 Task: Find and compare flights from New Delhi to various international destinations, considering price, duration, and carbon emissions.
Action: Mouse moved to (428, 709)
Screenshot: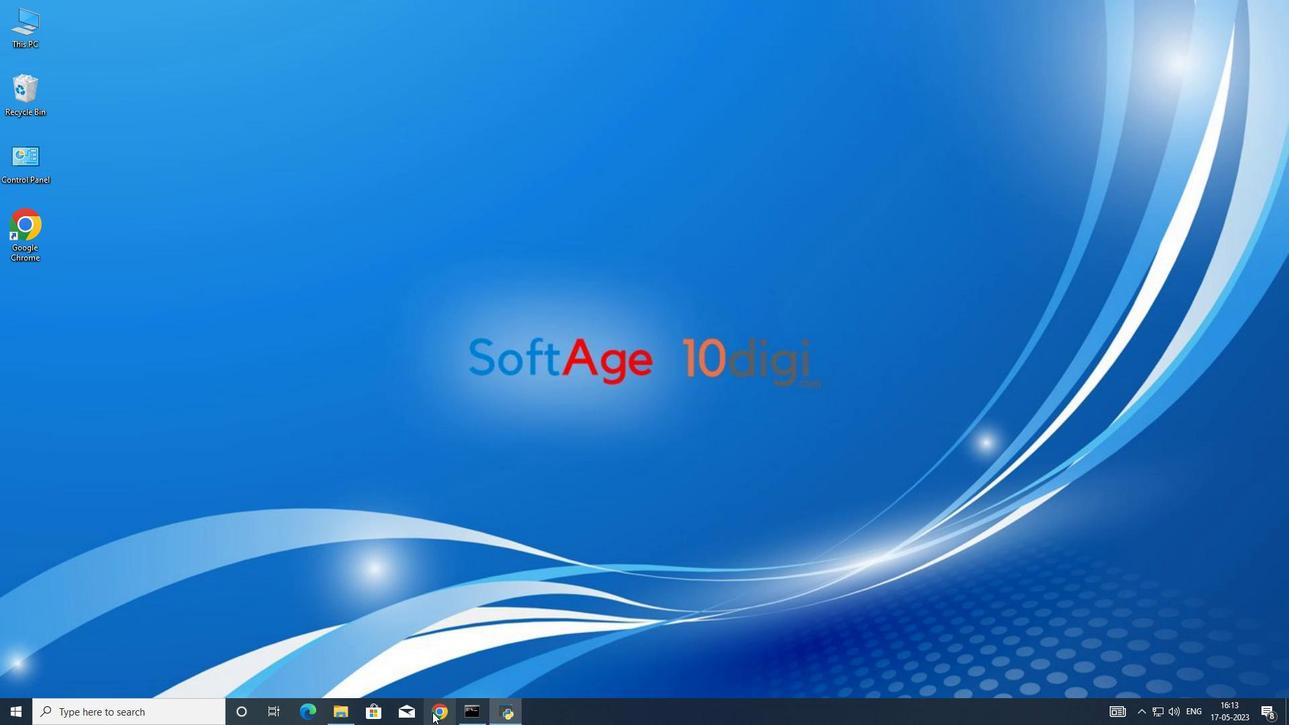 
Action: Mouse pressed left at (428, 709)
Screenshot: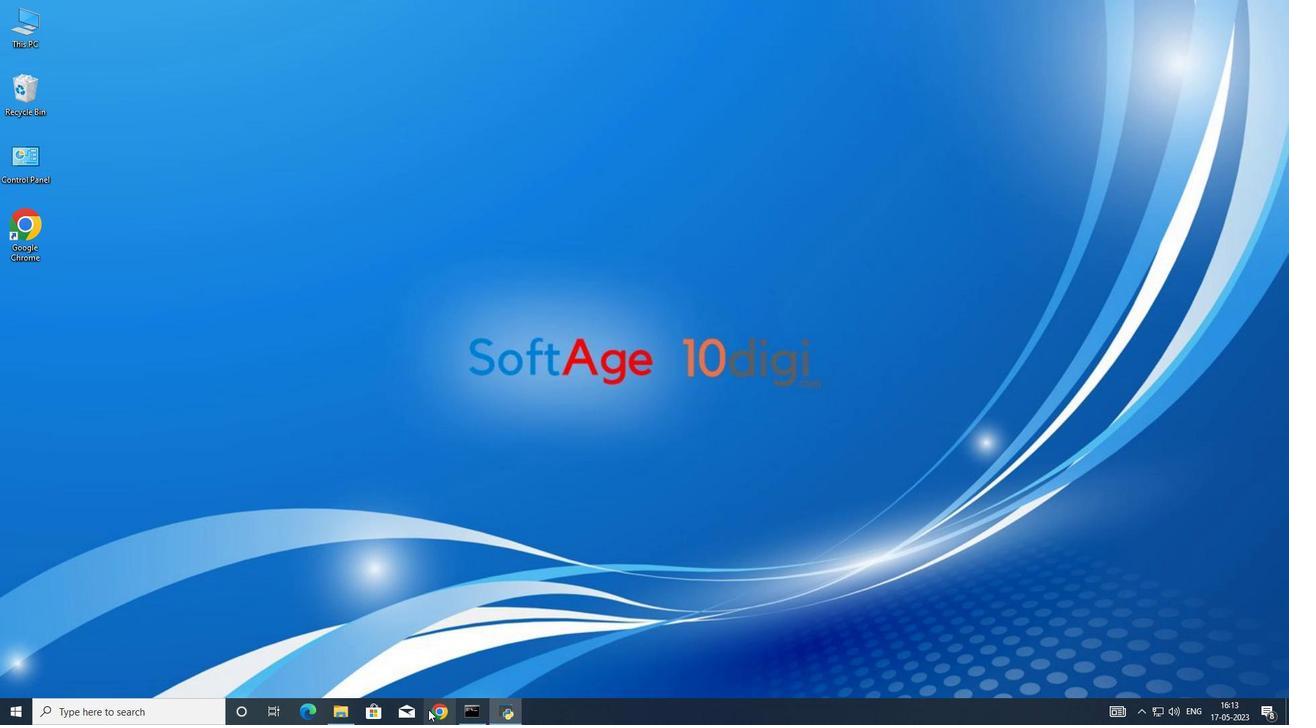 
Action: Mouse moved to (546, 348)
Screenshot: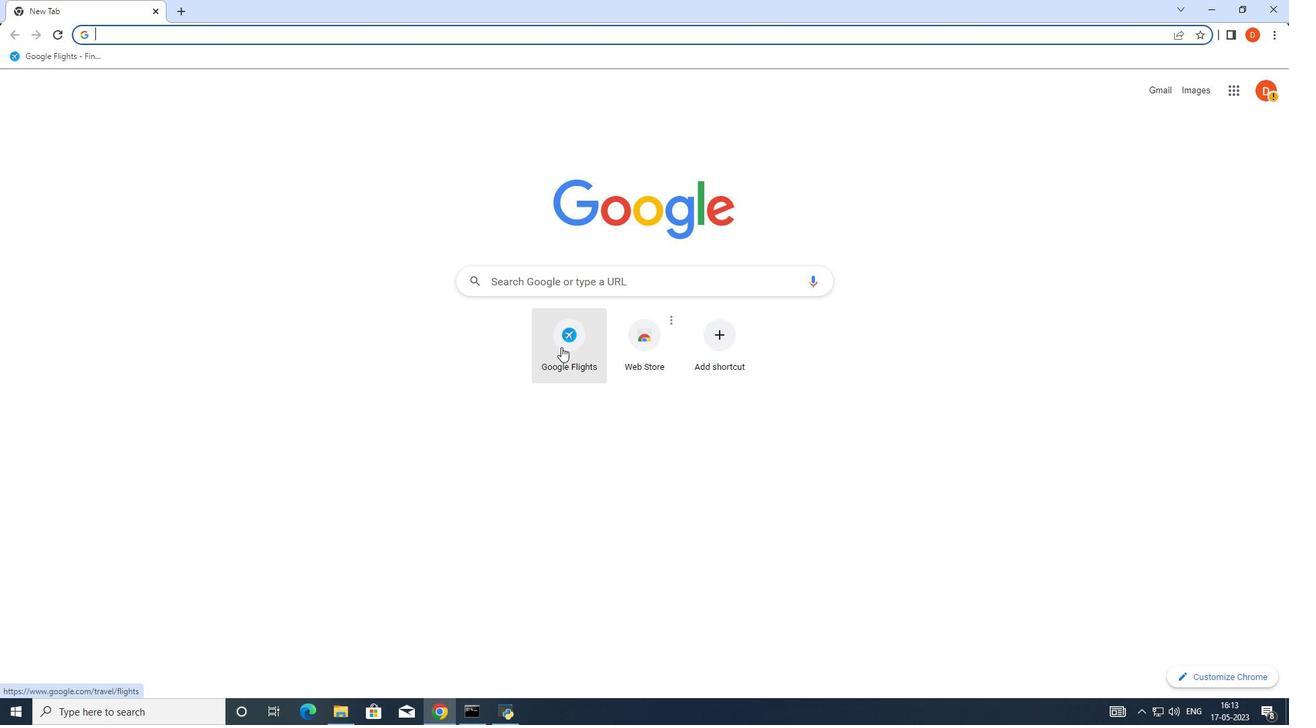 
Action: Mouse pressed left at (546, 348)
Screenshot: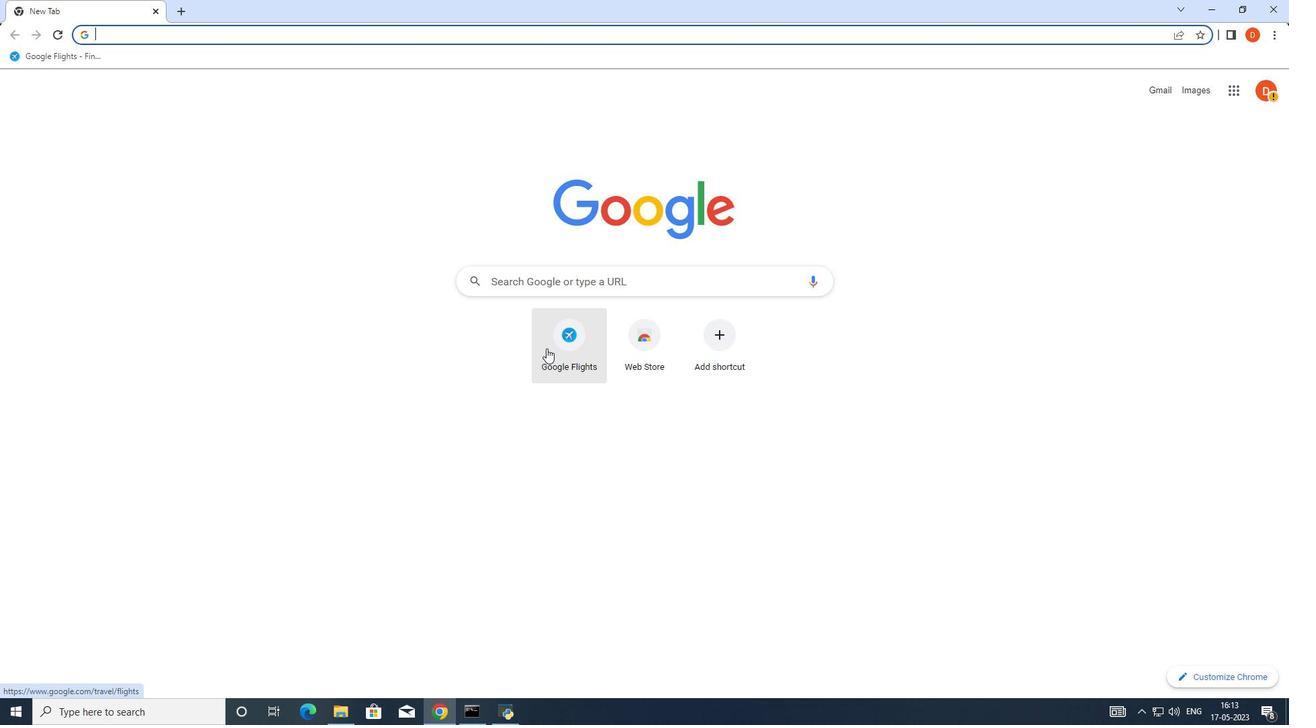 
Action: Mouse moved to (571, 368)
Screenshot: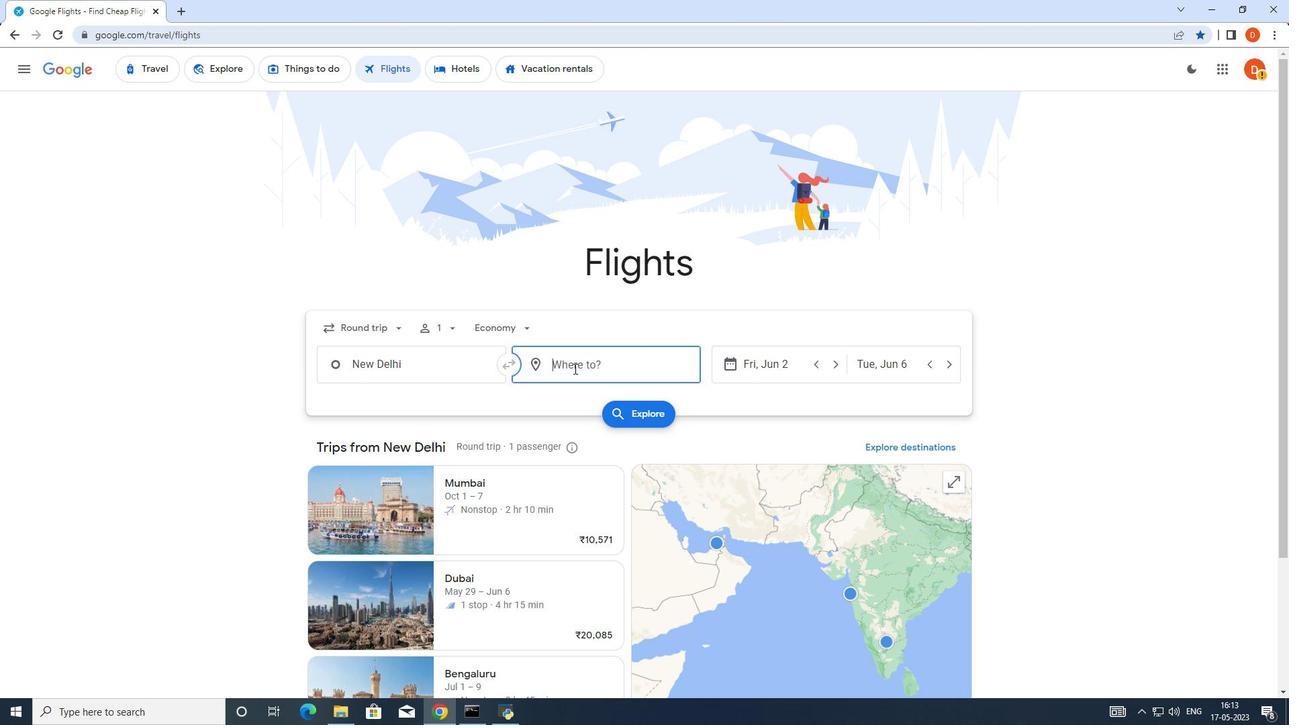 
Action: Key pressed odisha
Screenshot: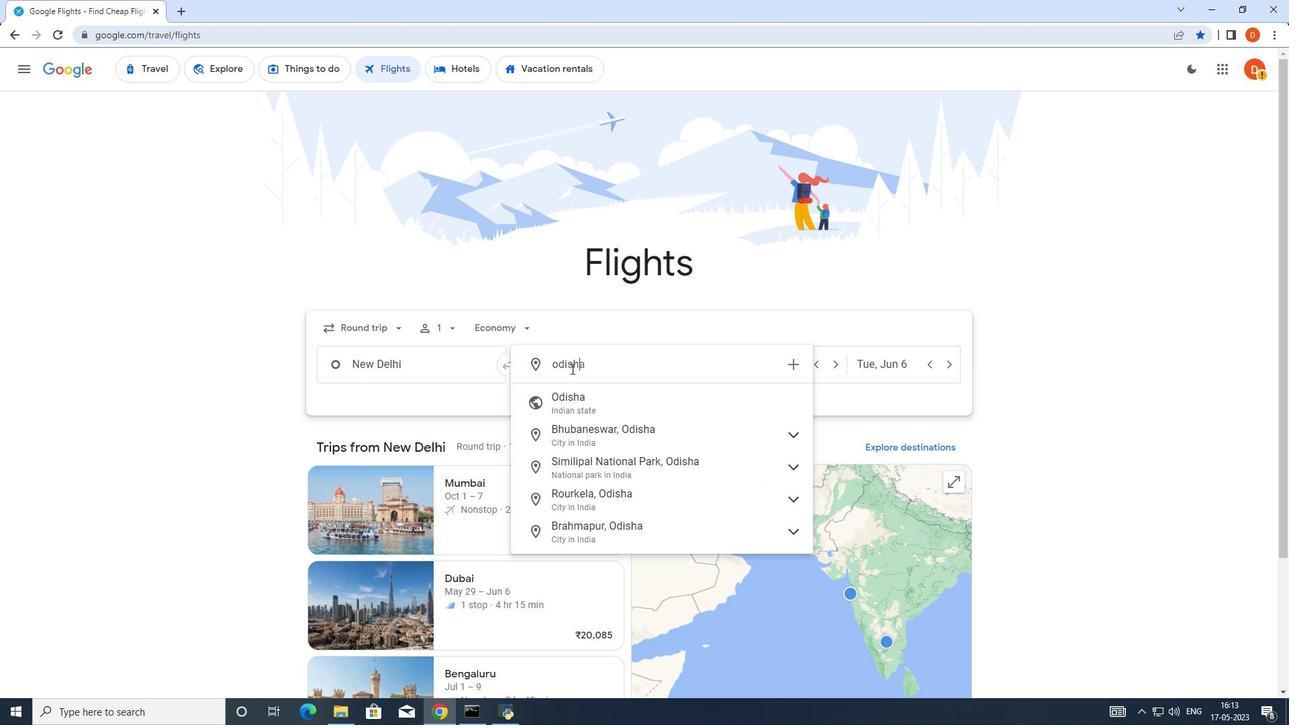 
Action: Mouse moved to (648, 397)
Screenshot: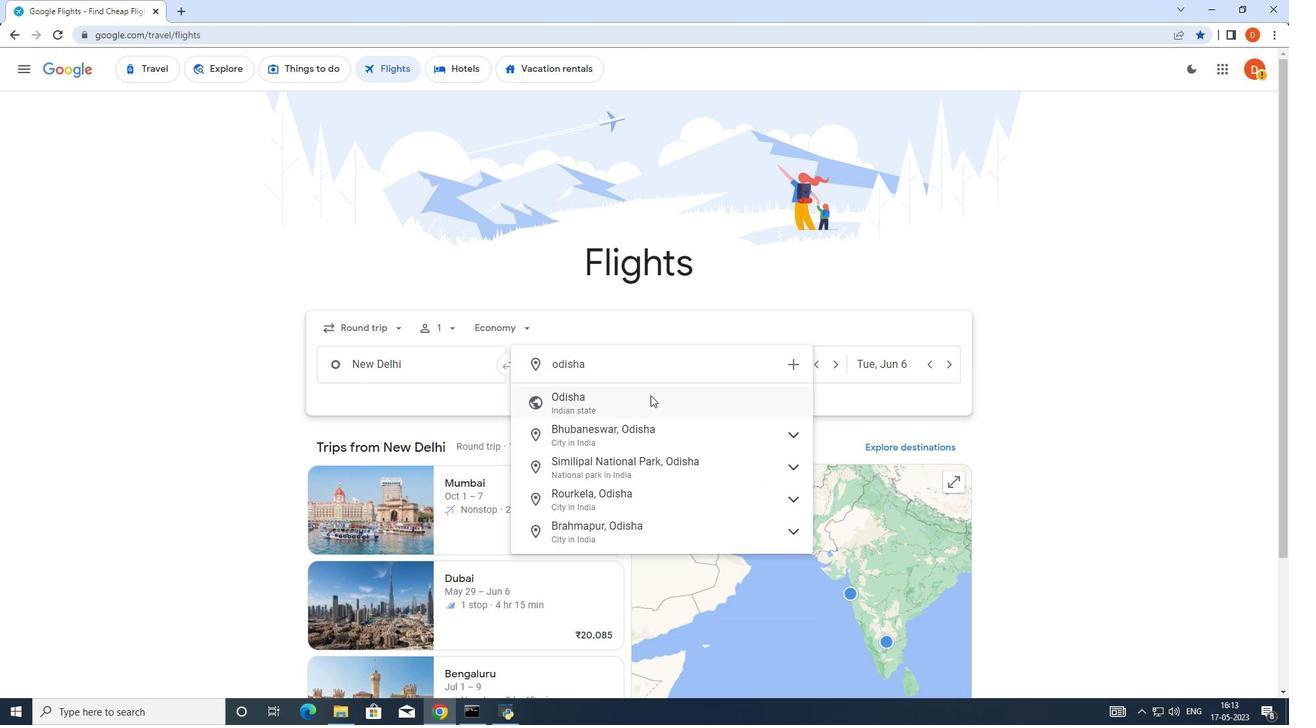 
Action: Mouse pressed left at (648, 397)
Screenshot: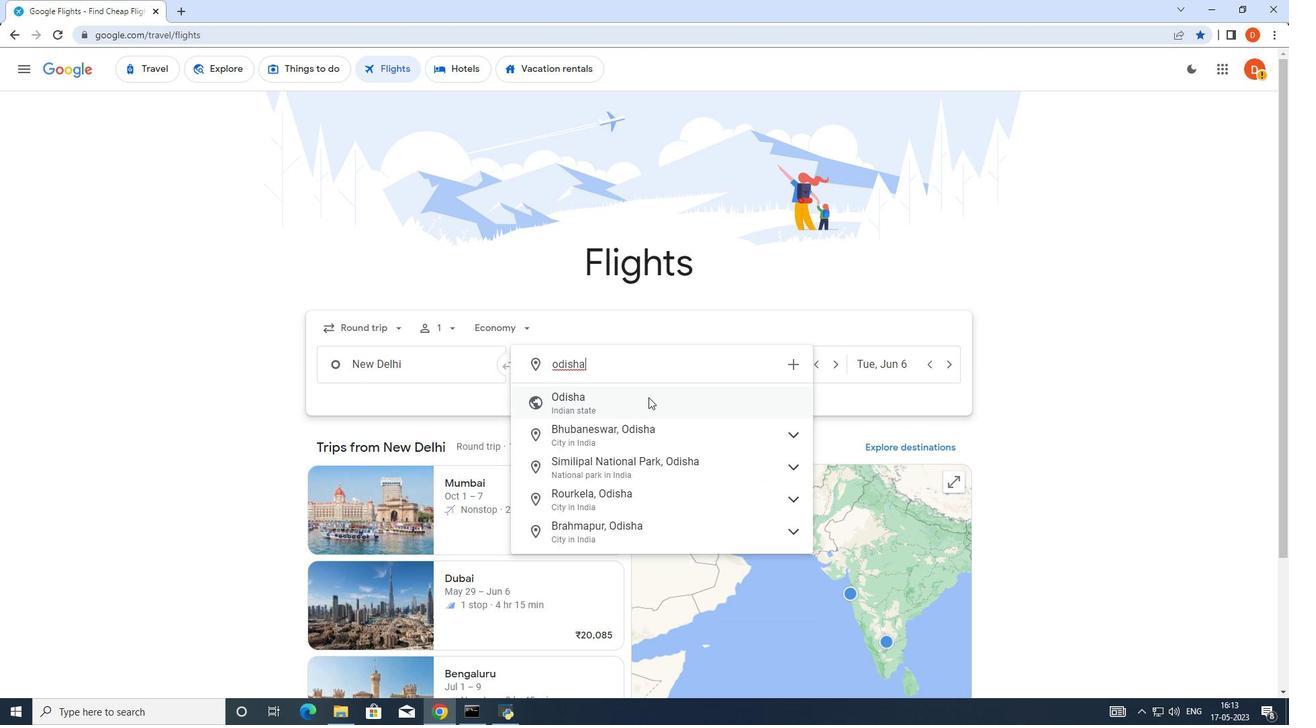 
Action: Mouse moved to (652, 418)
Screenshot: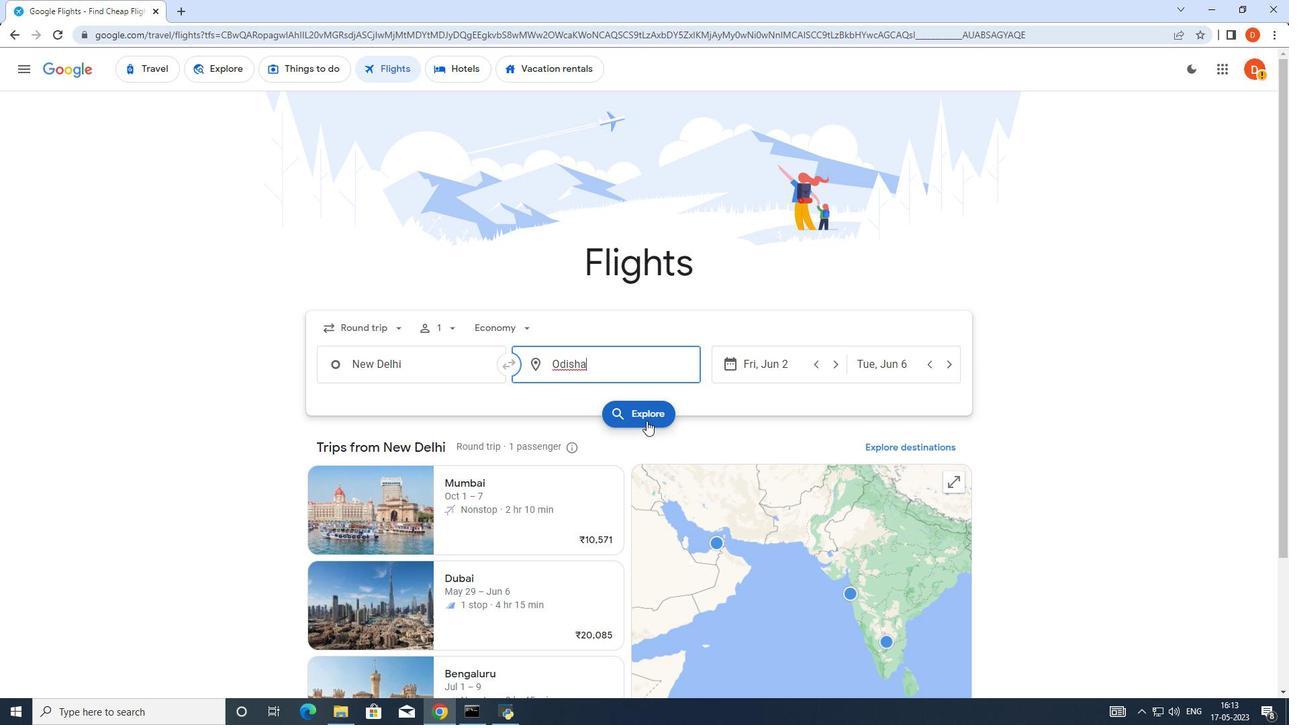 
Action: Mouse pressed left at (652, 418)
Screenshot: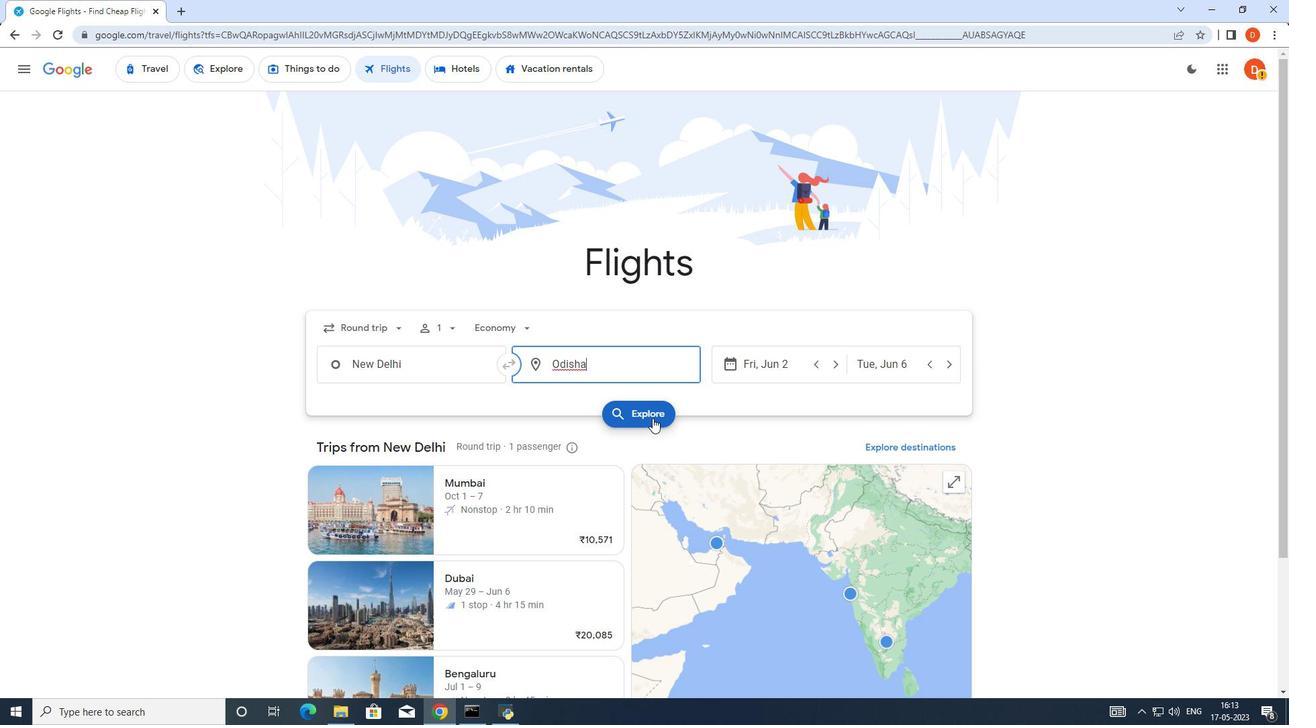
Action: Mouse moved to (61, 230)
Screenshot: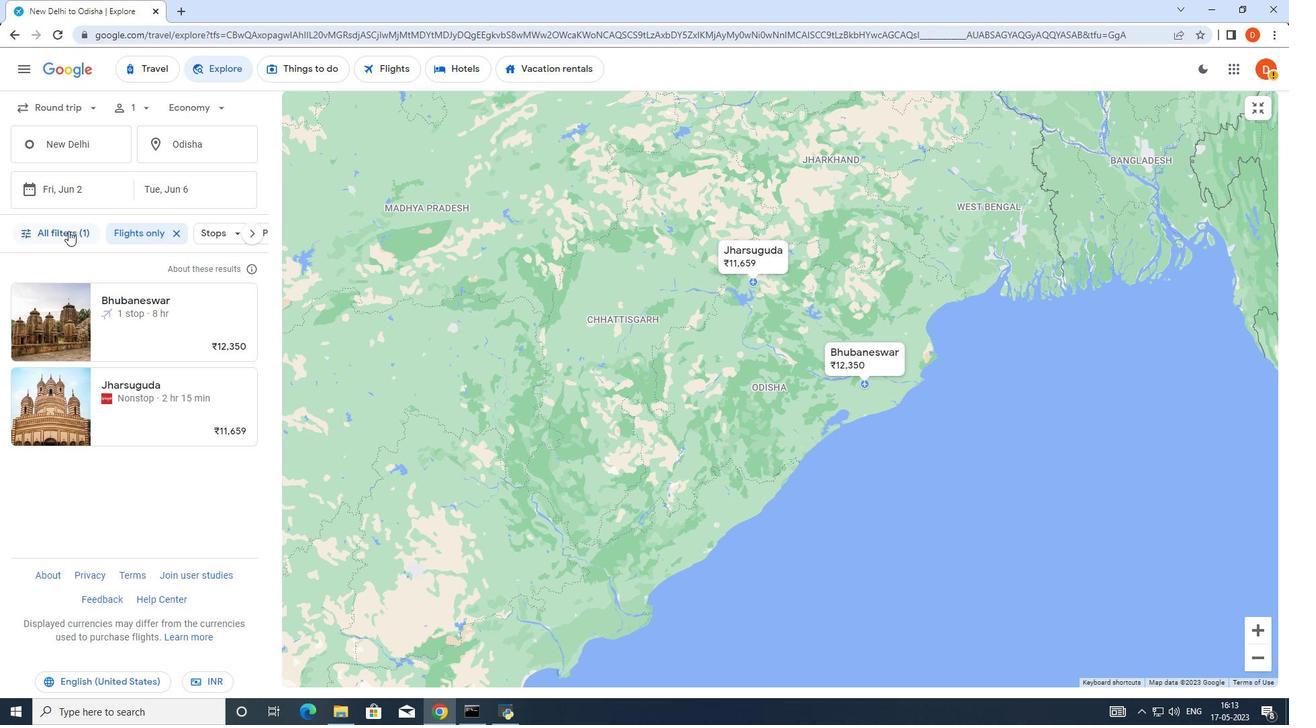 
Action: Mouse pressed left at (61, 230)
Screenshot: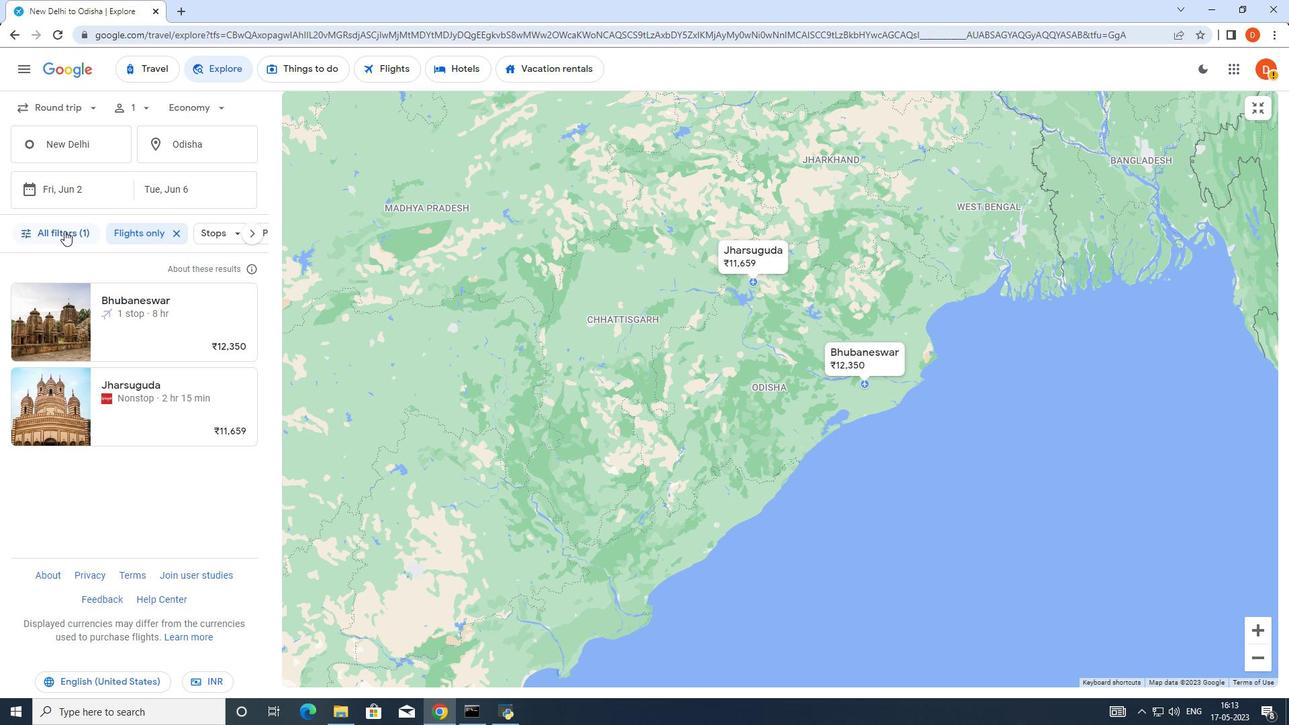 
Action: Mouse moved to (93, 412)
Screenshot: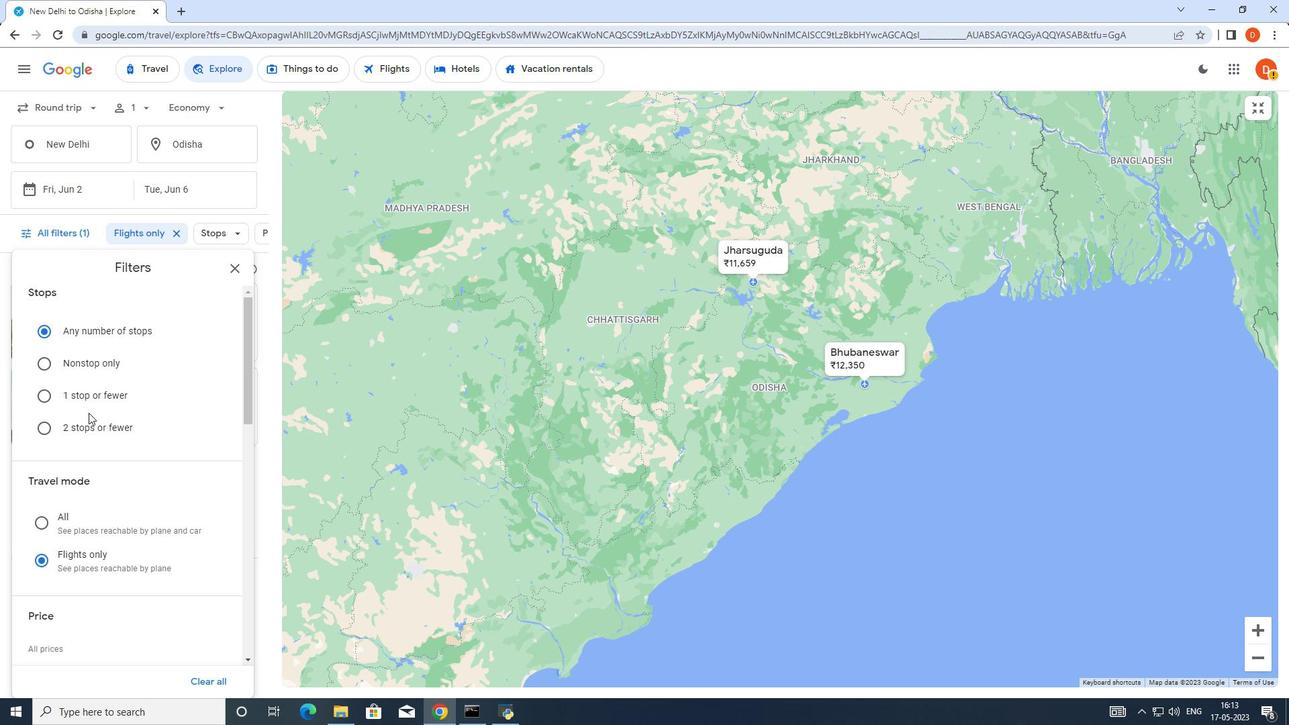 
Action: Mouse scrolled (93, 412) with delta (0, 0)
Screenshot: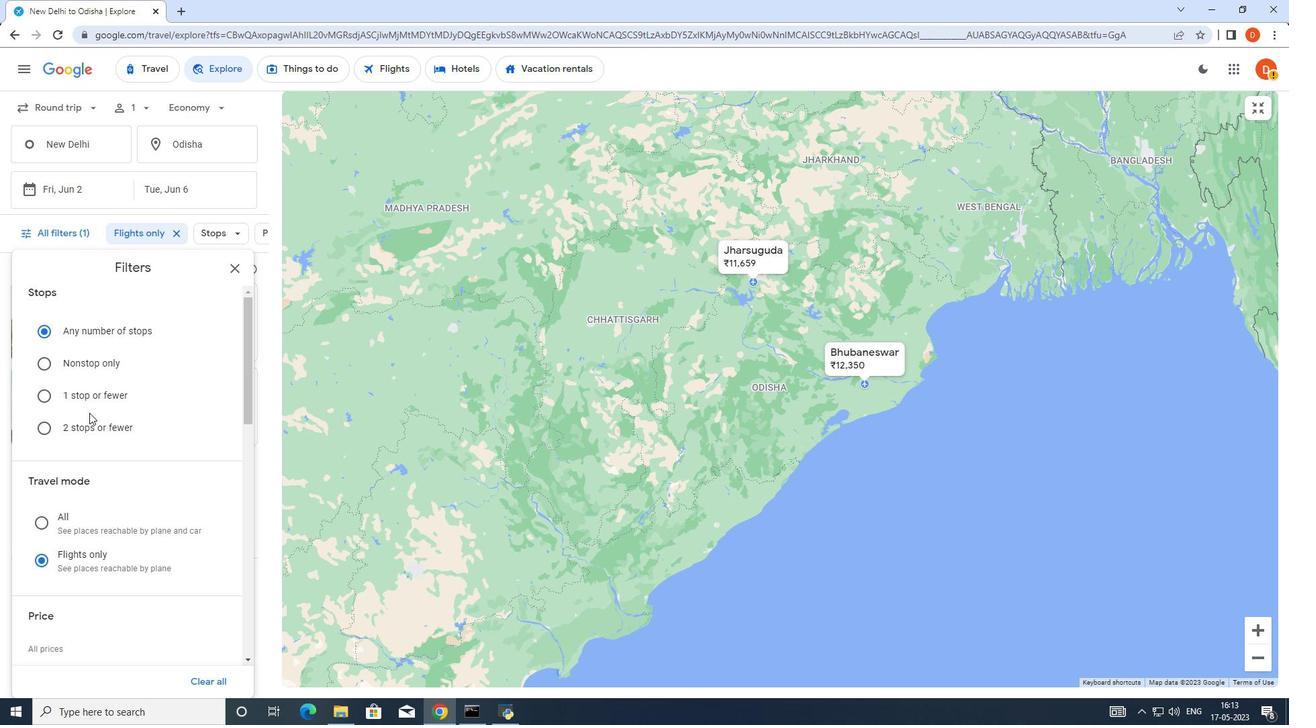 
Action: Mouse scrolled (93, 412) with delta (0, 0)
Screenshot: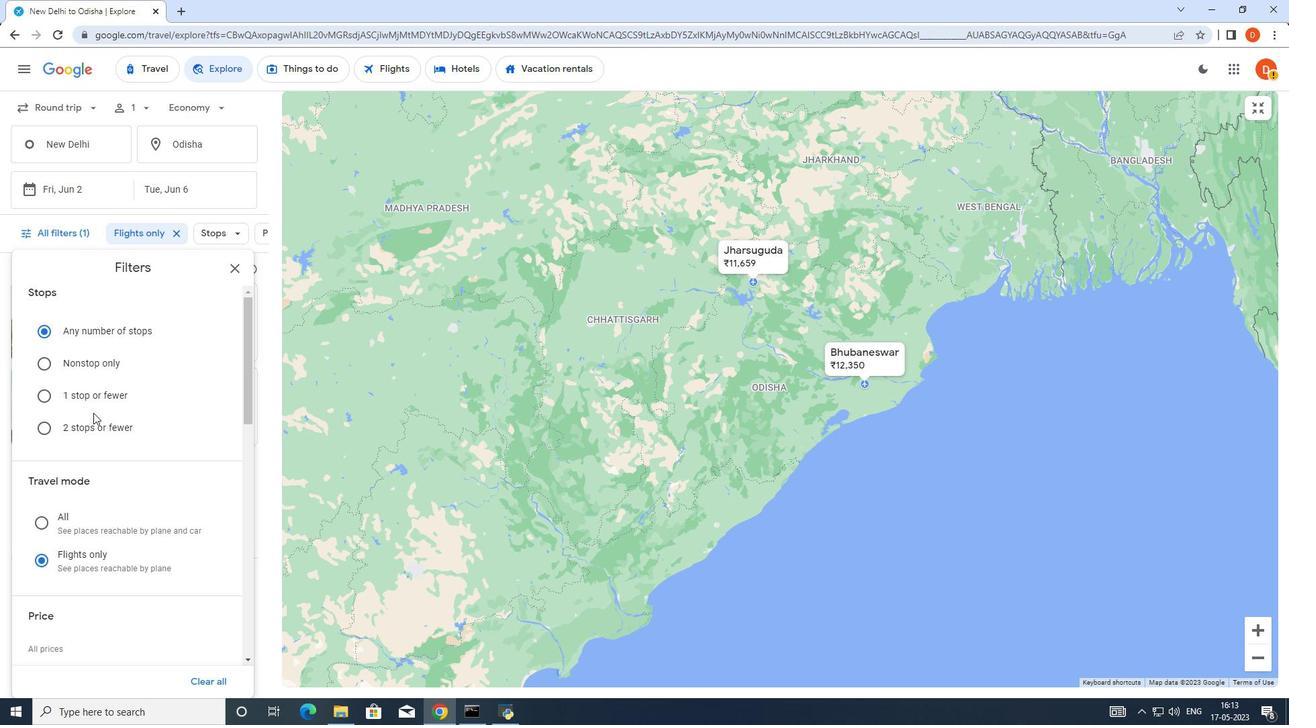 
Action: Mouse scrolled (93, 412) with delta (0, 0)
Screenshot: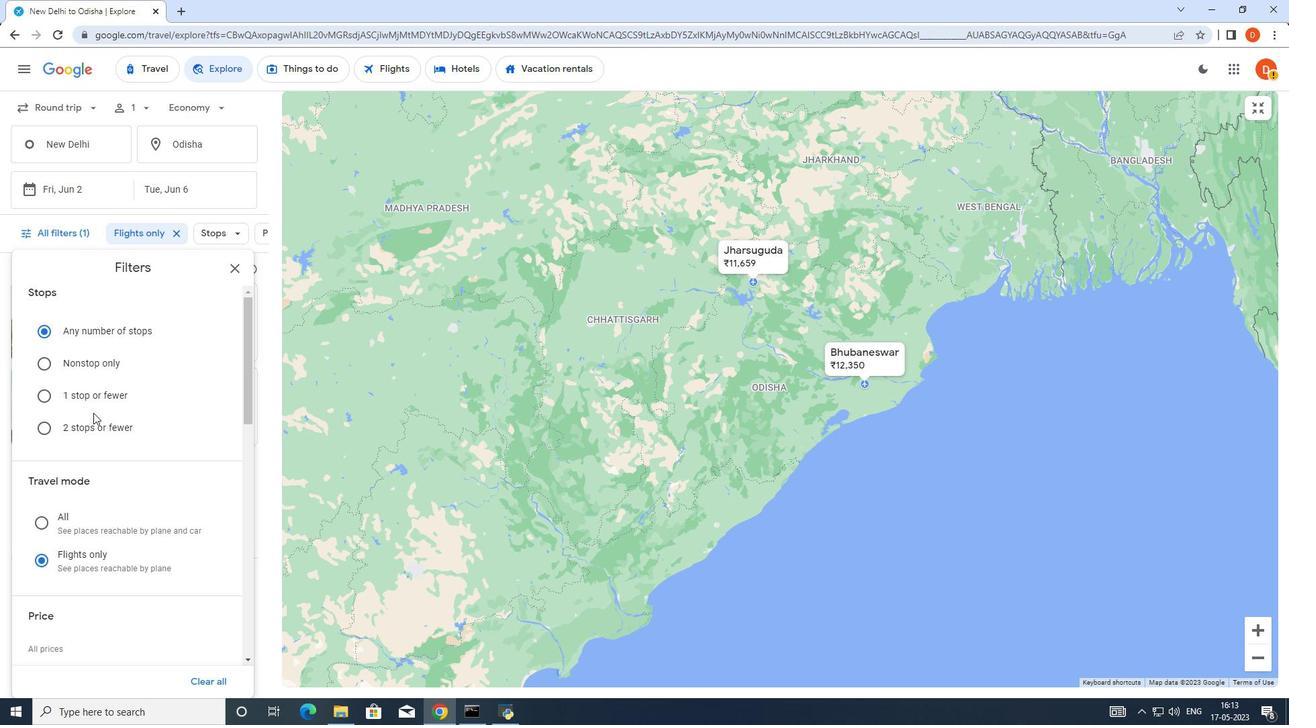 
Action: Mouse scrolled (93, 412) with delta (0, 0)
Screenshot: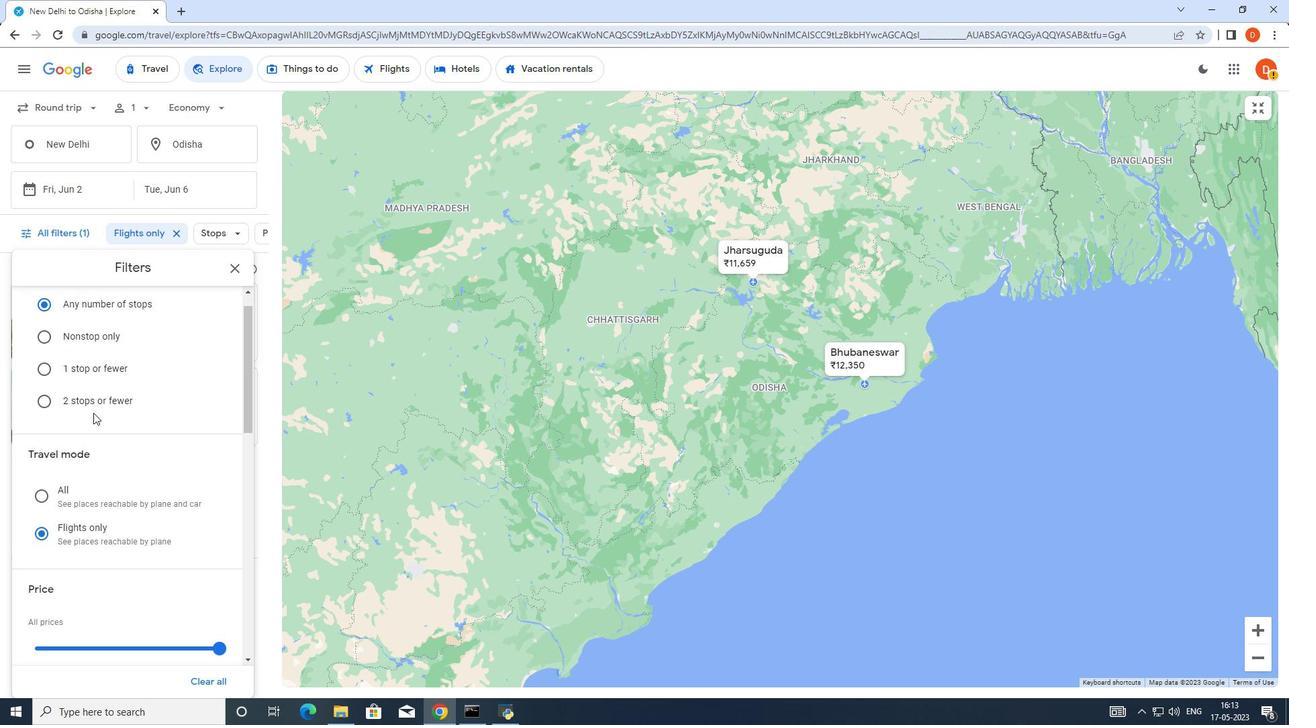 
Action: Mouse scrolled (93, 412) with delta (0, 0)
Screenshot: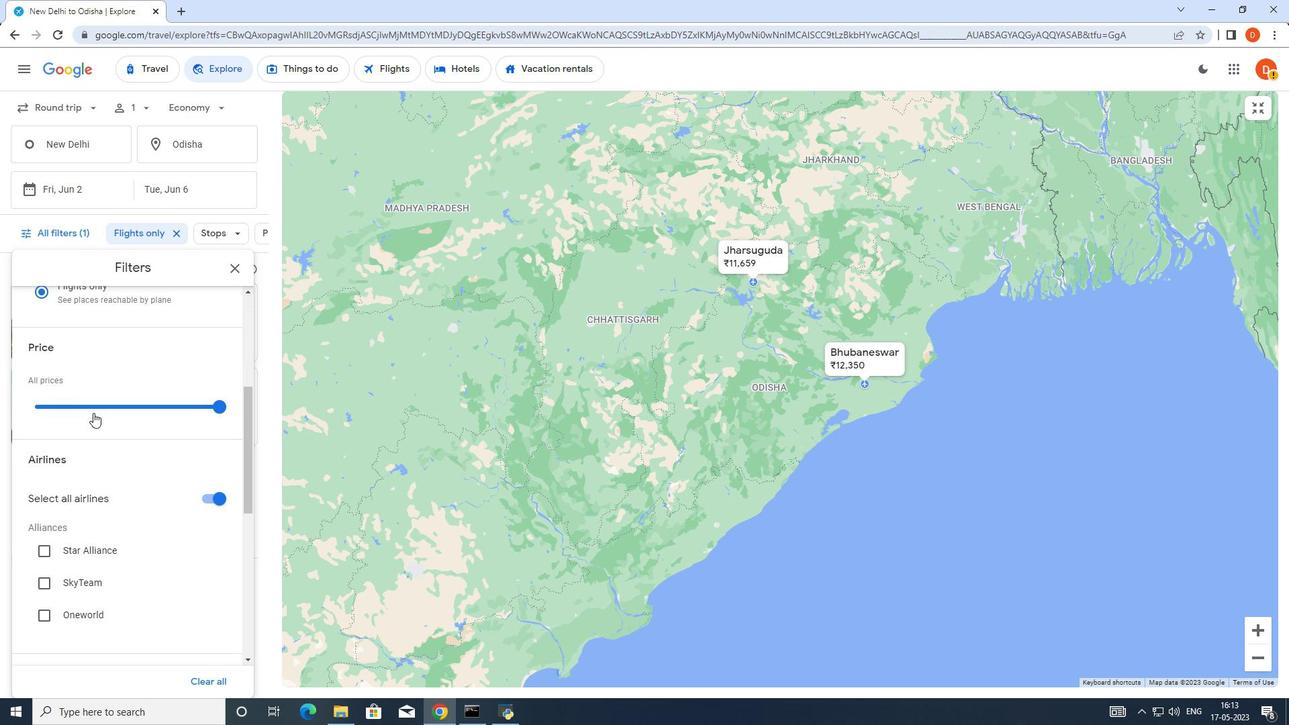 
Action: Mouse scrolled (93, 412) with delta (0, 0)
Screenshot: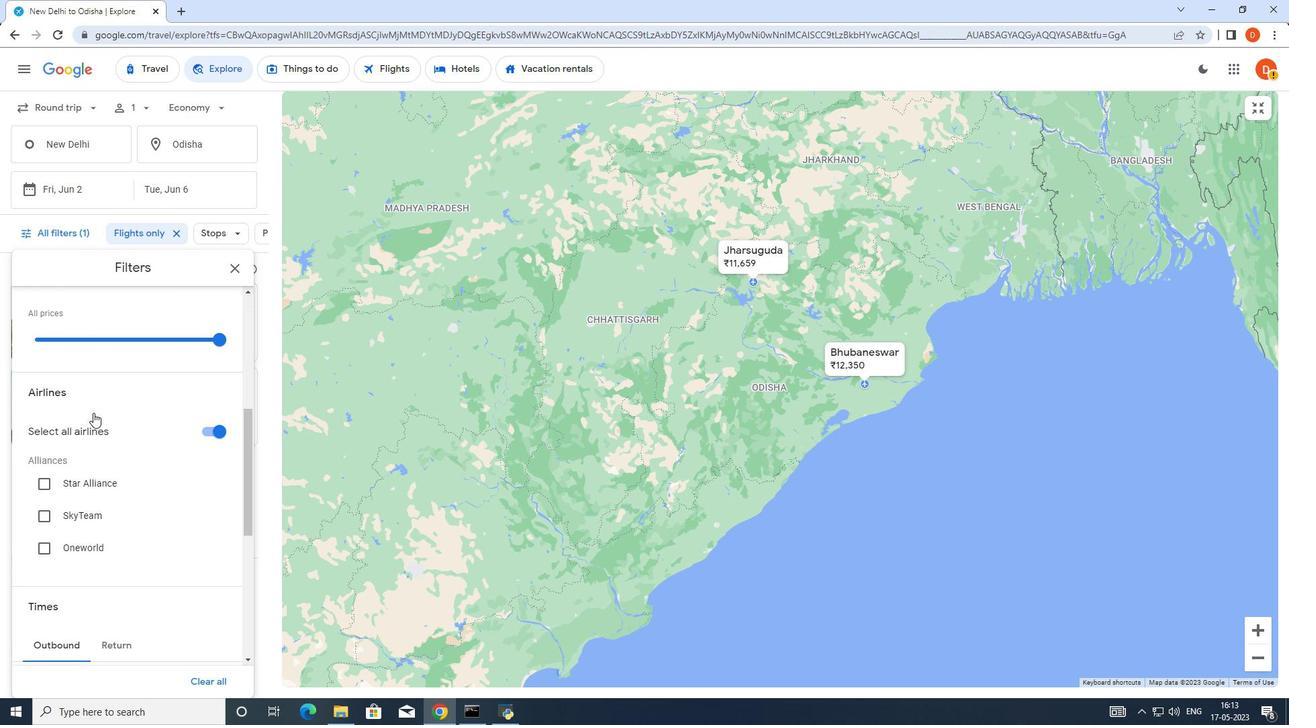 
Action: Mouse scrolled (93, 412) with delta (0, 0)
Screenshot: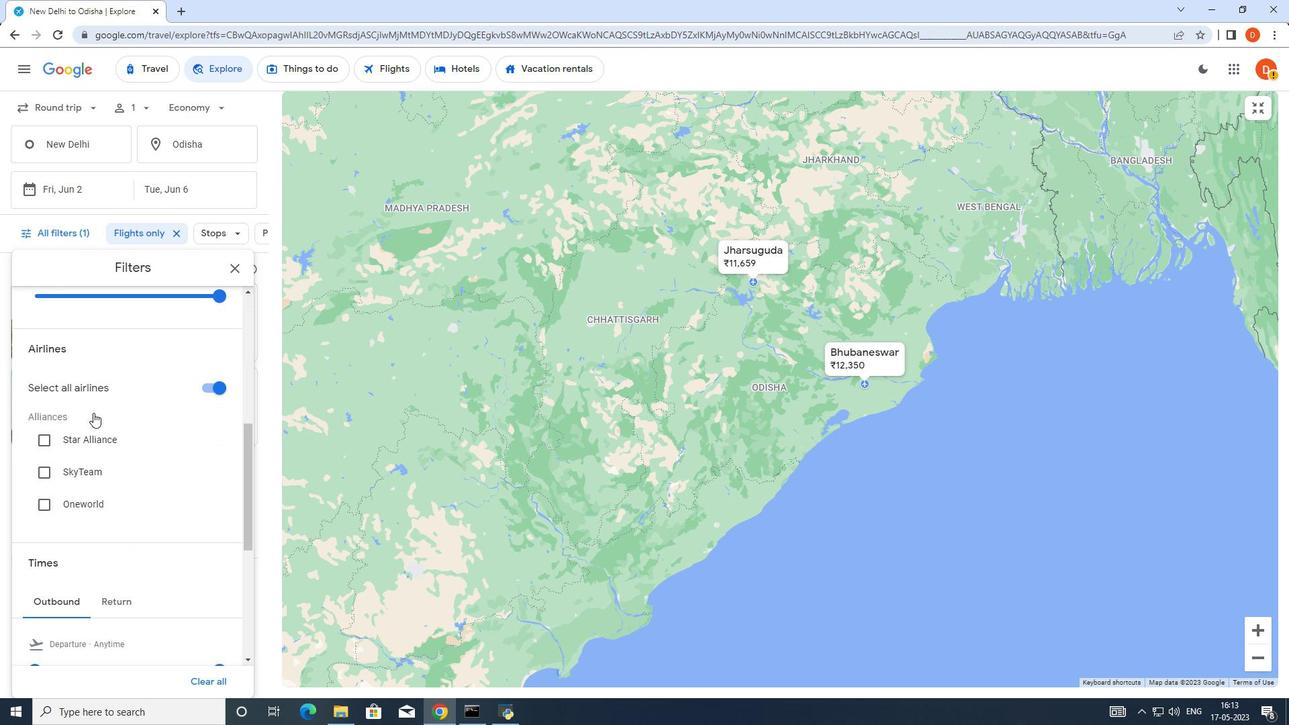 
Action: Mouse scrolled (93, 412) with delta (0, 0)
Screenshot: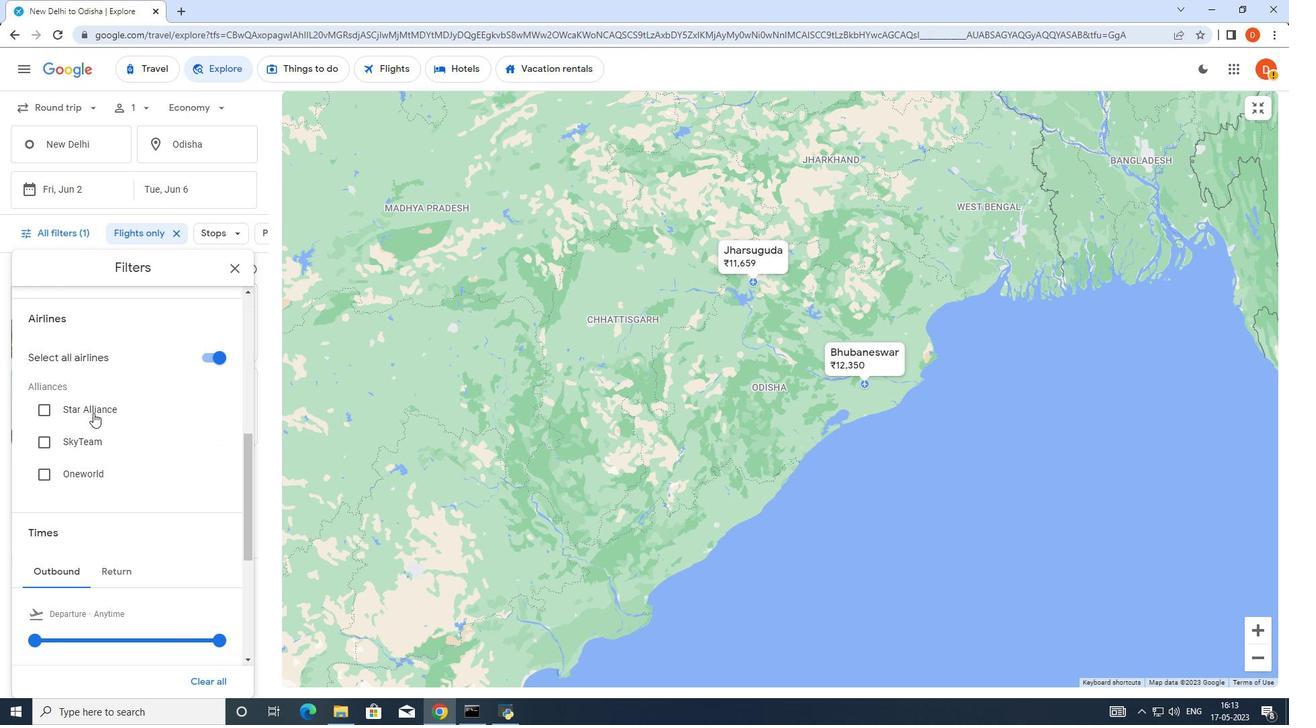 
Action: Mouse scrolled (93, 412) with delta (0, 0)
Screenshot: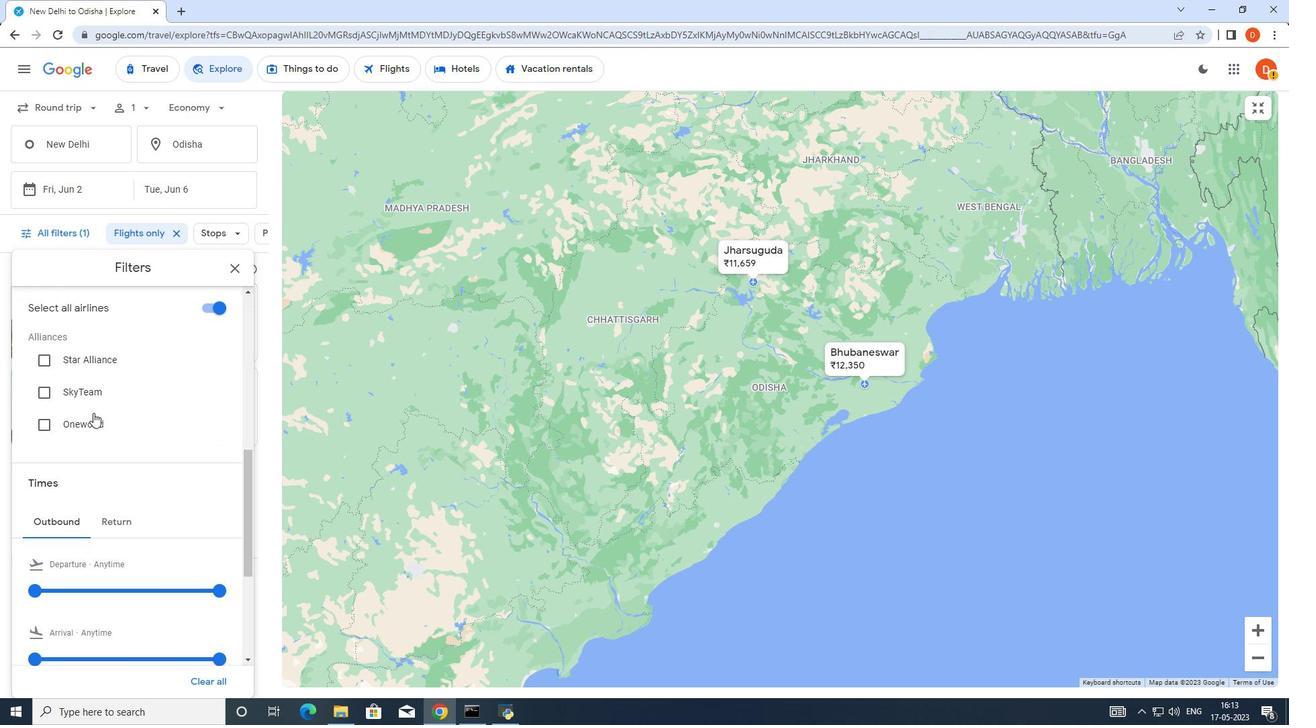 
Action: Mouse scrolled (93, 412) with delta (0, 0)
Screenshot: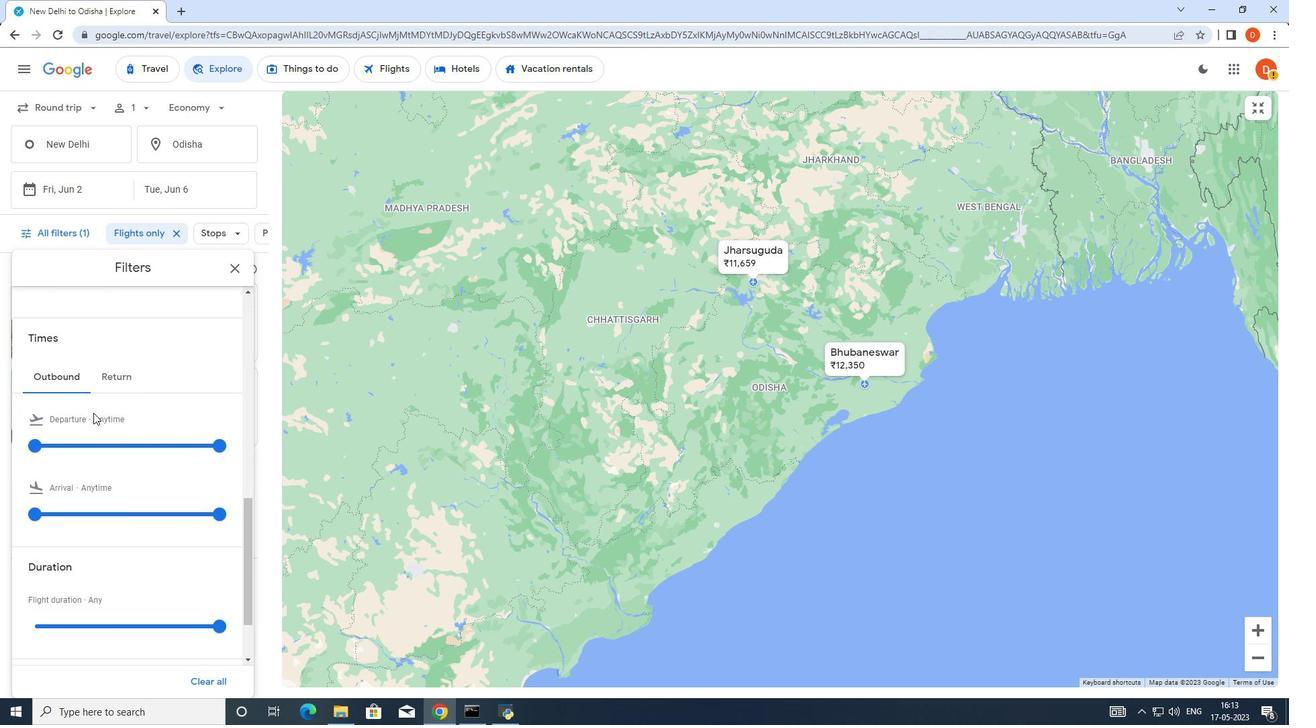 
Action: Mouse scrolled (93, 412) with delta (0, 0)
Screenshot: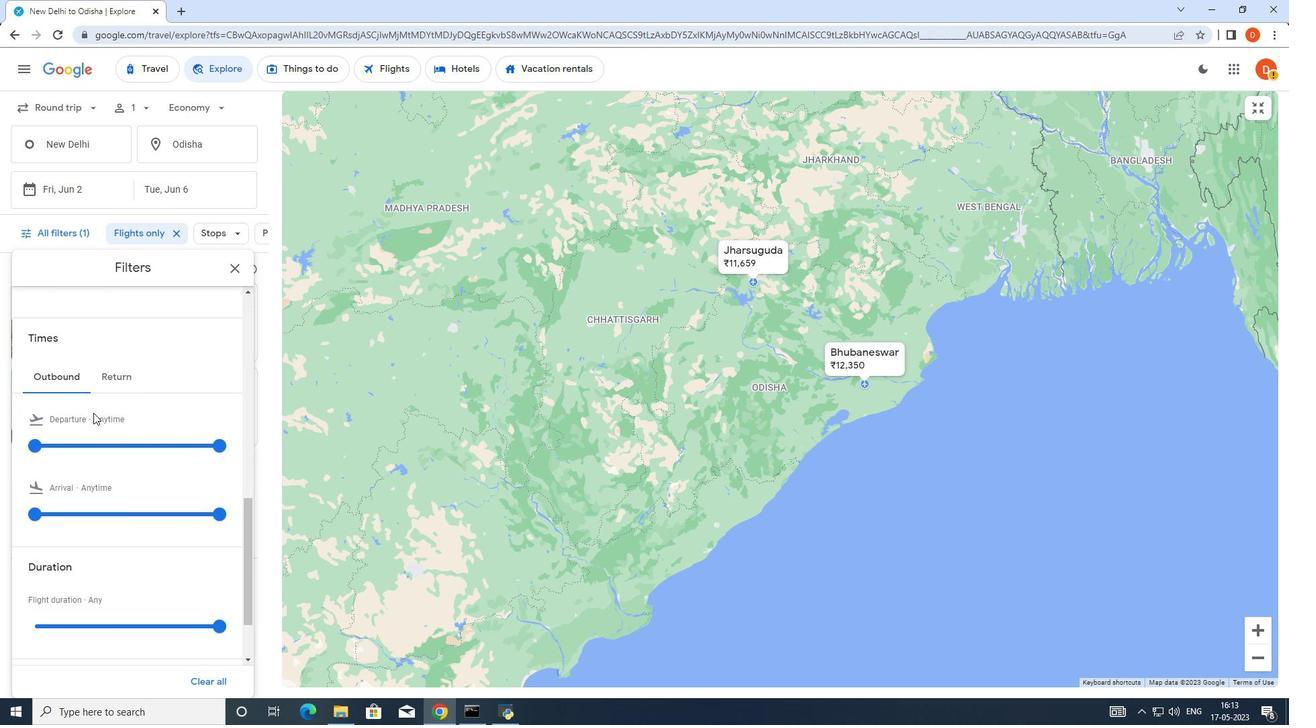 
Action: Mouse scrolled (93, 412) with delta (0, 0)
Screenshot: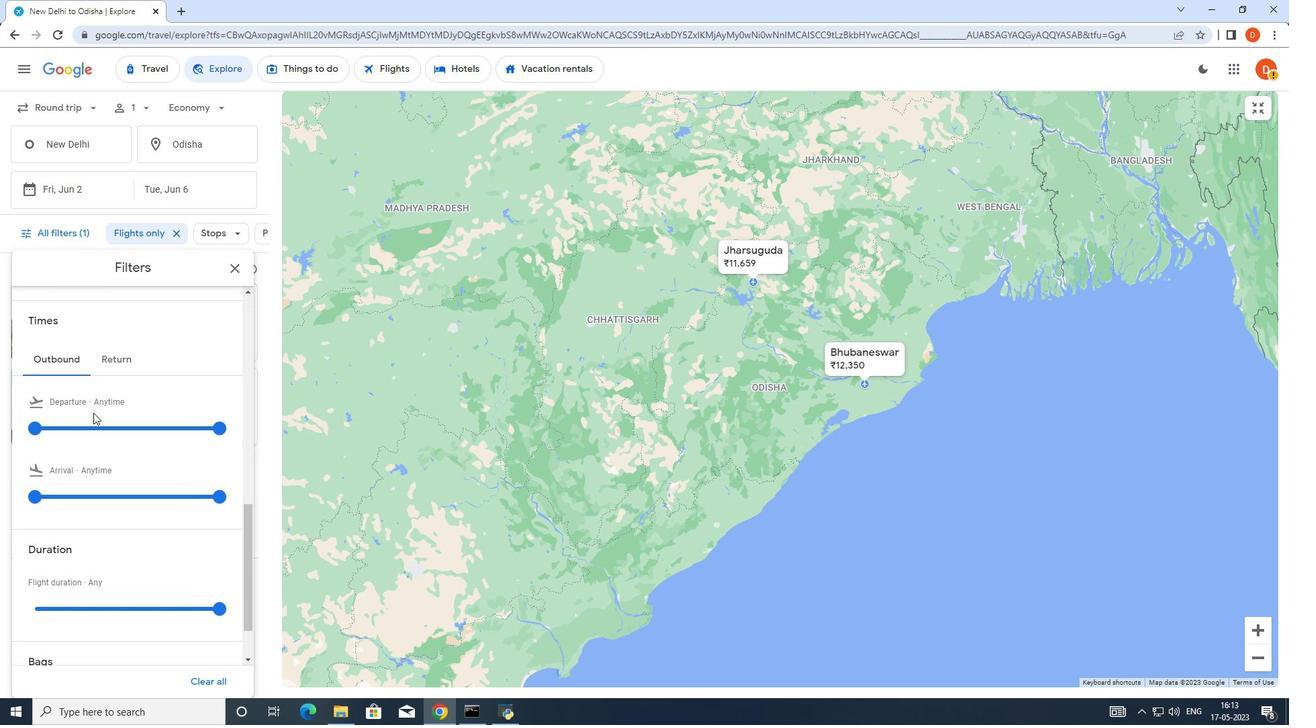 
Action: Mouse scrolled (93, 412) with delta (0, 0)
Screenshot: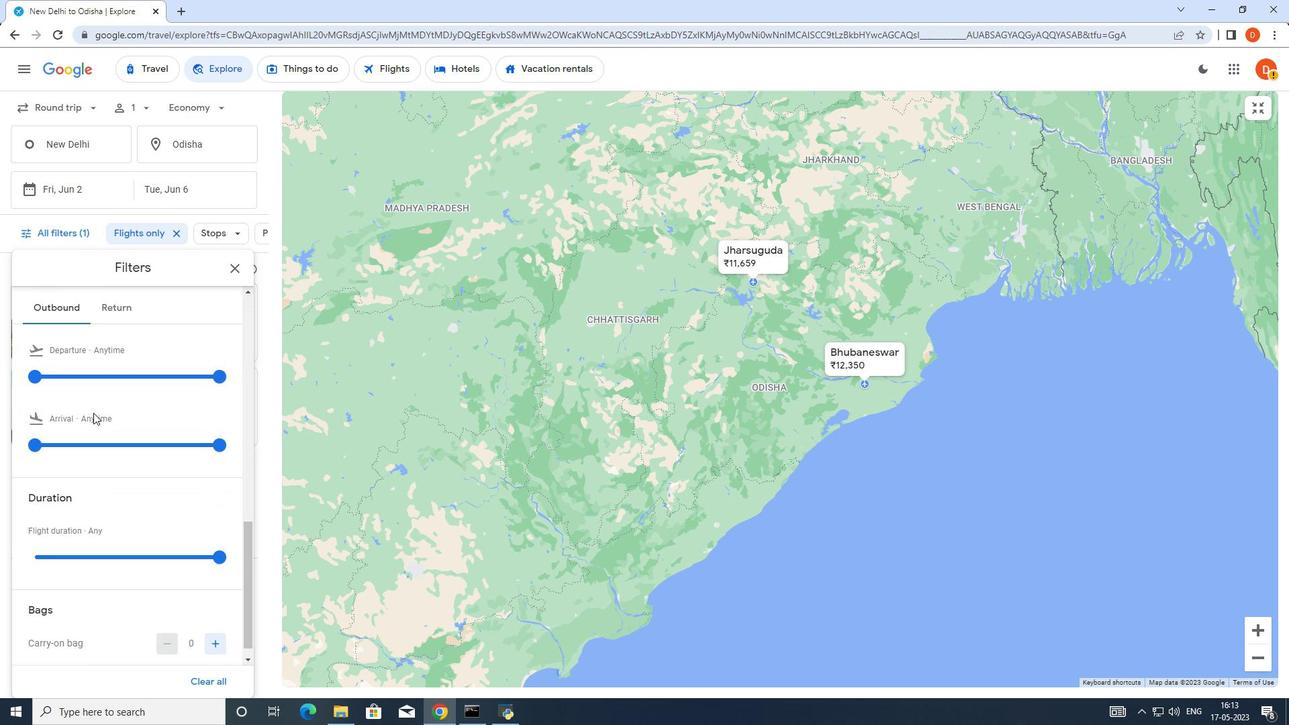 
Action: Mouse scrolled (93, 412) with delta (0, 0)
Screenshot: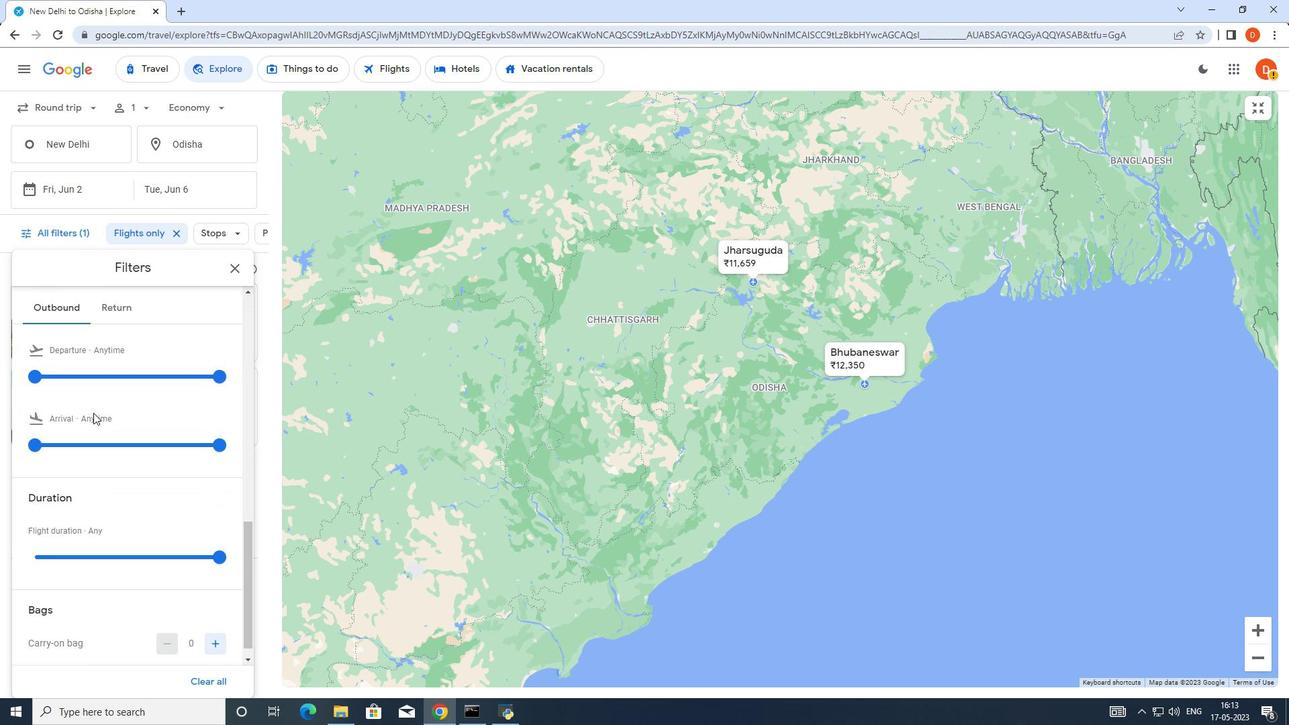 
Action: Mouse scrolled (93, 412) with delta (0, 0)
Screenshot: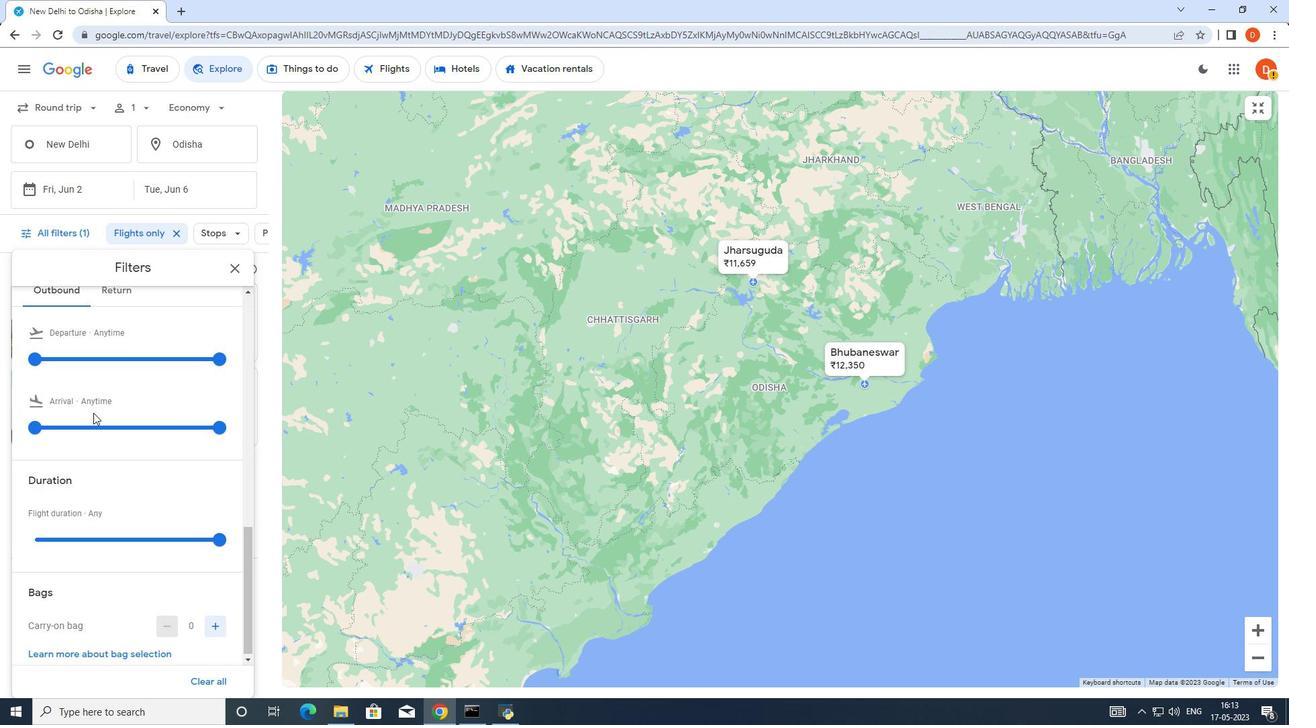 
Action: Mouse scrolled (93, 413) with delta (0, 0)
Screenshot: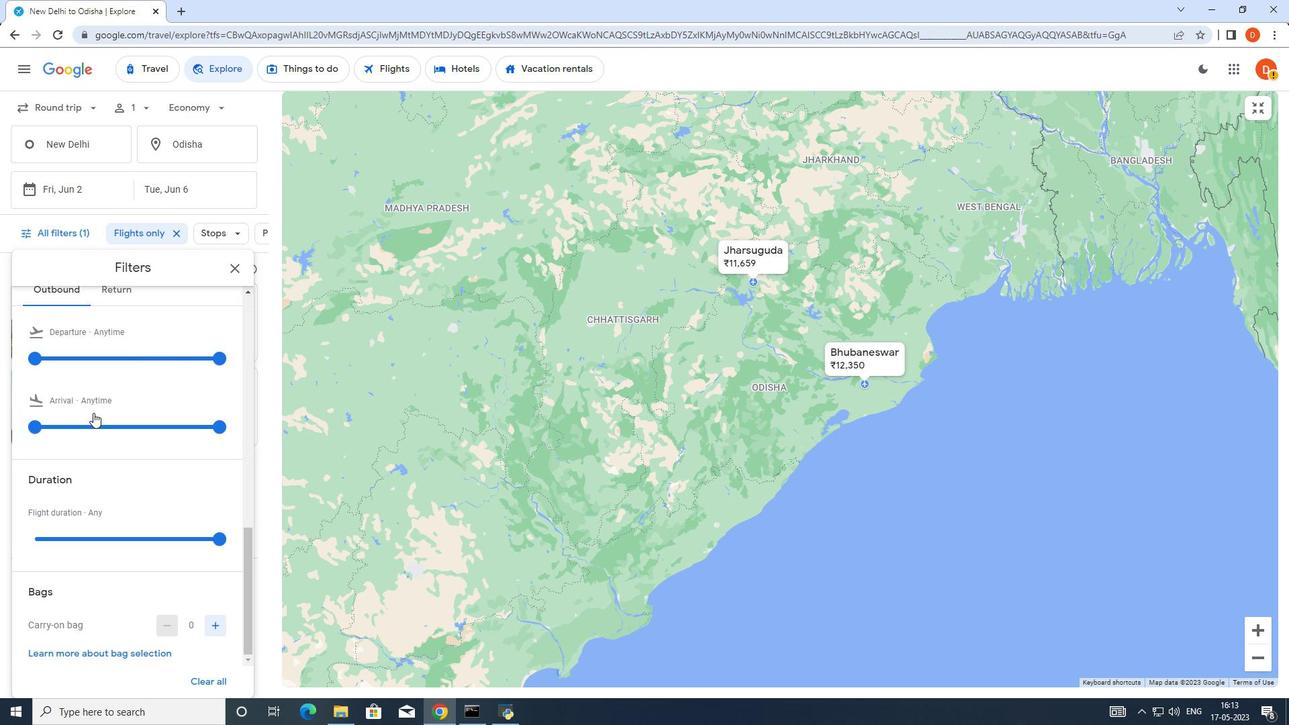 
Action: Mouse scrolled (93, 413) with delta (0, 0)
Screenshot: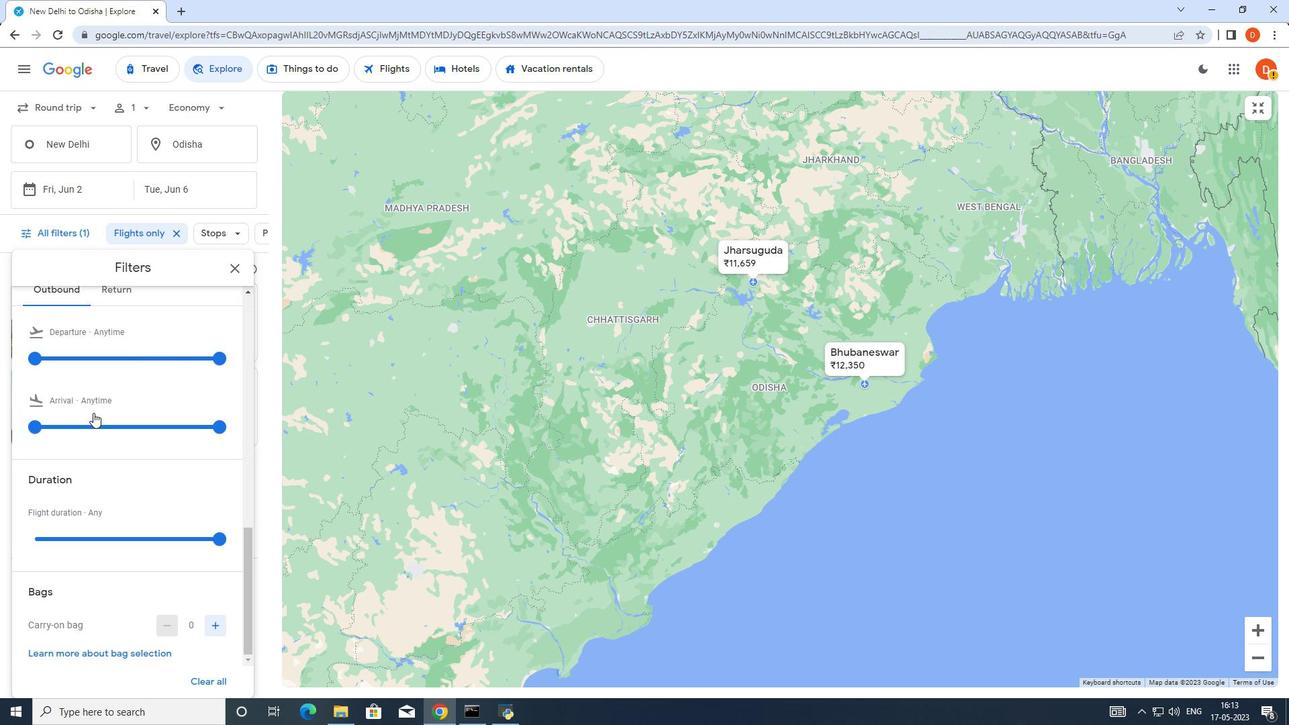 
Action: Mouse scrolled (93, 413) with delta (0, 0)
Screenshot: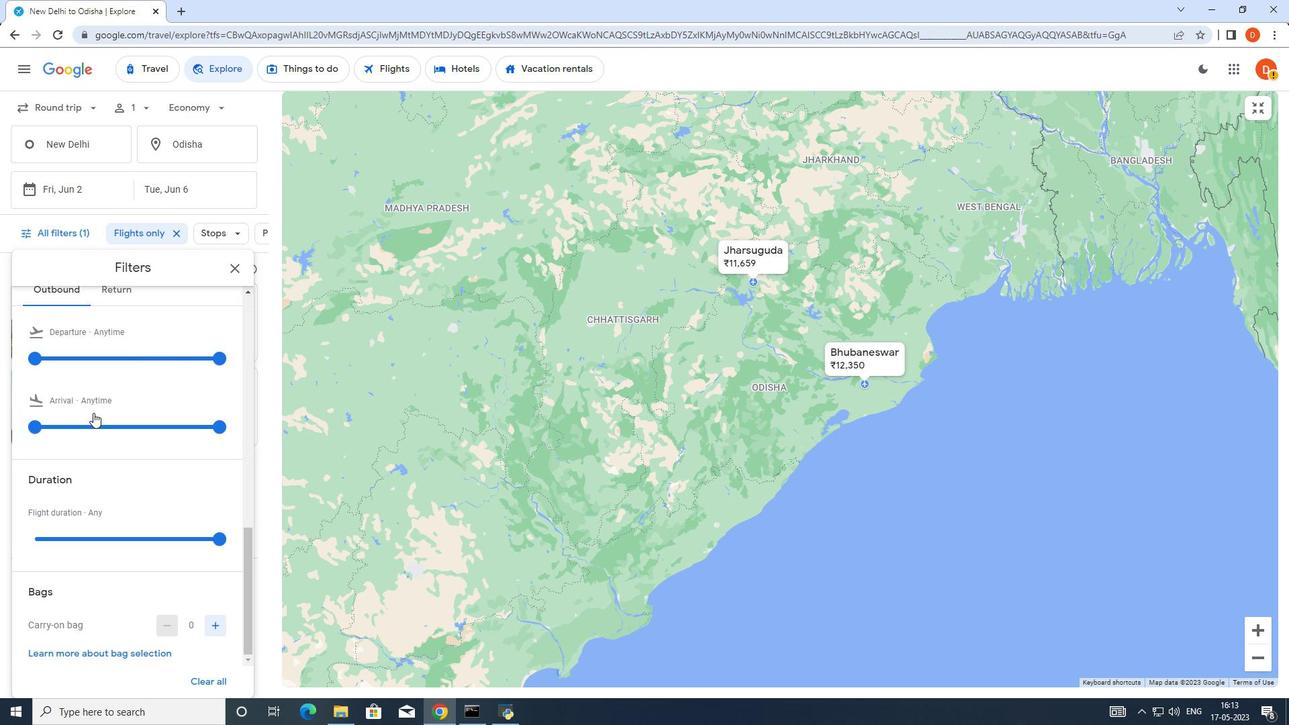 
Action: Mouse scrolled (93, 413) with delta (0, 0)
Screenshot: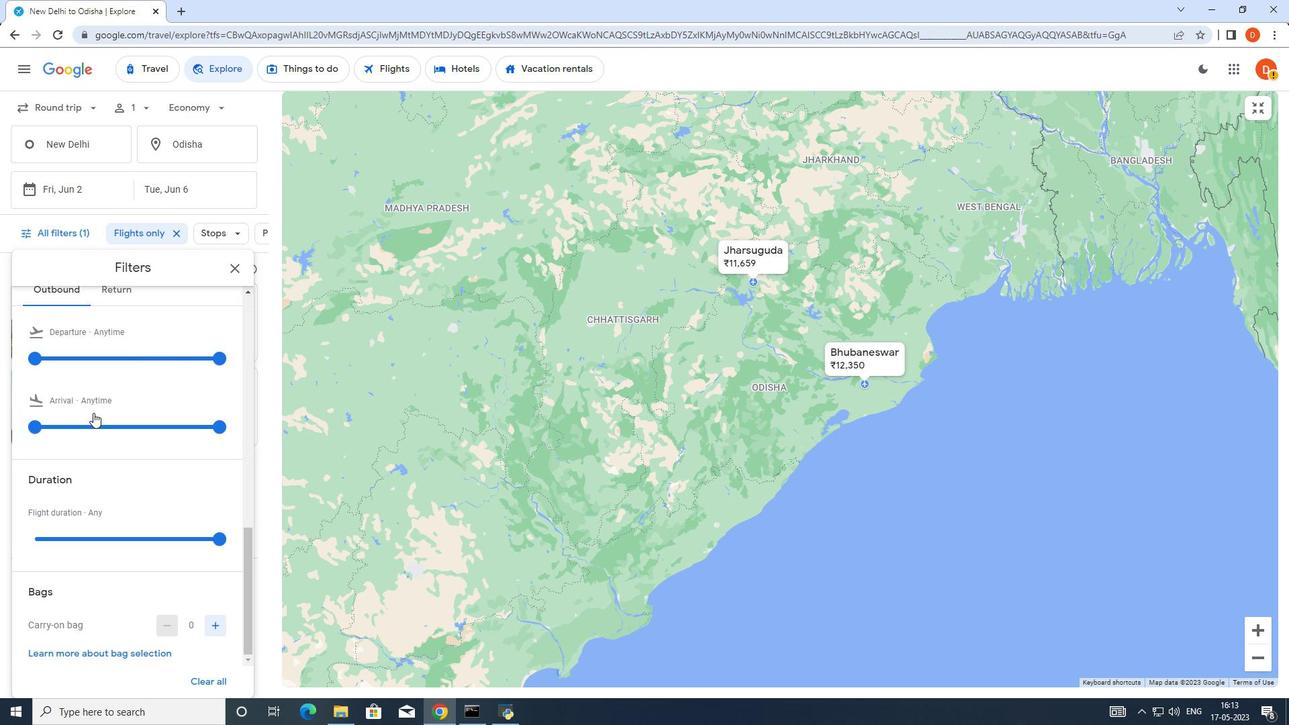 
Action: Mouse scrolled (93, 413) with delta (0, 0)
Screenshot: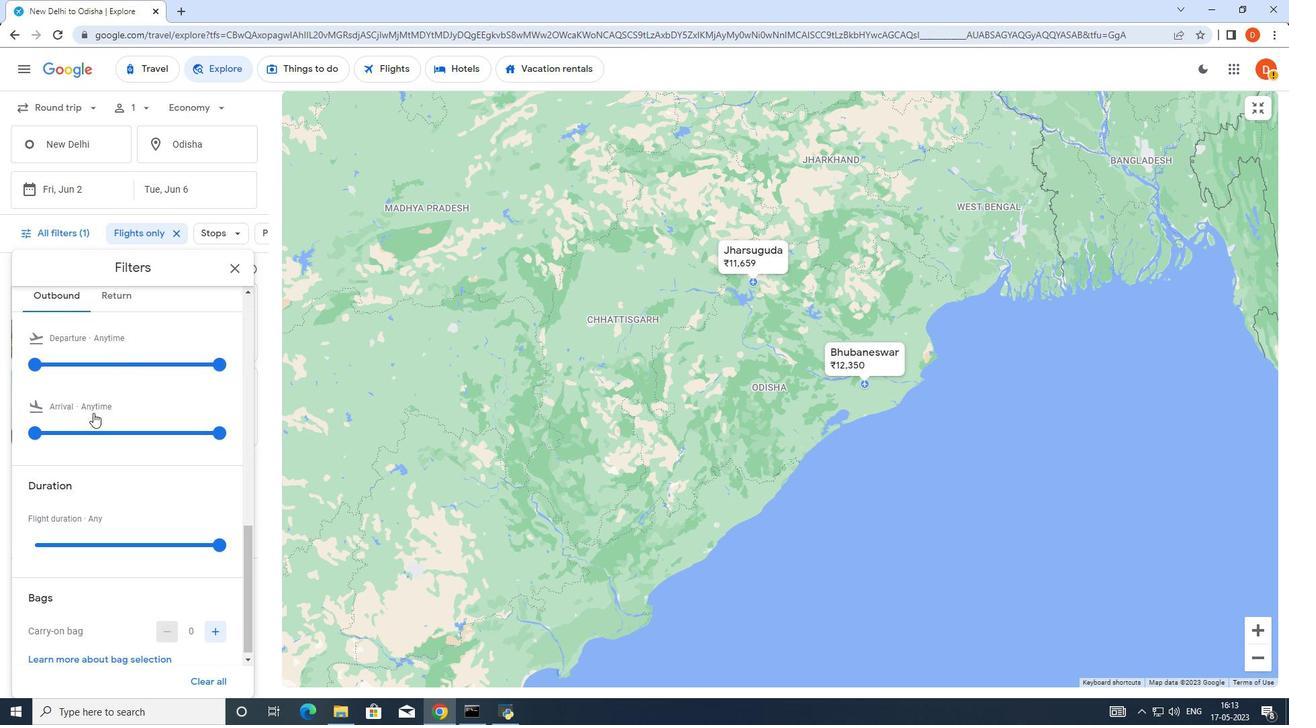 
Action: Mouse moved to (94, 412)
Screenshot: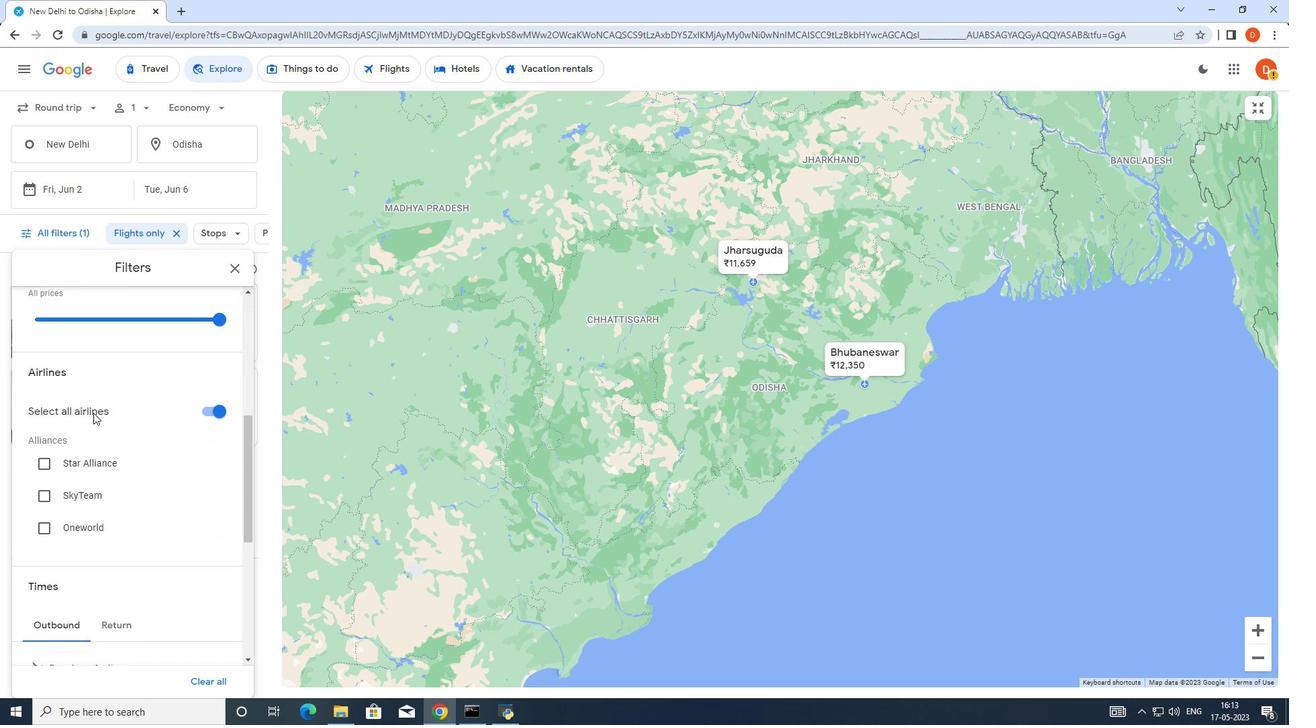 
Action: Mouse scrolled (94, 413) with delta (0, 0)
Screenshot: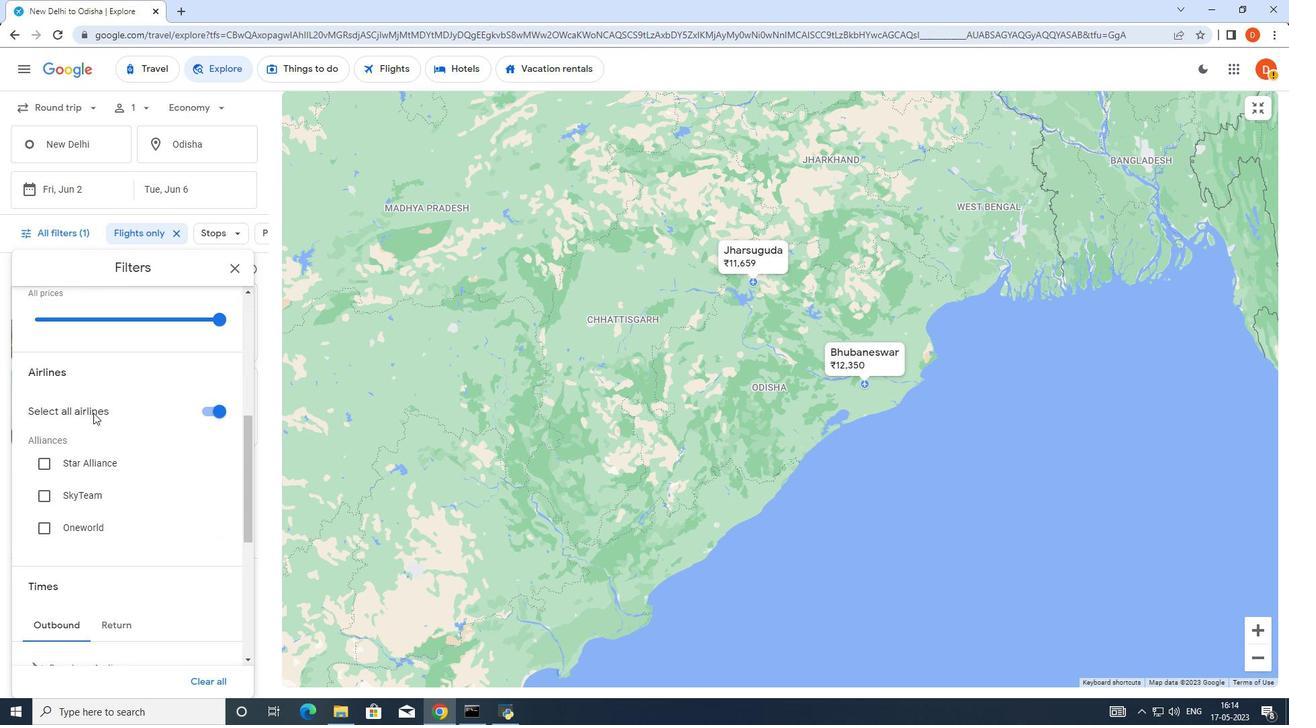 
Action: Mouse scrolled (94, 413) with delta (0, 0)
Screenshot: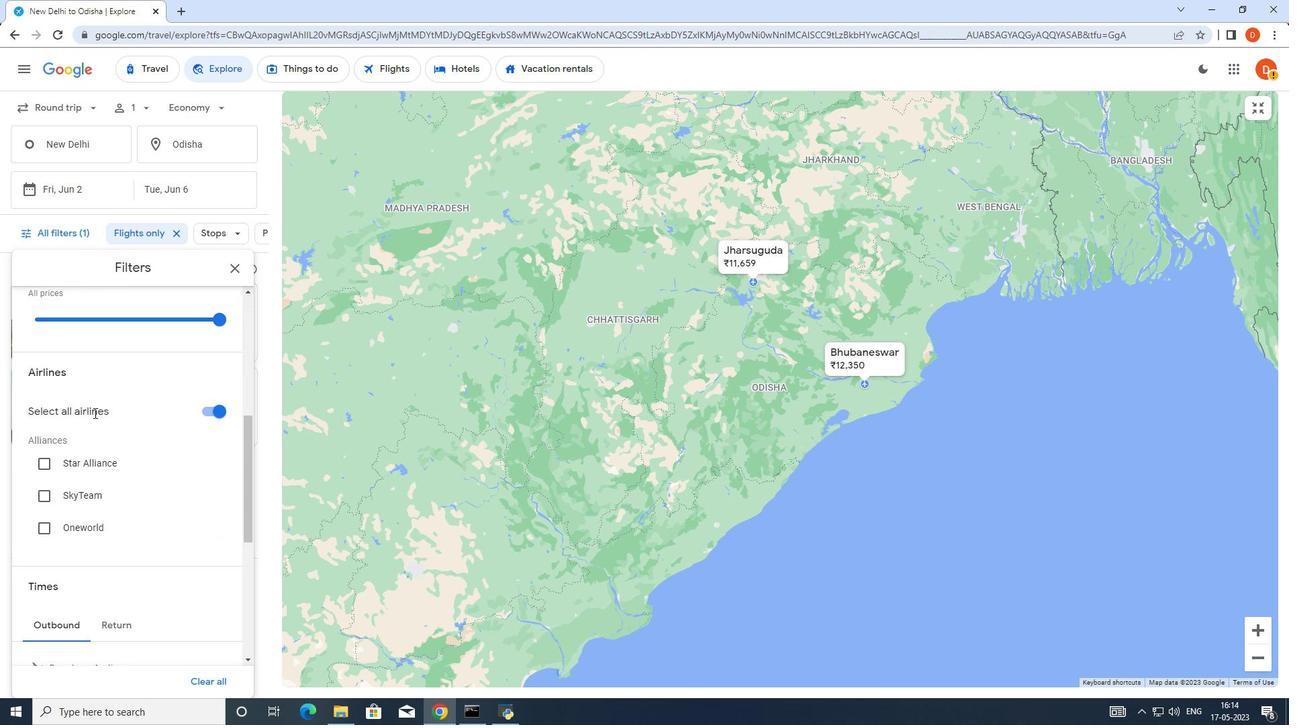 
Action: Mouse scrolled (94, 413) with delta (0, 0)
Screenshot: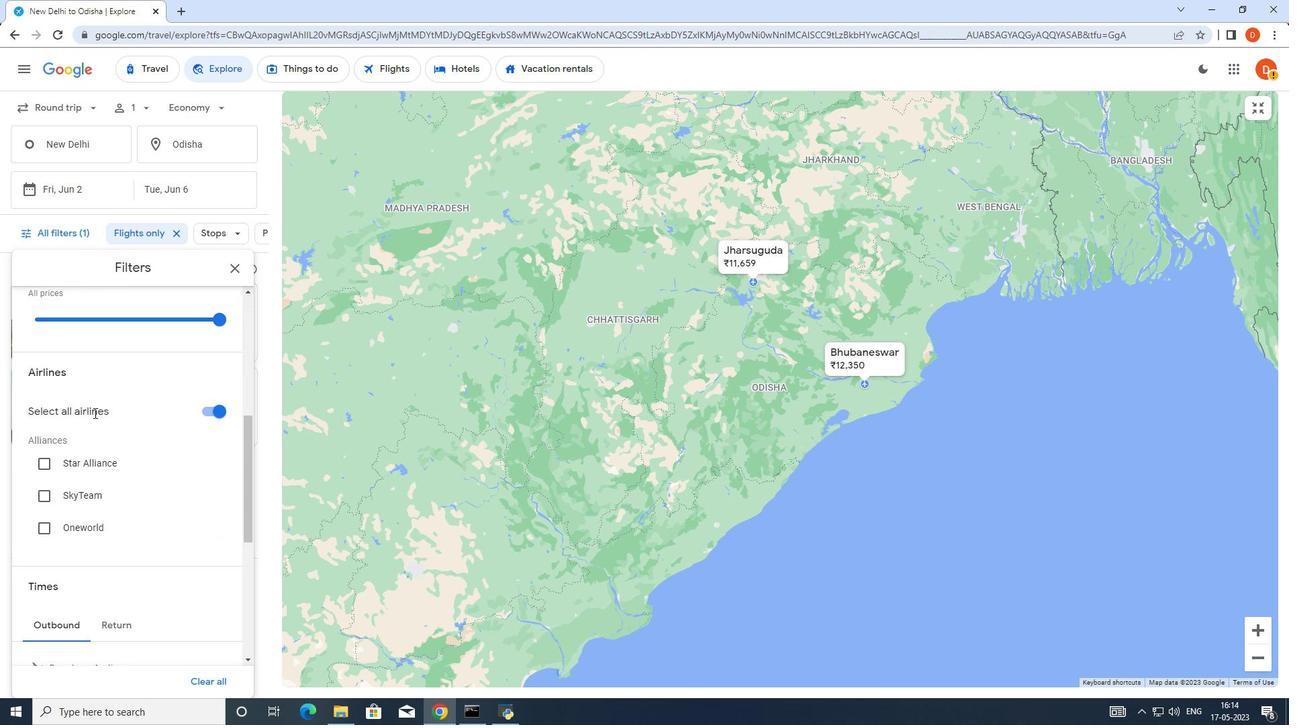 
Action: Mouse scrolled (94, 413) with delta (0, 0)
Screenshot: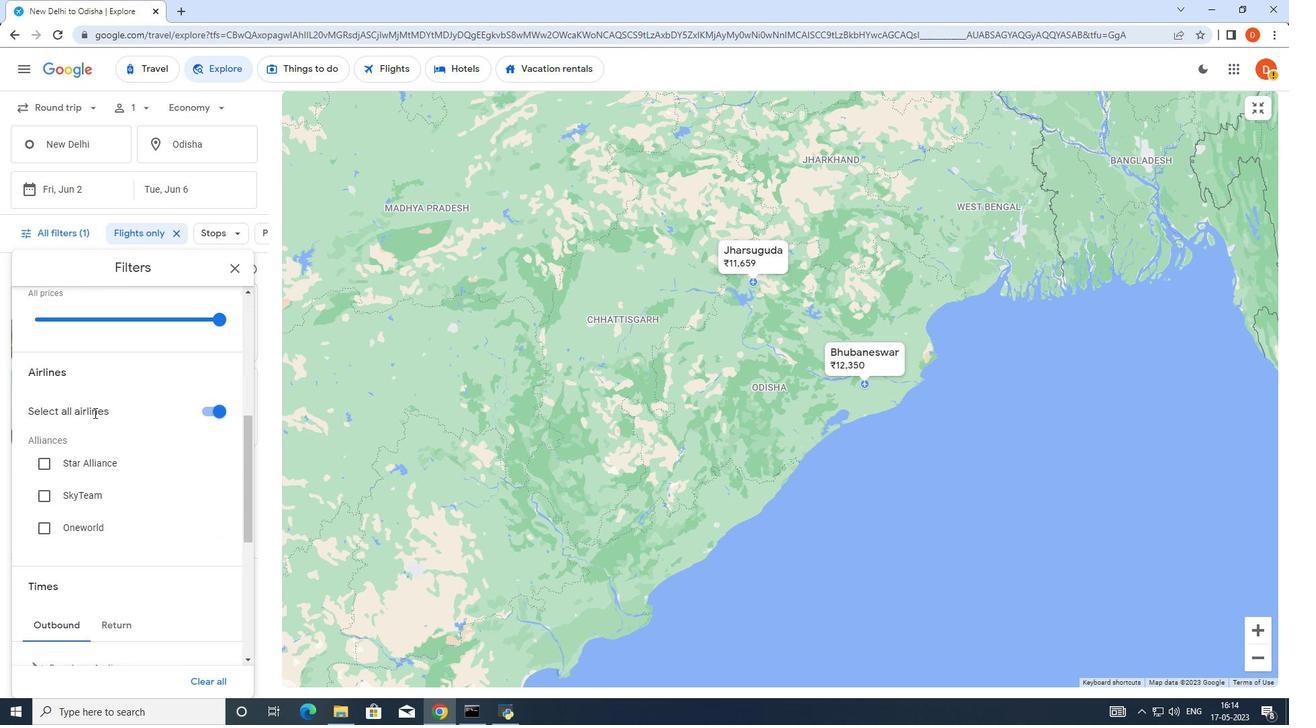 
Action: Mouse scrolled (94, 413) with delta (0, 0)
Screenshot: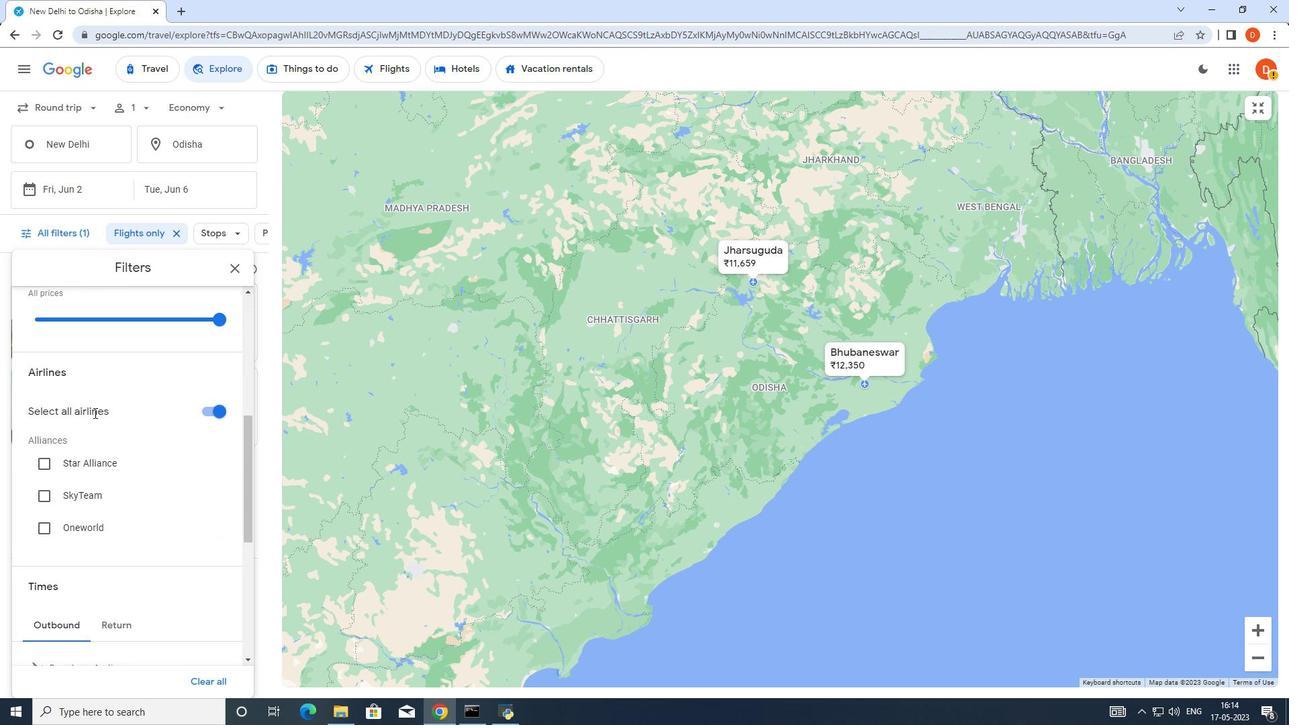 
Action: Mouse scrolled (94, 413) with delta (0, 0)
Screenshot: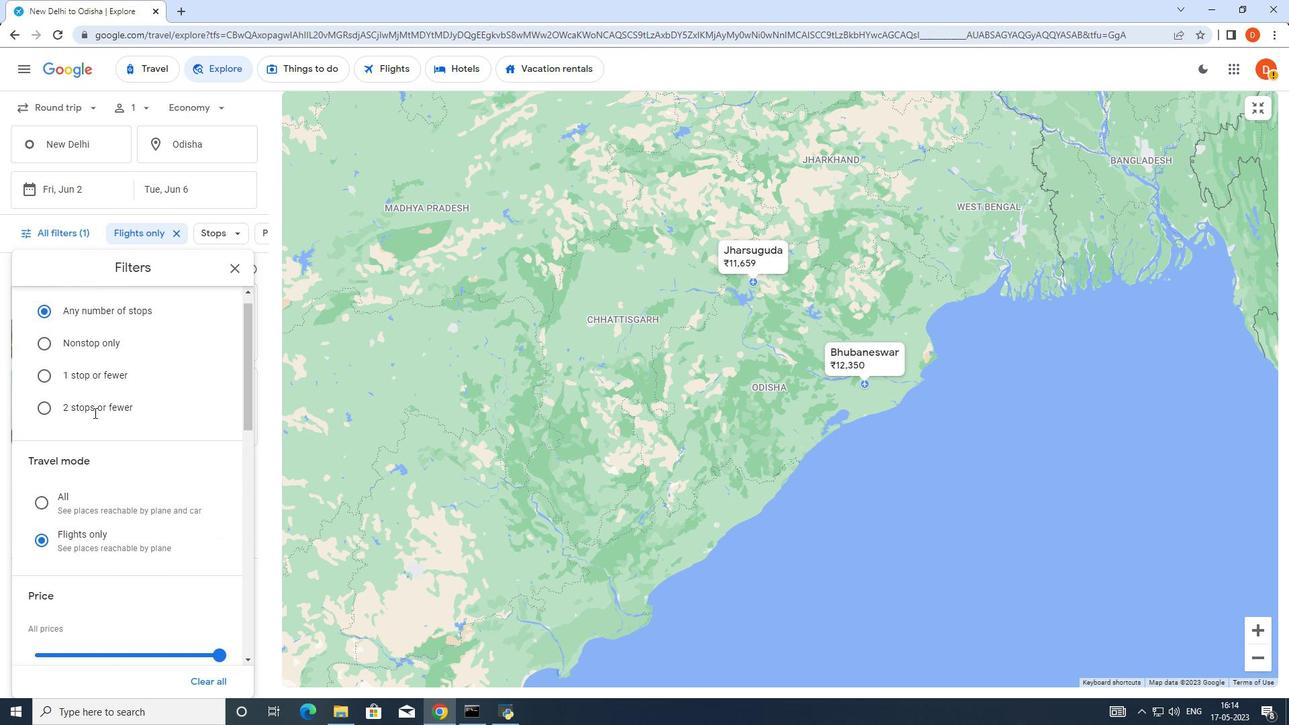 
Action: Mouse scrolled (94, 413) with delta (0, 0)
Screenshot: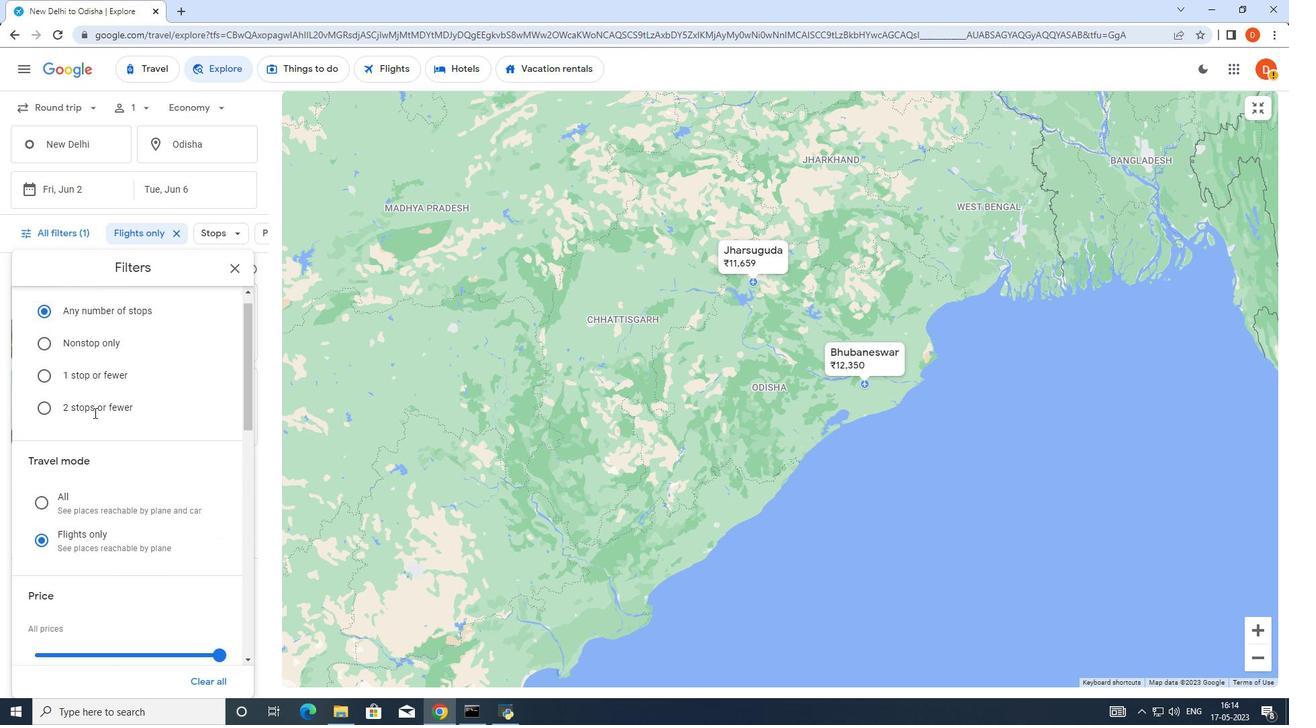 
Action: Mouse scrolled (94, 413) with delta (0, 0)
Screenshot: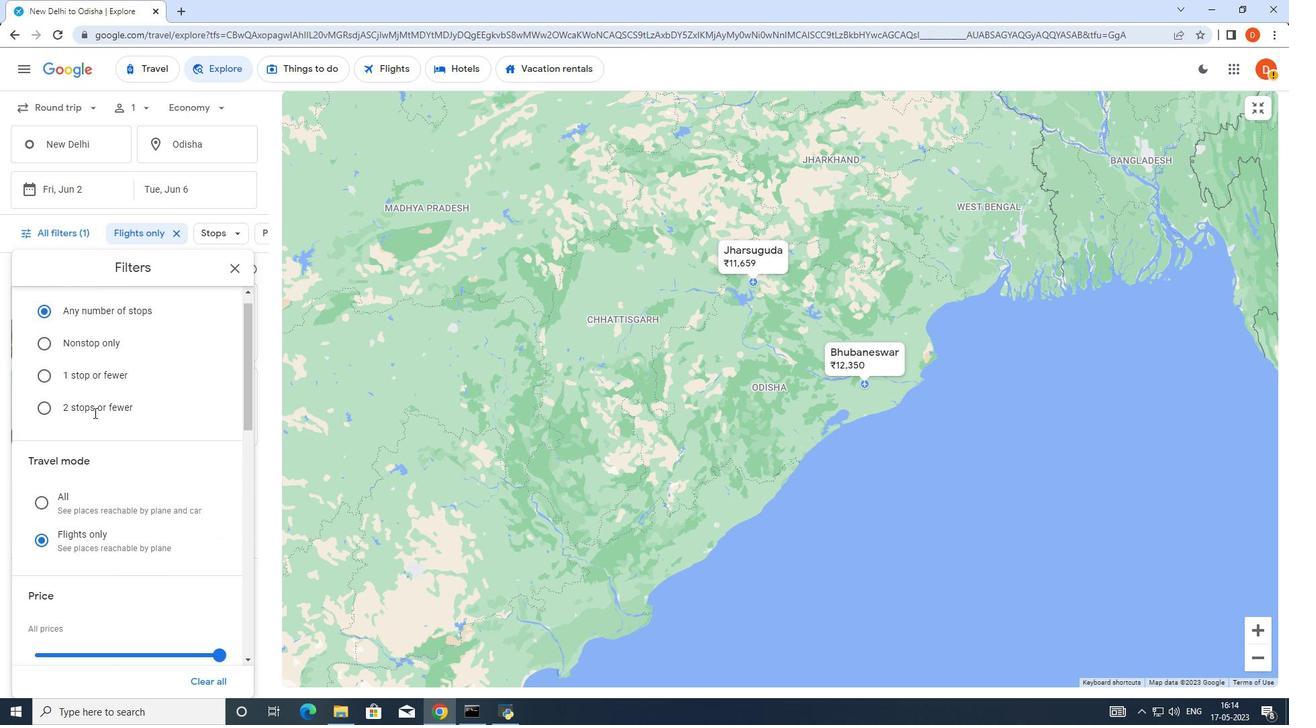 
Action: Mouse scrolled (94, 413) with delta (0, 0)
Screenshot: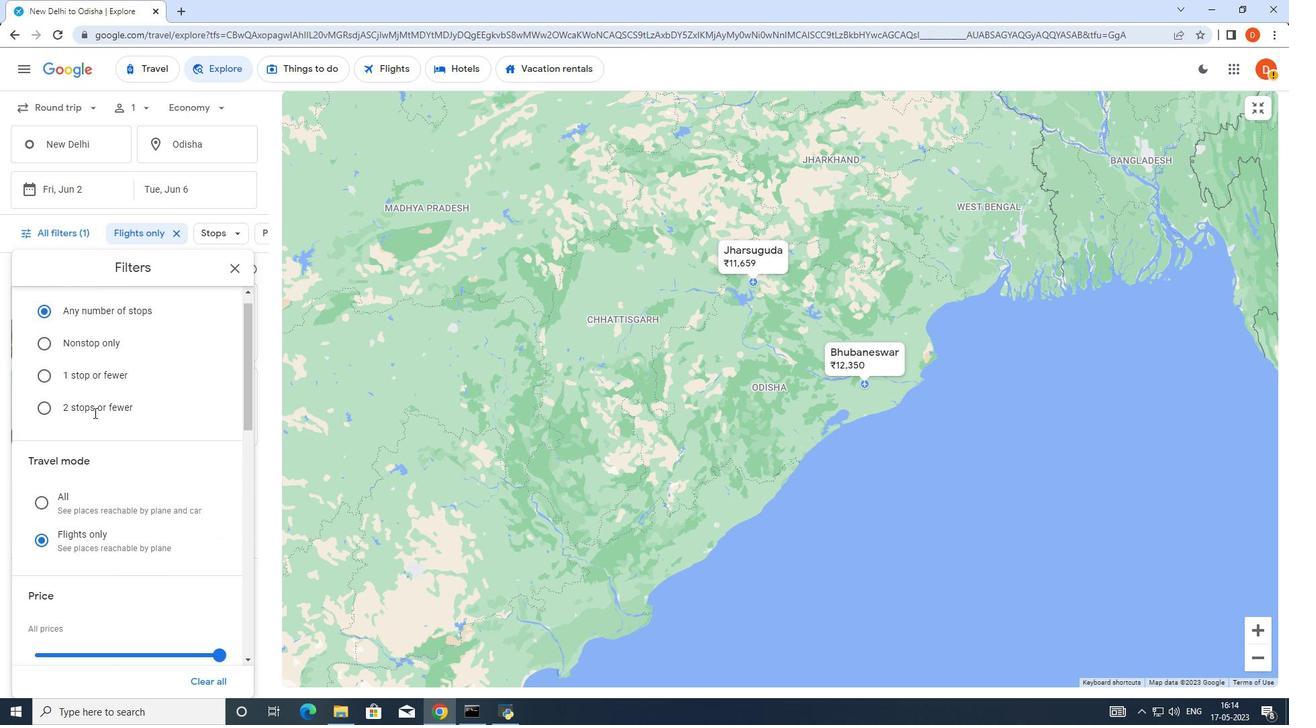 
Action: Mouse scrolled (94, 413) with delta (0, 0)
Screenshot: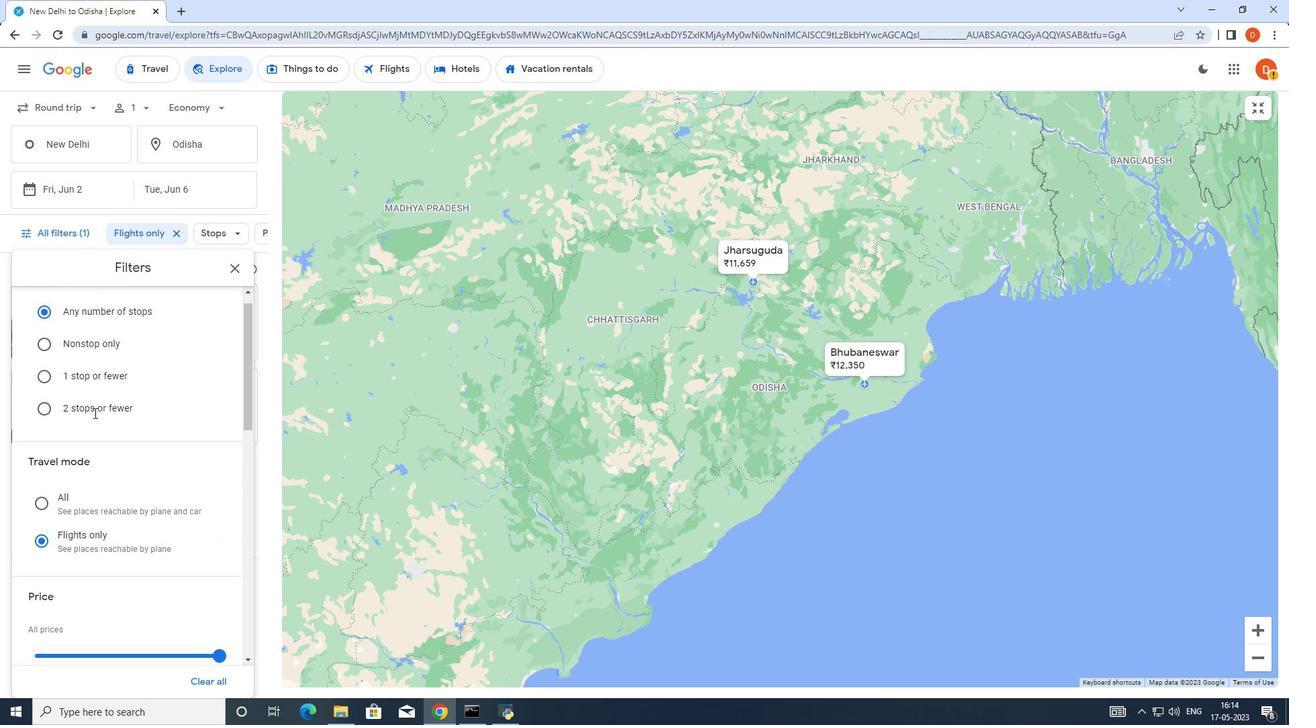 
Action: Mouse moved to (237, 267)
Screenshot: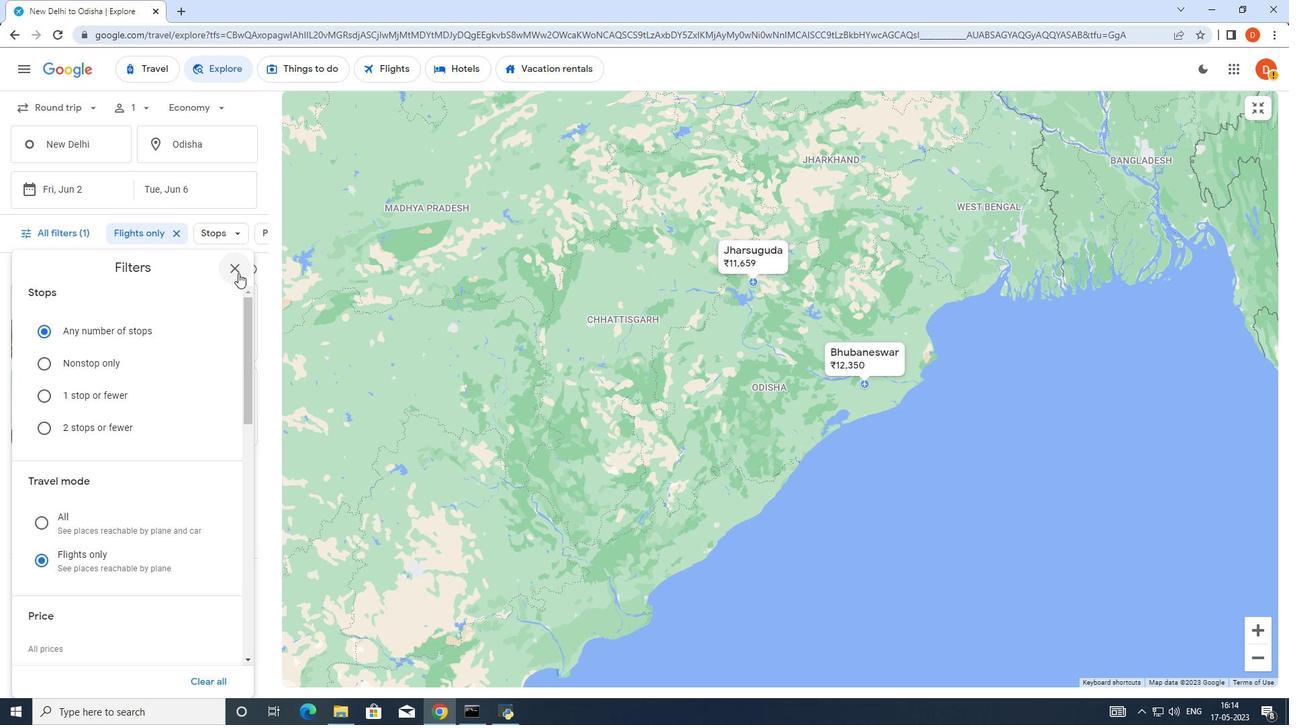 
Action: Mouse pressed left at (237, 267)
Screenshot: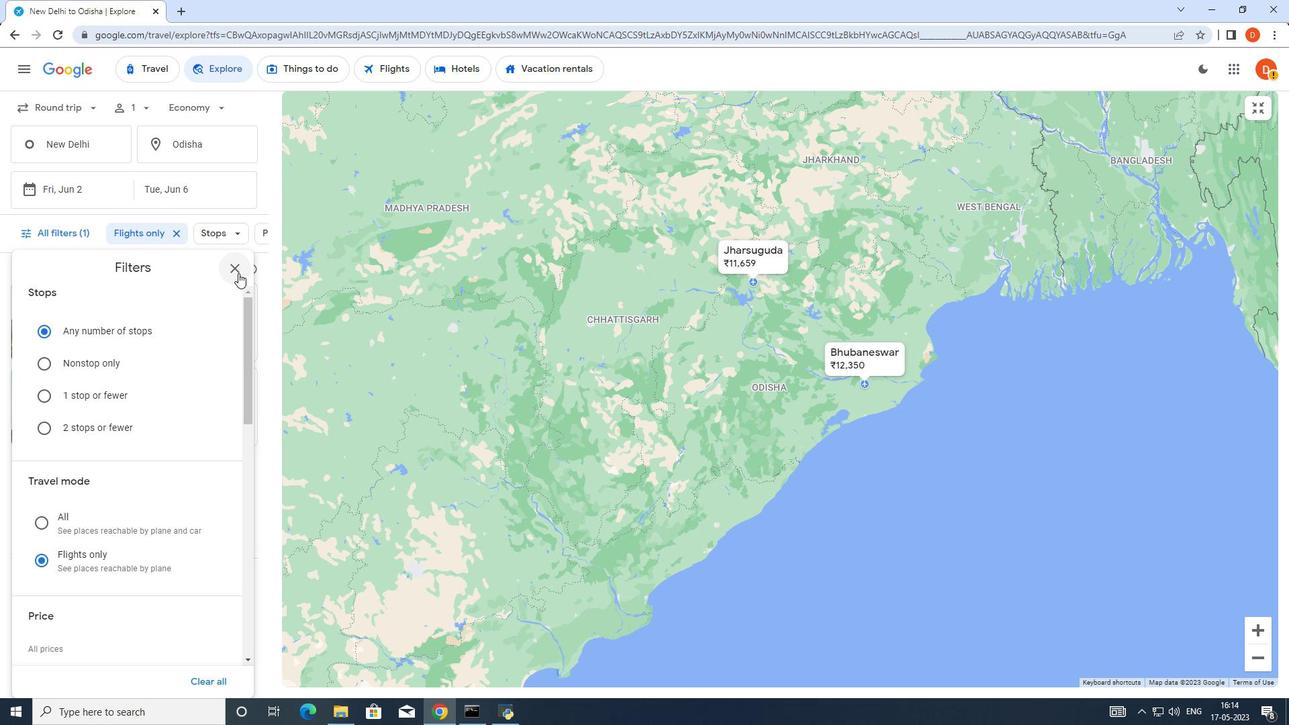
Action: Mouse moved to (210, 338)
Screenshot: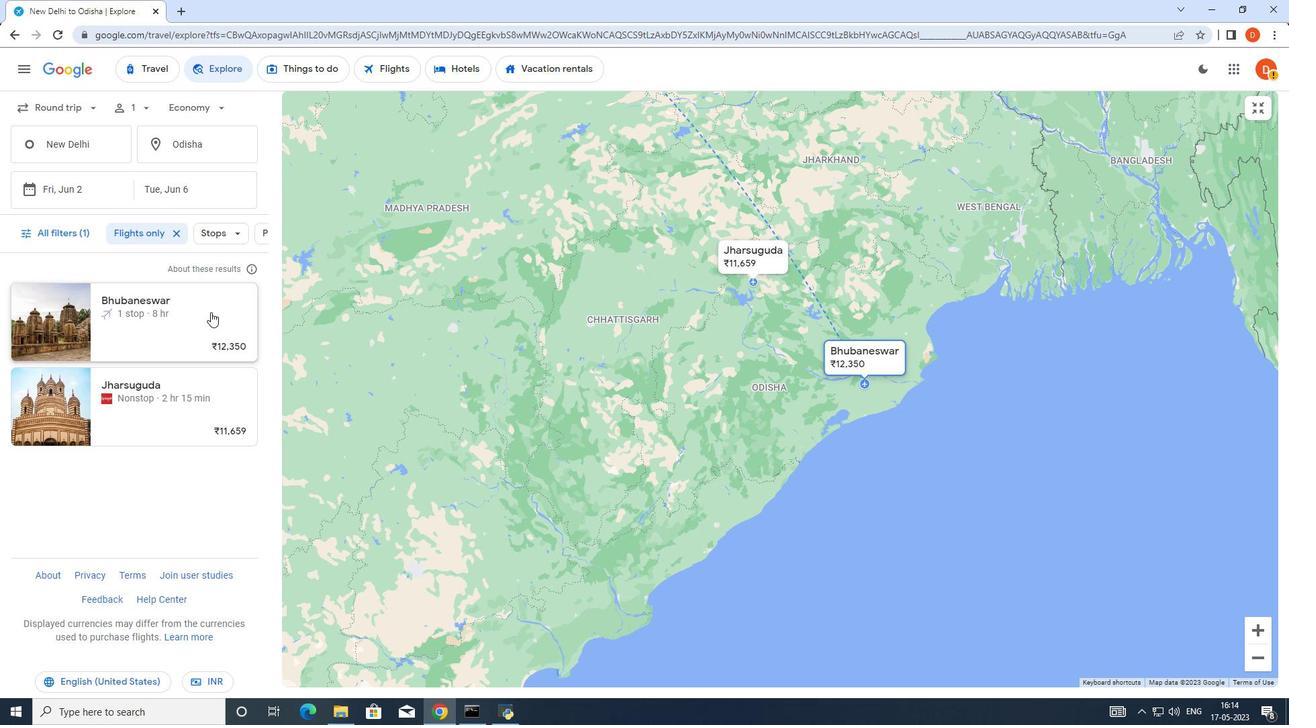 
Action: Mouse scrolled (210, 337) with delta (0, 0)
Screenshot: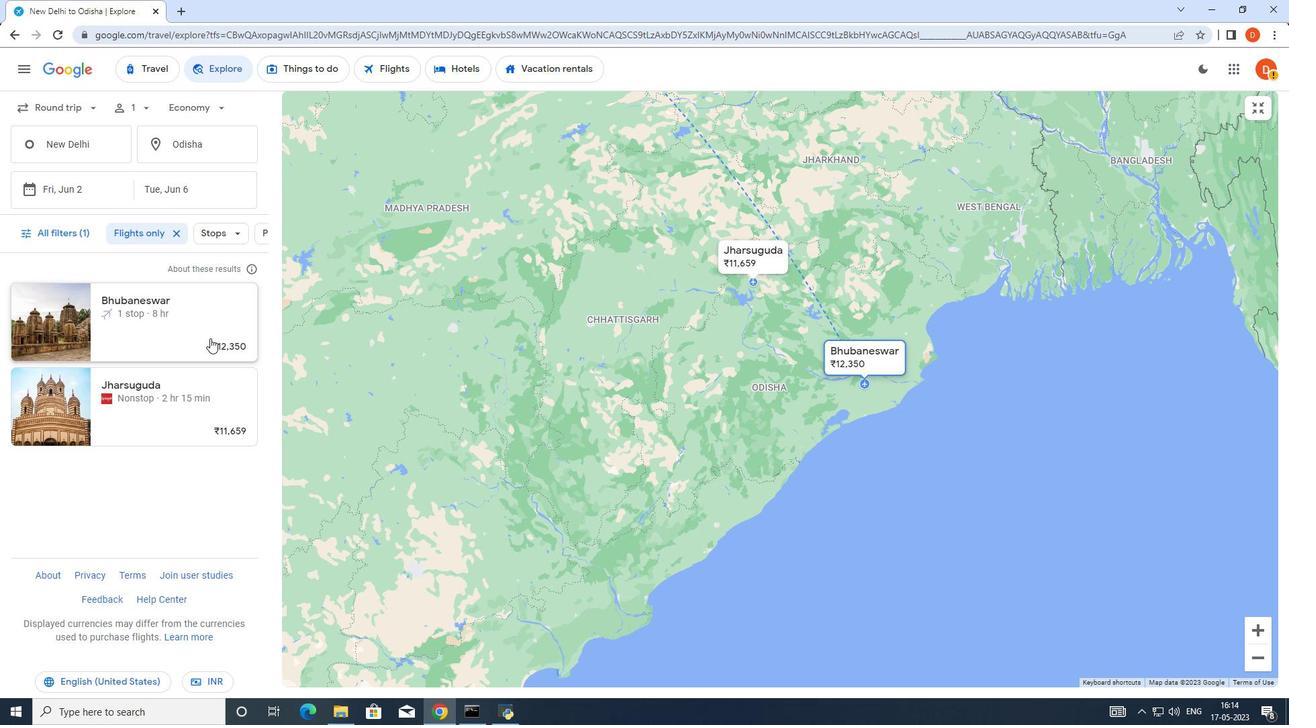 
Action: Mouse scrolled (210, 337) with delta (0, 0)
Screenshot: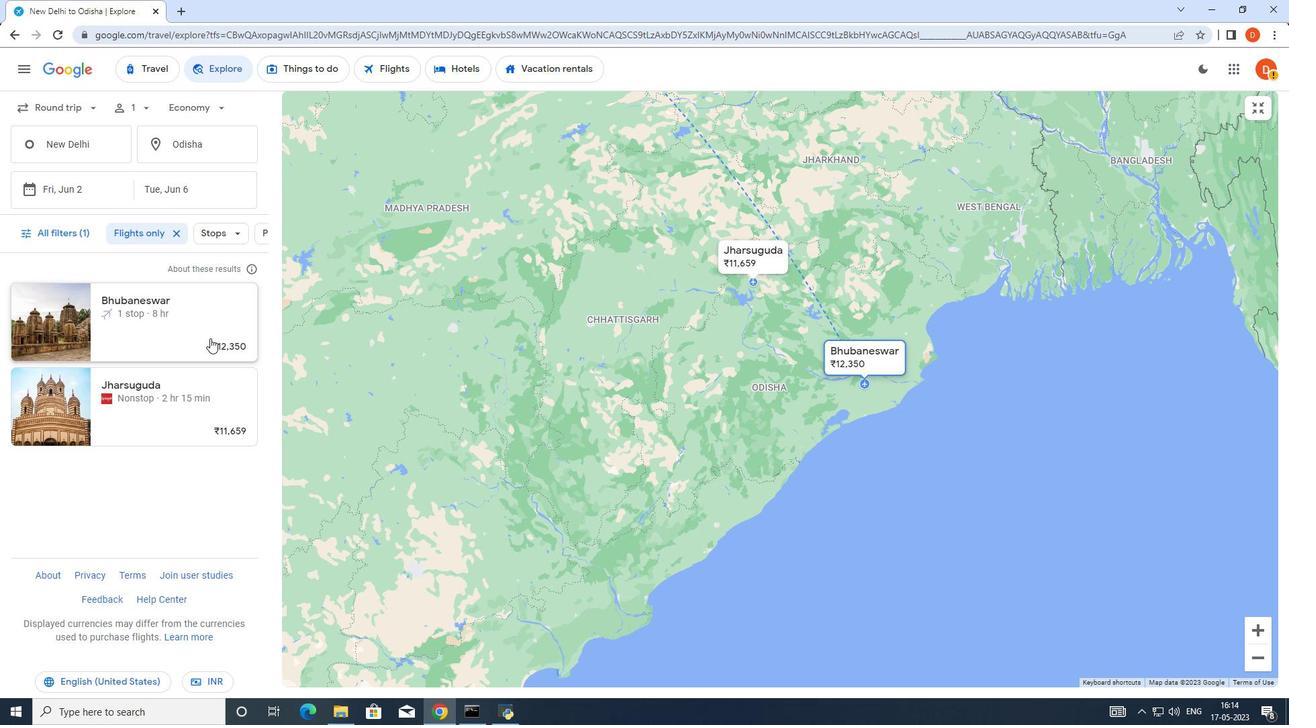 
Action: Mouse scrolled (210, 339) with delta (0, 0)
Screenshot: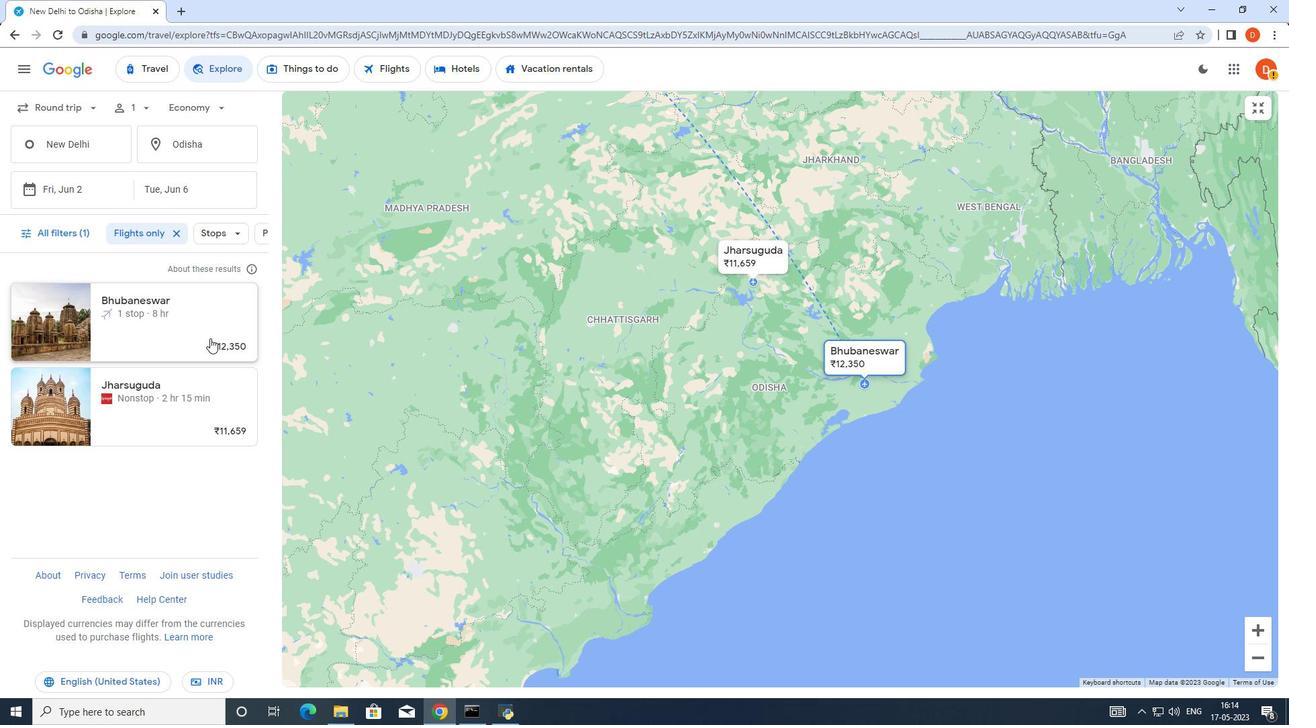 
Action: Mouse scrolled (210, 339) with delta (0, 0)
Screenshot: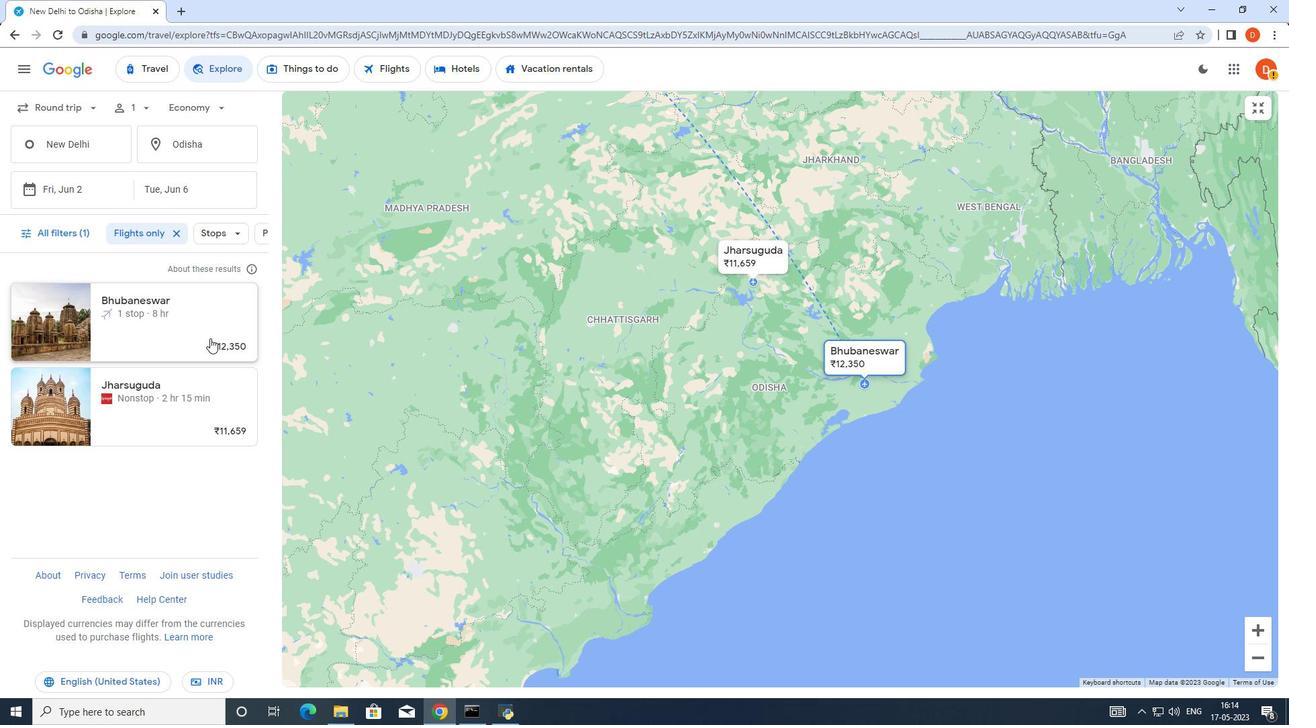 
Action: Mouse scrolled (210, 339) with delta (0, 0)
Screenshot: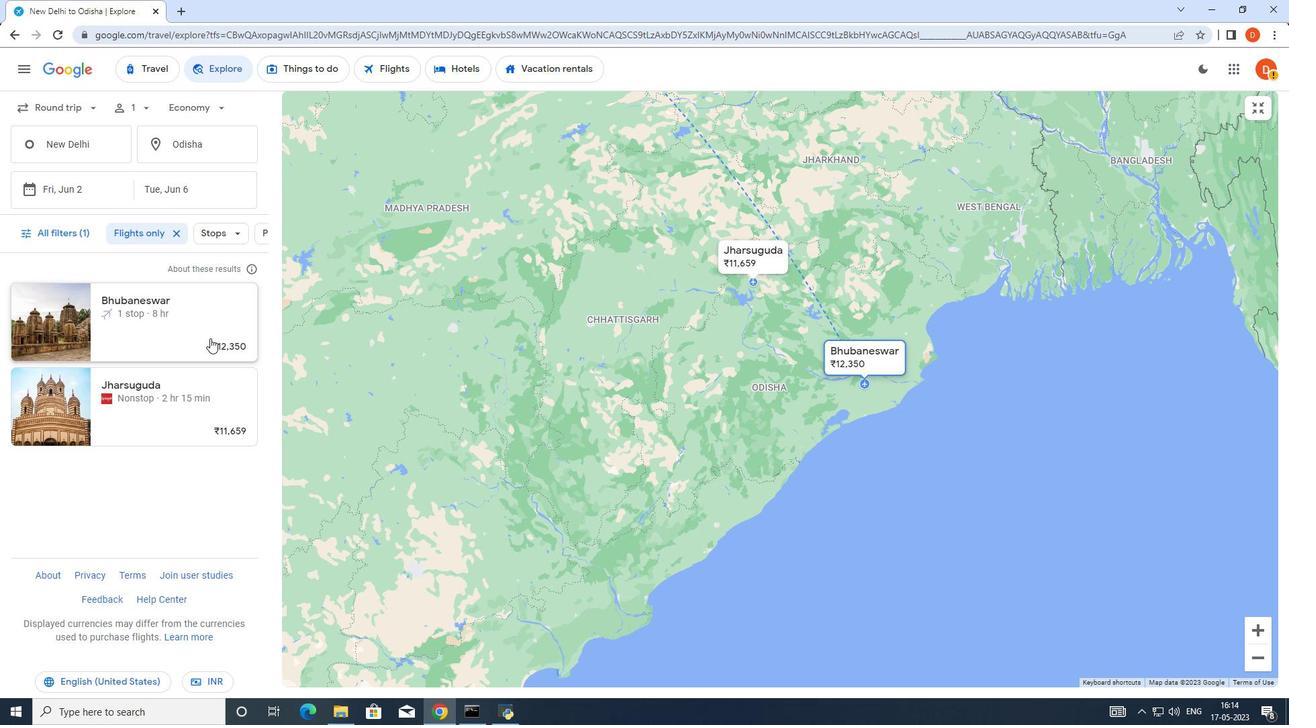 
Action: Mouse moved to (127, 333)
Screenshot: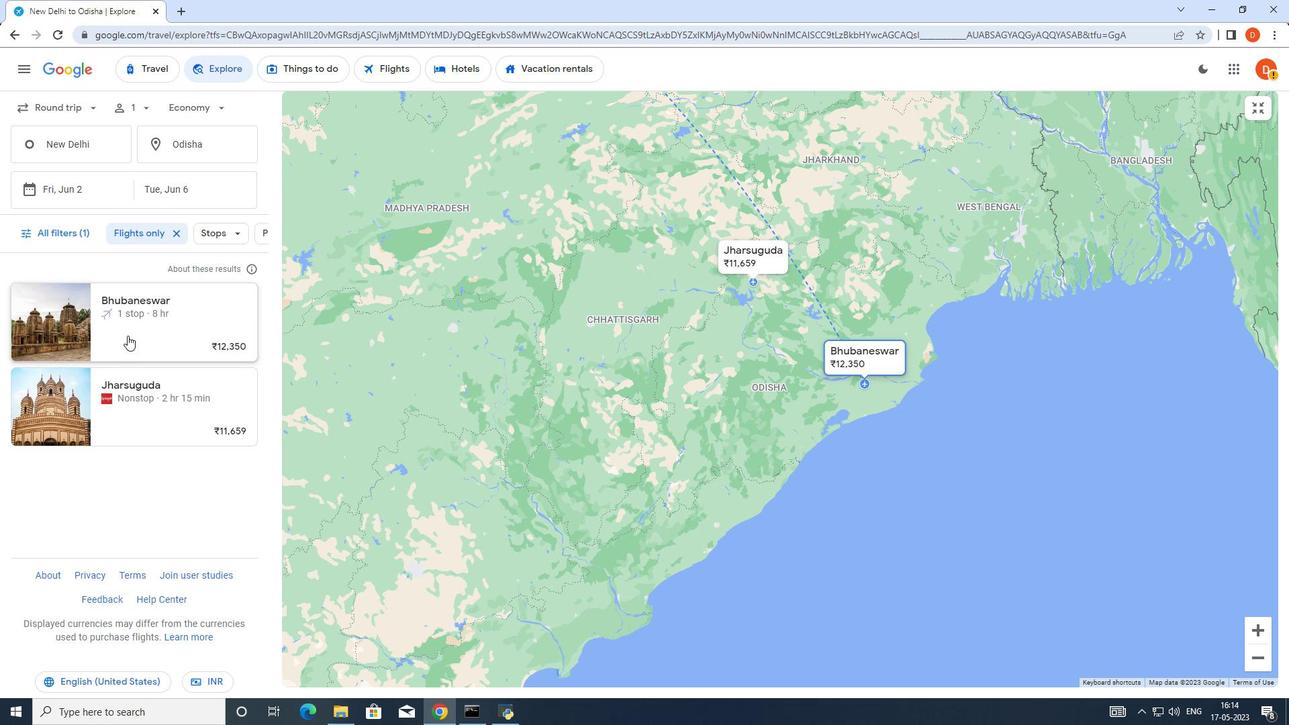 
Action: Mouse pressed left at (127, 333)
Screenshot: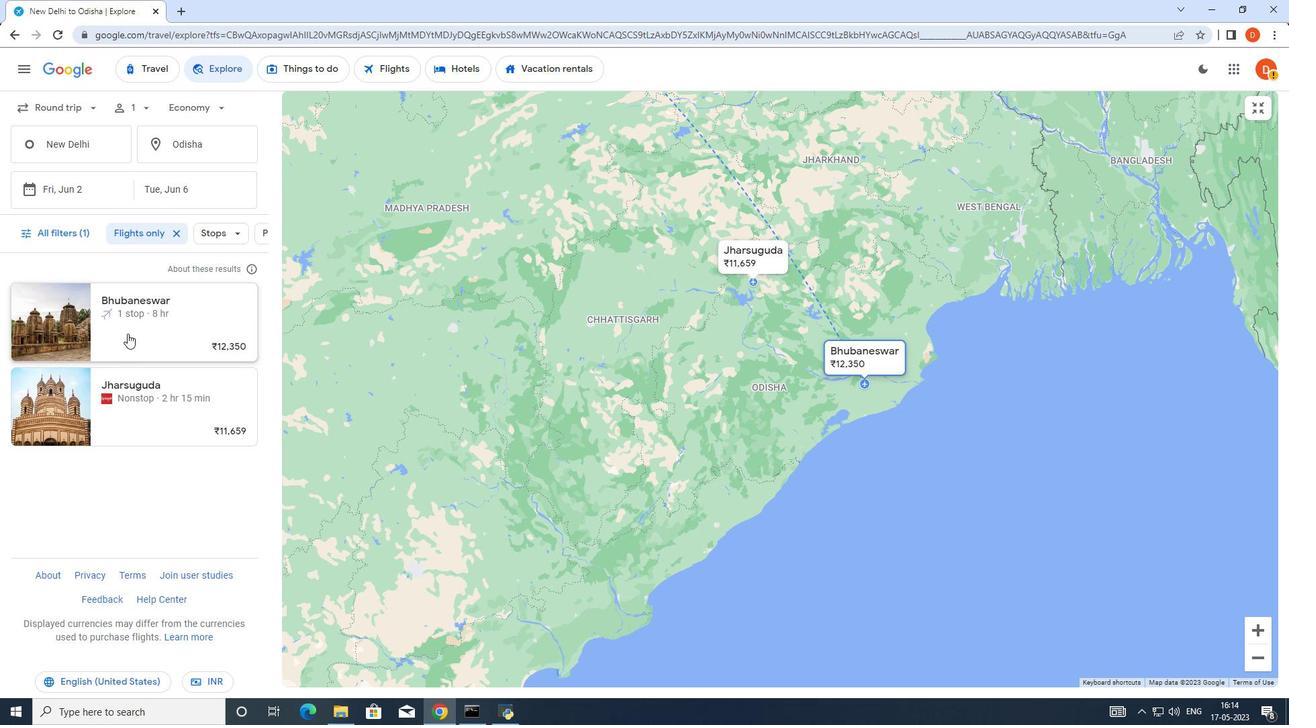 
Action: Mouse moved to (180, 376)
Screenshot: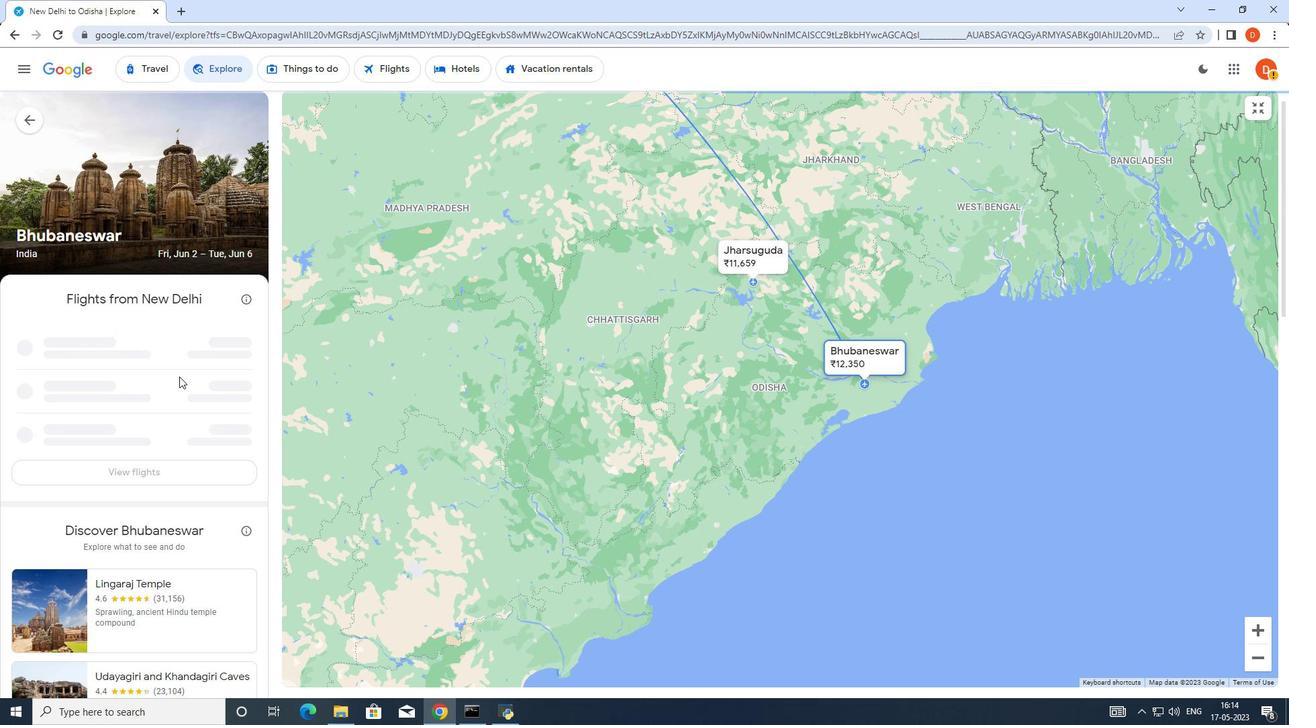 
Action: Mouse scrolled (180, 376) with delta (0, 0)
Screenshot: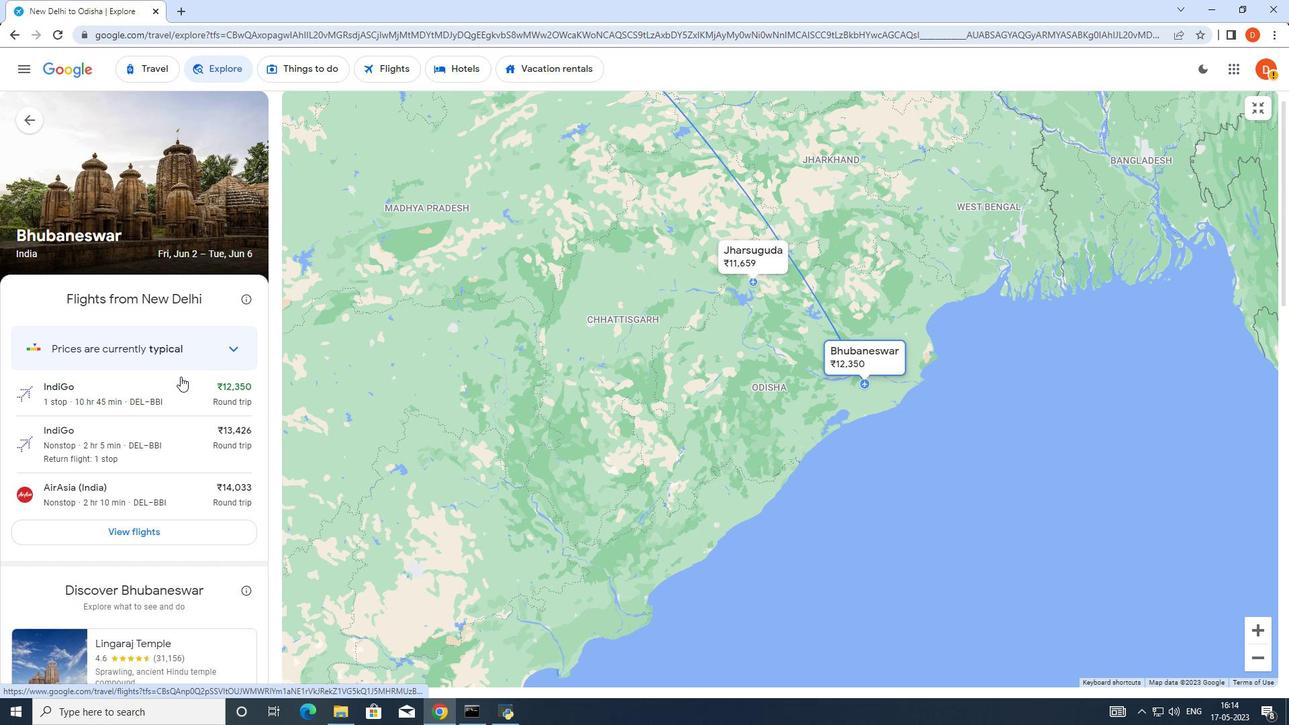 
Action: Mouse moved to (136, 461)
Screenshot: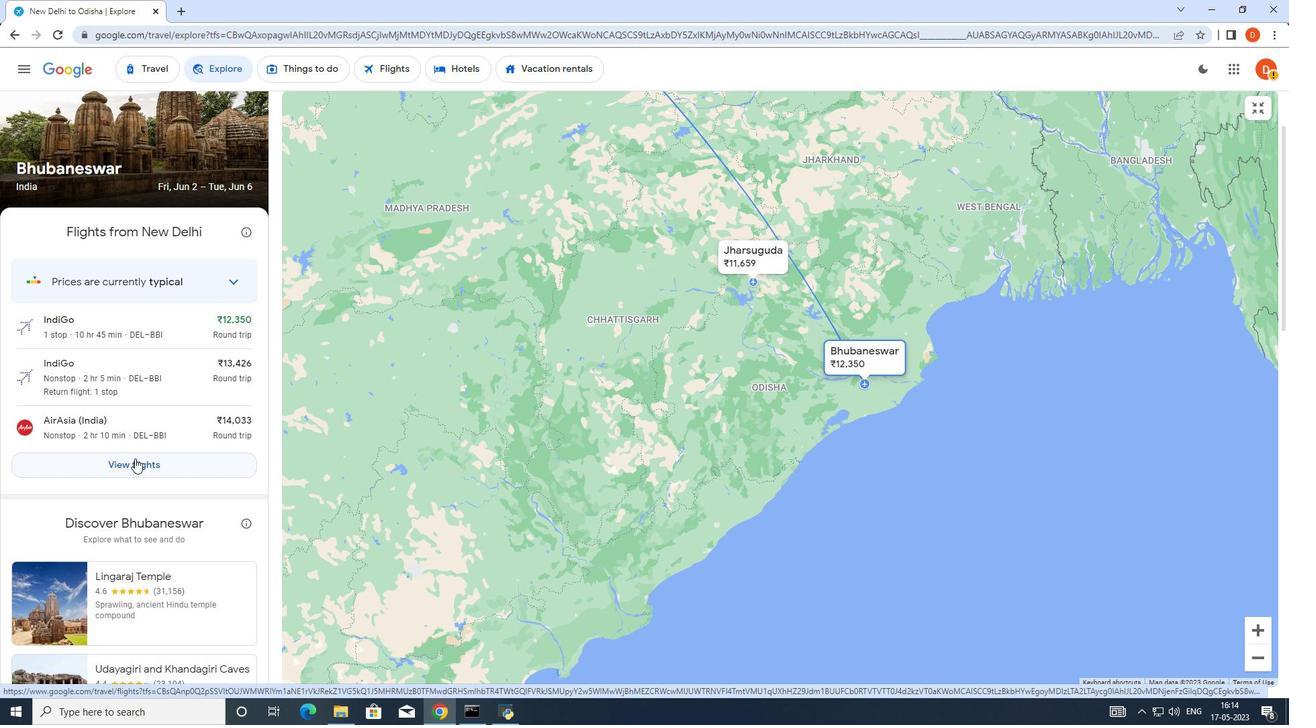
Action: Mouse pressed left at (136, 461)
Screenshot: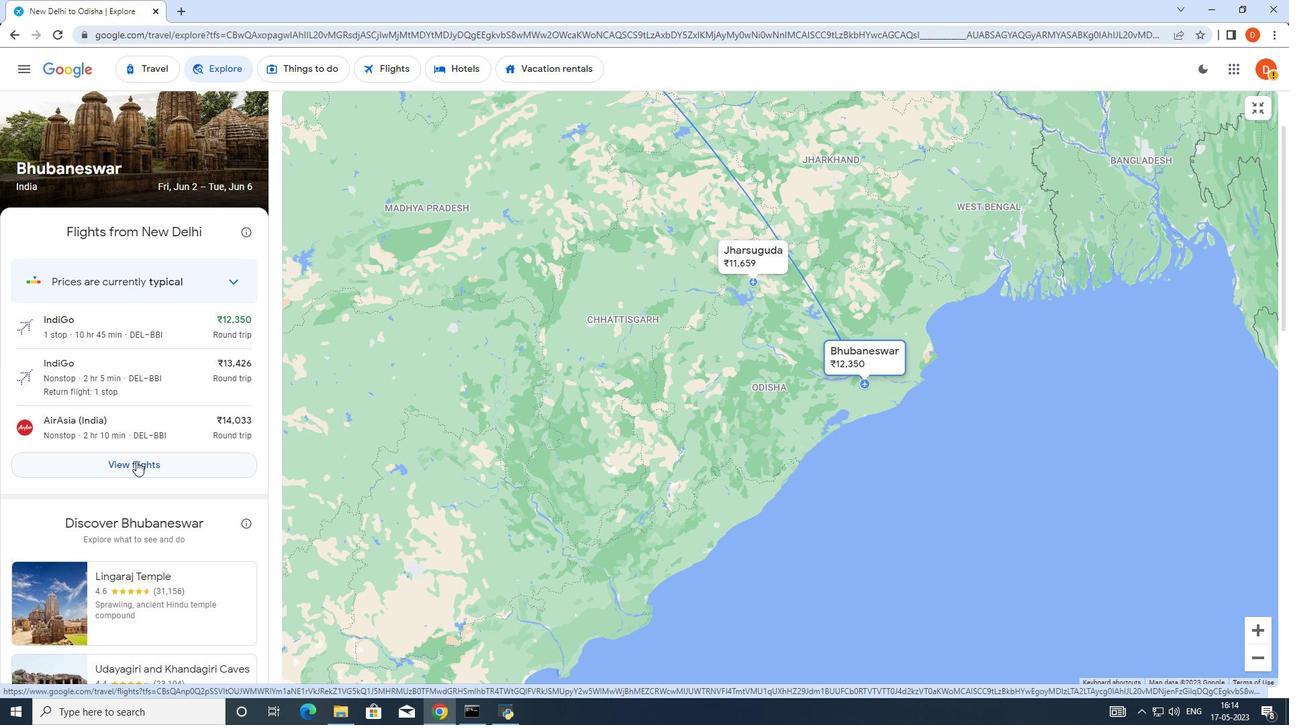 
Action: Mouse moved to (638, 523)
Screenshot: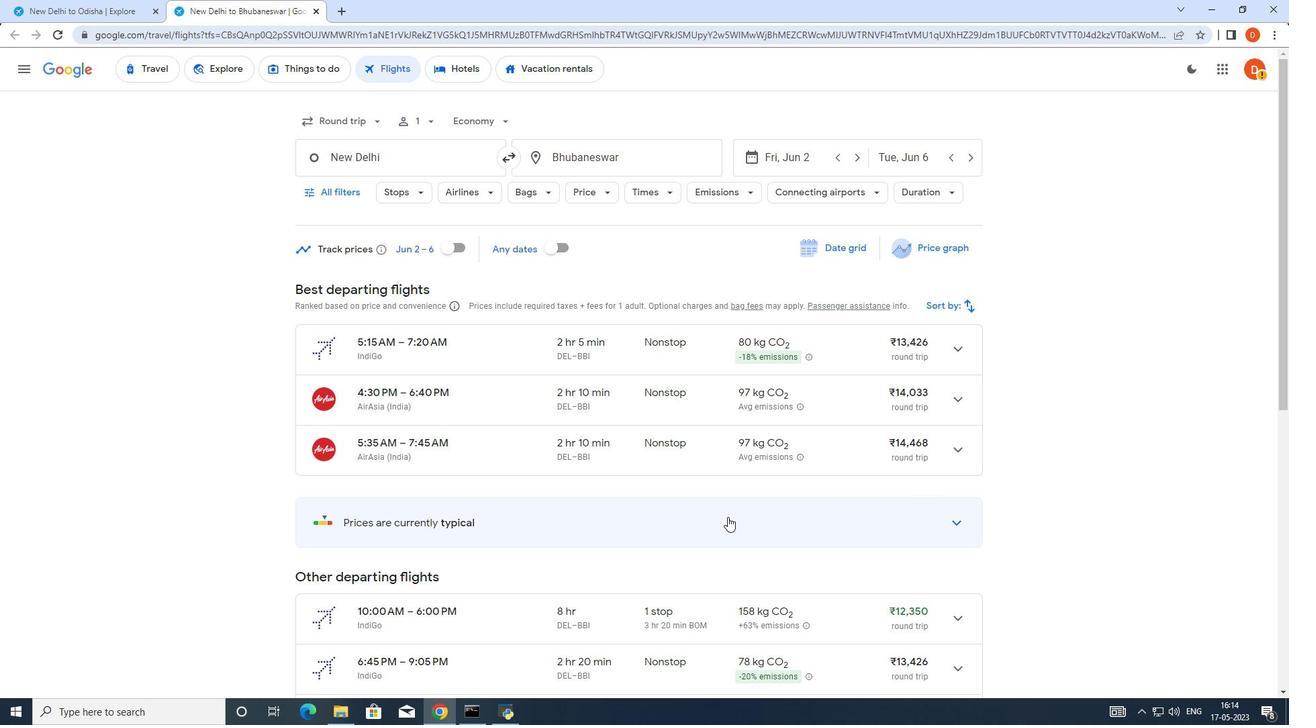 
Action: Mouse scrolled (638, 522) with delta (0, 0)
Screenshot: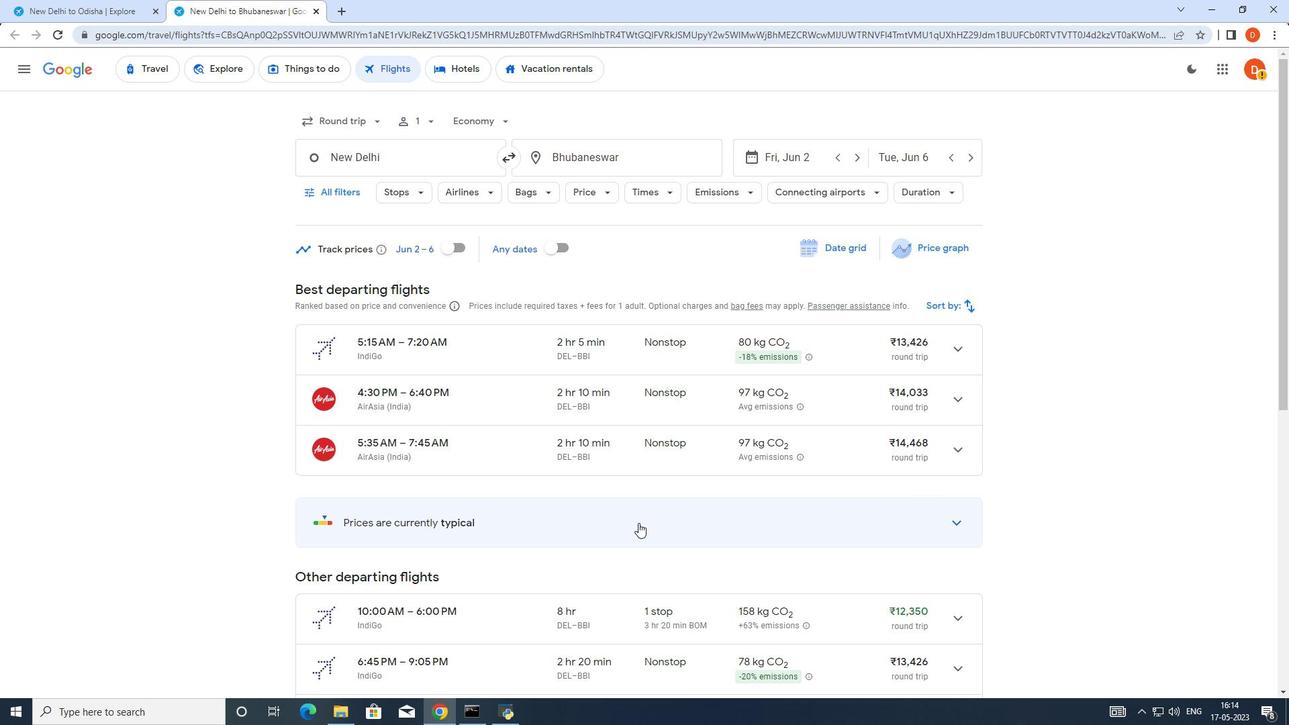 
Action: Mouse scrolled (638, 522) with delta (0, 0)
Screenshot: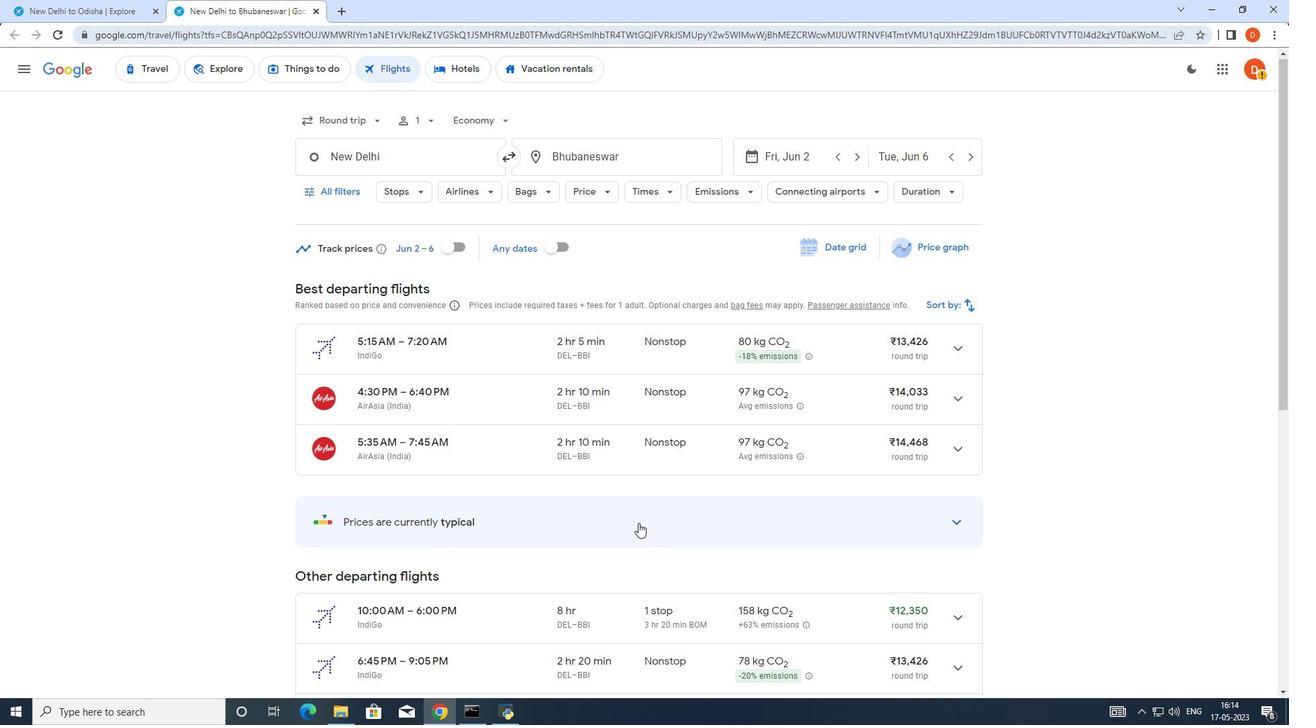 
Action: Mouse moved to (434, 534)
Screenshot: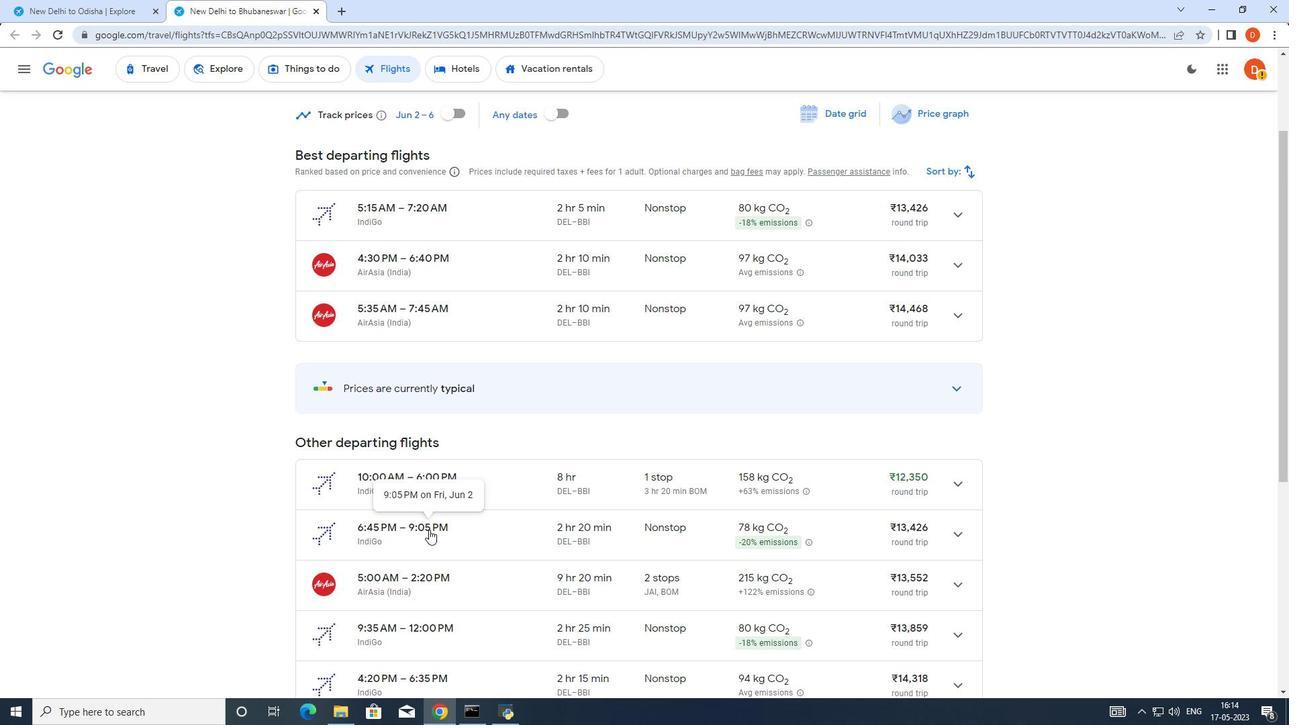 
Action: Mouse scrolled (434, 533) with delta (0, 0)
Screenshot: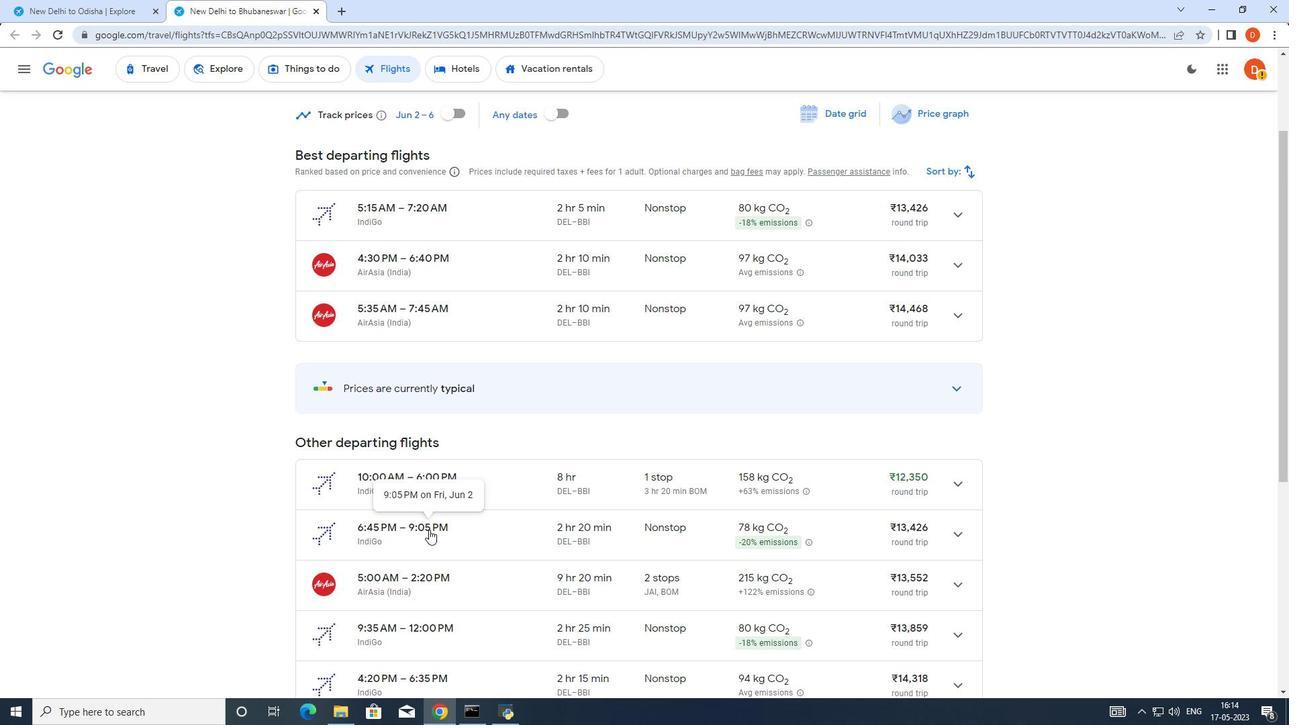 
Action: Mouse moved to (437, 536)
Screenshot: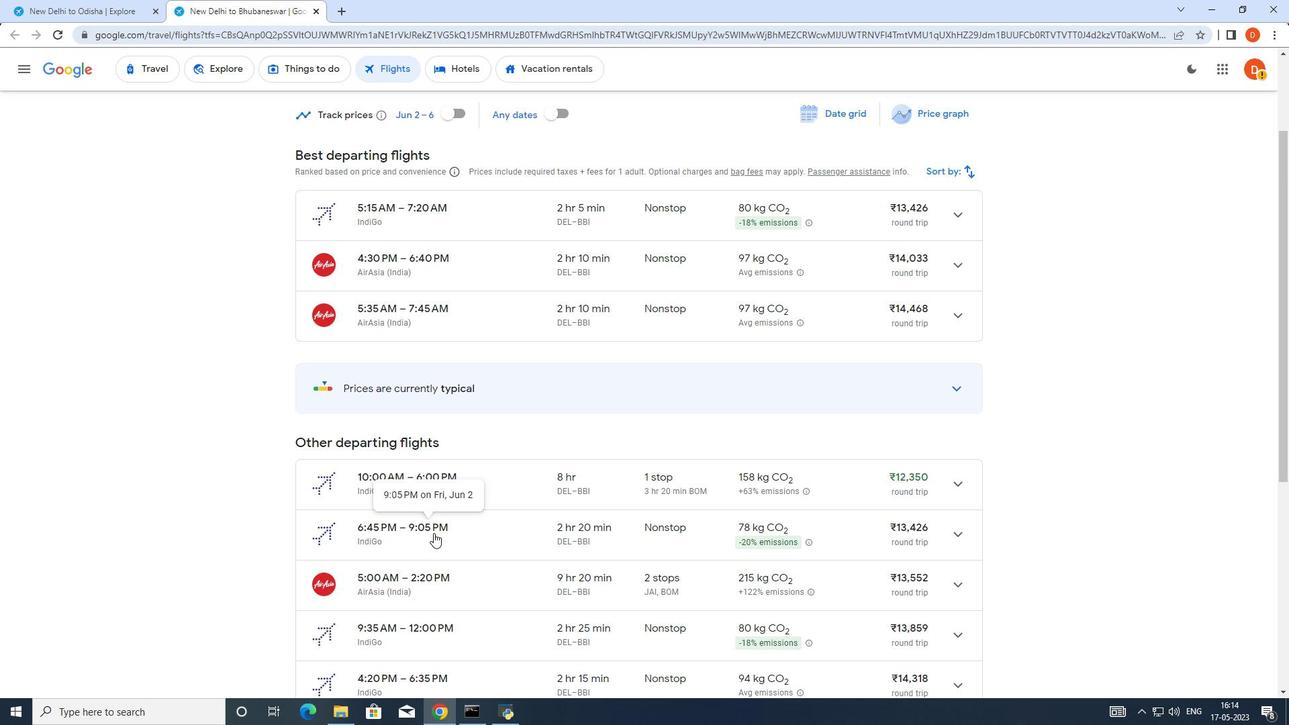 
Action: Mouse scrolled (437, 535) with delta (0, 0)
Screenshot: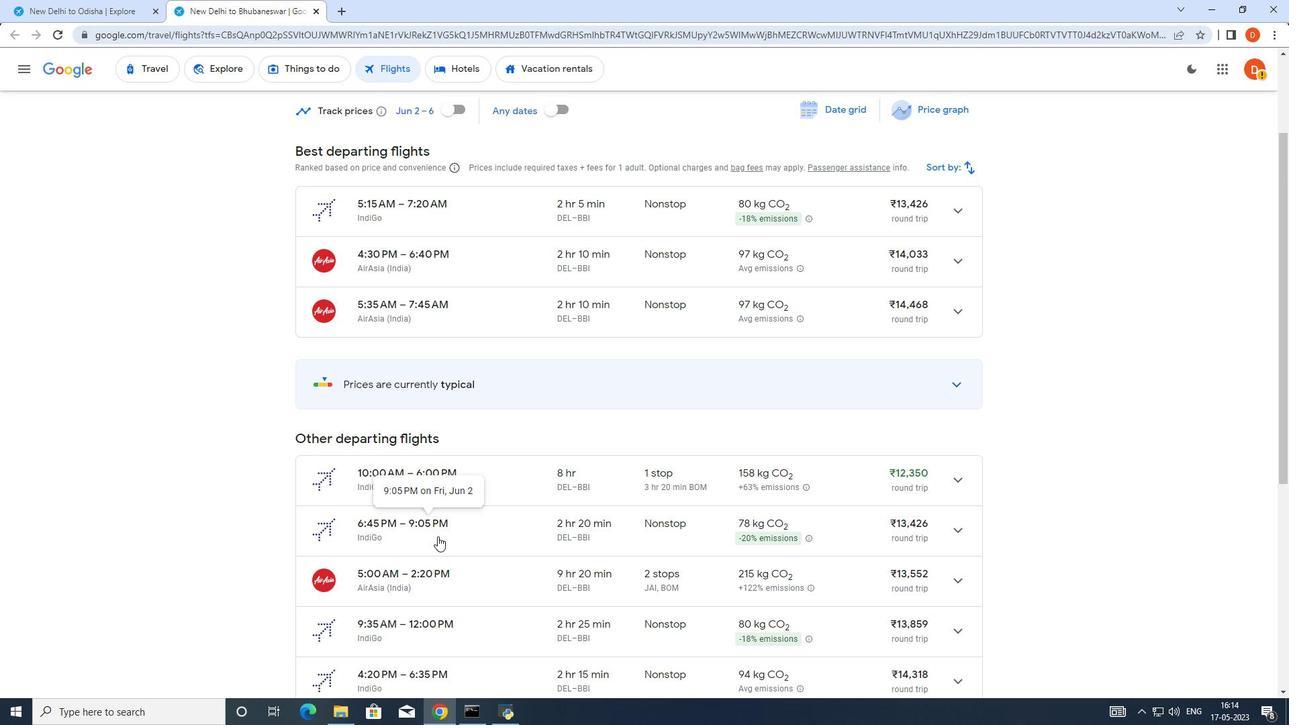 
Action: Mouse scrolled (437, 535) with delta (0, 0)
Screenshot: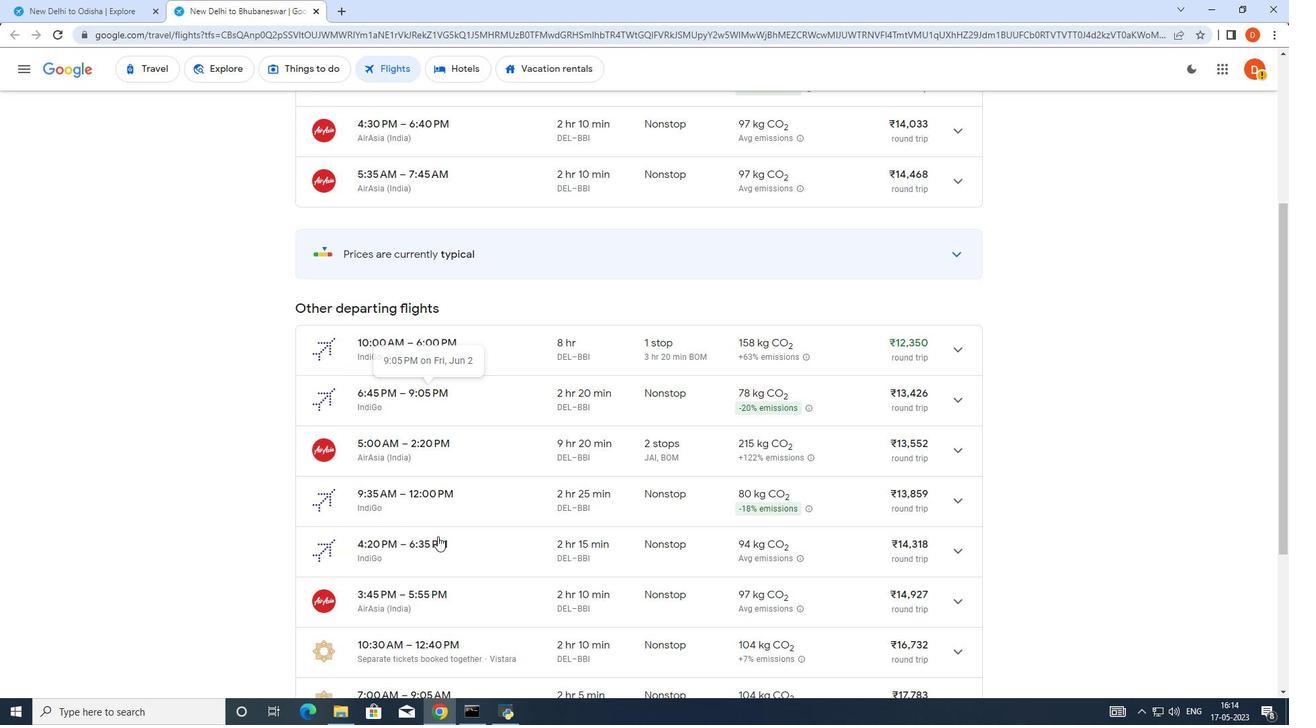 
Action: Mouse moved to (876, 635)
Screenshot: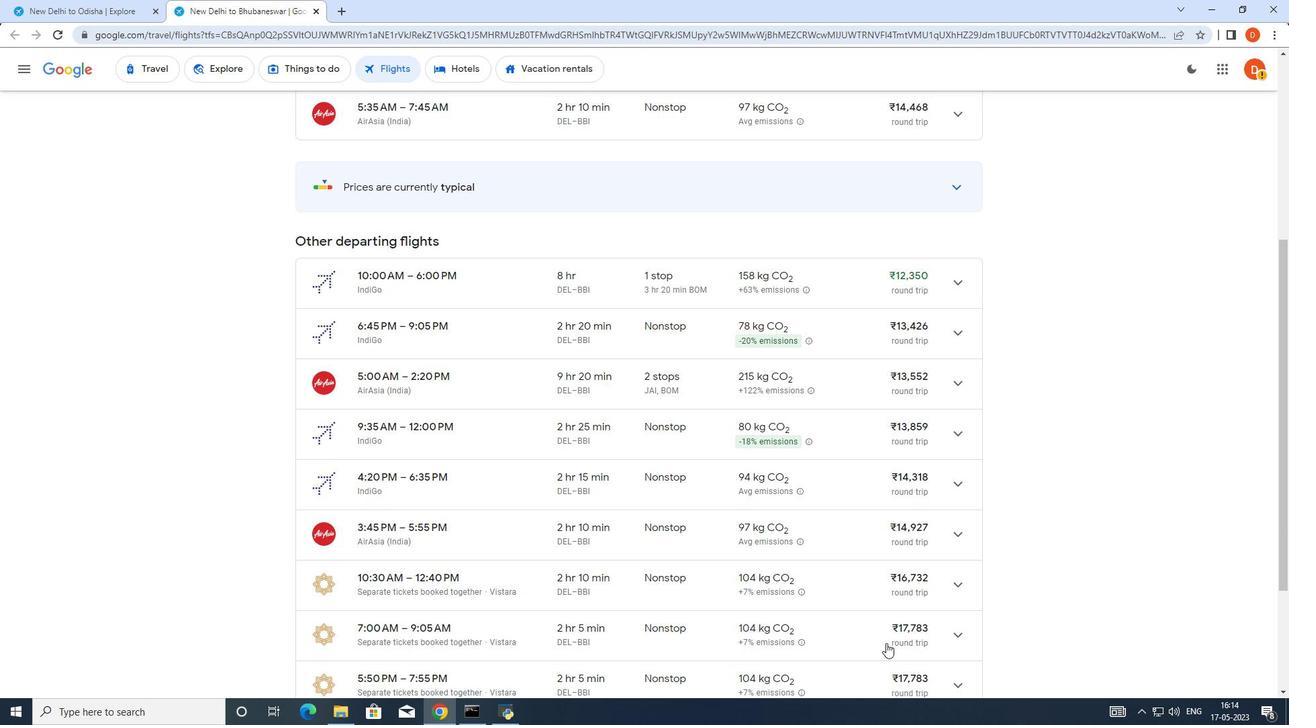 
Action: Mouse scrolled (876, 635) with delta (0, 0)
Screenshot: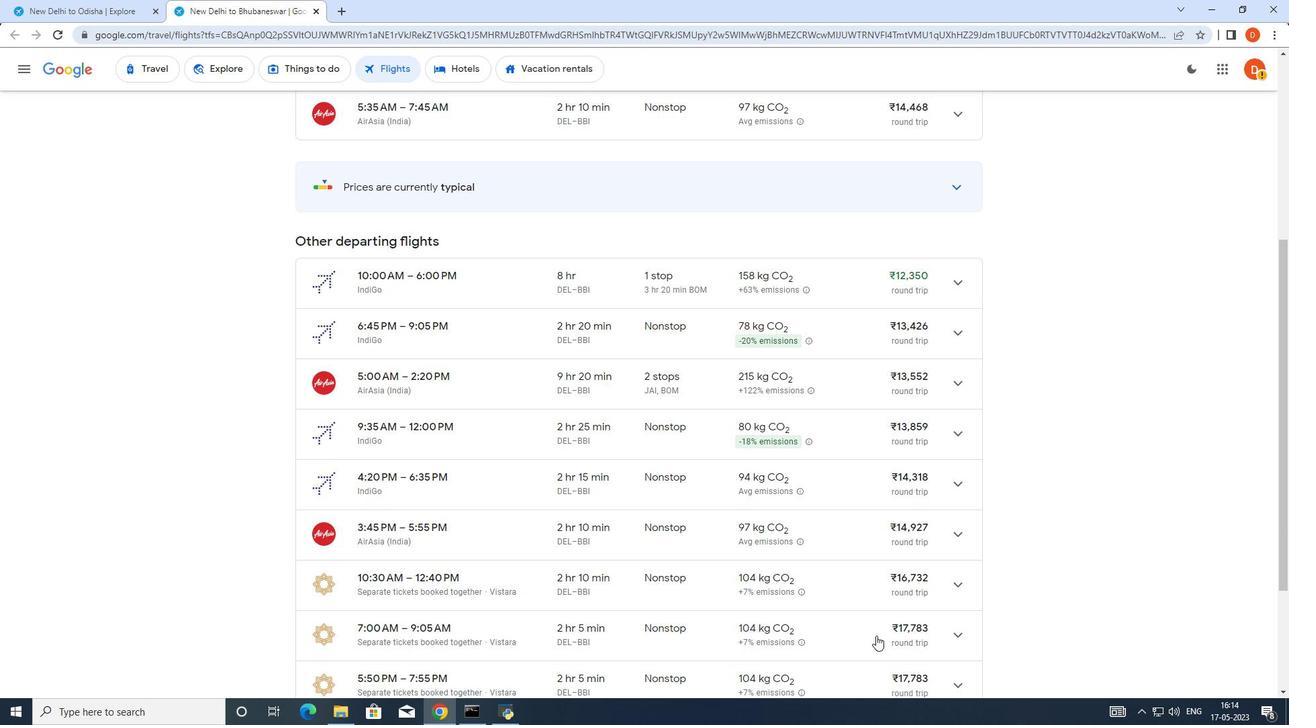 
Action: Mouse scrolled (876, 635) with delta (0, 0)
Screenshot: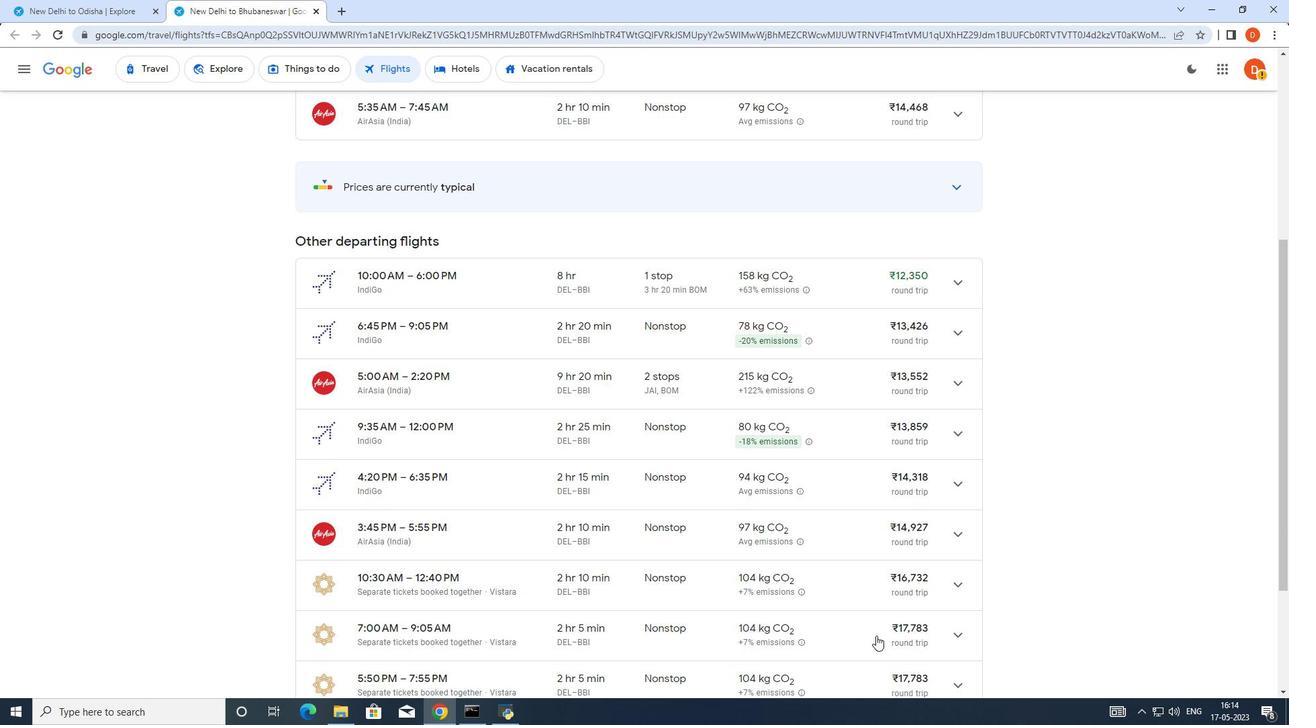 
Action: Mouse scrolled (876, 635) with delta (0, 0)
Screenshot: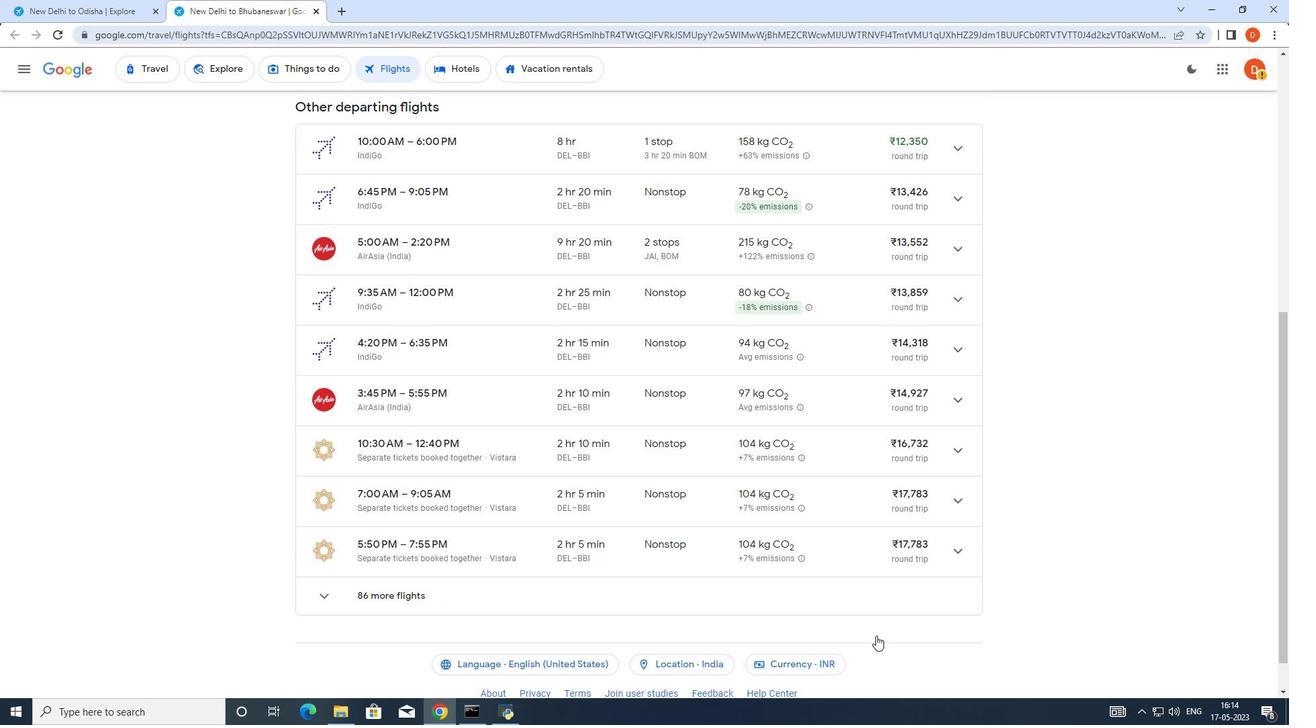 
Action: Mouse moved to (637, 561)
Screenshot: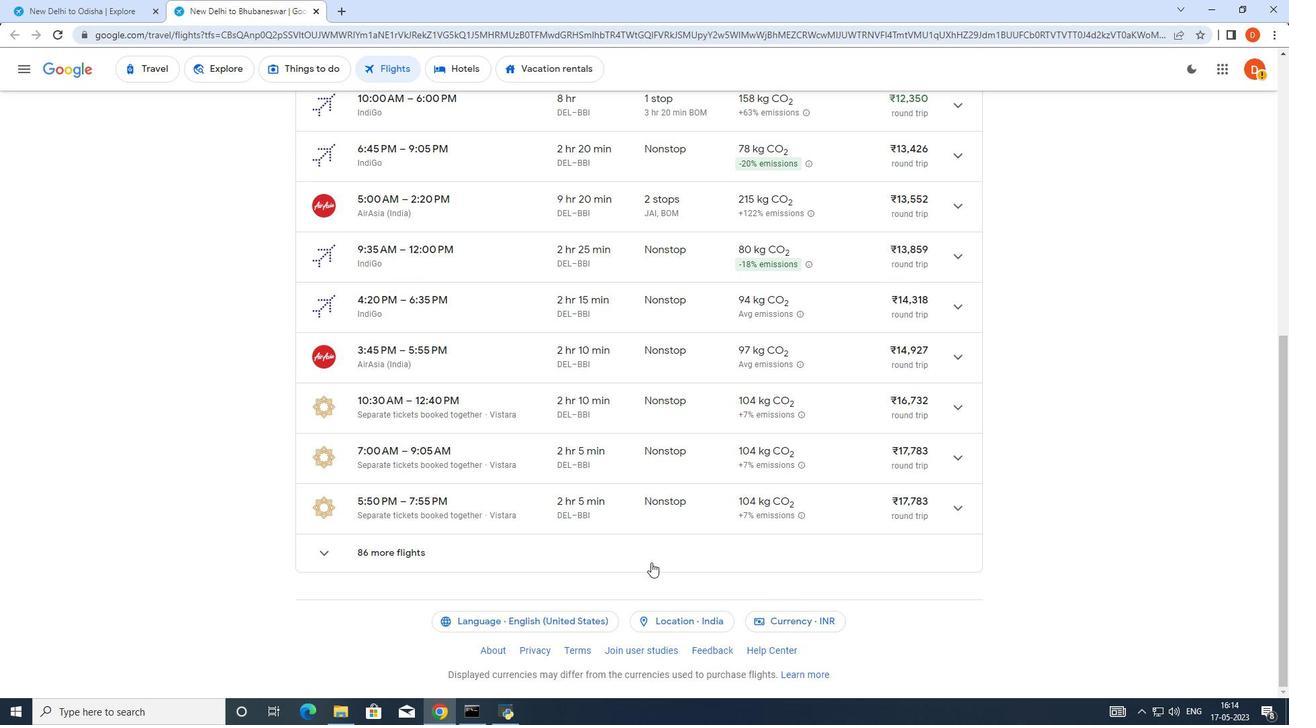 
Action: Mouse pressed left at (637, 561)
Screenshot: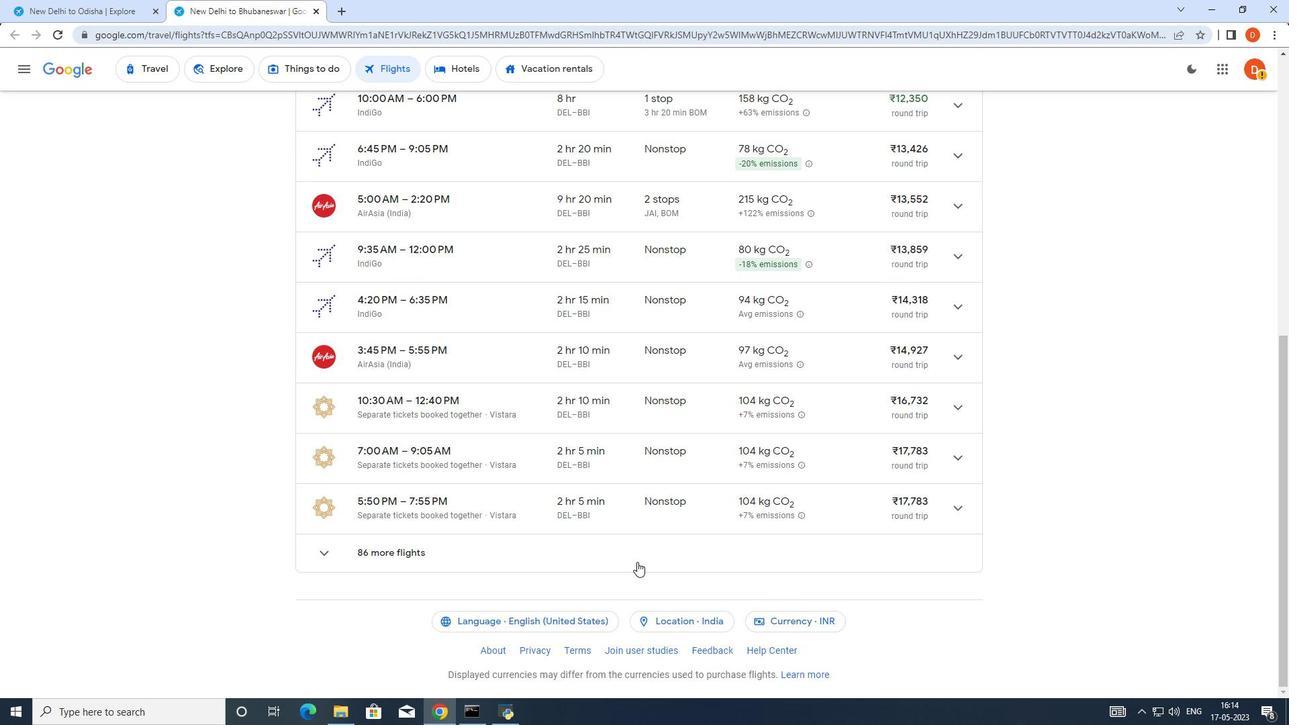 
Action: Mouse moved to (773, 553)
Screenshot: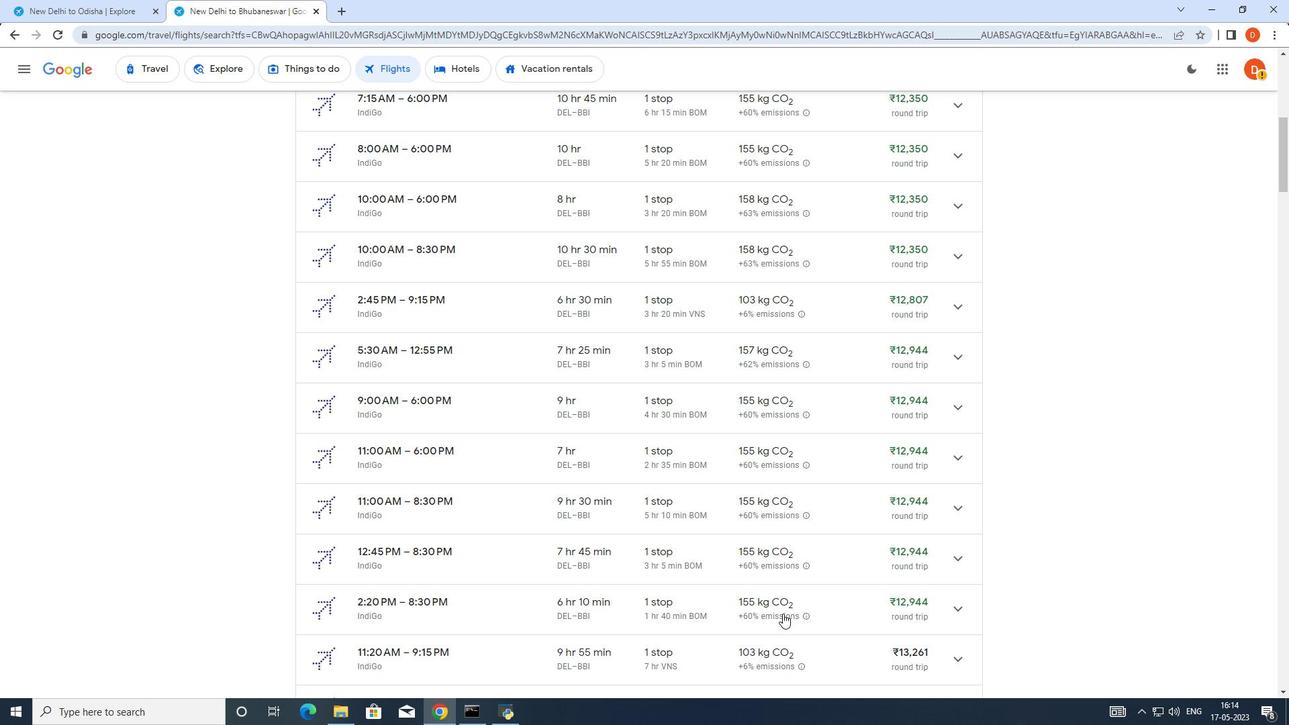 
Action: Mouse scrolled (773, 552) with delta (0, 0)
Screenshot: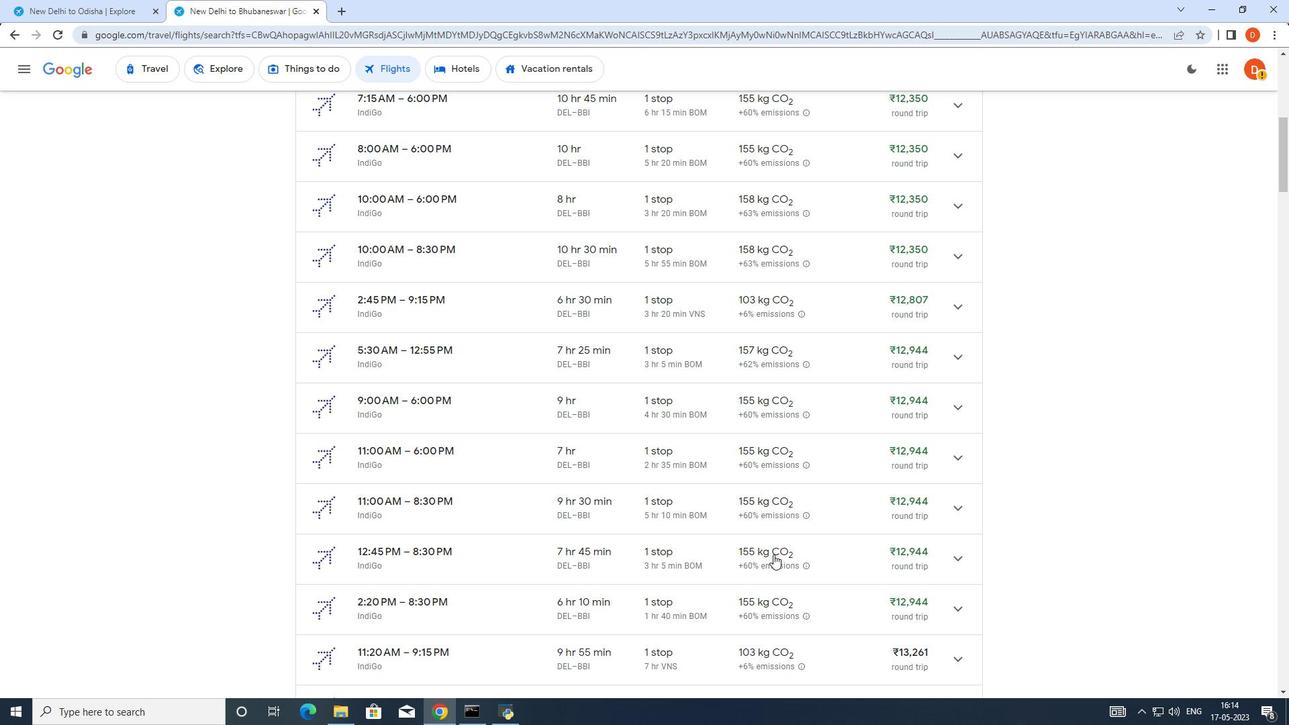 
Action: Mouse scrolled (773, 552) with delta (0, 0)
Screenshot: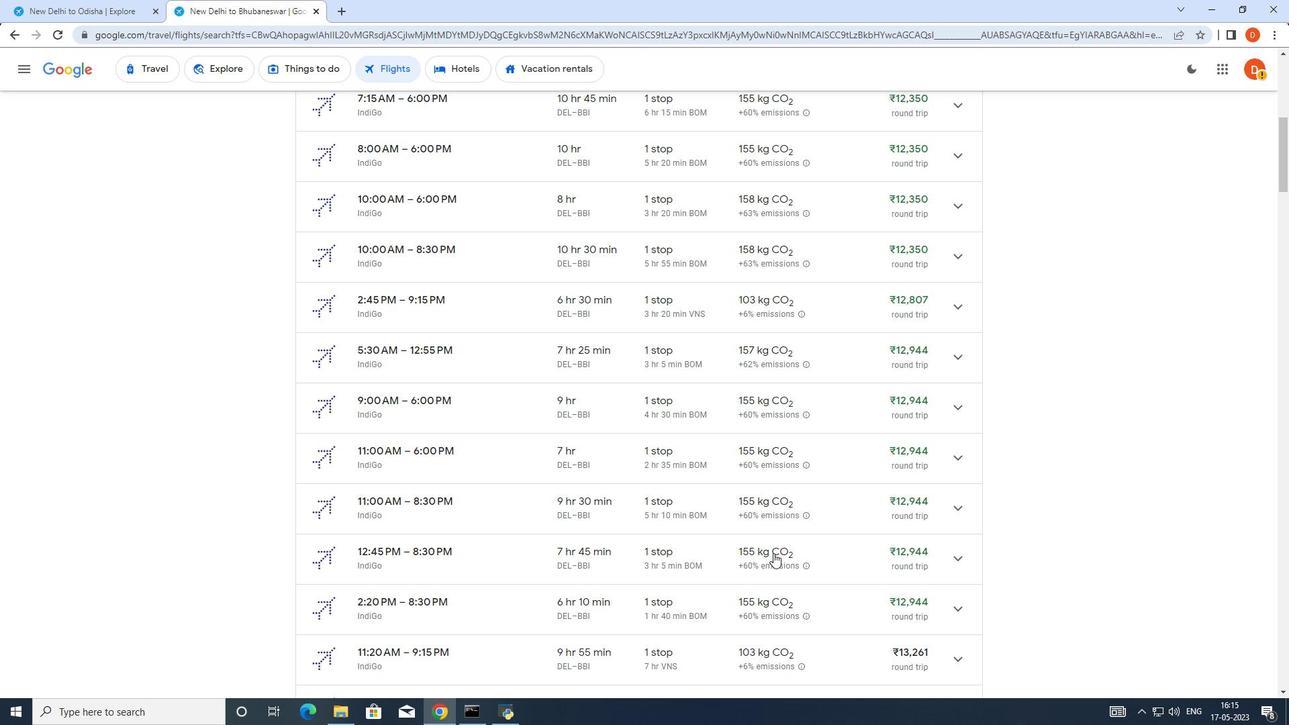 
Action: Mouse moved to (519, 541)
Screenshot: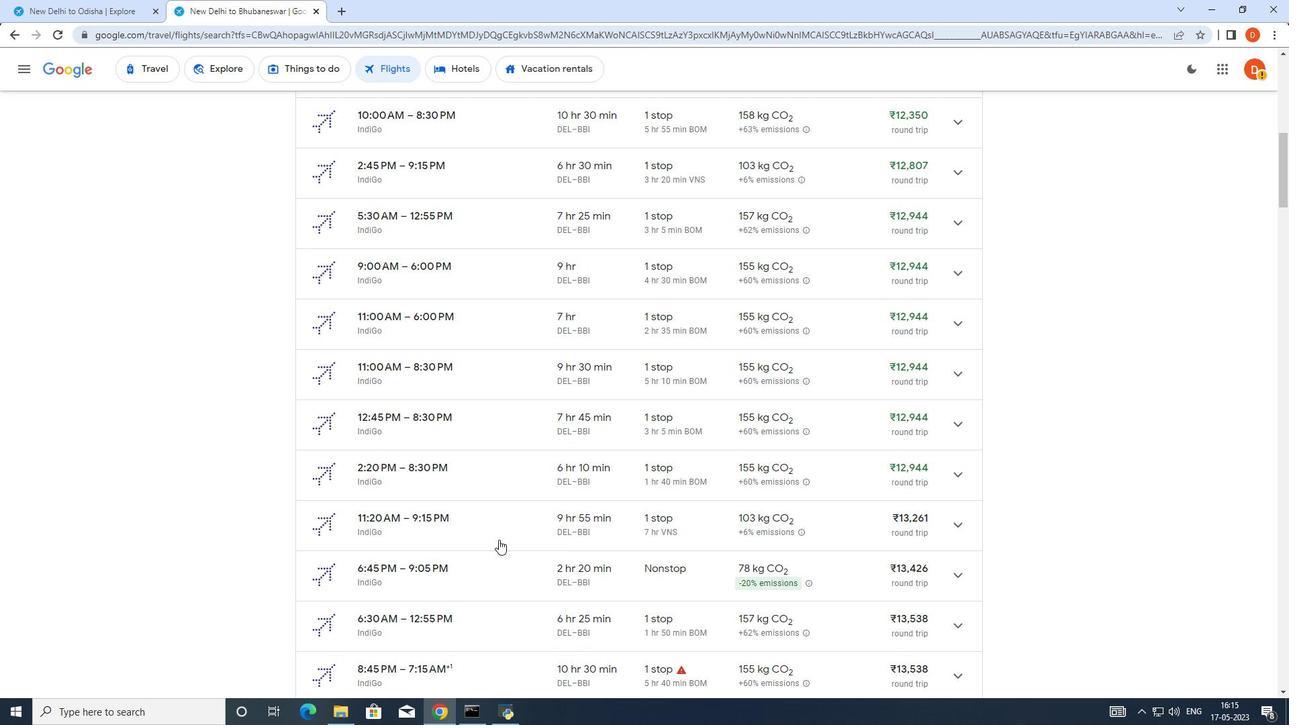
Action: Mouse scrolled (519, 540) with delta (0, 0)
Screenshot: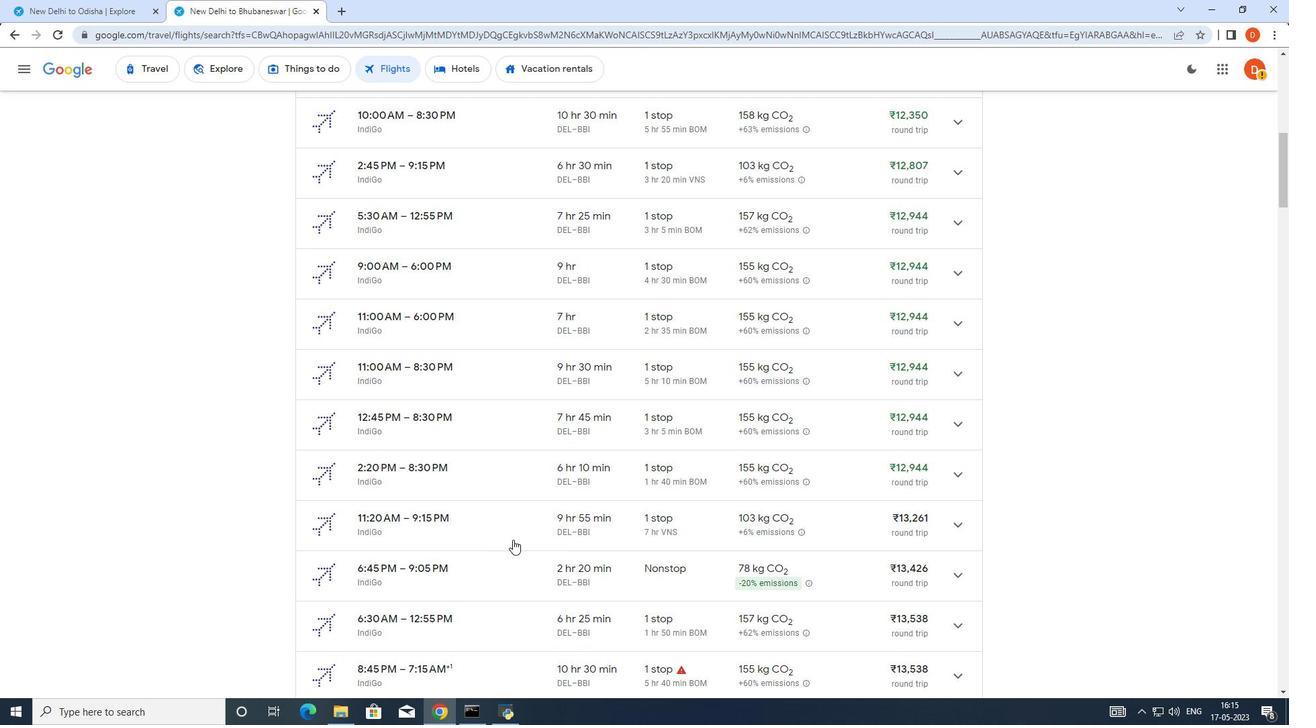 
Action: Mouse moved to (658, 572)
Screenshot: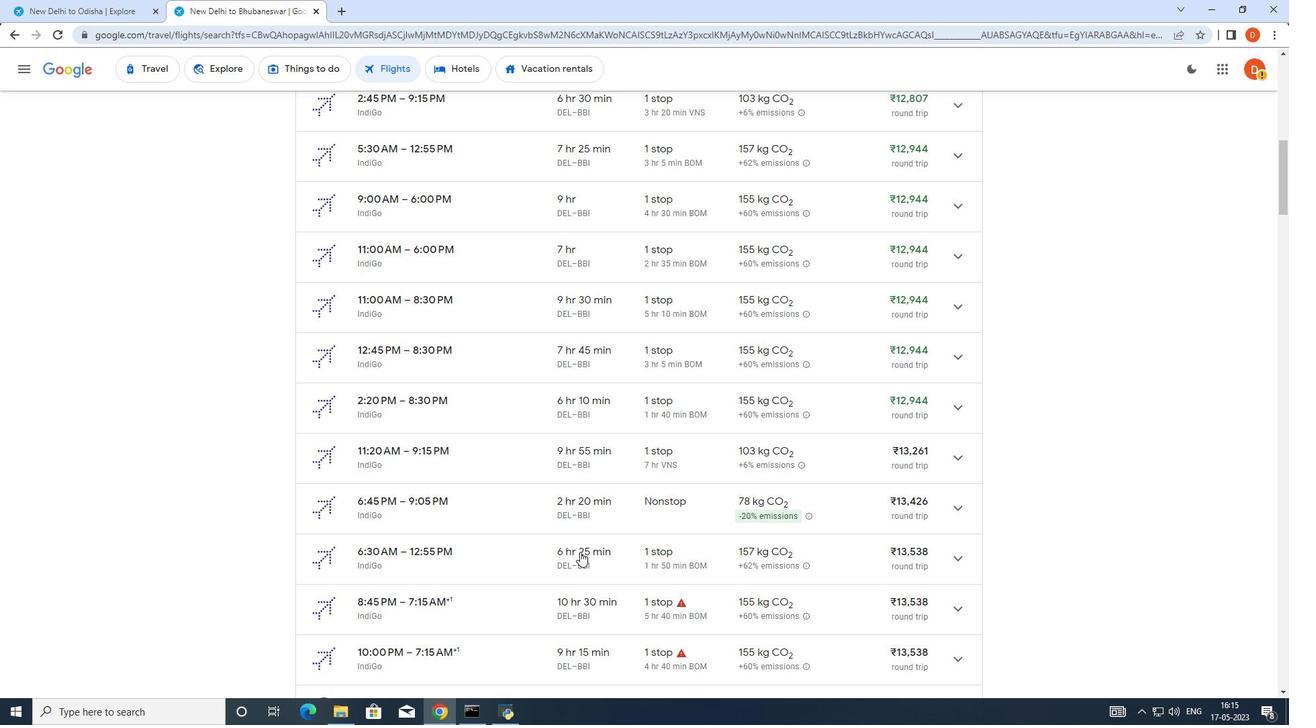 
Action: Mouse scrolled (658, 572) with delta (0, 0)
Screenshot: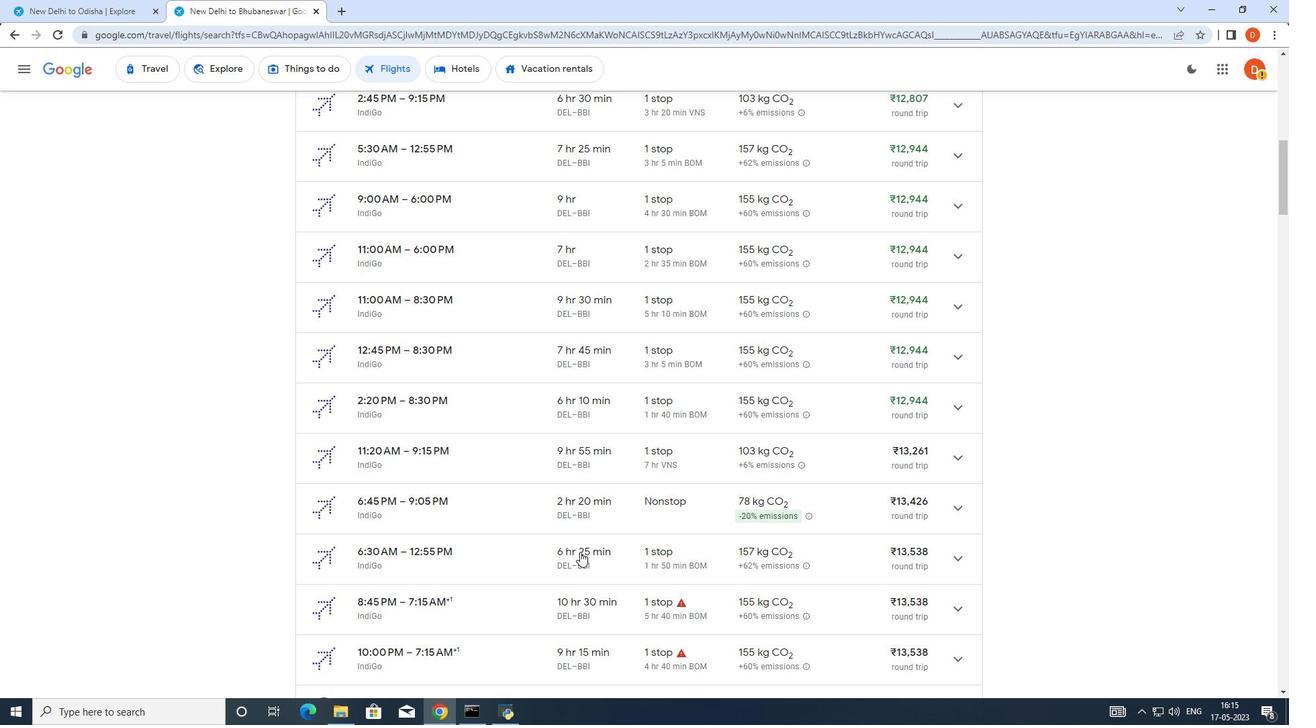 
Action: Mouse moved to (780, 549)
Screenshot: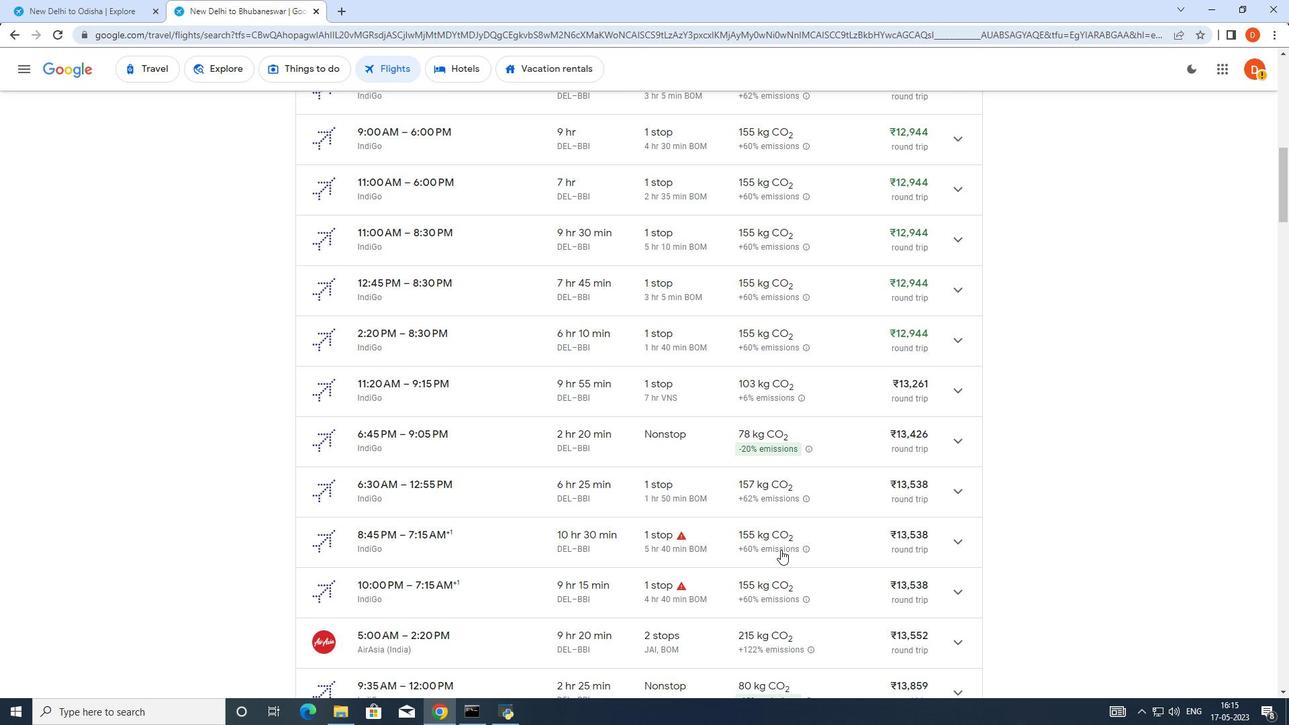 
Action: Mouse scrolled (780, 549) with delta (0, 0)
Screenshot: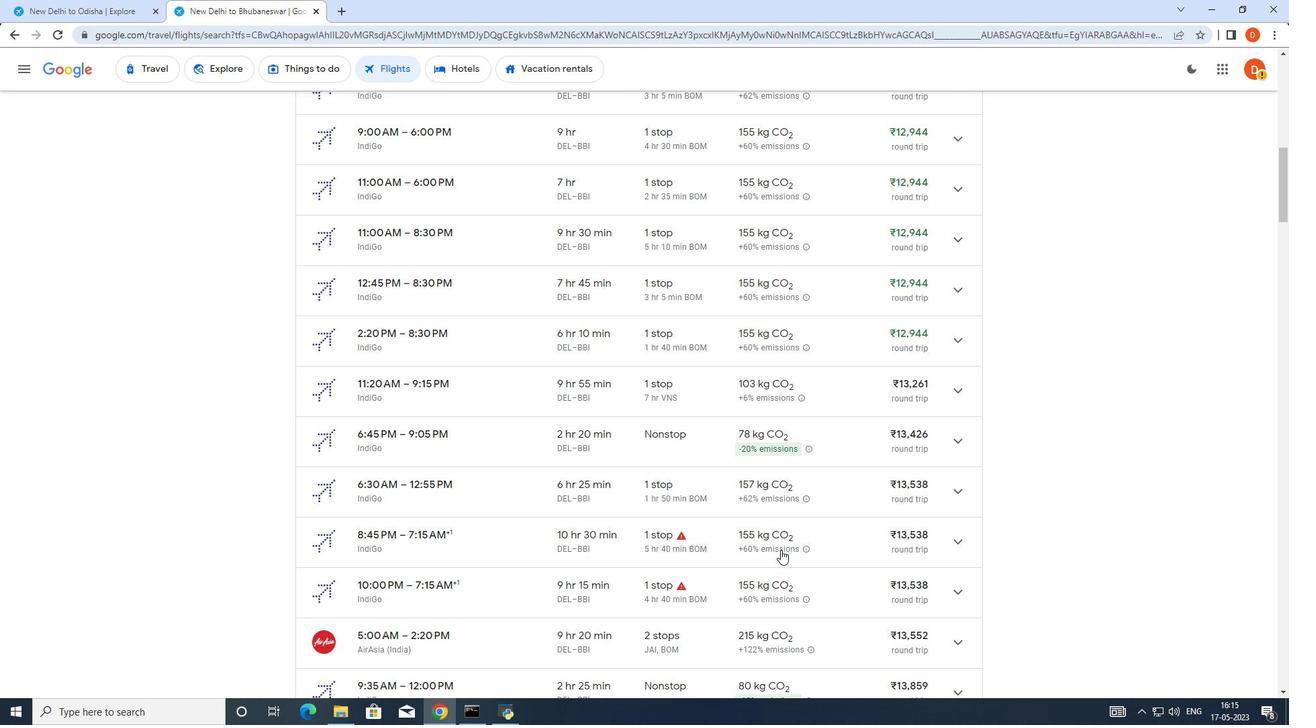 
Action: Mouse moved to (778, 555)
Screenshot: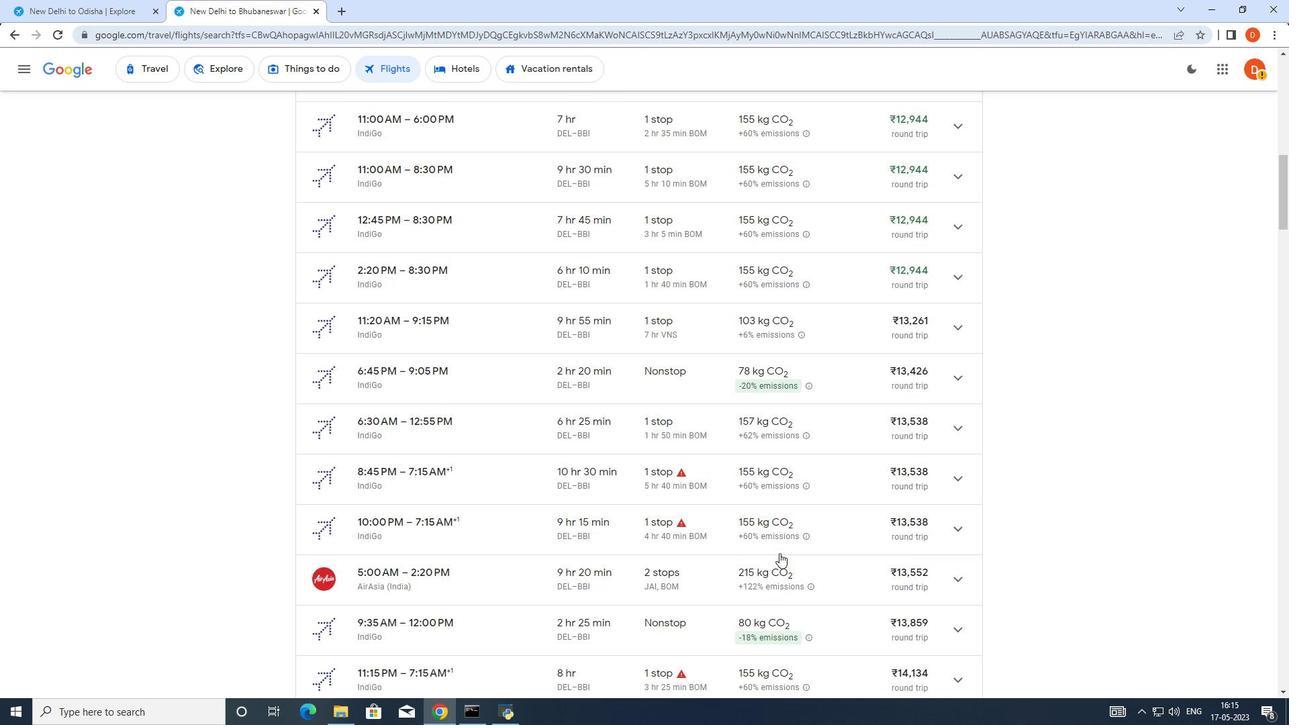 
Action: Mouse scrolled (778, 554) with delta (0, 0)
Screenshot: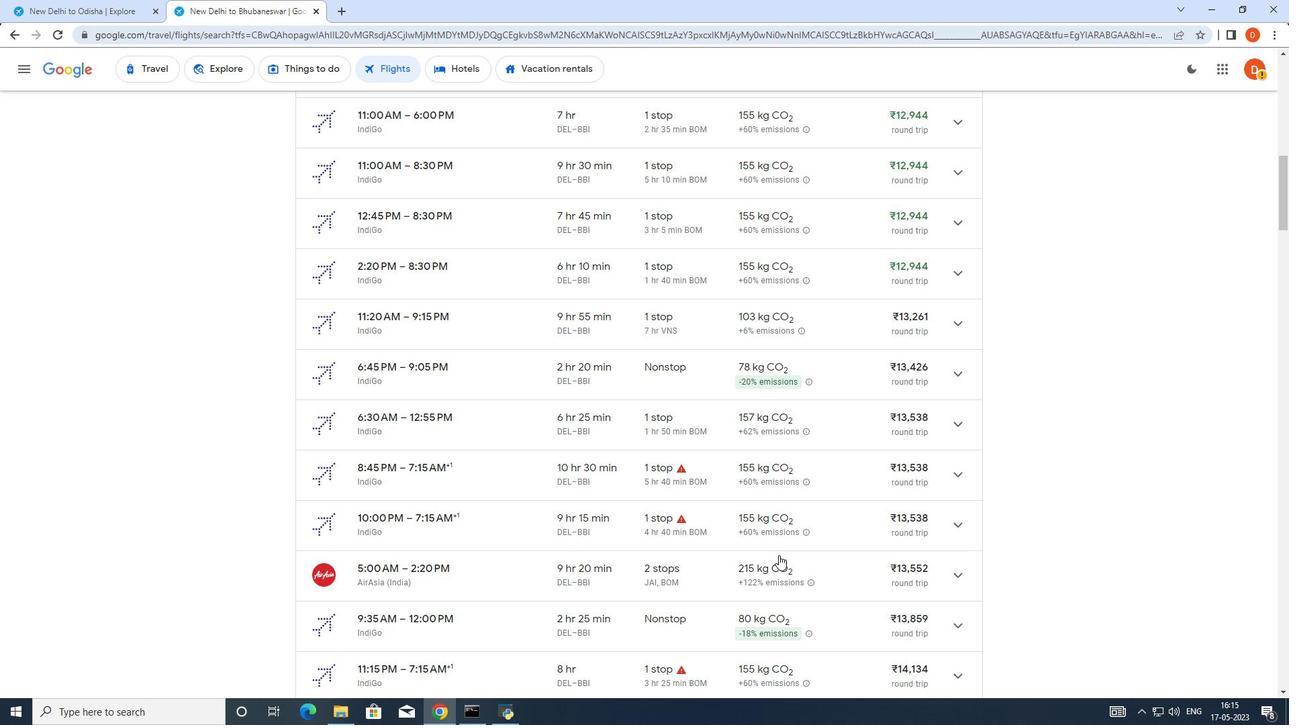 
Action: Mouse scrolled (778, 554) with delta (0, 0)
Screenshot: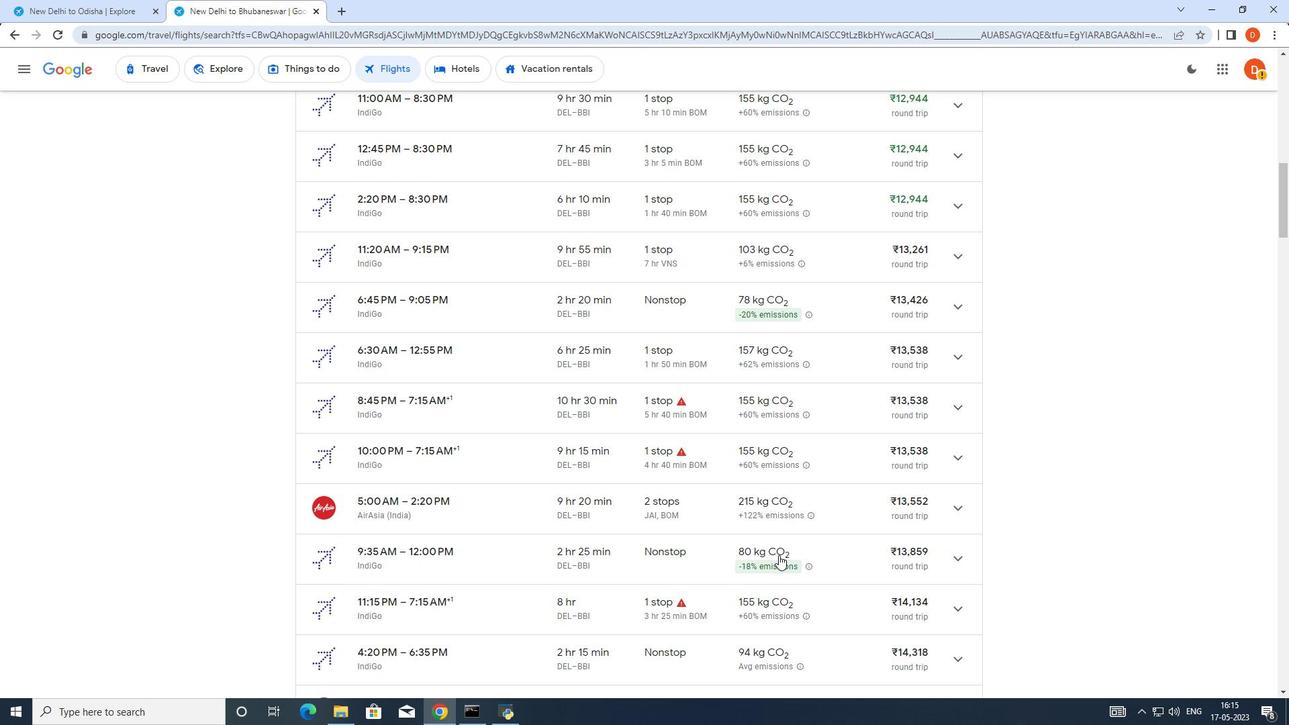 
Action: Mouse scrolled (778, 554) with delta (0, 0)
Screenshot: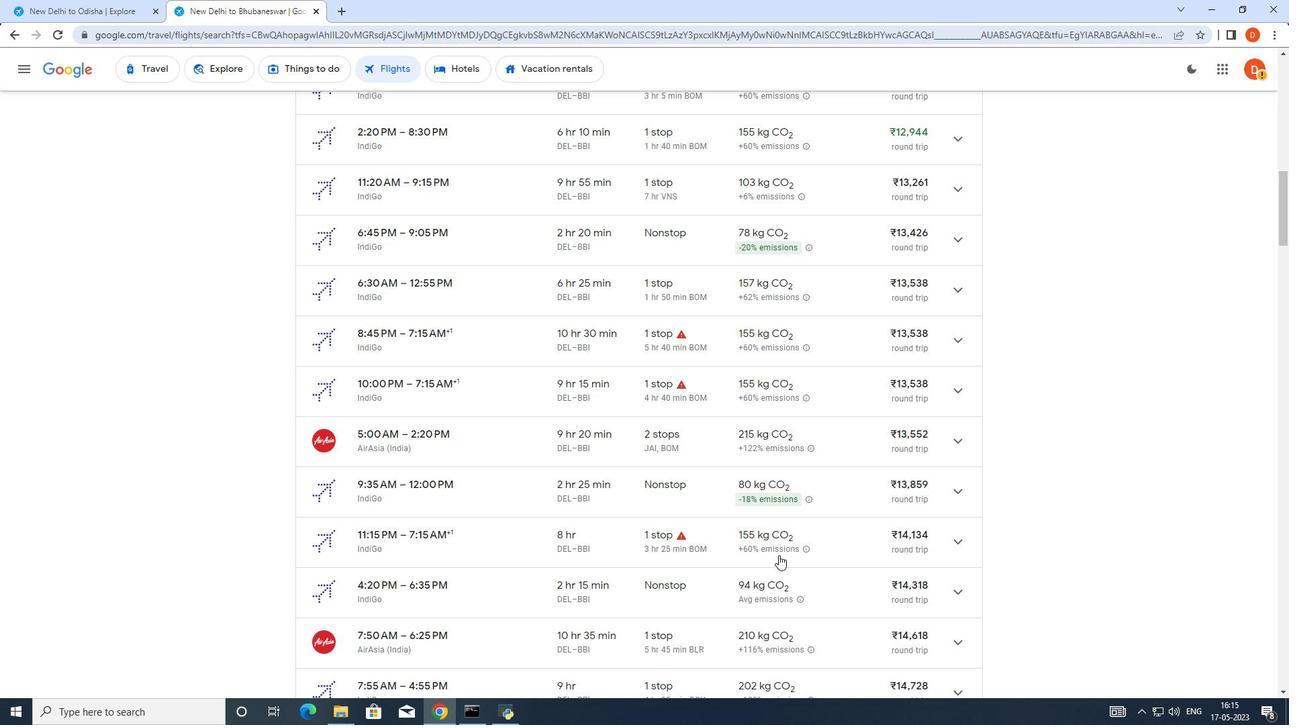 
Action: Mouse moved to (764, 557)
Screenshot: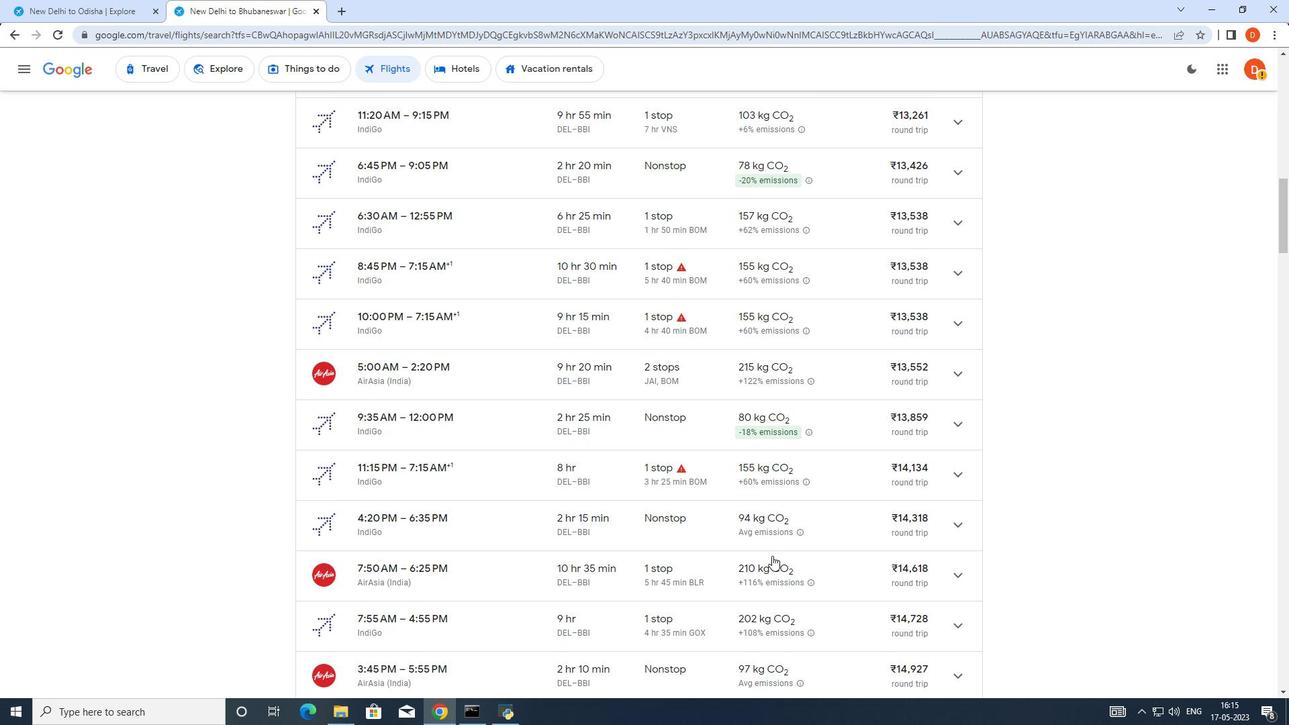 
Action: Mouse scrolled (764, 556) with delta (0, 0)
Screenshot: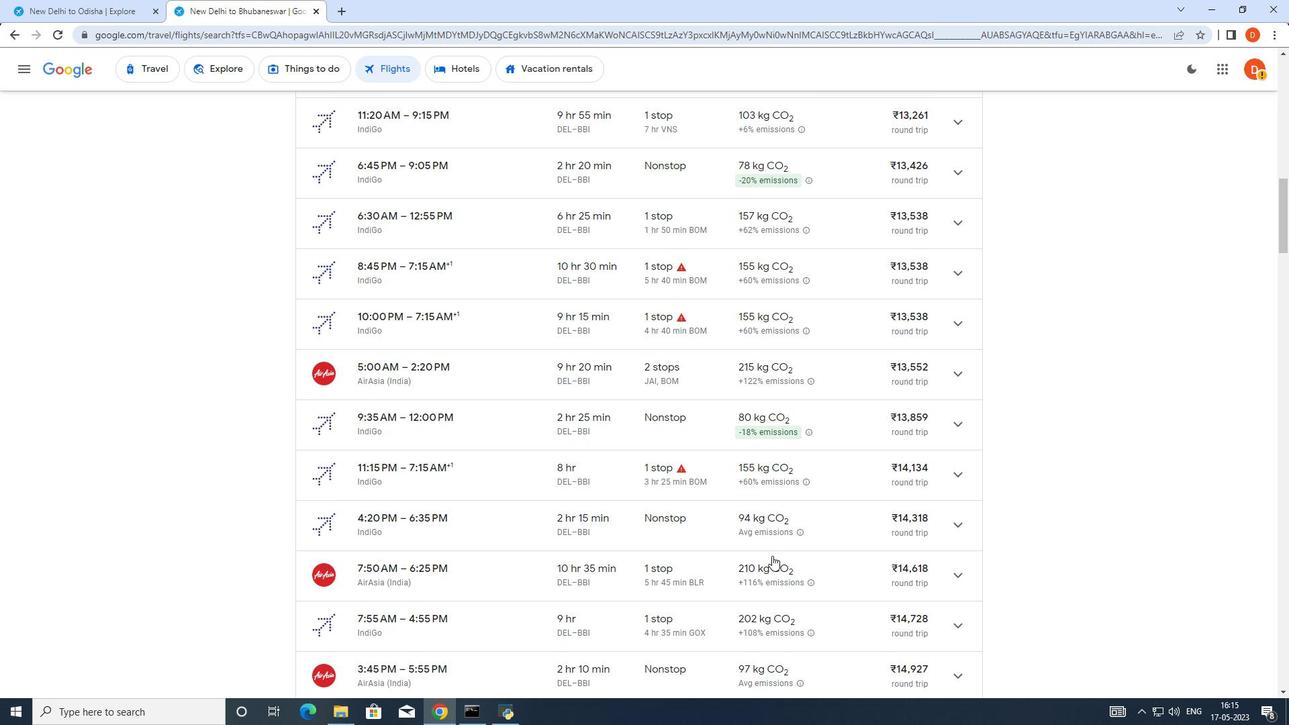 
Action: Mouse moved to (764, 557)
Screenshot: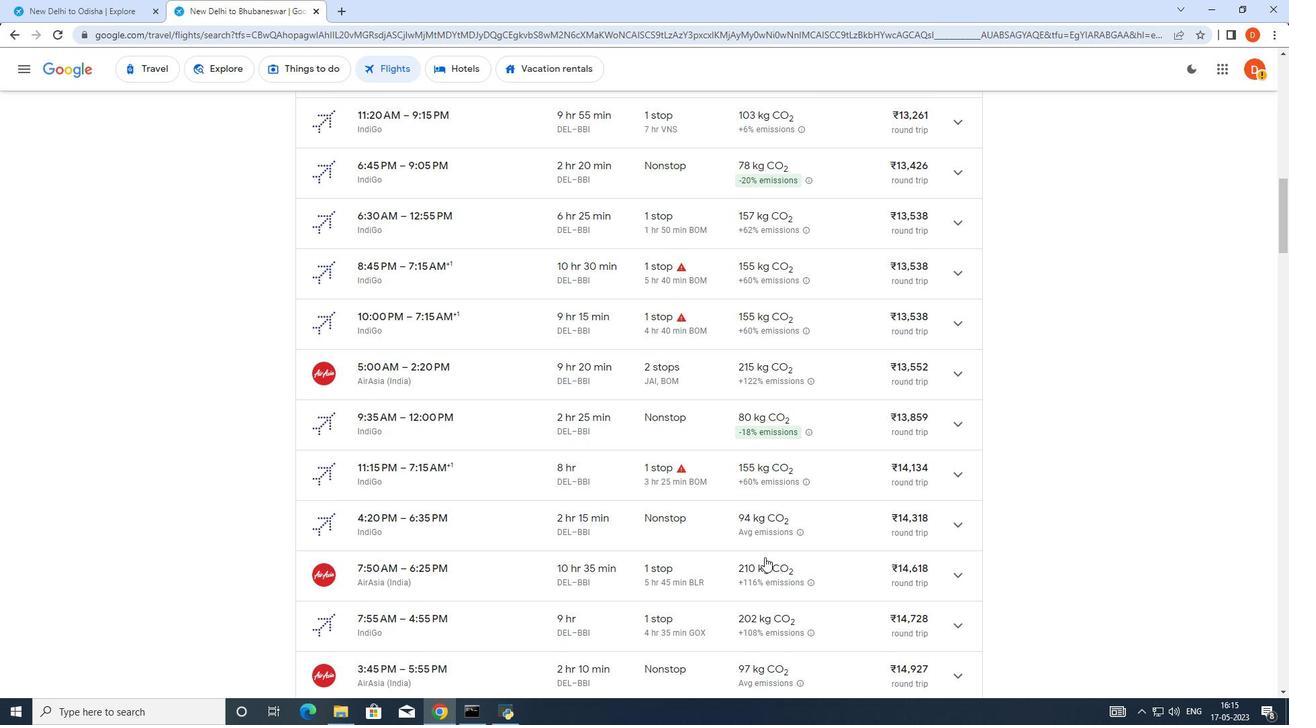 
Action: Mouse scrolled (764, 556) with delta (0, 0)
Screenshot: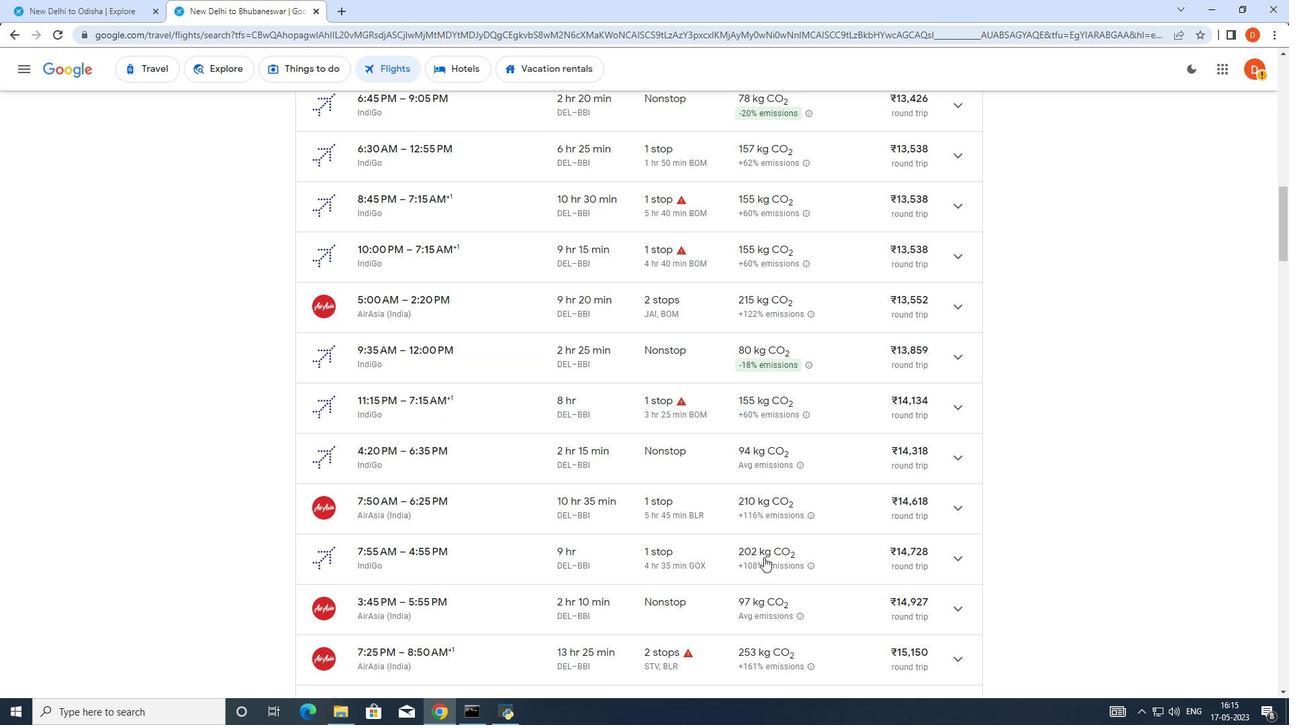 
Action: Mouse moved to (767, 561)
Screenshot: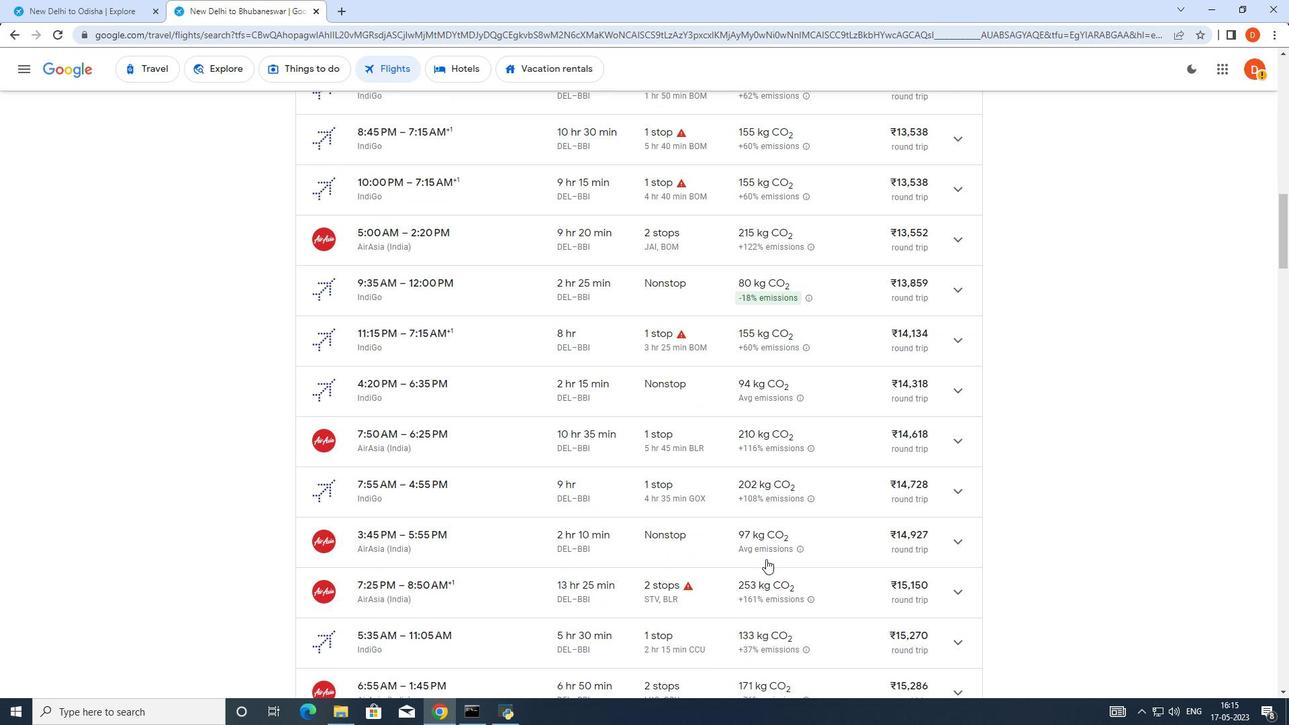 
Action: Mouse scrolled (767, 560) with delta (0, 0)
Screenshot: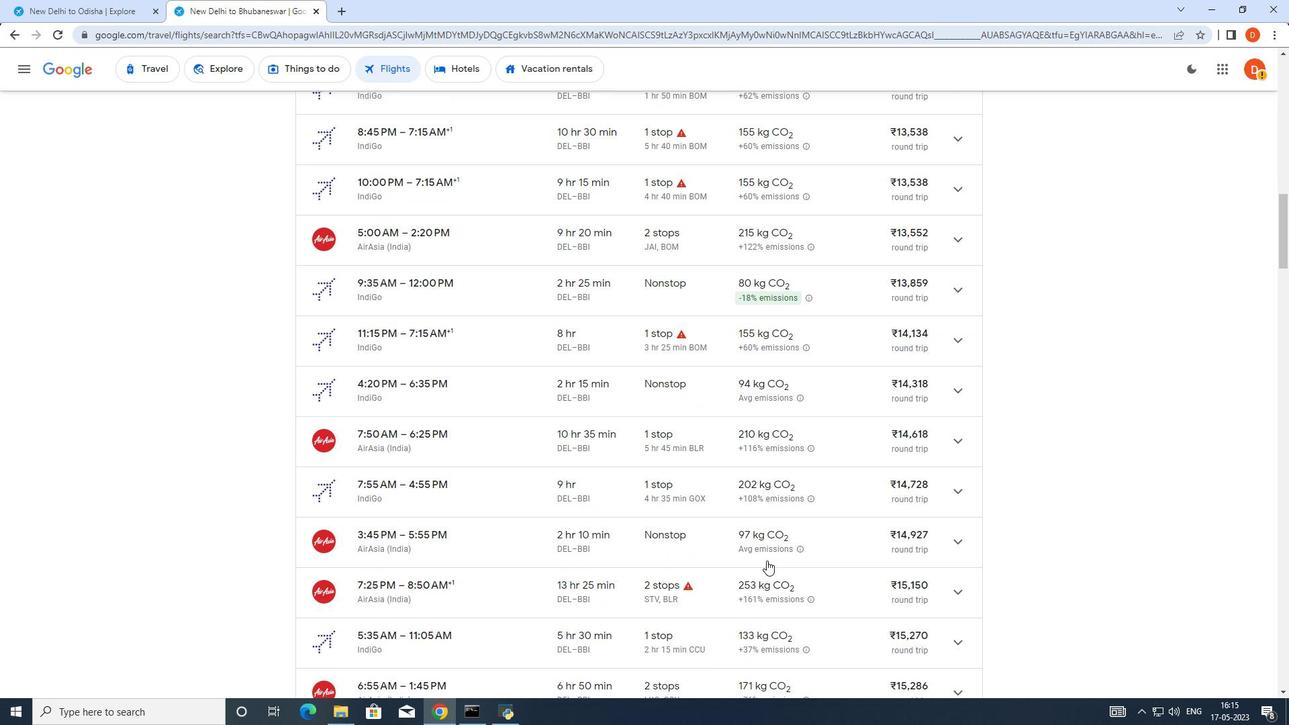 
Action: Mouse moved to (768, 564)
Screenshot: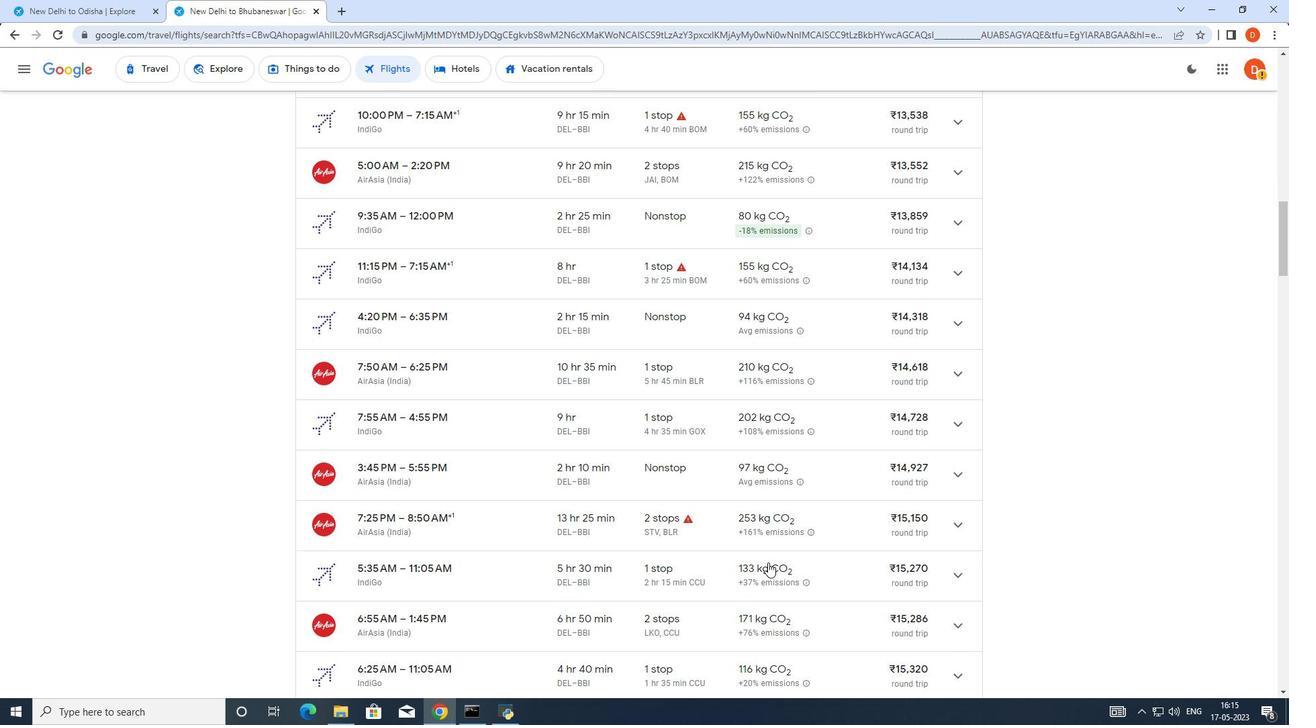 
Action: Mouse scrolled (768, 563) with delta (0, 0)
Screenshot: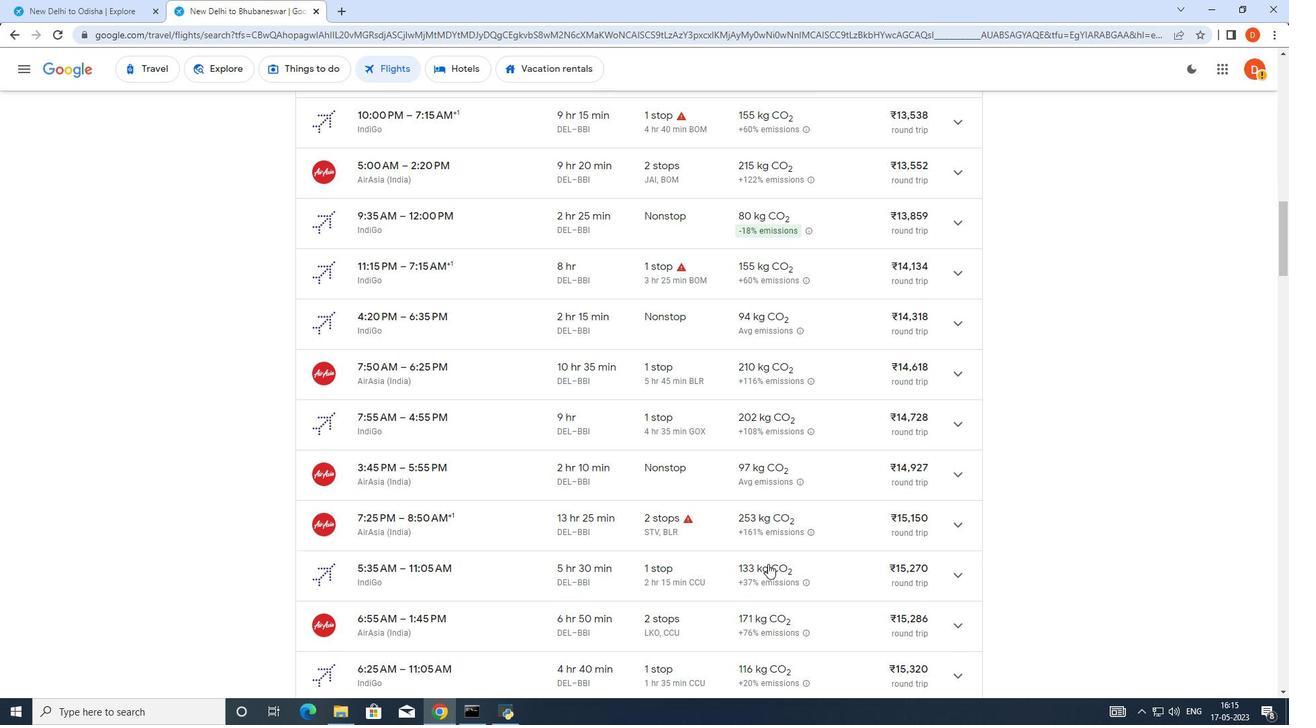 
Action: Mouse scrolled (768, 563) with delta (0, 0)
Screenshot: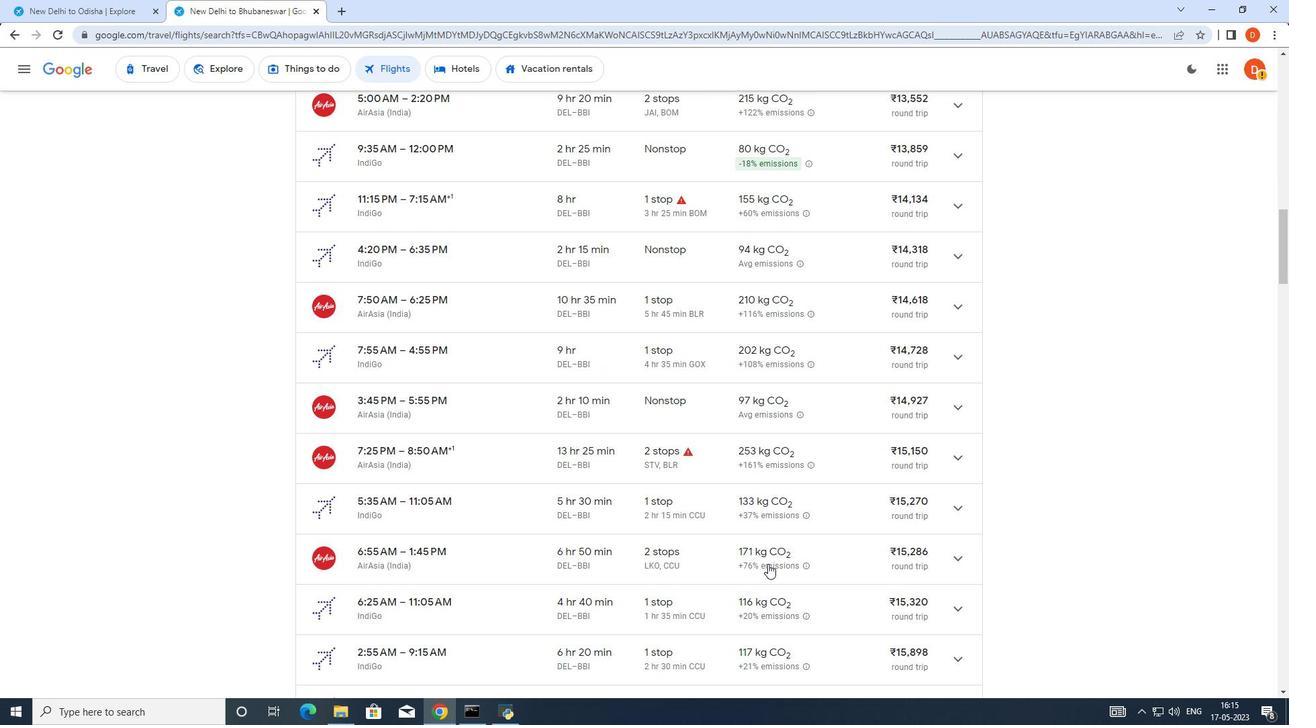 
Action: Mouse moved to (765, 561)
Screenshot: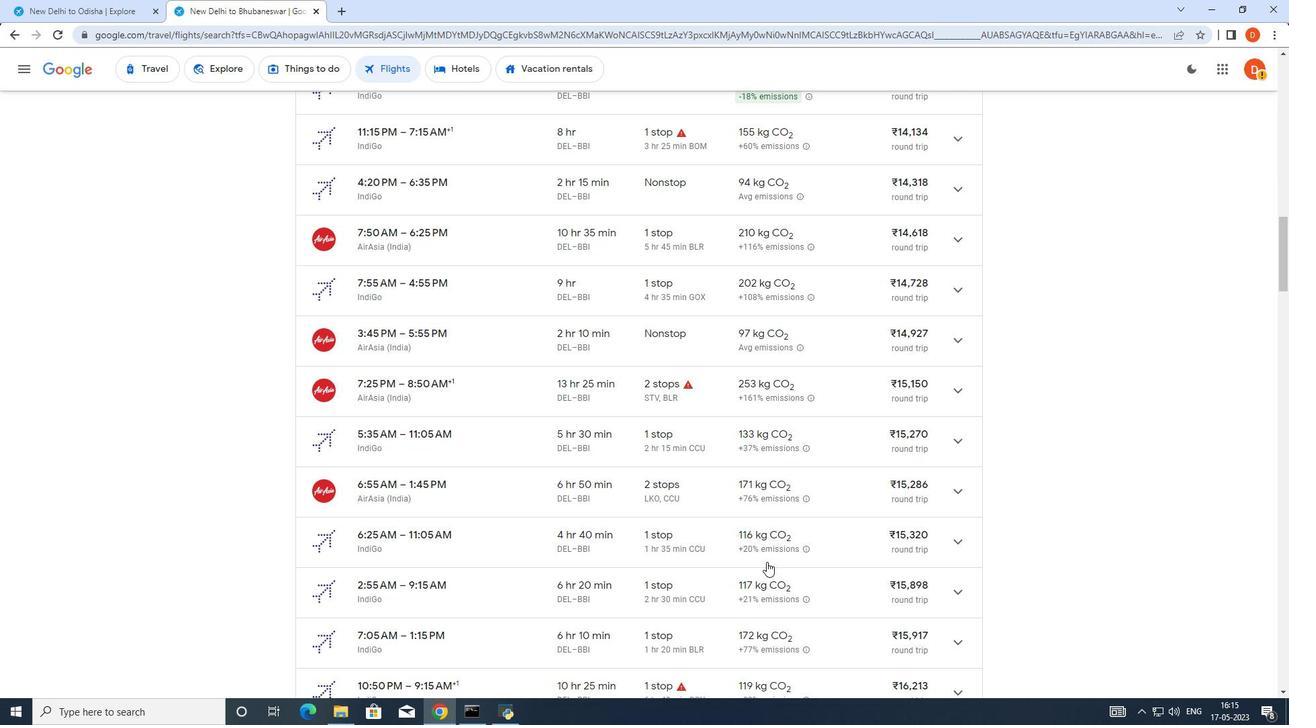 
Action: Mouse scrolled (765, 560) with delta (0, 0)
Screenshot: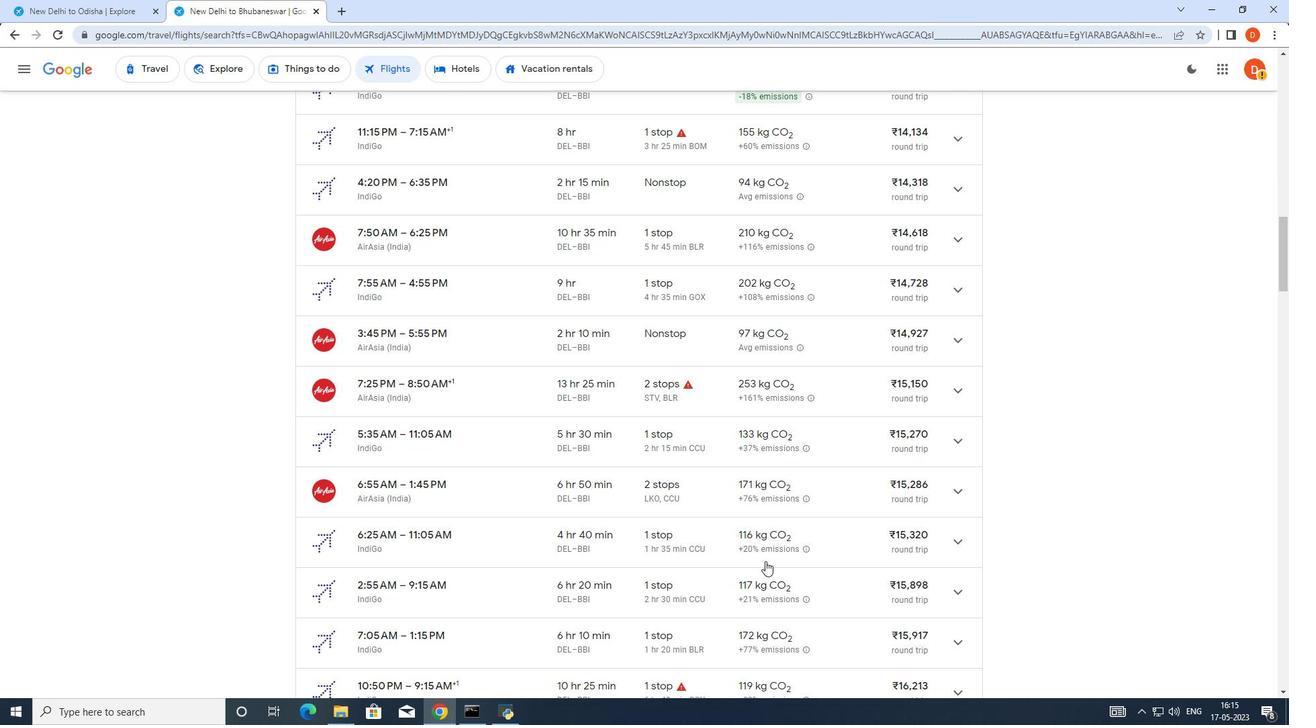 
Action: Mouse scrolled (765, 560) with delta (0, 0)
Screenshot: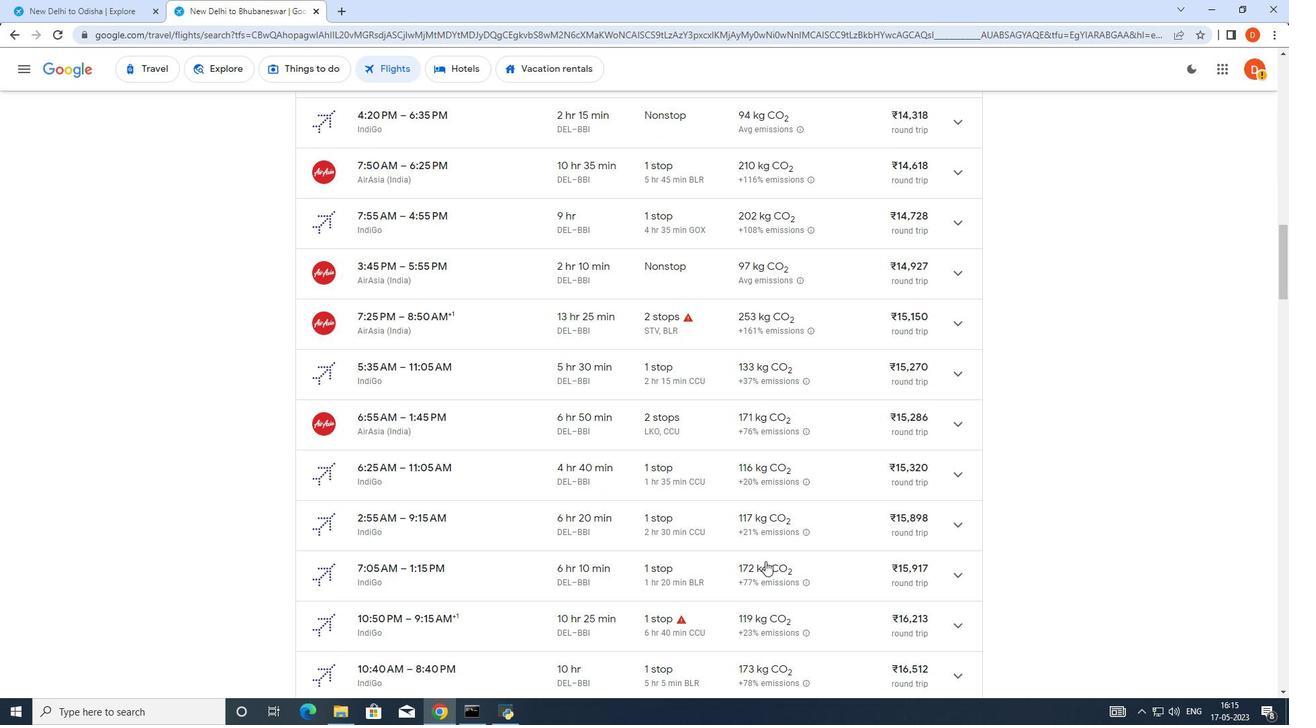 
Action: Mouse moved to (658, 384)
Screenshot: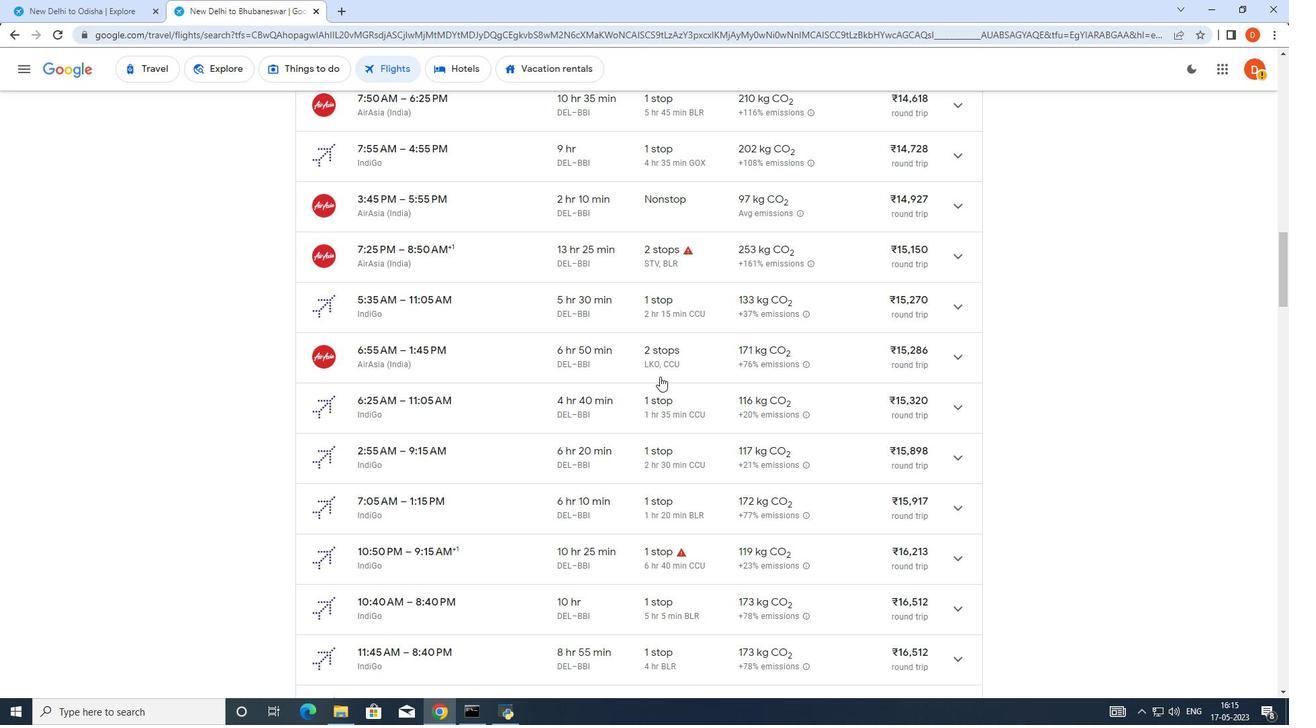 
Action: Mouse scrolled (658, 384) with delta (0, 0)
Screenshot: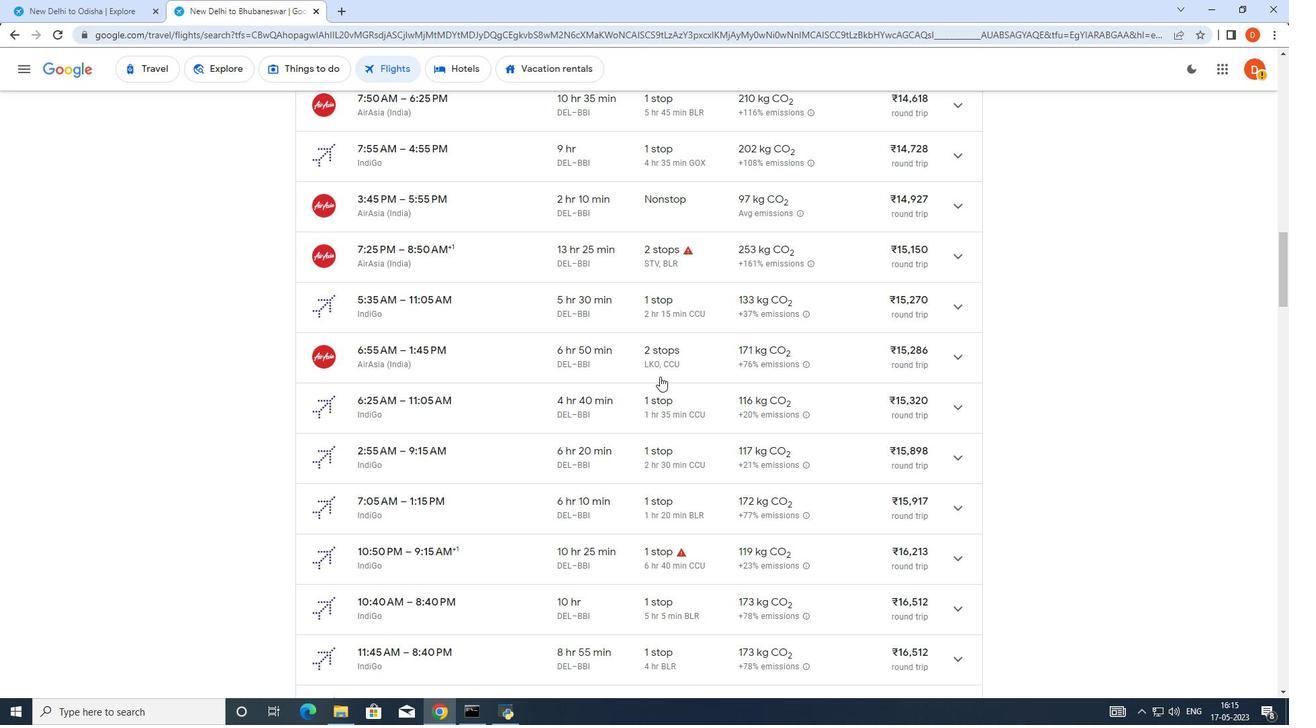 
Action: Mouse moved to (656, 393)
Screenshot: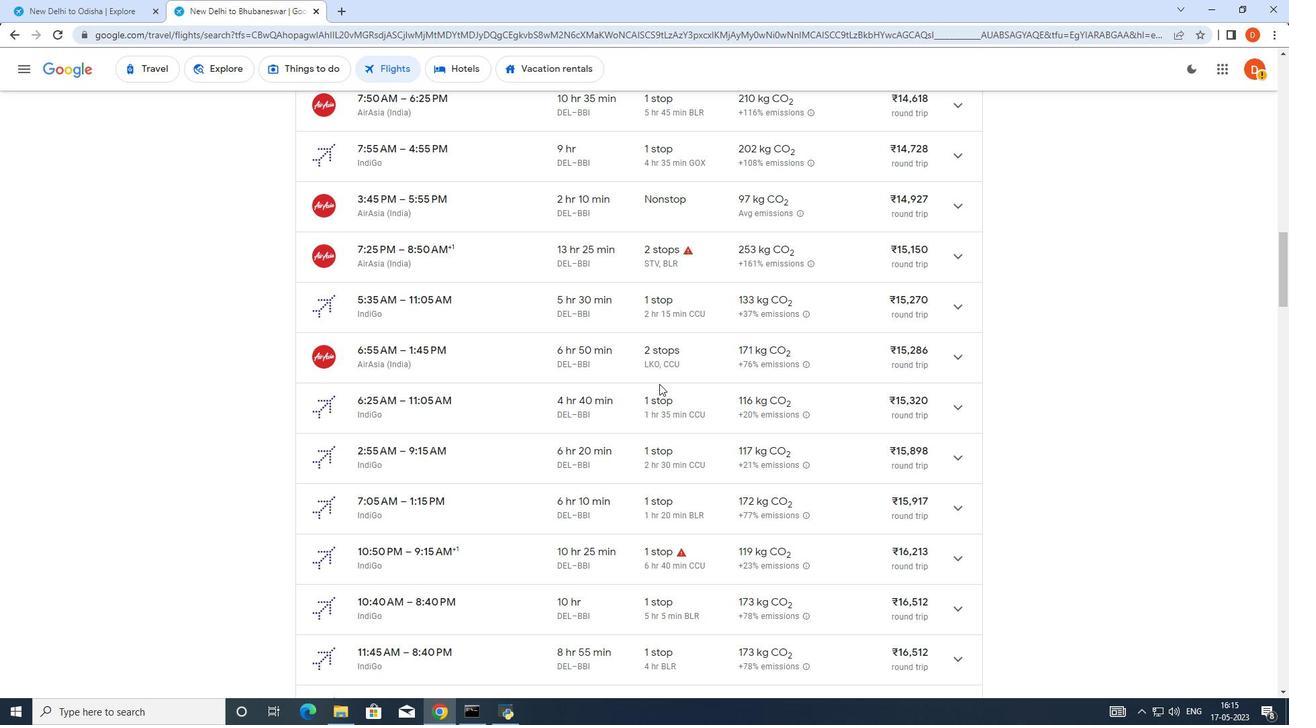 
Action: Mouse scrolled (656, 392) with delta (0, 0)
Screenshot: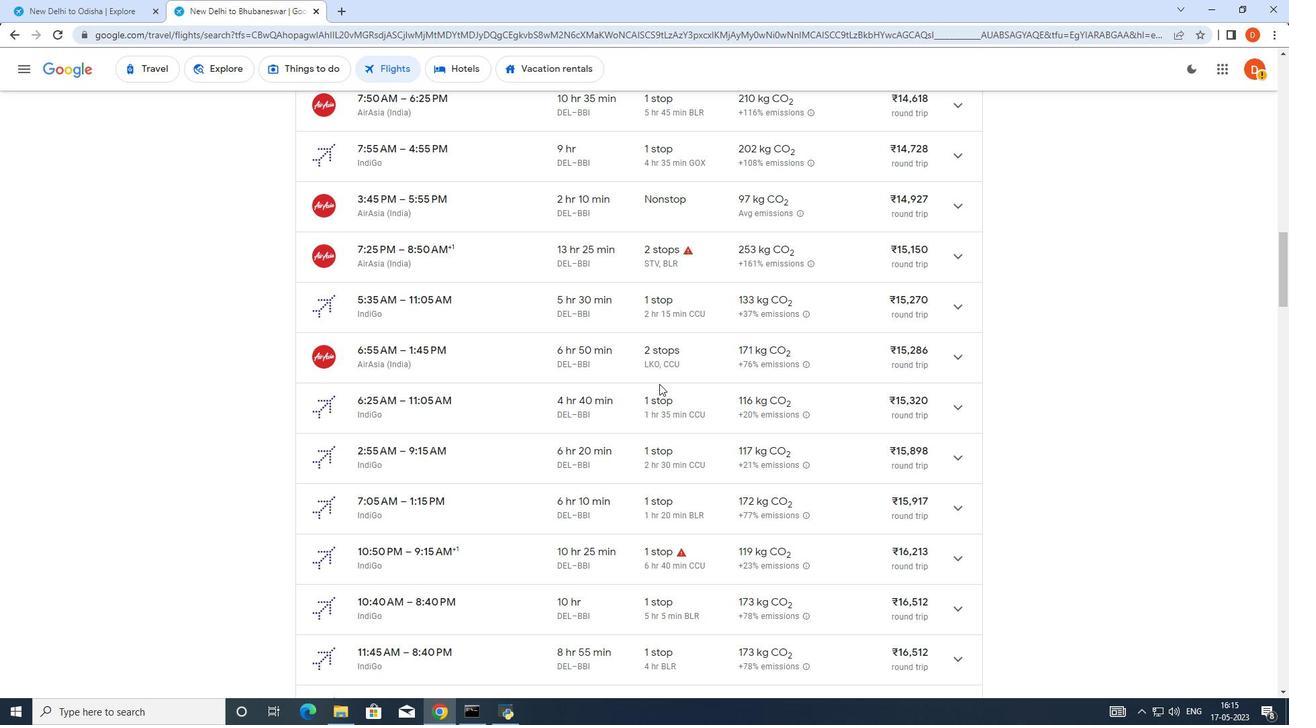 
Action: Mouse moved to (655, 398)
Screenshot: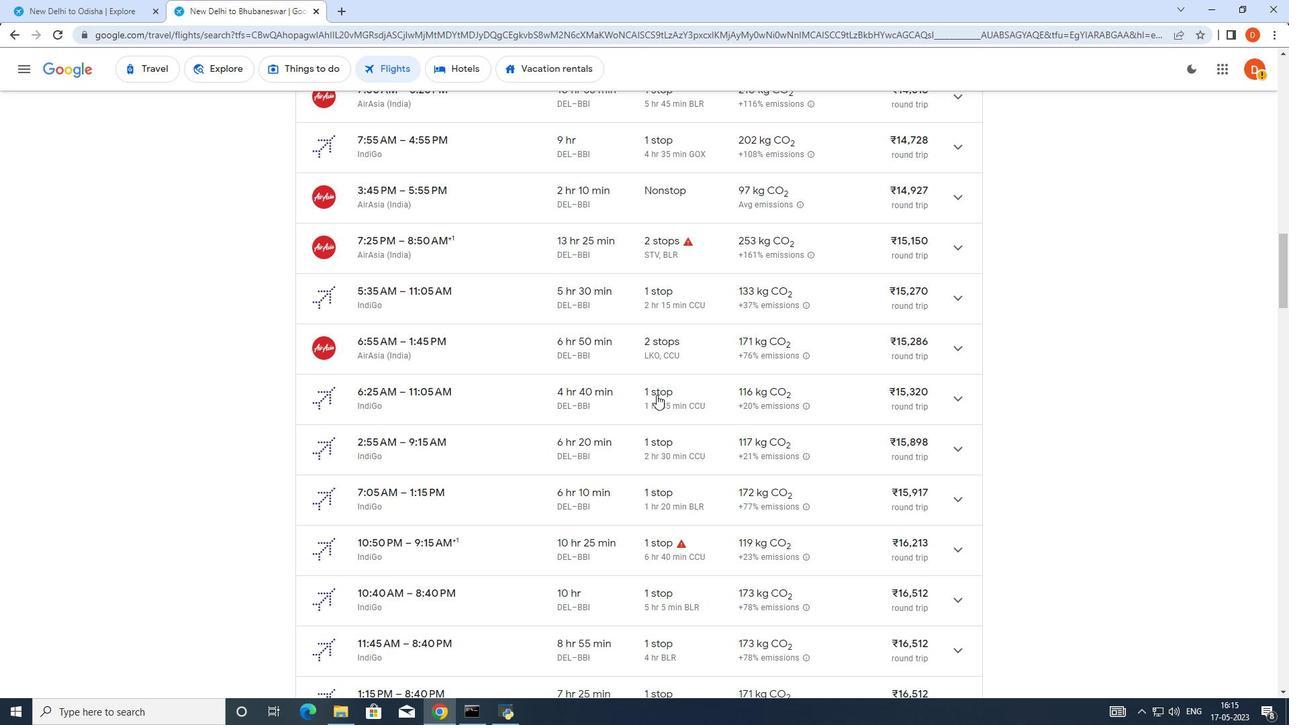 
Action: Mouse scrolled (655, 397) with delta (0, 0)
Screenshot: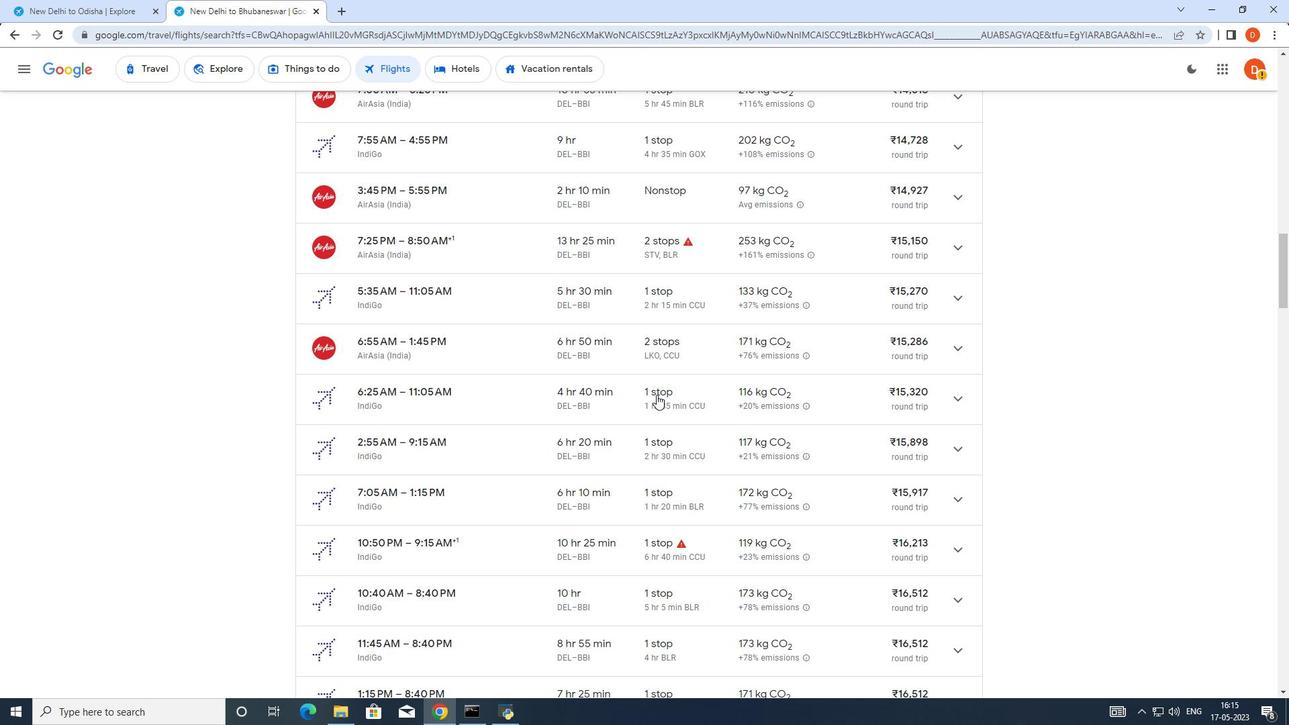 
Action: Mouse moved to (649, 412)
Screenshot: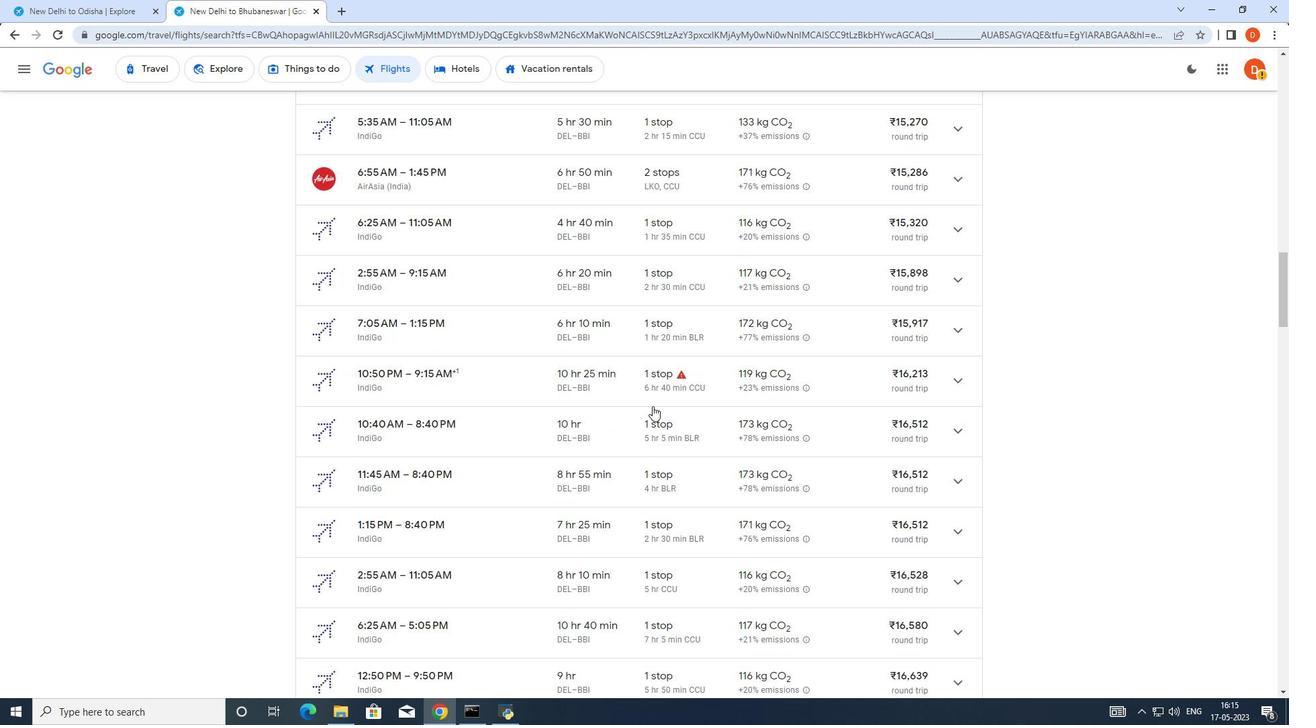 
Action: Mouse scrolled (649, 411) with delta (0, 0)
Screenshot: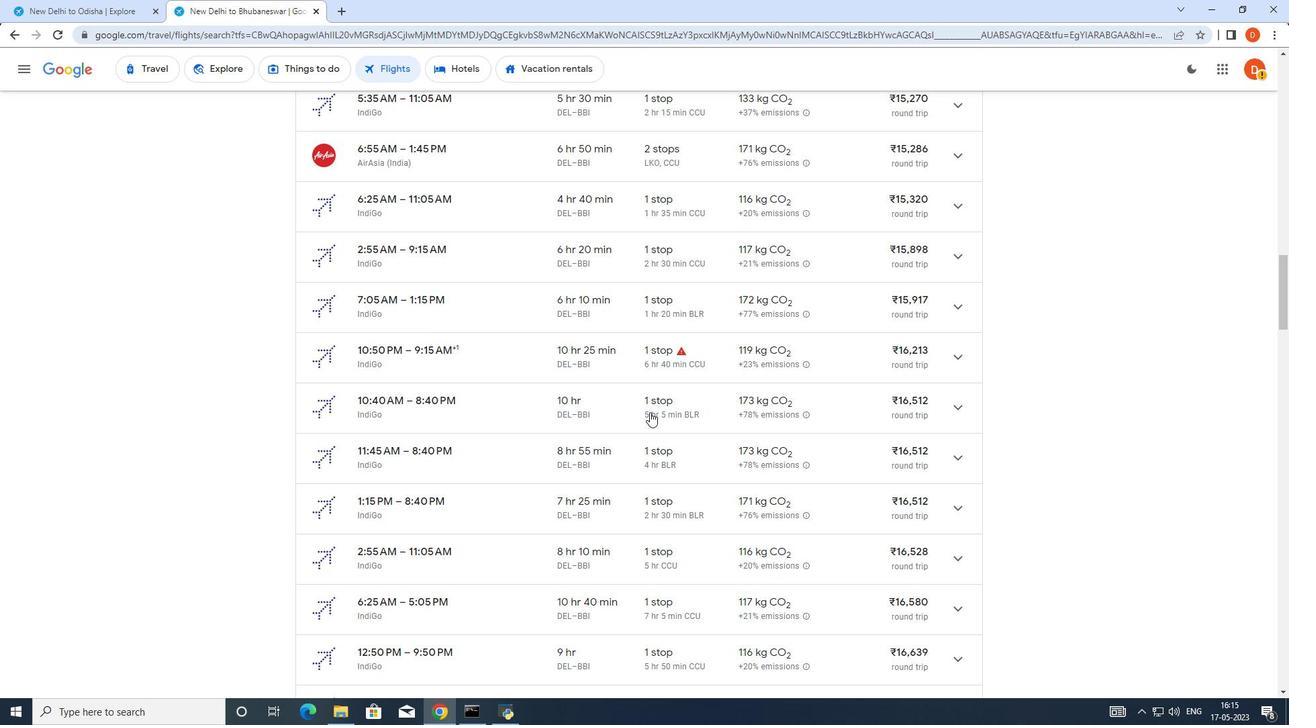 
Action: Mouse moved to (642, 429)
Screenshot: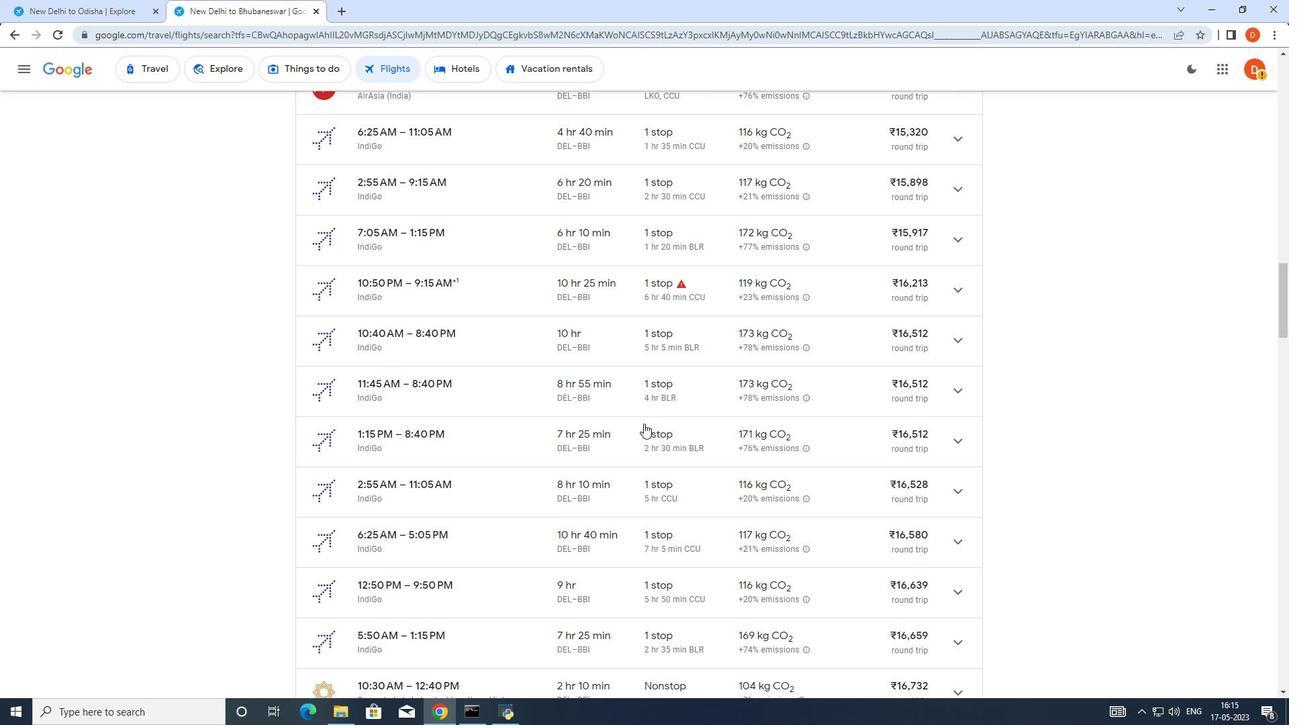 
Action: Mouse scrolled (642, 428) with delta (0, 0)
Screenshot: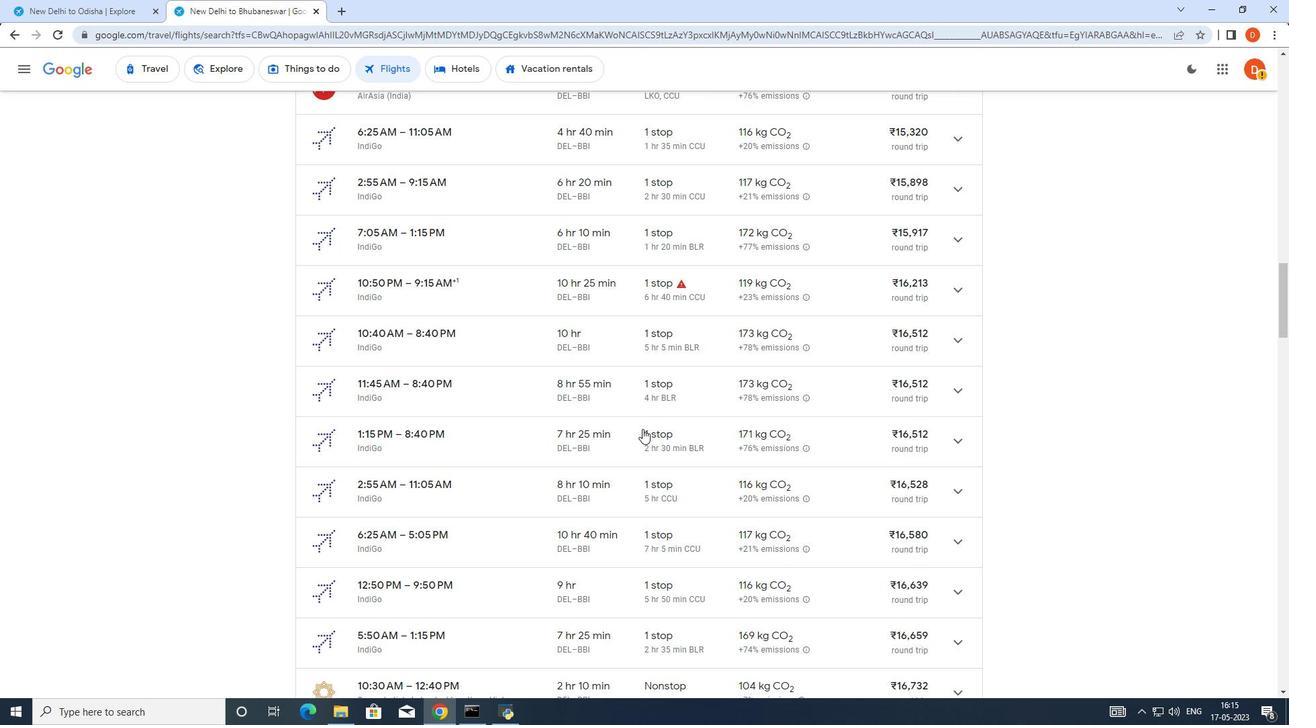 
Action: Mouse scrolled (642, 428) with delta (0, 0)
Screenshot: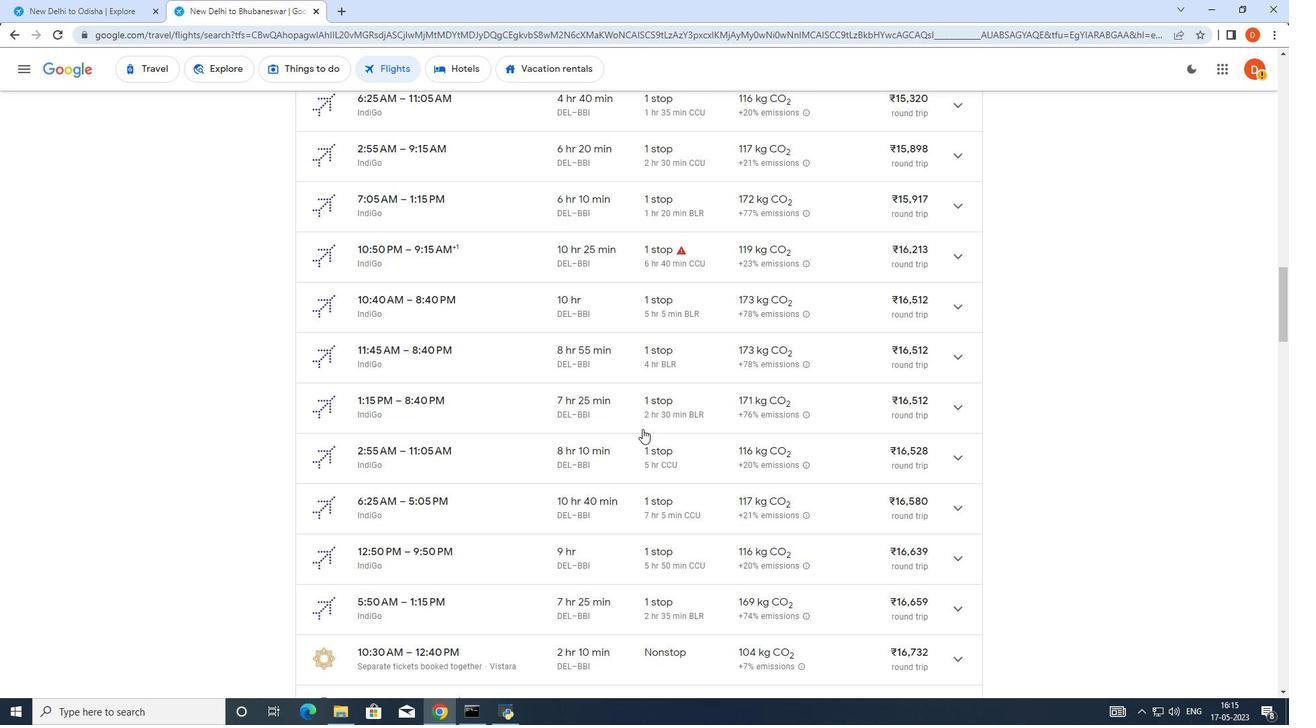 
Action: Mouse moved to (640, 435)
Screenshot: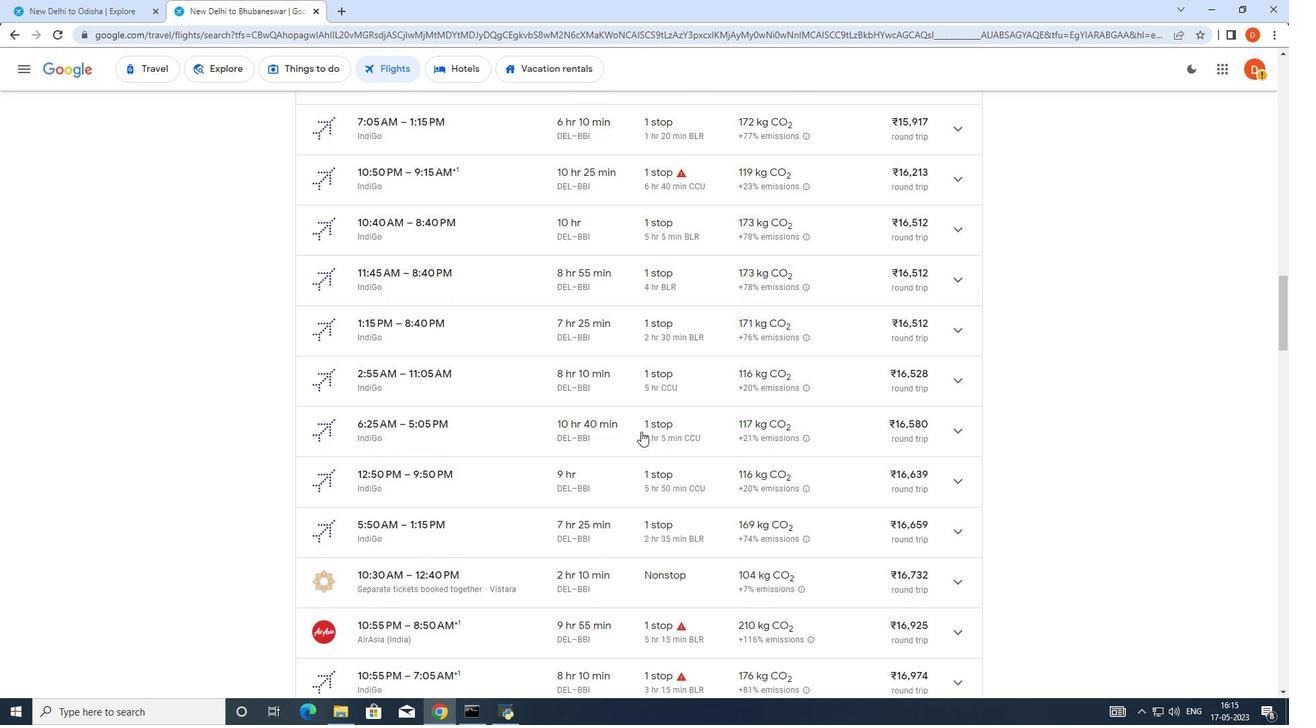 
Action: Mouse scrolled (640, 435) with delta (0, 0)
Screenshot: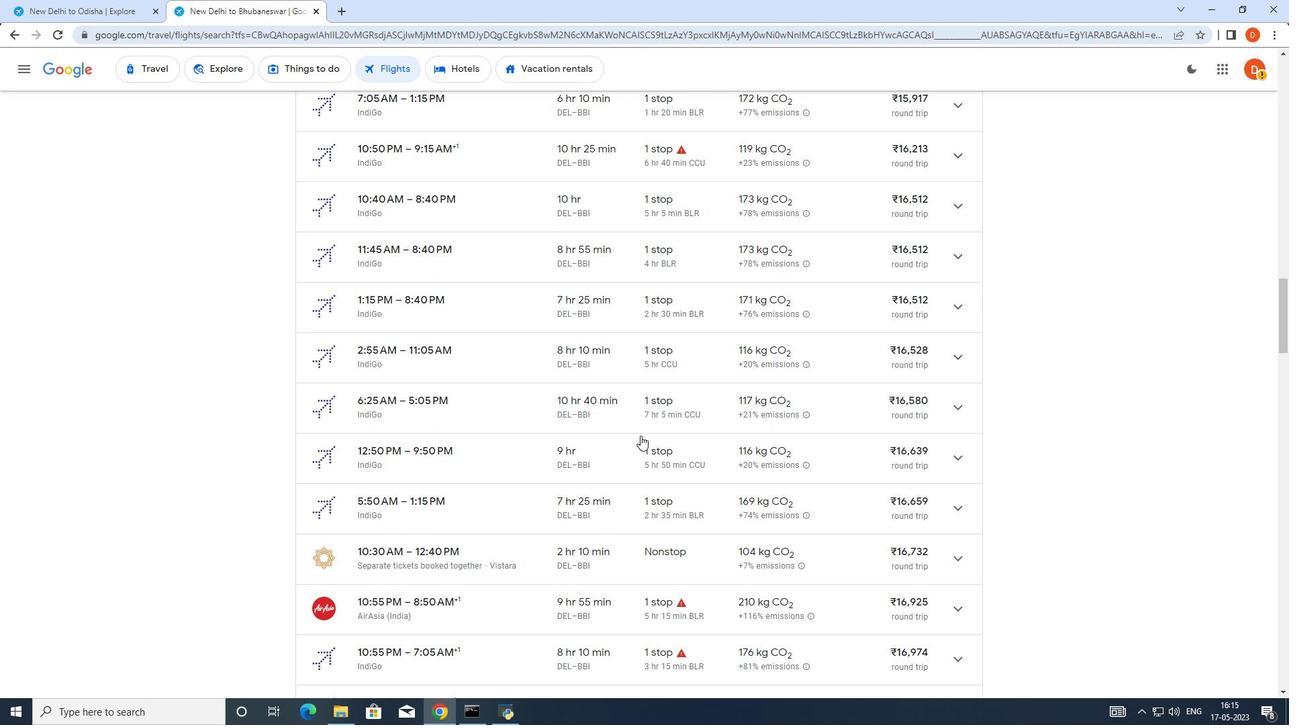 
Action: Mouse scrolled (640, 435) with delta (0, 0)
Screenshot: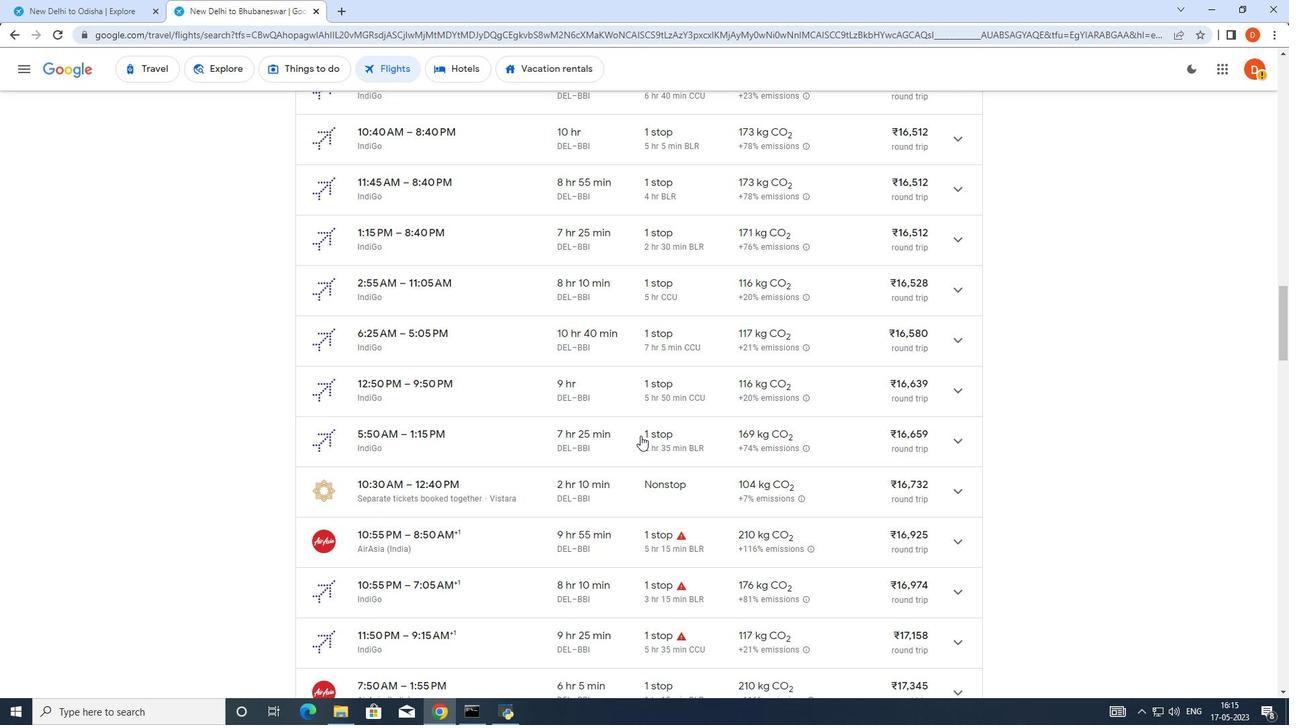 
Action: Mouse moved to (613, 466)
Screenshot: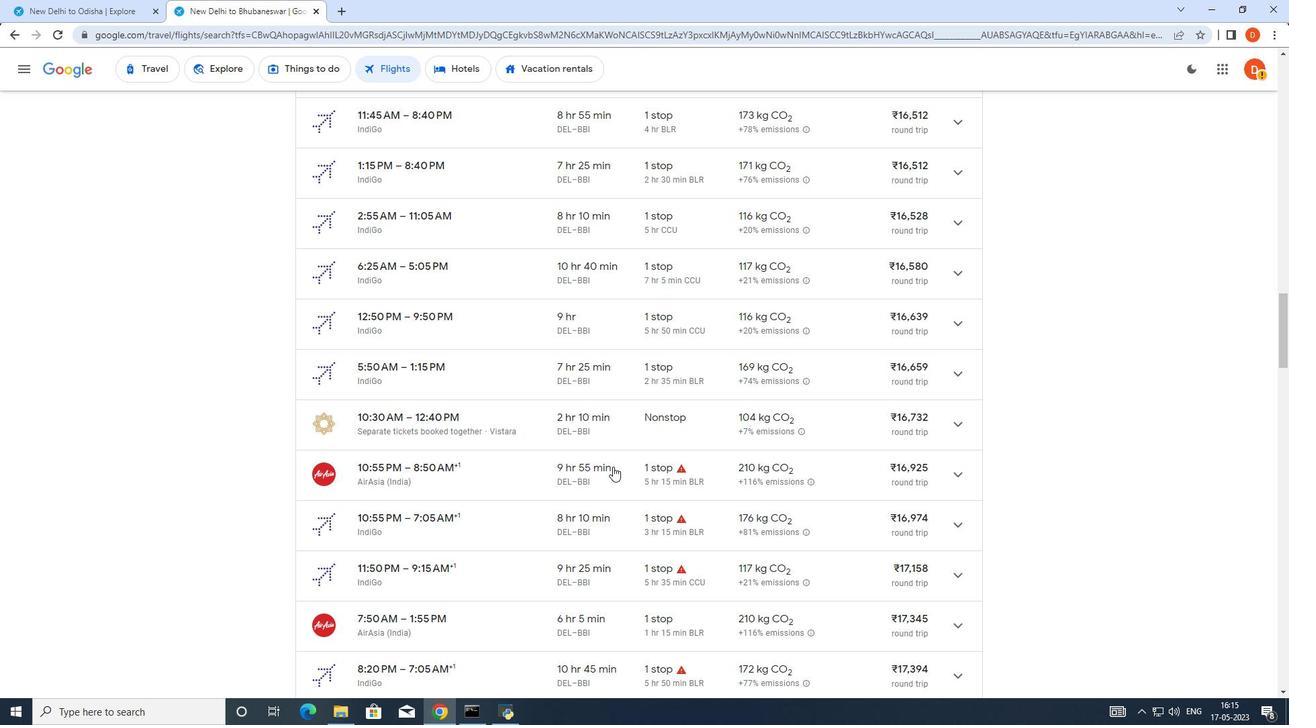 
Action: Mouse scrolled (613, 465) with delta (0, 0)
Screenshot: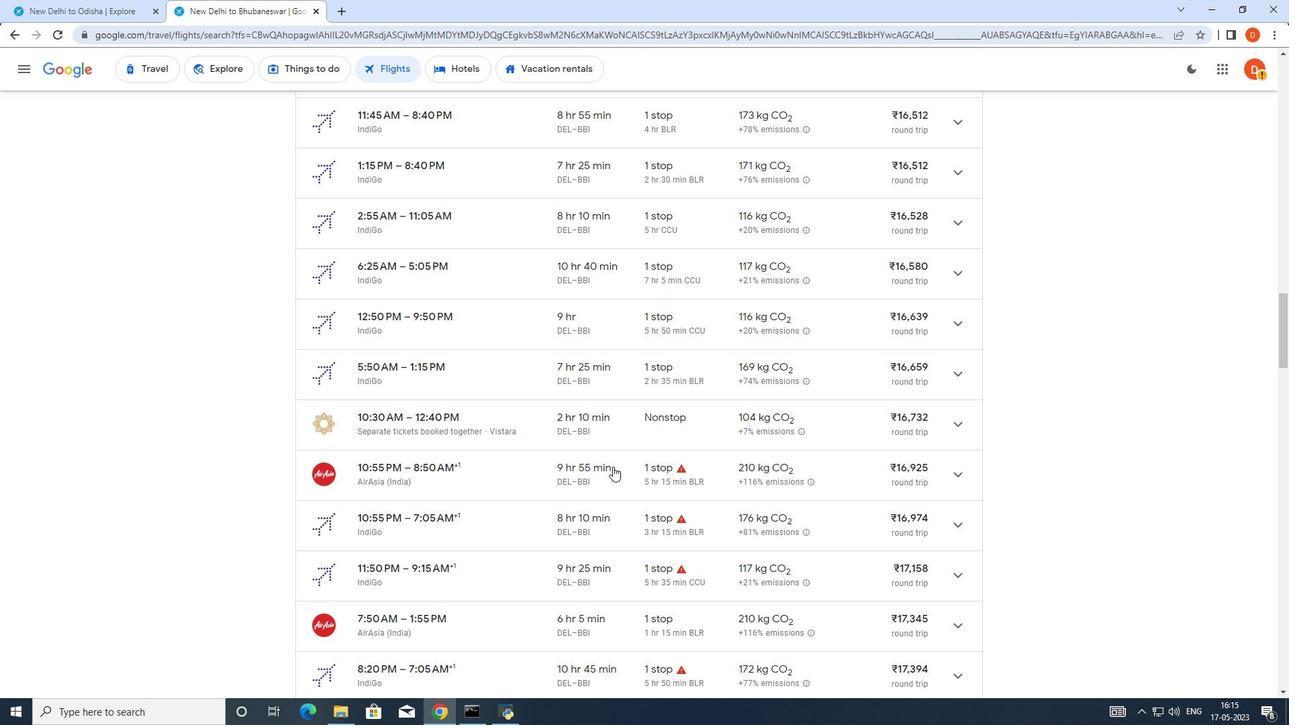 
Action: Mouse moved to (613, 466)
Screenshot: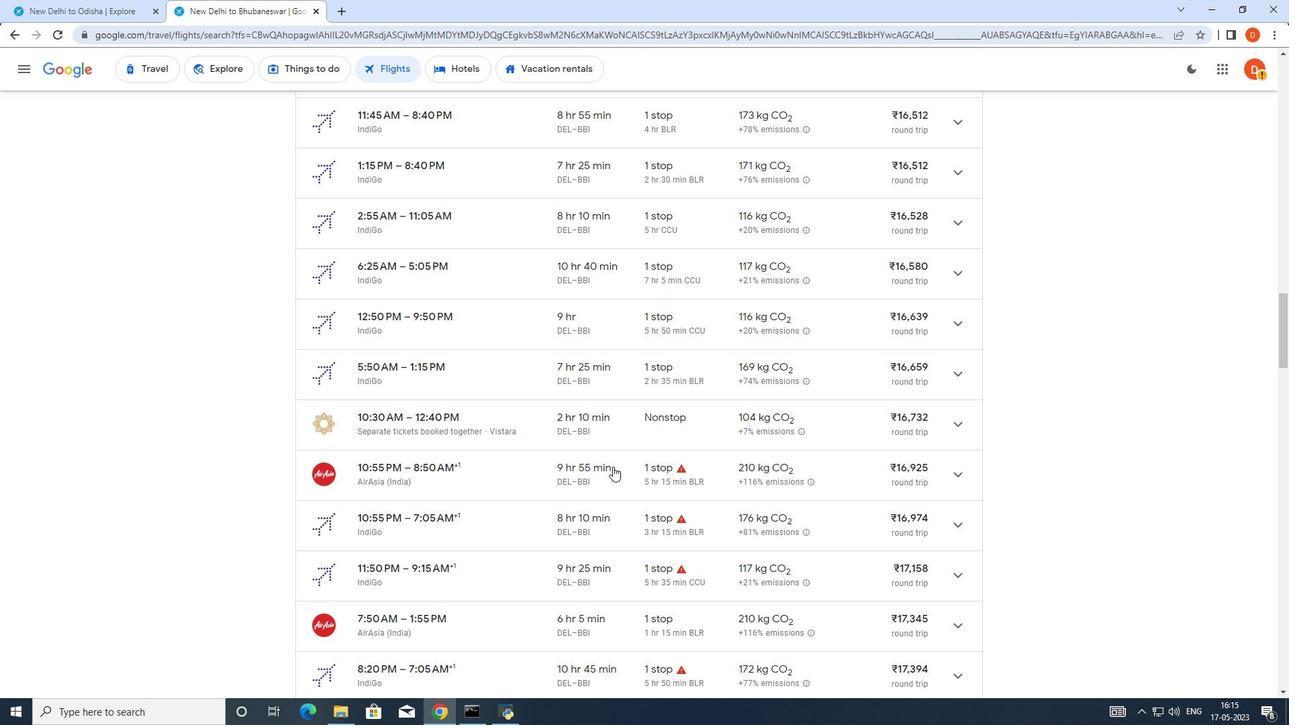 
Action: Mouse scrolled (613, 465) with delta (0, 0)
Screenshot: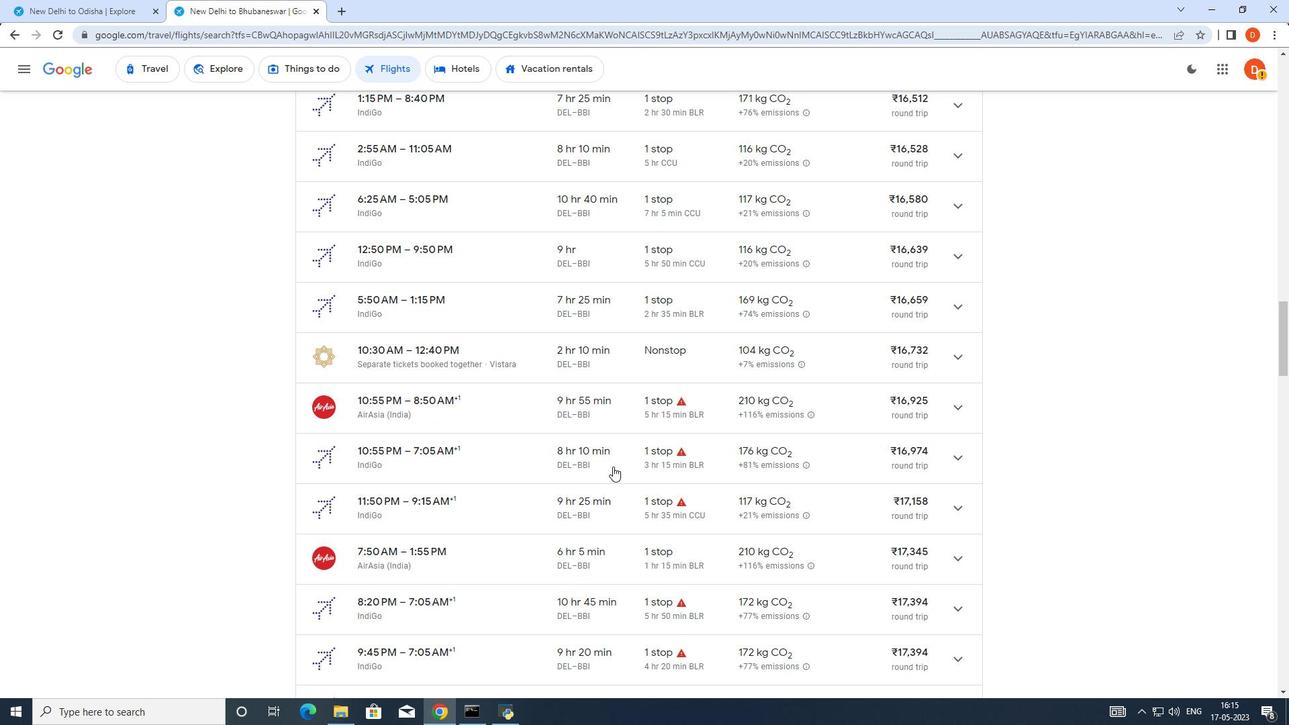 
Action: Mouse moved to (571, 472)
Screenshot: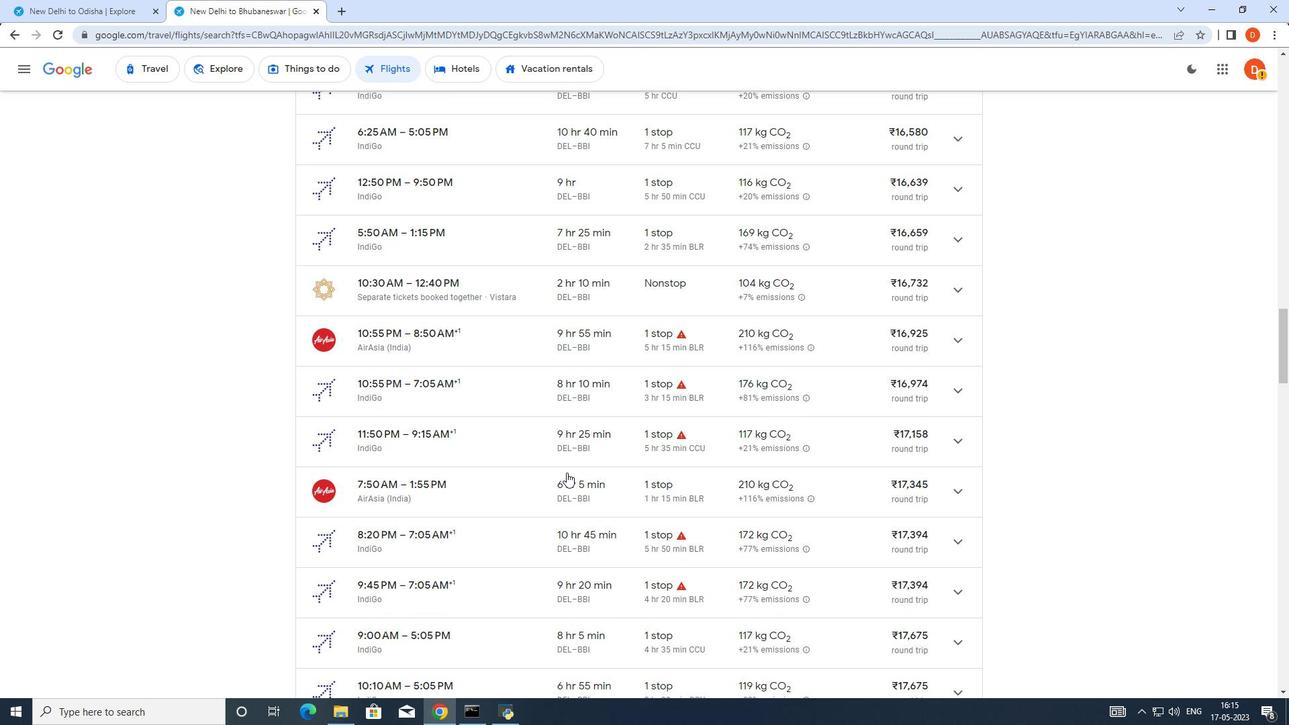 
Action: Mouse scrolled (571, 472) with delta (0, 0)
Screenshot: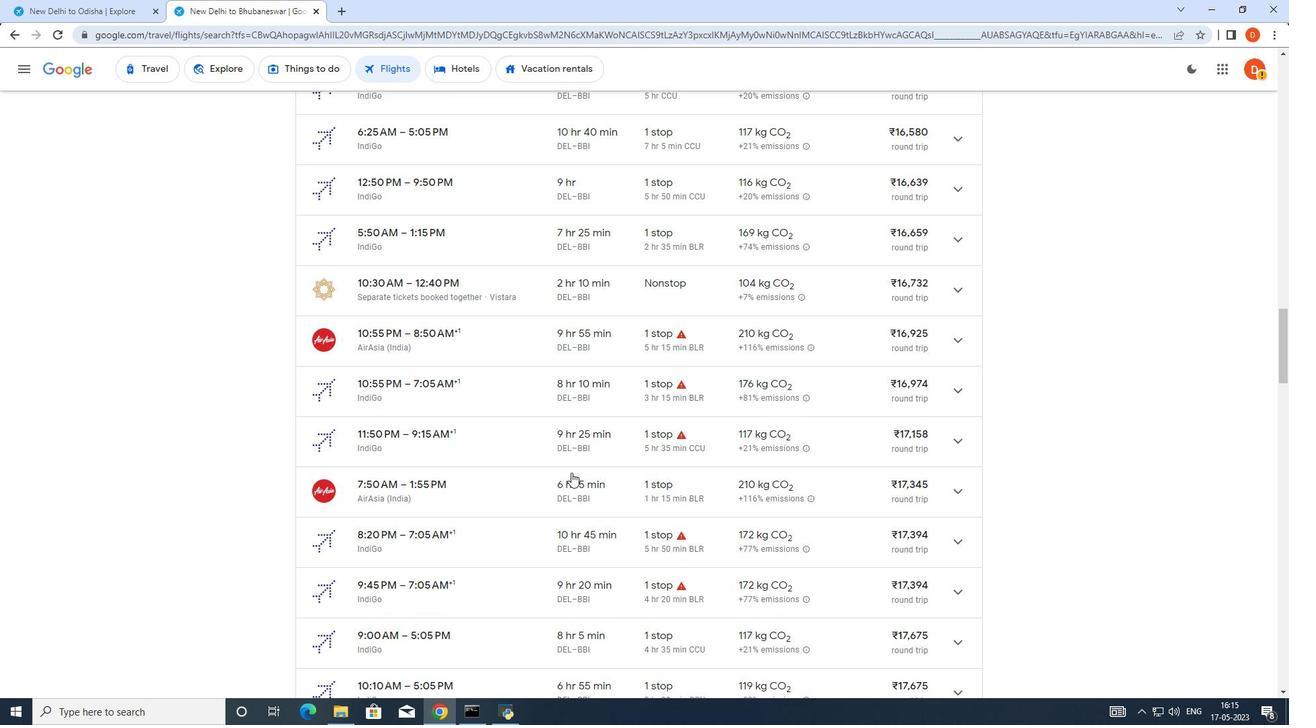 
Action: Mouse scrolled (571, 472) with delta (0, 0)
Screenshot: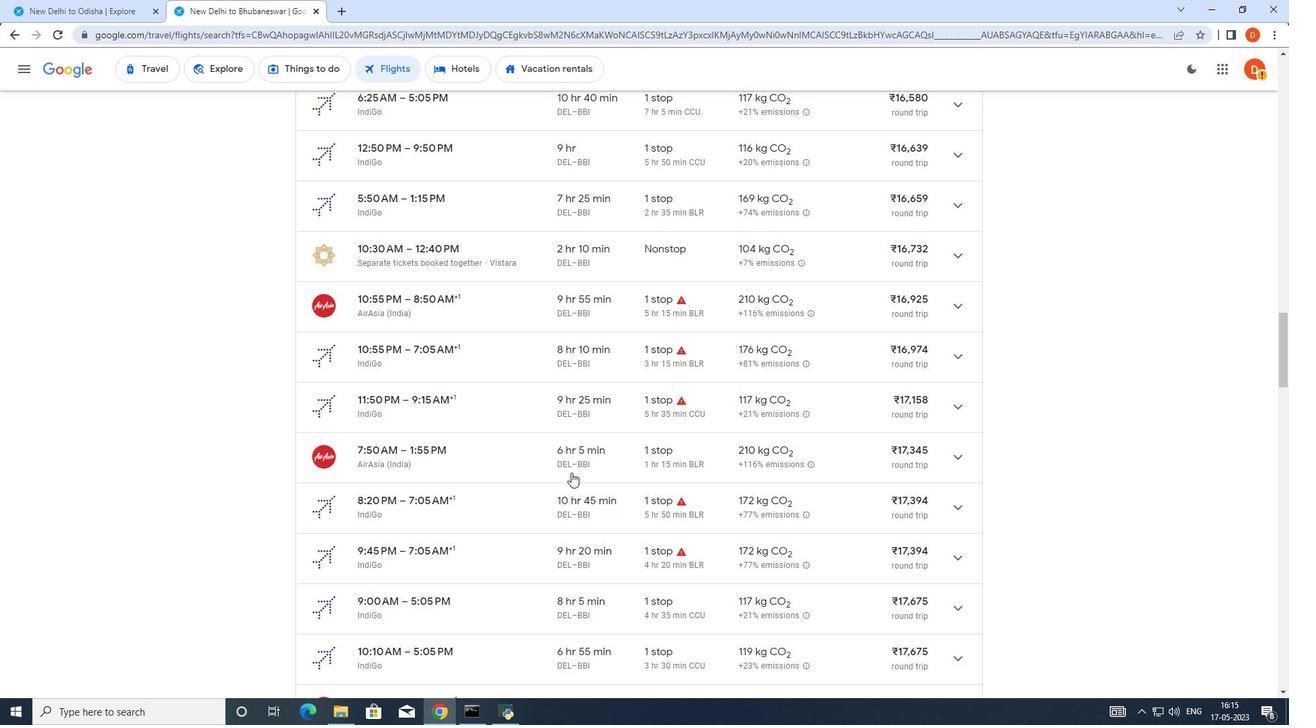 
Action: Mouse scrolled (571, 472) with delta (0, 0)
Screenshot: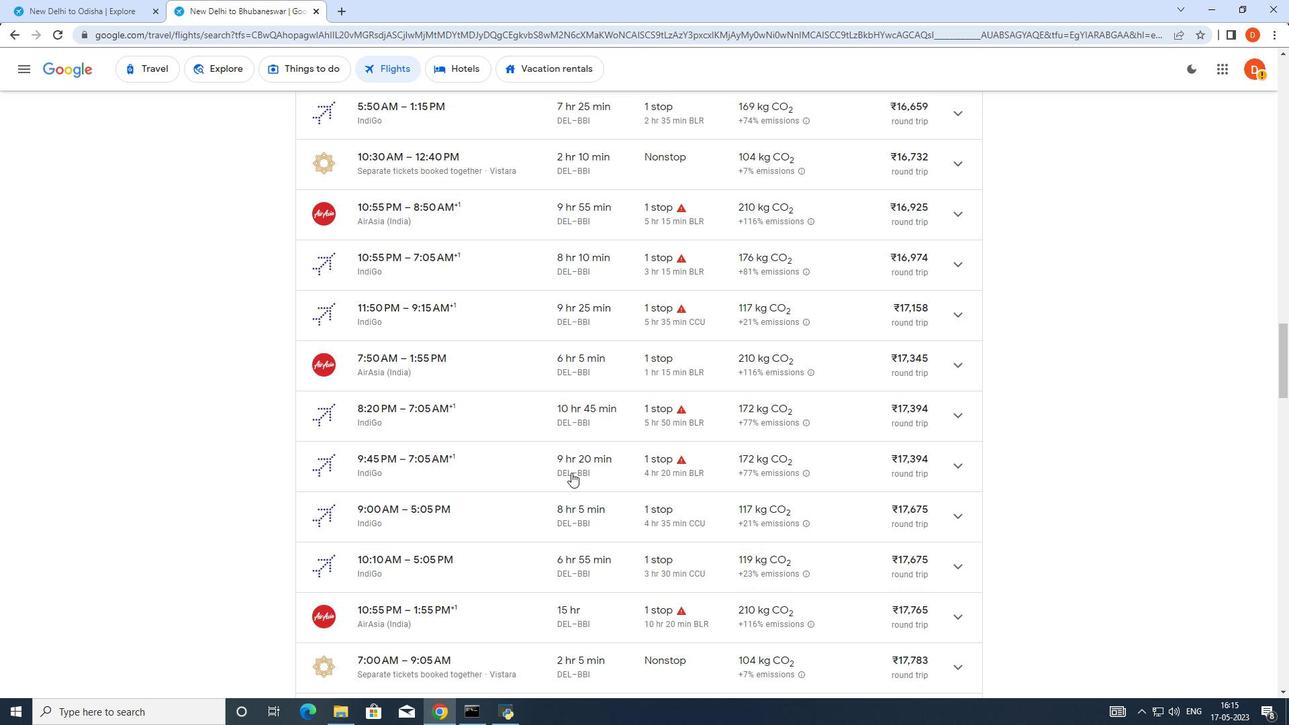 
Action: Mouse moved to (571, 473)
Screenshot: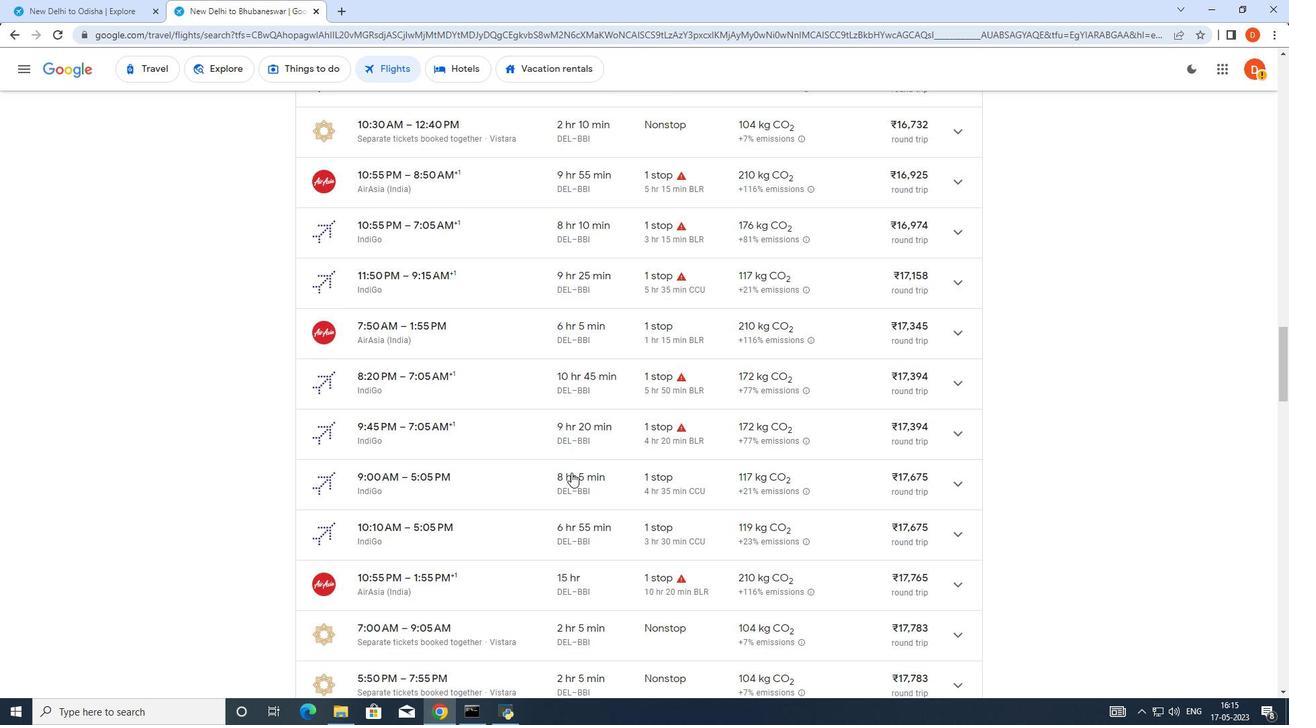 
Action: Mouse scrolled (571, 472) with delta (0, 0)
Screenshot: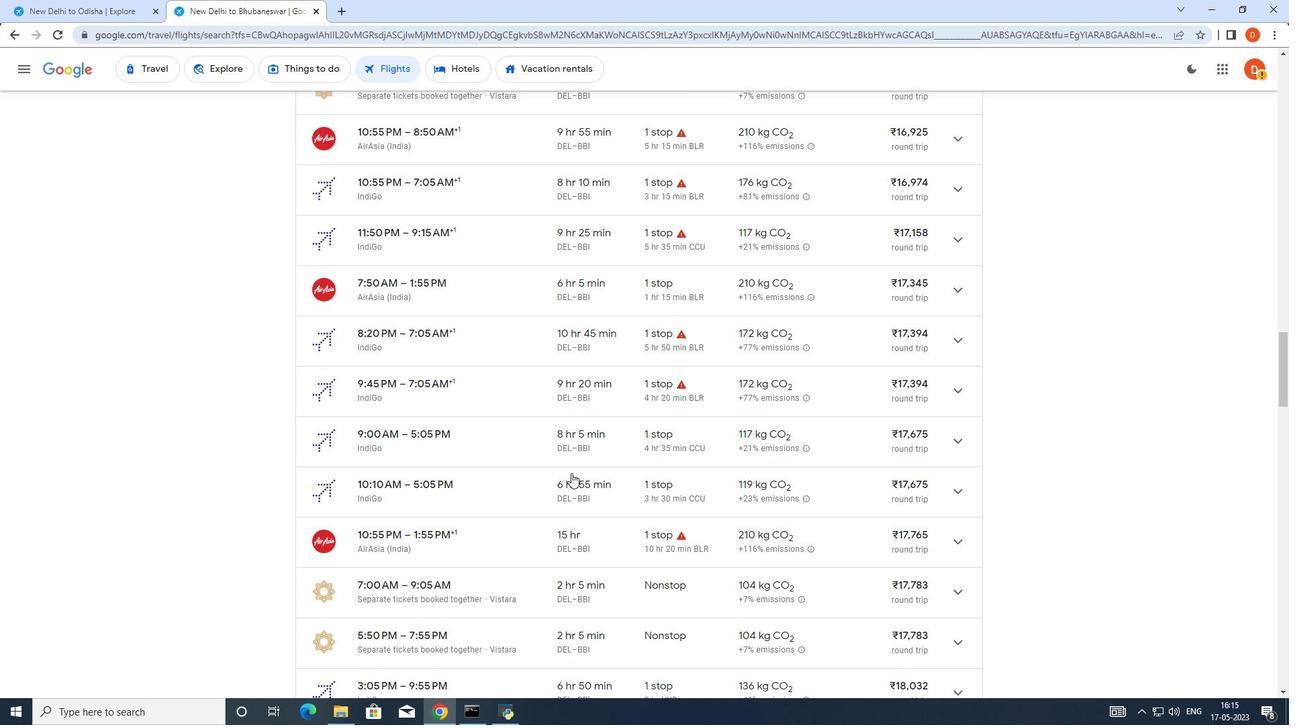 
Action: Mouse scrolled (571, 472) with delta (0, 0)
Screenshot: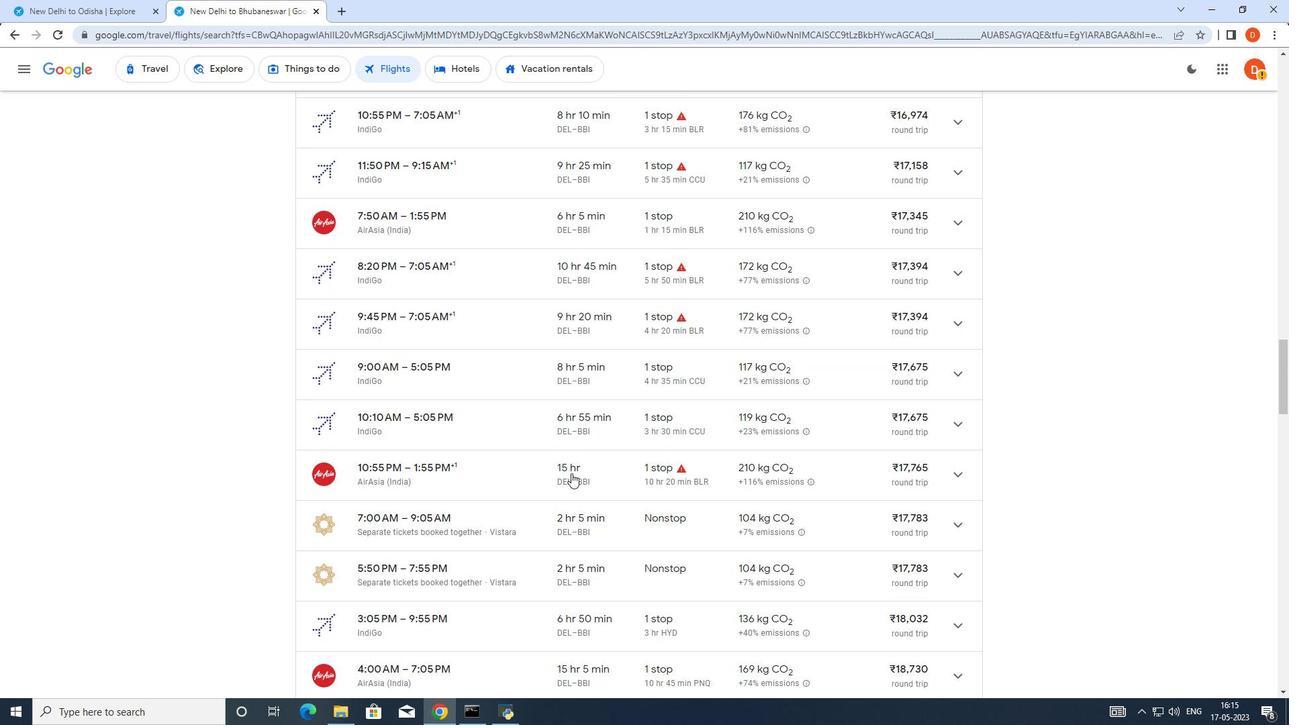 
Action: Mouse scrolled (571, 472) with delta (0, 0)
Screenshot: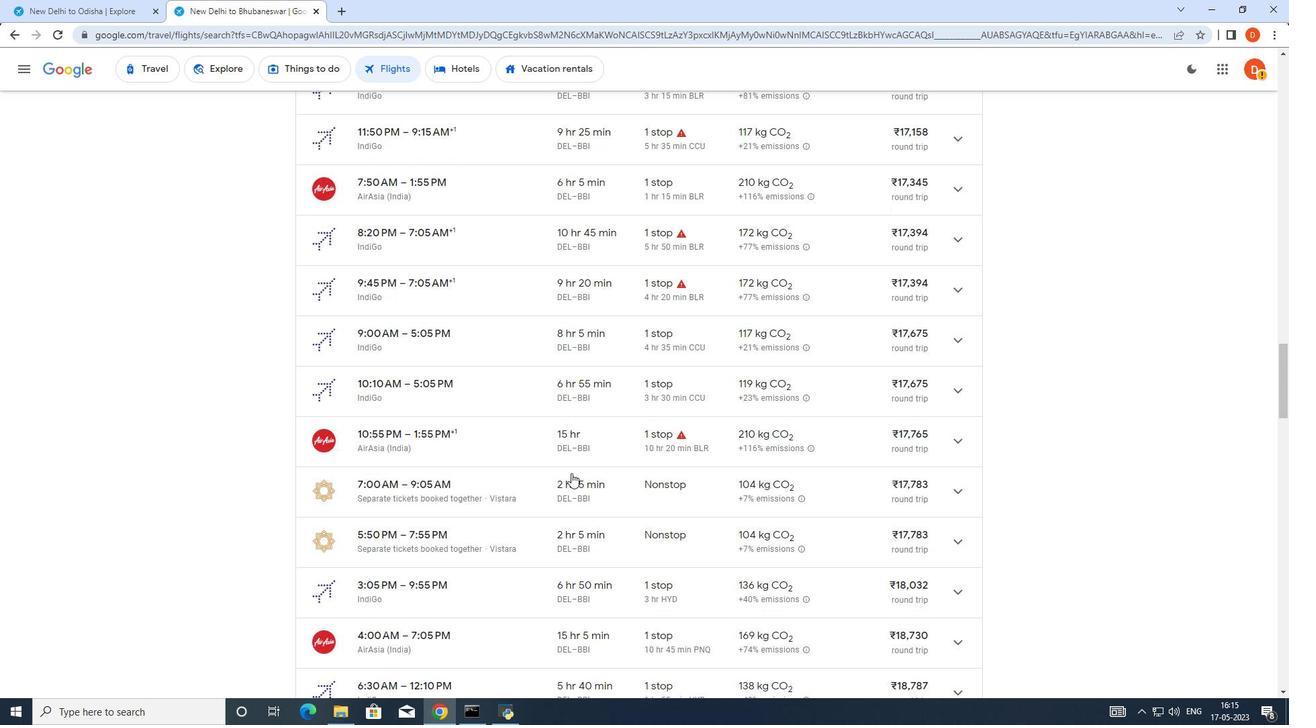 
Action: Mouse scrolled (571, 472) with delta (0, 0)
Screenshot: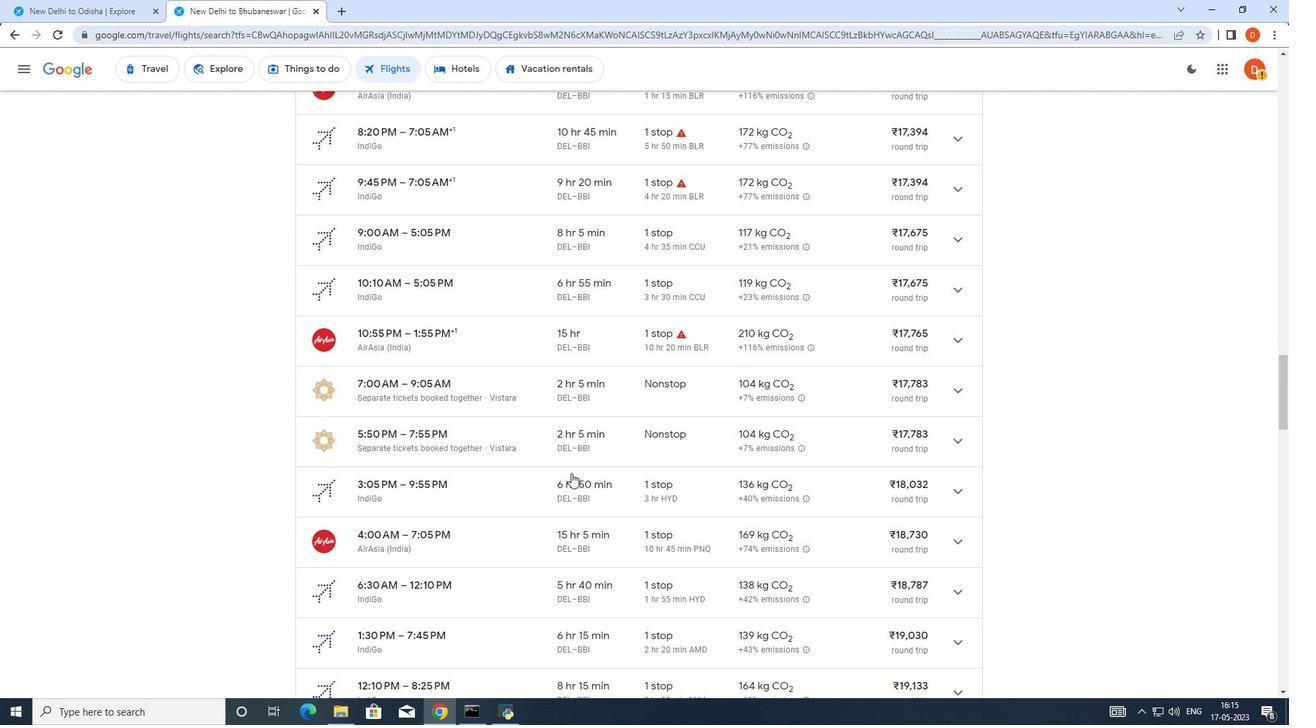 
Action: Mouse scrolled (571, 472) with delta (0, 0)
Screenshot: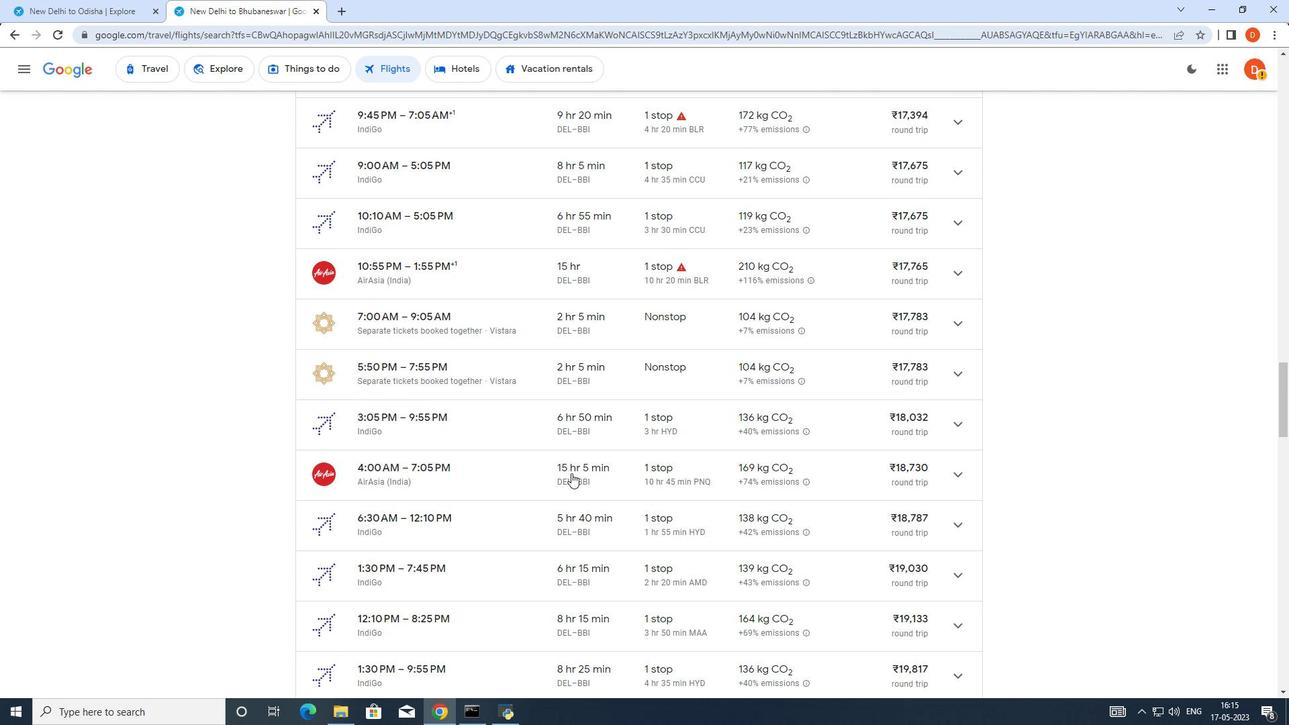 
Action: Mouse scrolled (571, 472) with delta (0, 0)
Screenshot: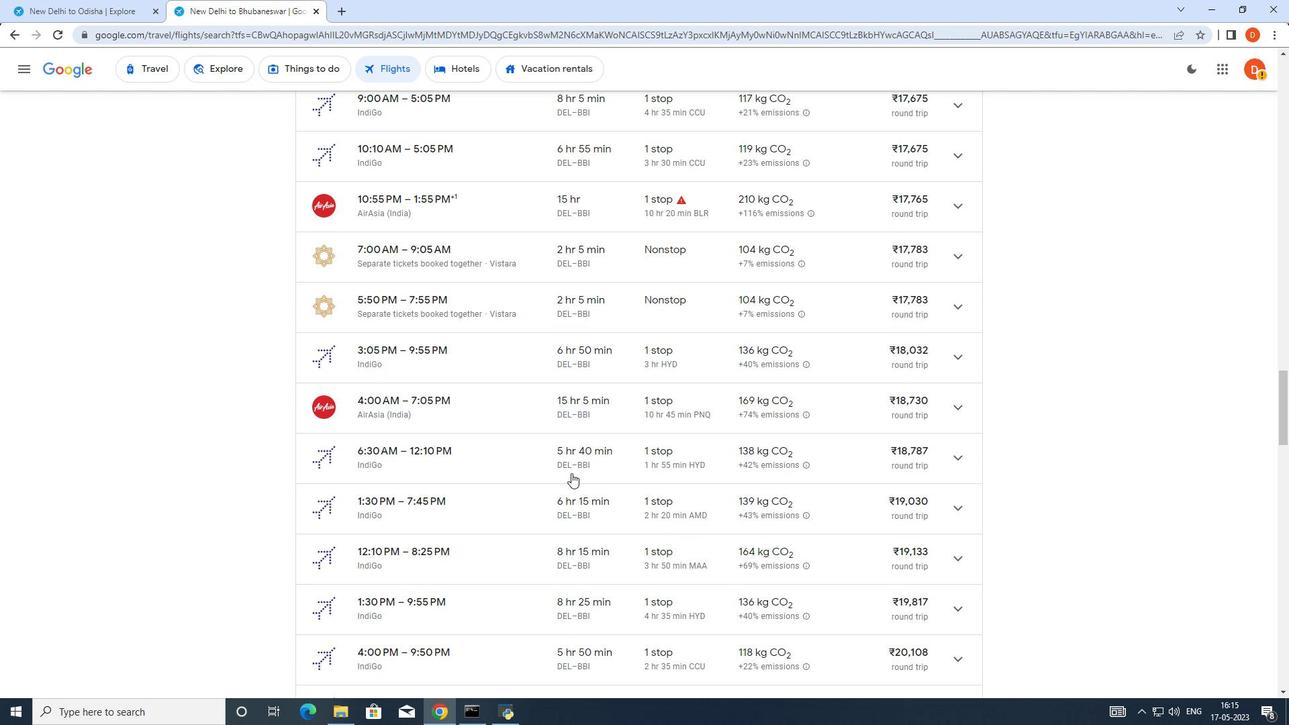 
Action: Mouse scrolled (571, 472) with delta (0, 0)
Screenshot: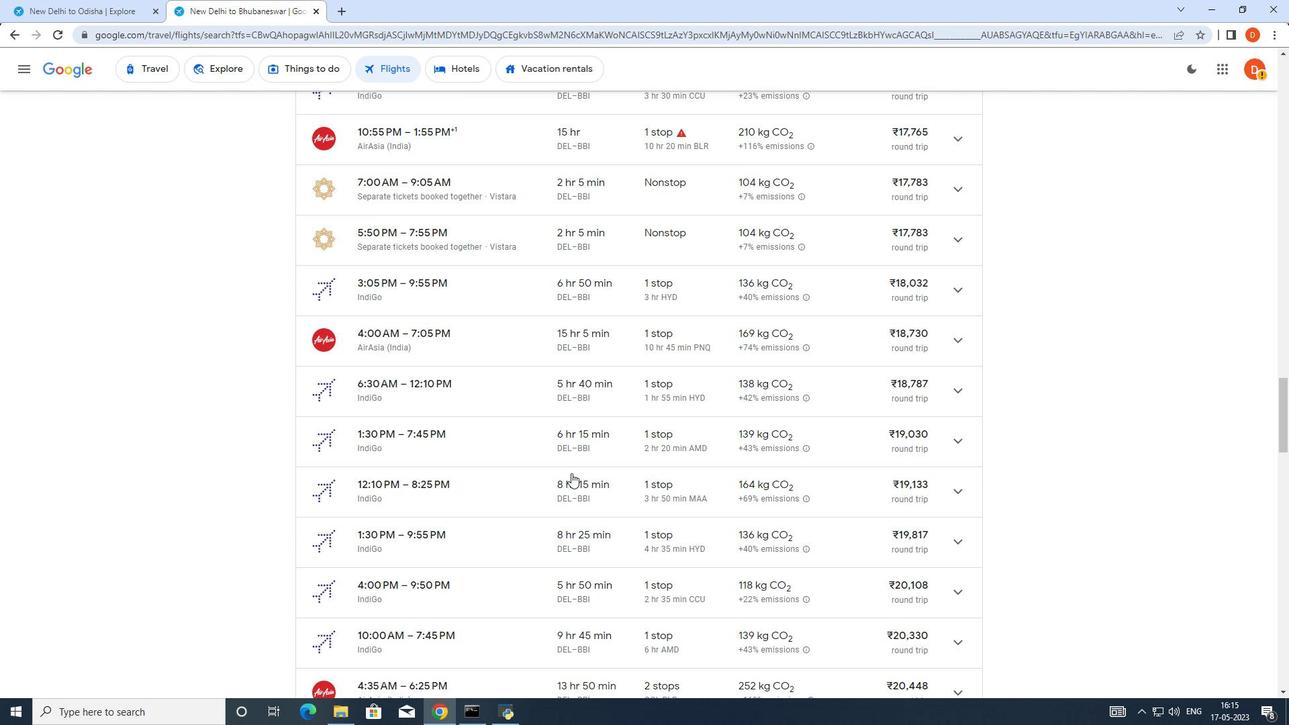 
Action: Mouse scrolled (571, 472) with delta (0, 0)
Screenshot: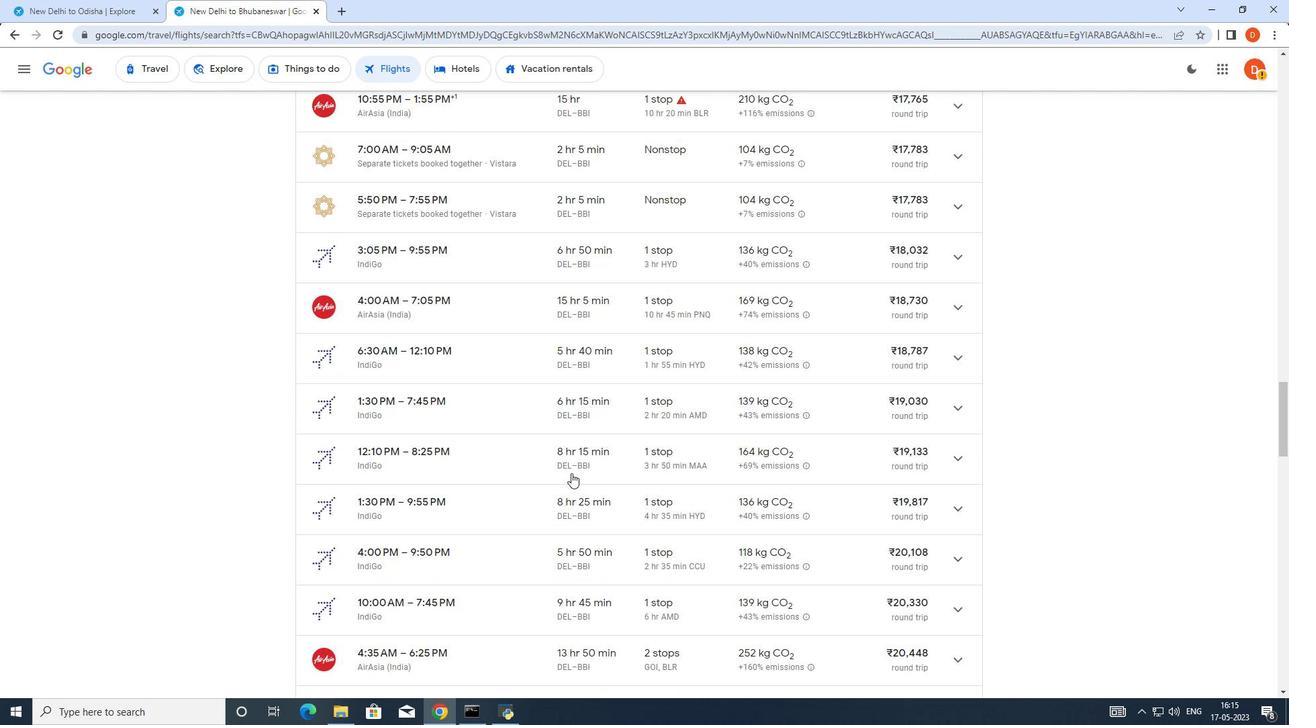 
Action: Mouse scrolled (571, 472) with delta (0, 0)
Screenshot: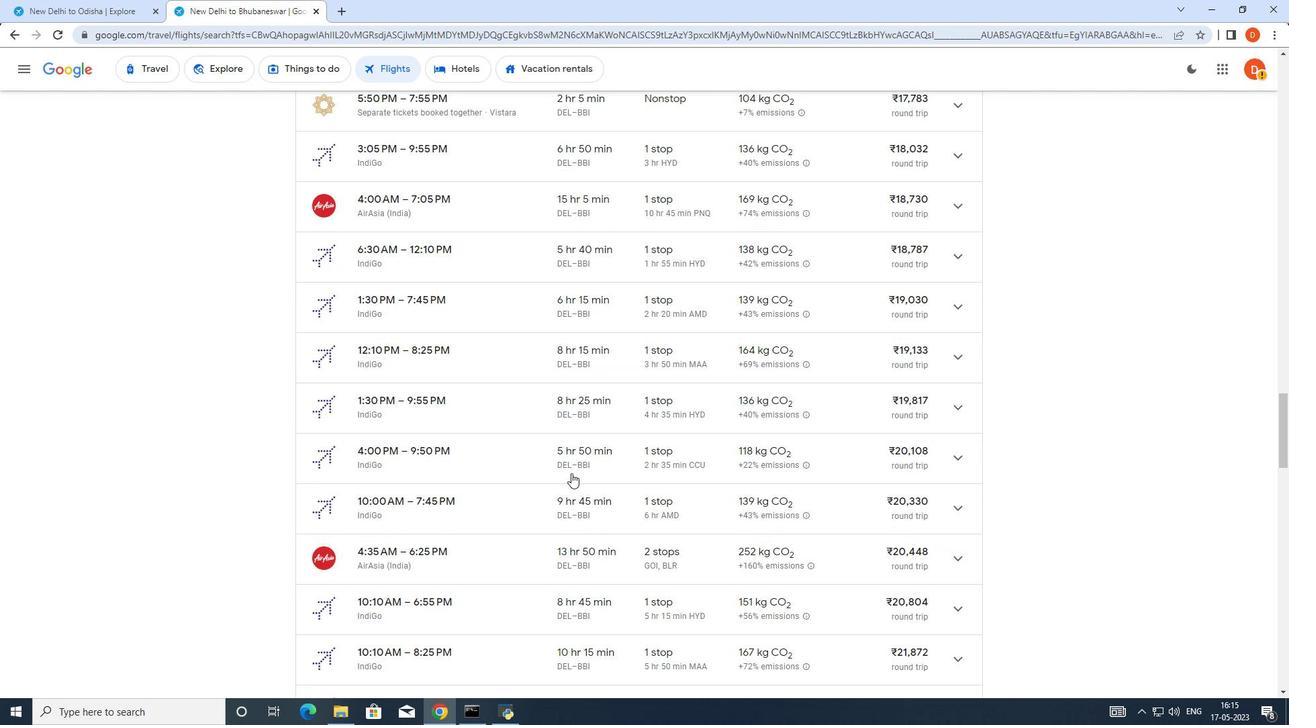 
Action: Mouse scrolled (571, 472) with delta (0, 0)
Screenshot: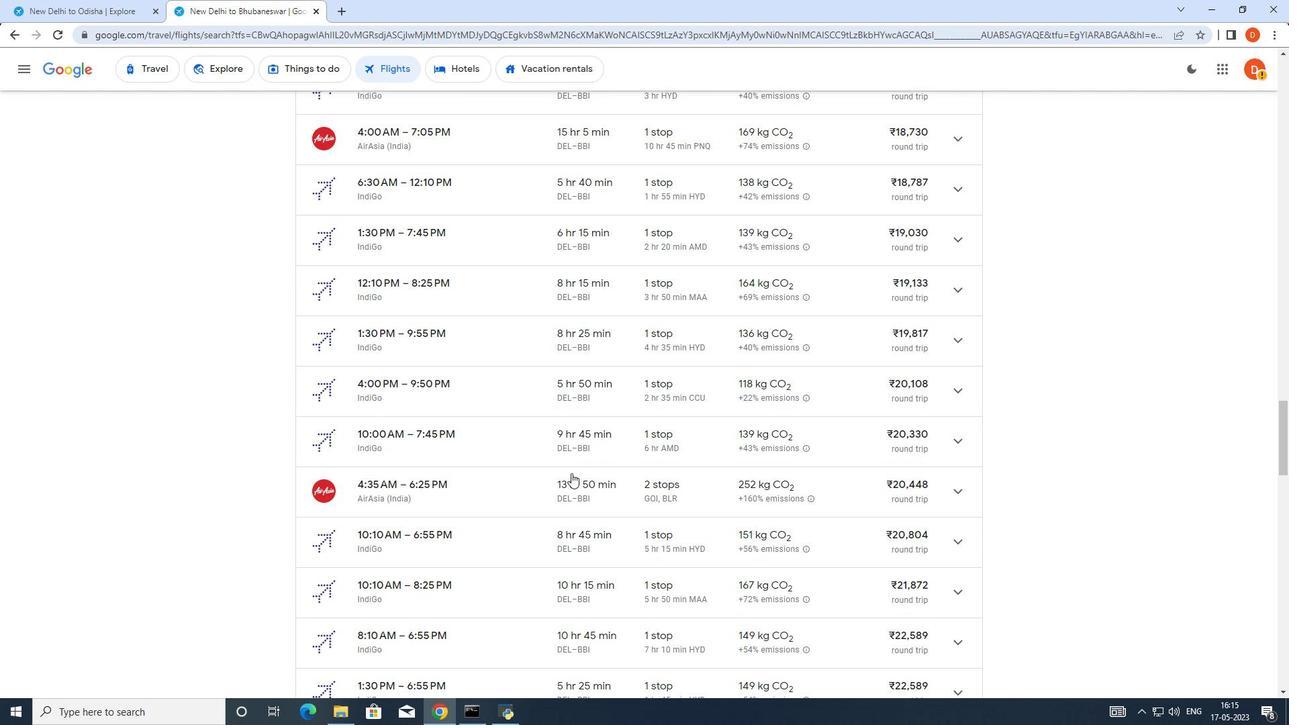 
Action: Mouse scrolled (571, 472) with delta (0, 0)
Screenshot: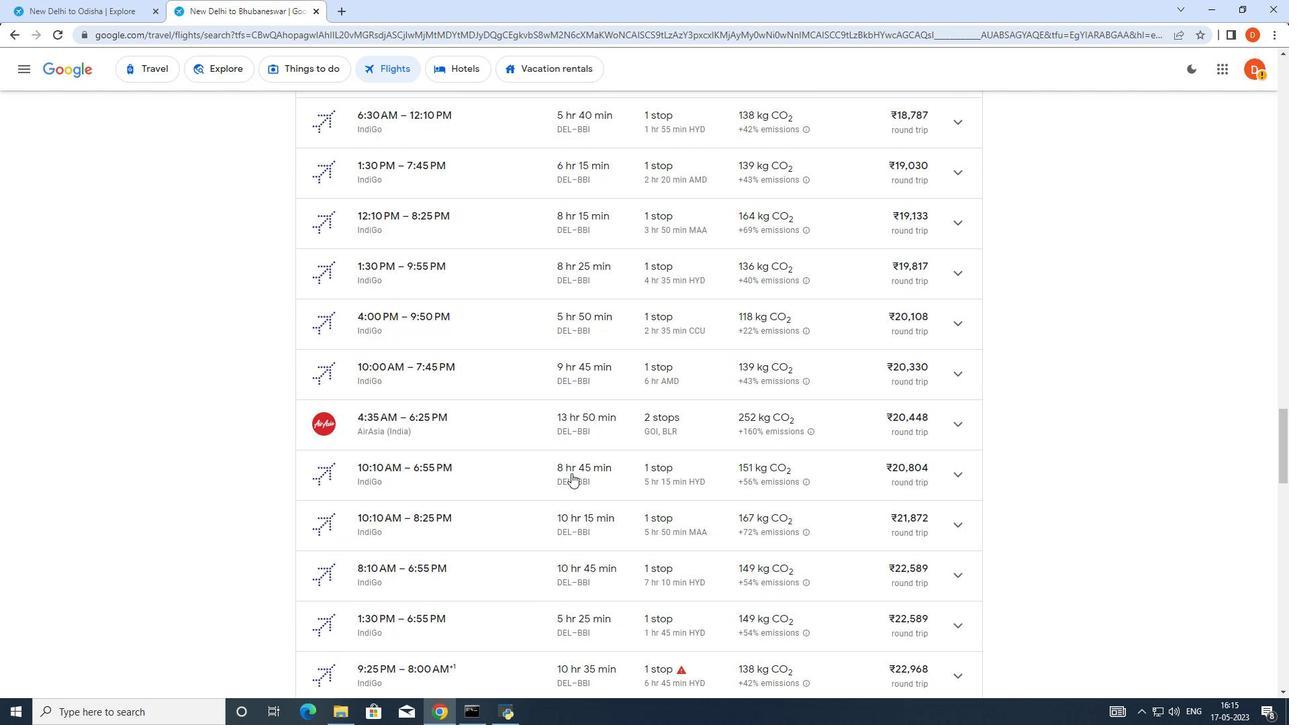 
Action: Mouse scrolled (571, 472) with delta (0, 0)
Screenshot: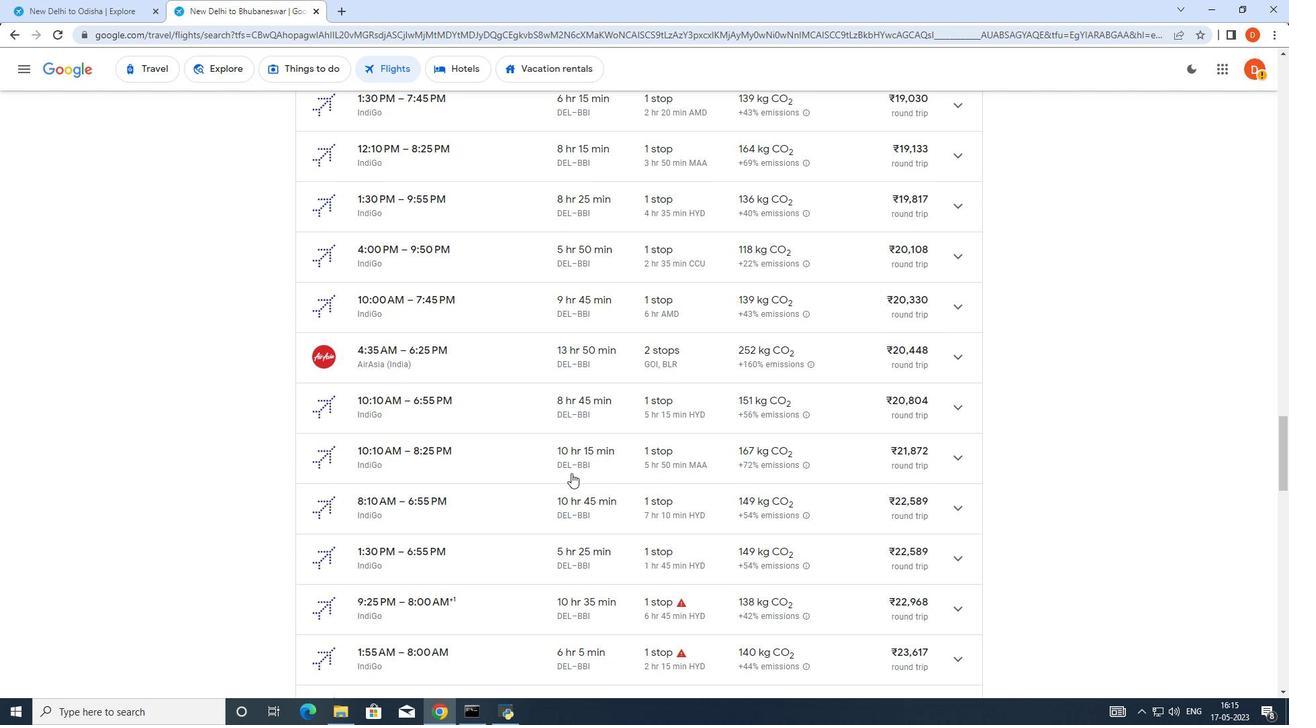 
Action: Mouse scrolled (571, 472) with delta (0, 0)
Screenshot: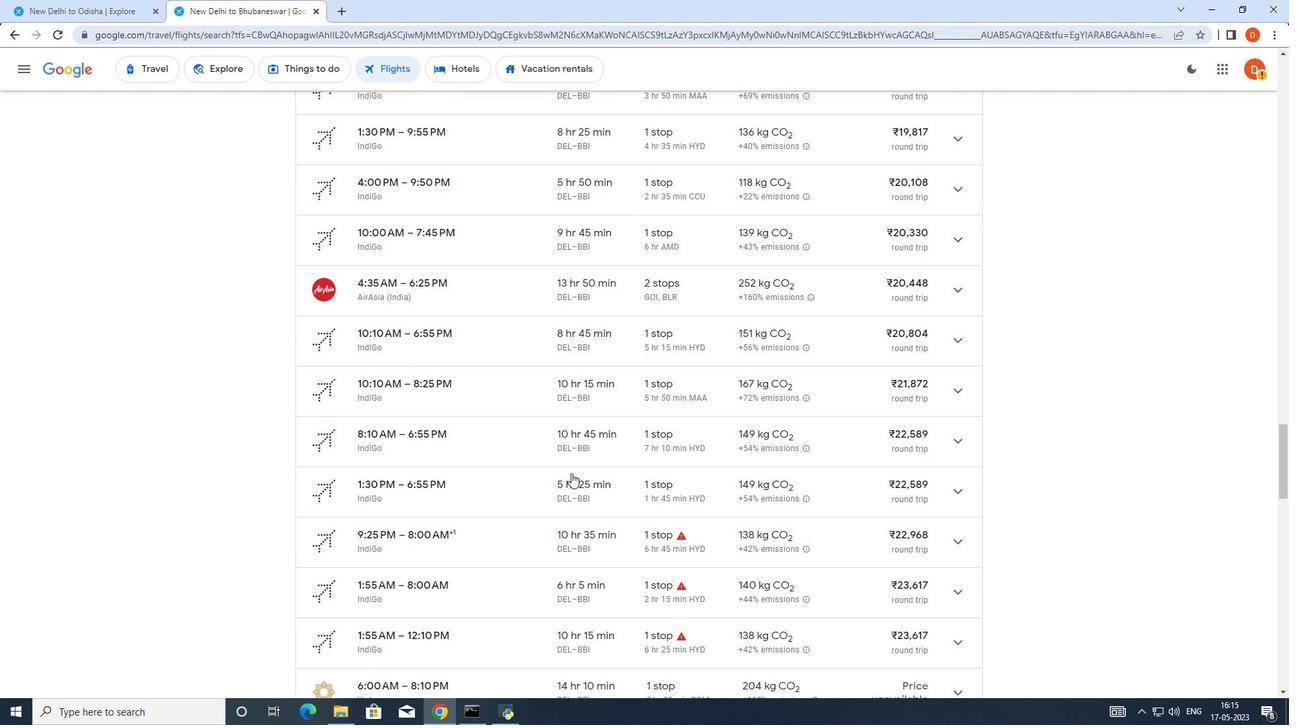 
Action: Mouse scrolled (571, 472) with delta (0, 0)
Screenshot: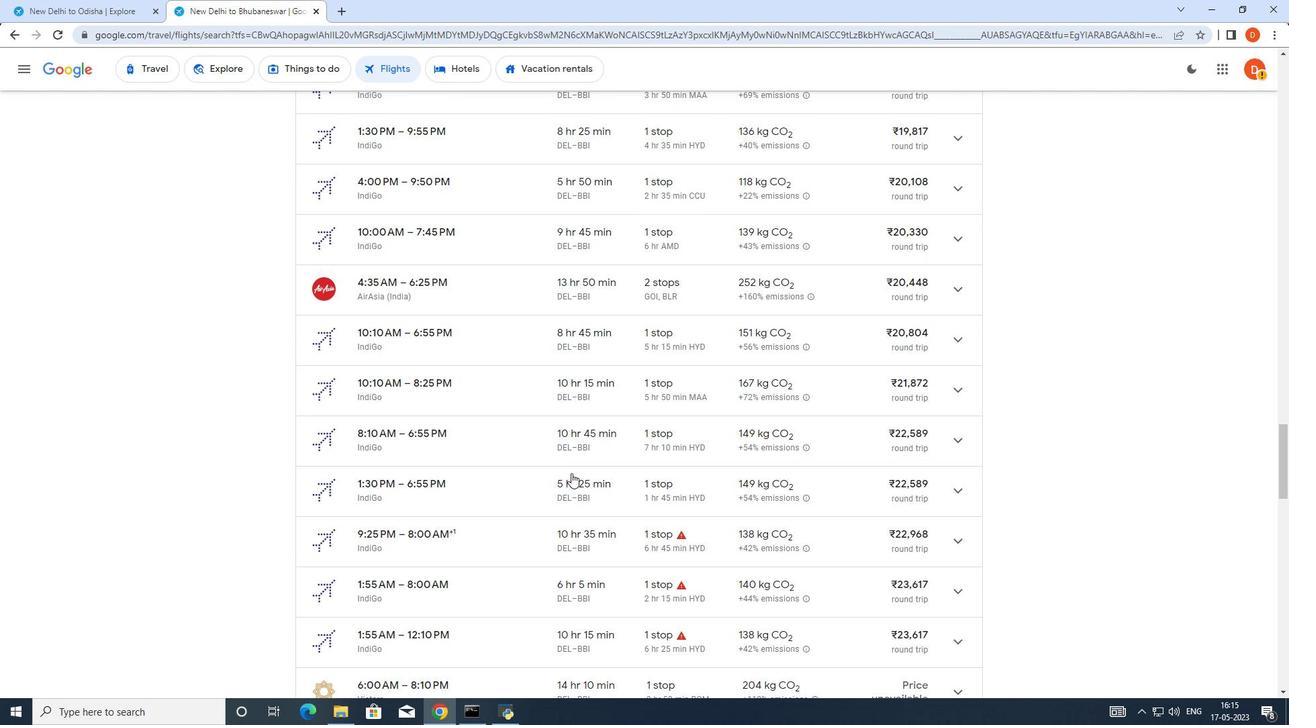 
Action: Mouse scrolled (571, 472) with delta (0, 0)
Screenshot: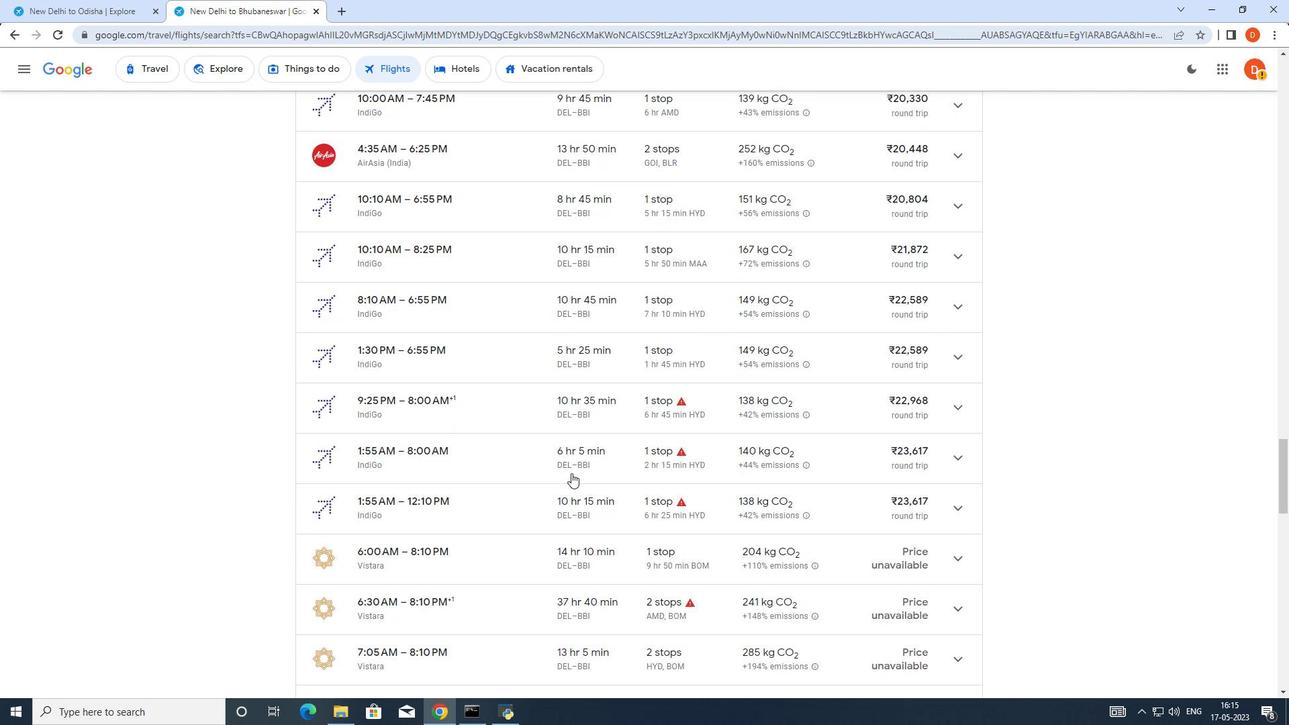 
Action: Mouse scrolled (571, 472) with delta (0, 0)
Screenshot: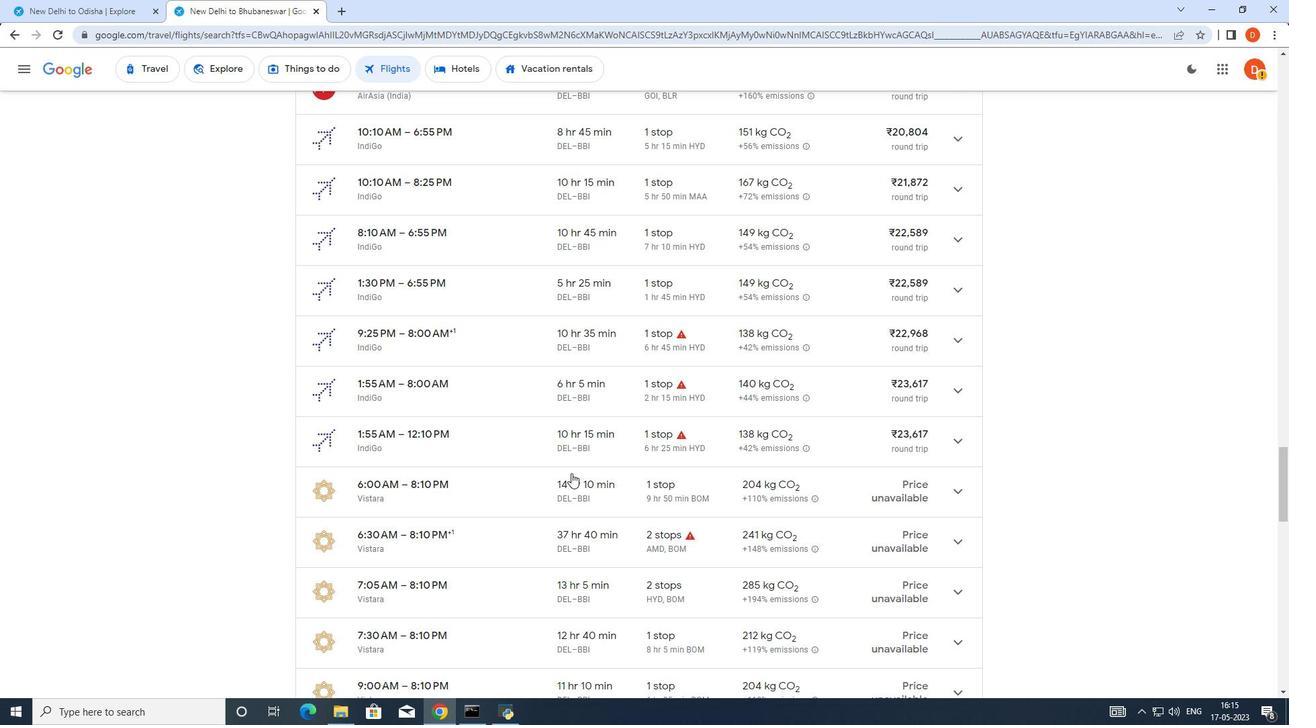 
Action: Mouse scrolled (571, 472) with delta (0, 0)
Screenshot: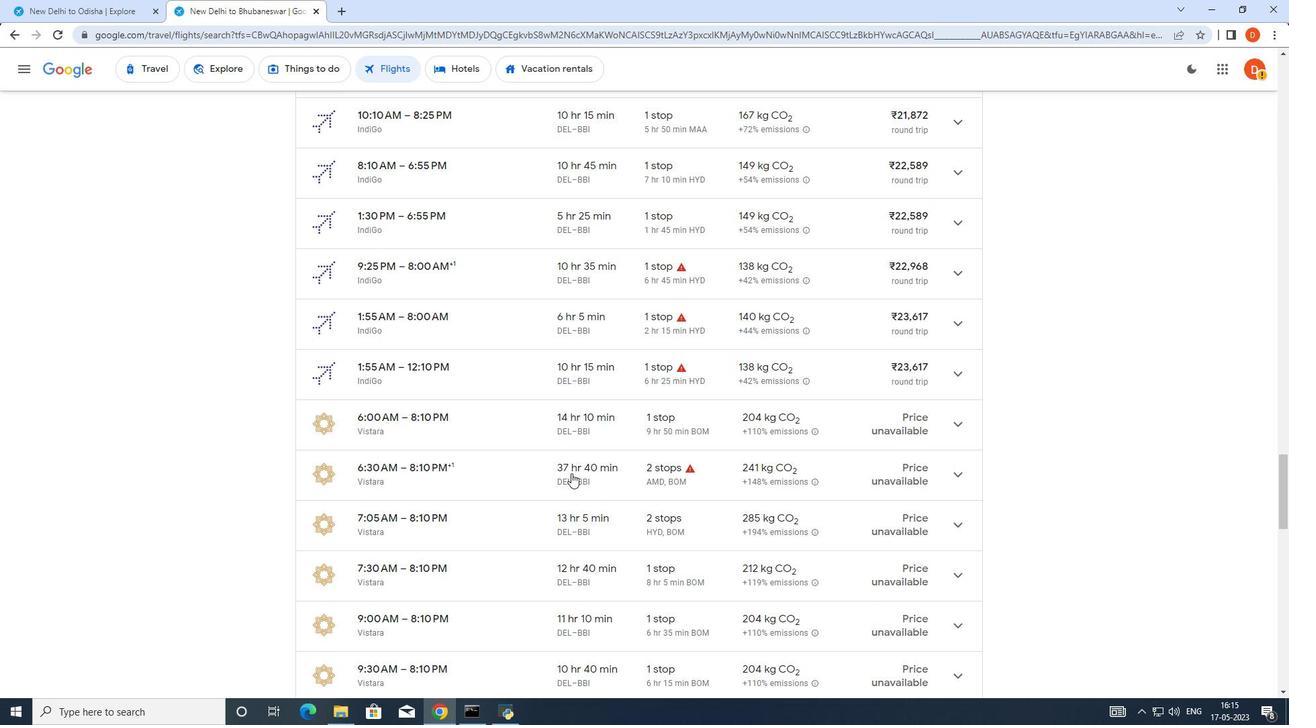 
Action: Mouse scrolled (571, 472) with delta (0, 0)
Screenshot: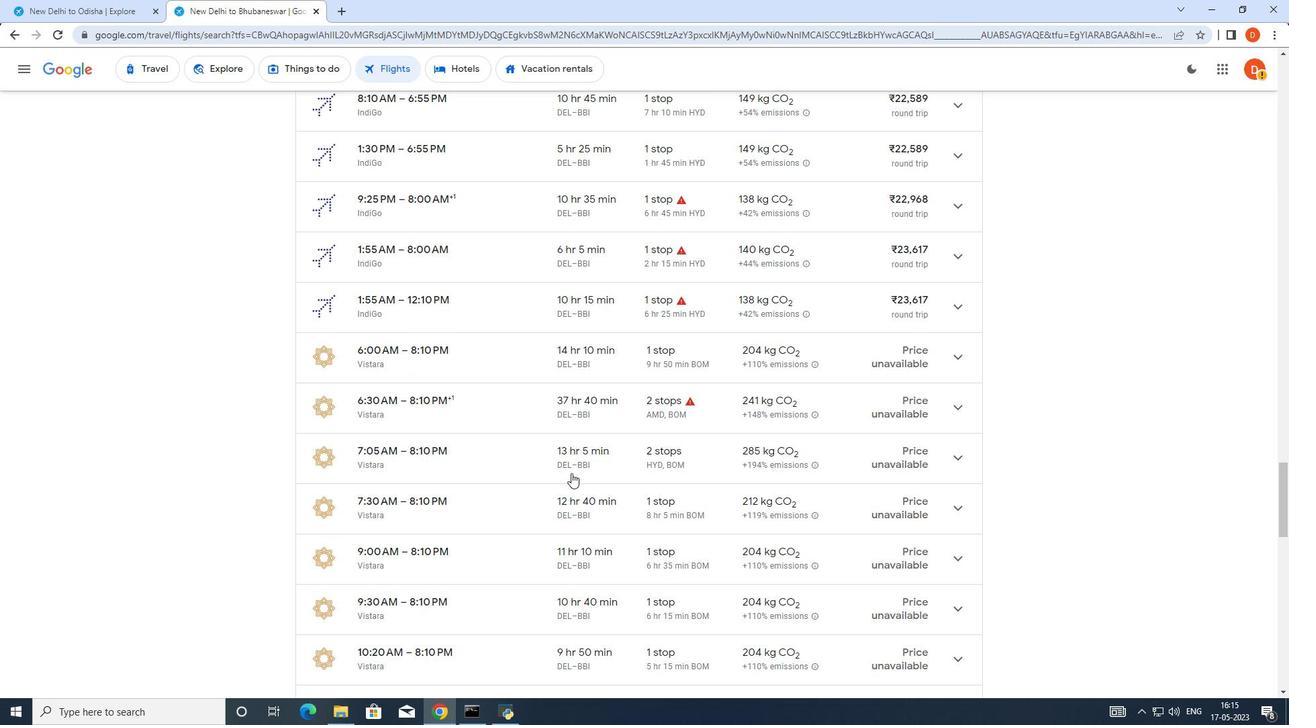 
Action: Mouse scrolled (571, 472) with delta (0, 0)
Screenshot: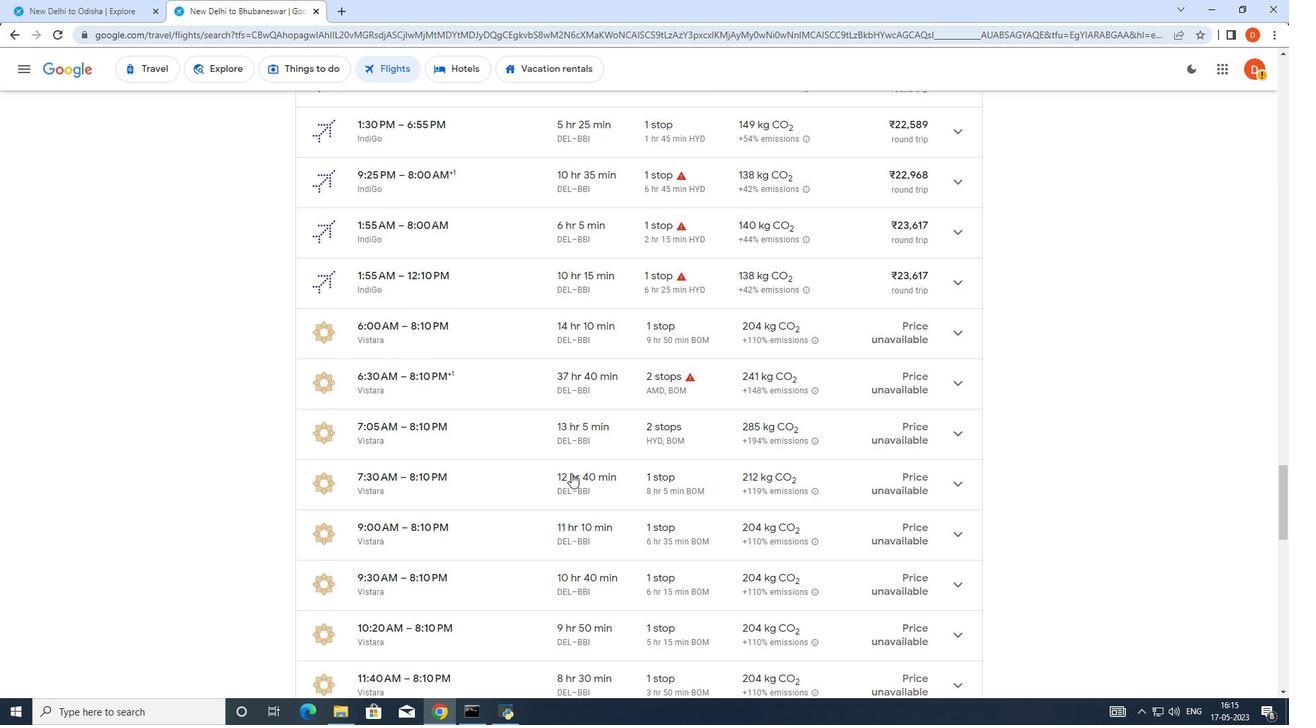 
Action: Mouse scrolled (571, 472) with delta (0, 0)
Screenshot: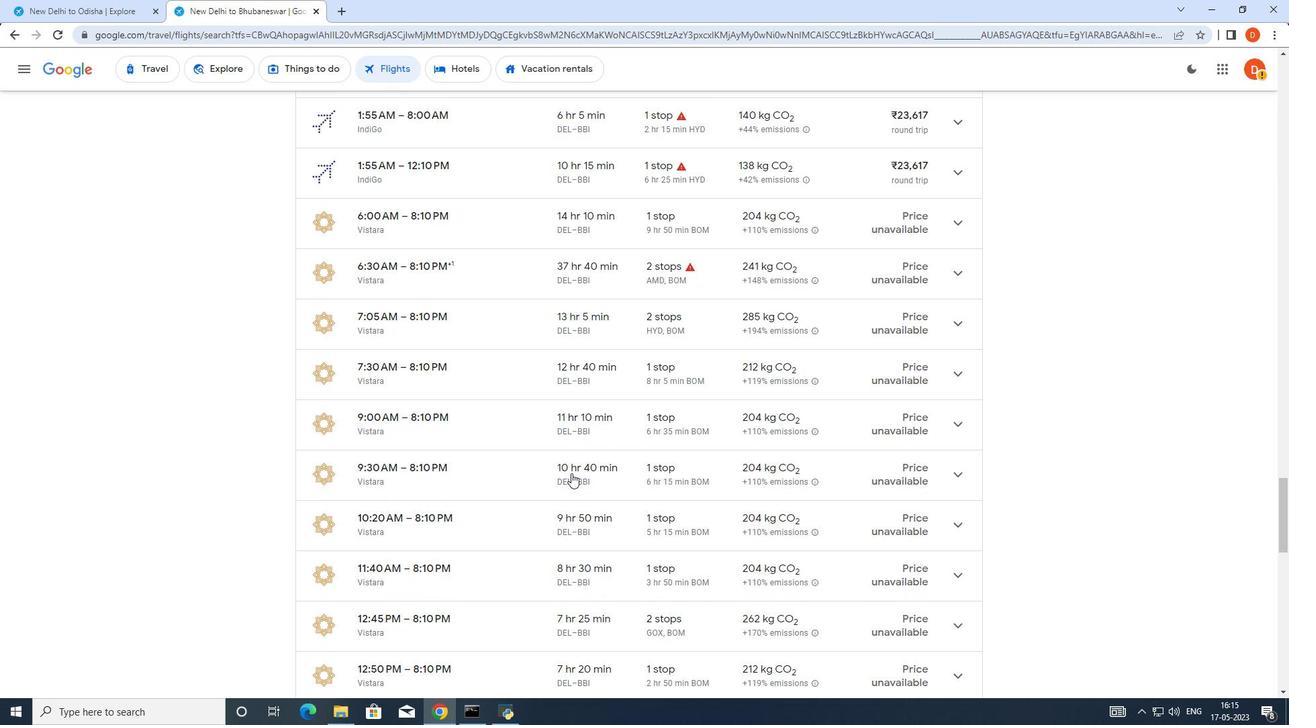 
Action: Mouse scrolled (571, 472) with delta (0, 0)
Screenshot: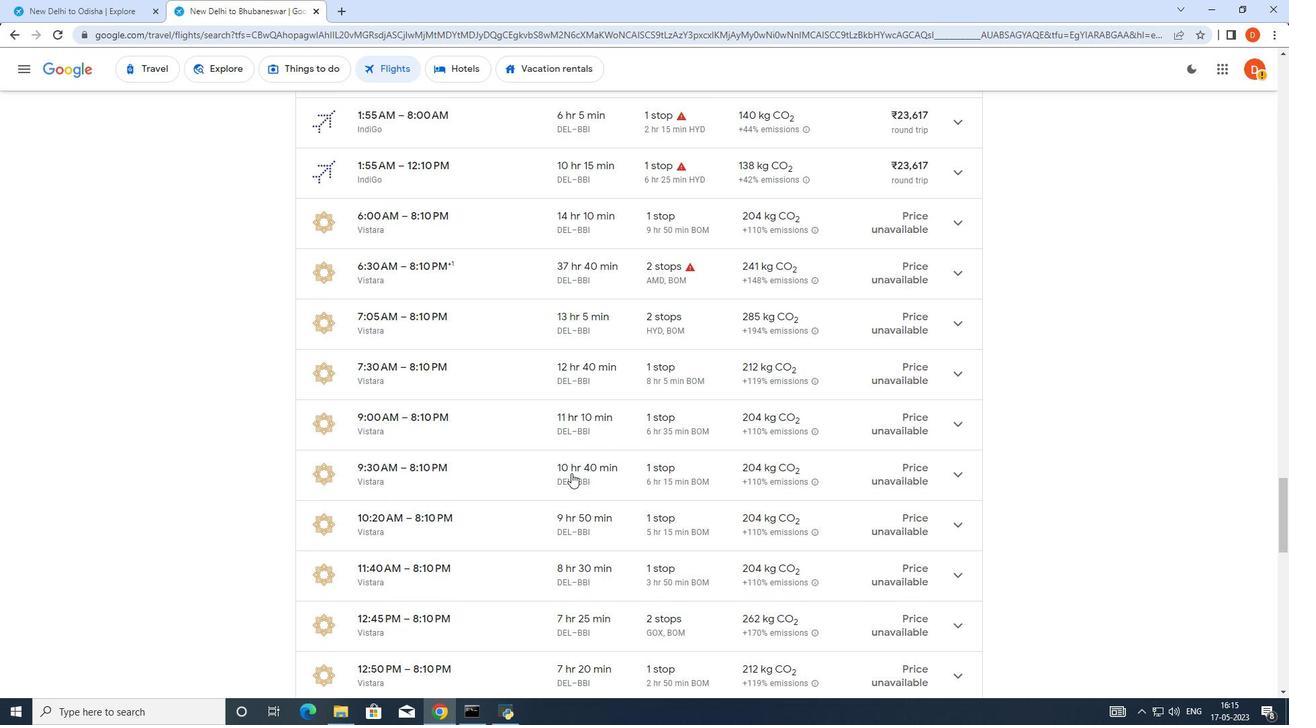 
Action: Mouse moved to (313, 10)
Screenshot: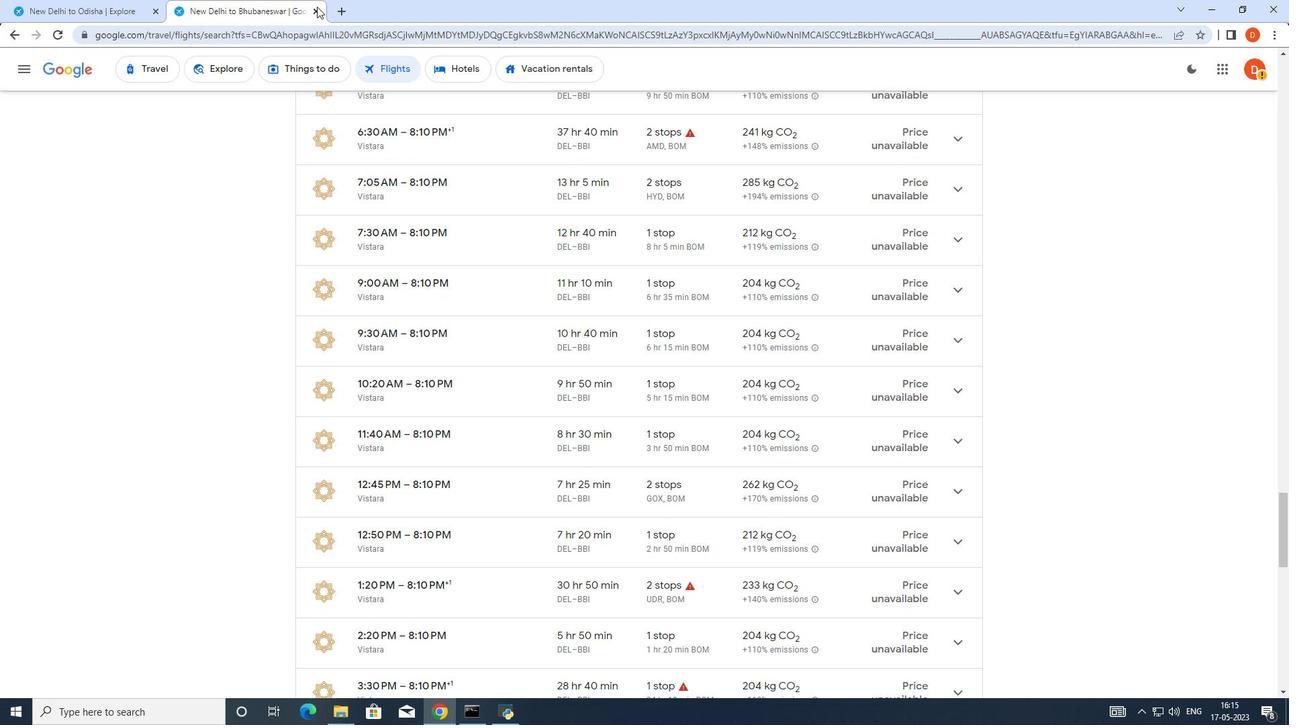 
Action: Mouse pressed left at (313, 10)
Screenshot: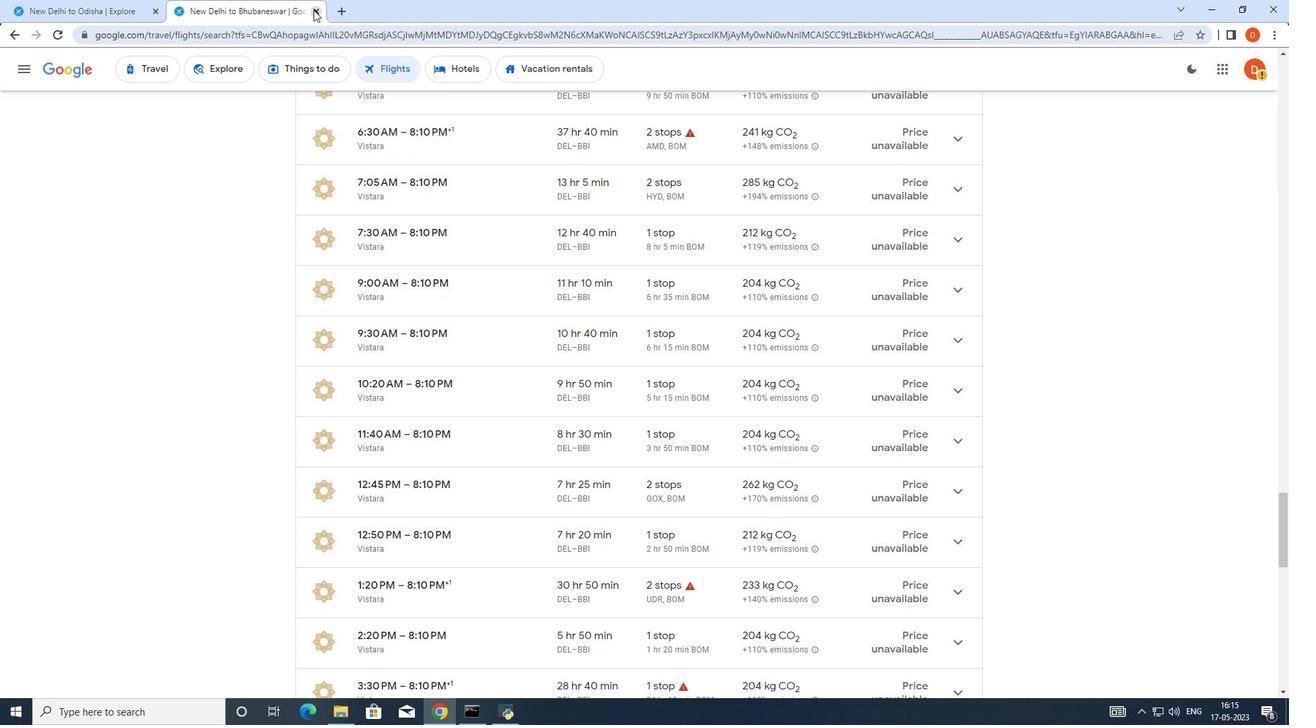 
Action: Mouse moved to (10, 34)
Screenshot: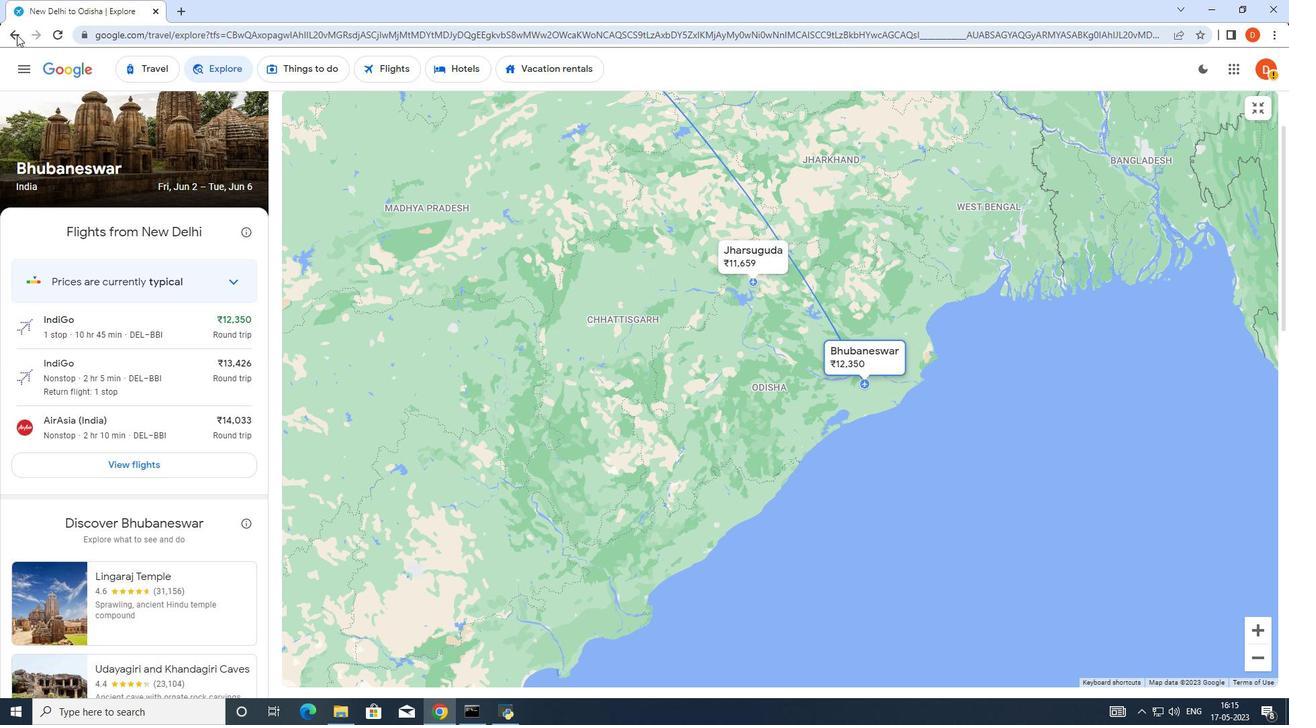 
Action: Mouse pressed left at (10, 34)
Screenshot: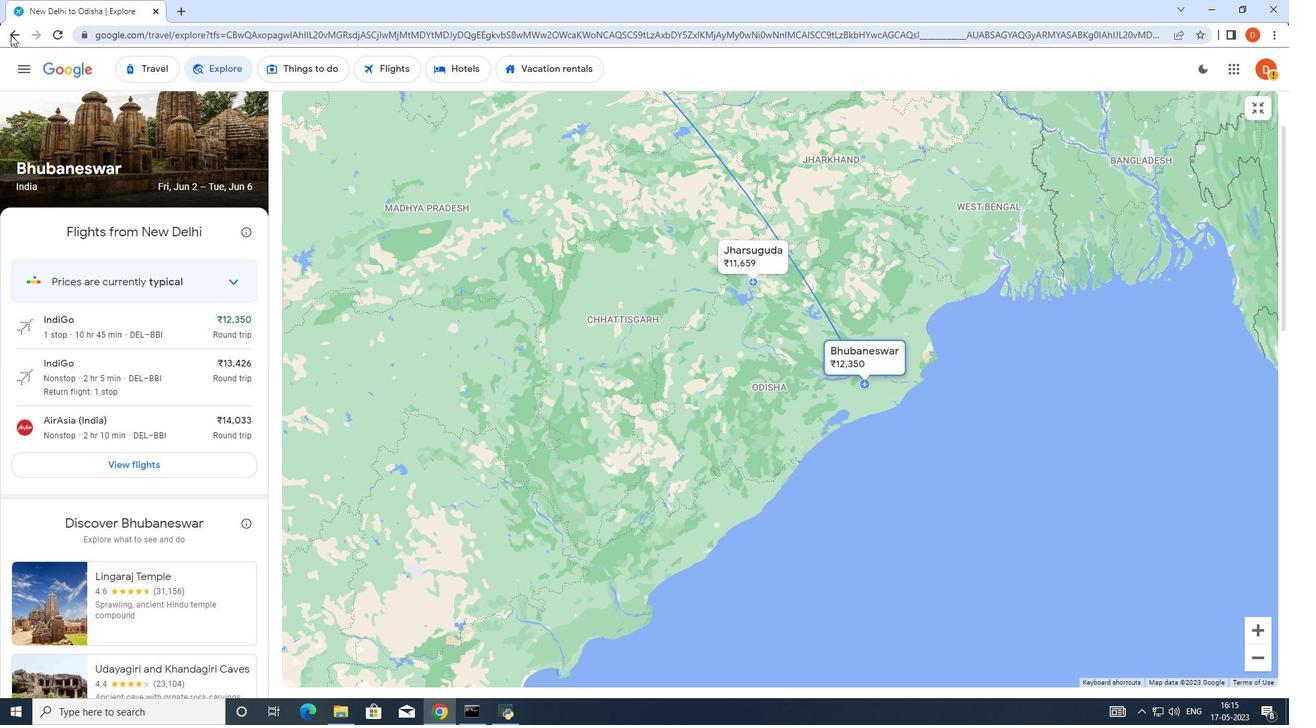 
Action: Mouse moved to (208, 149)
Screenshot: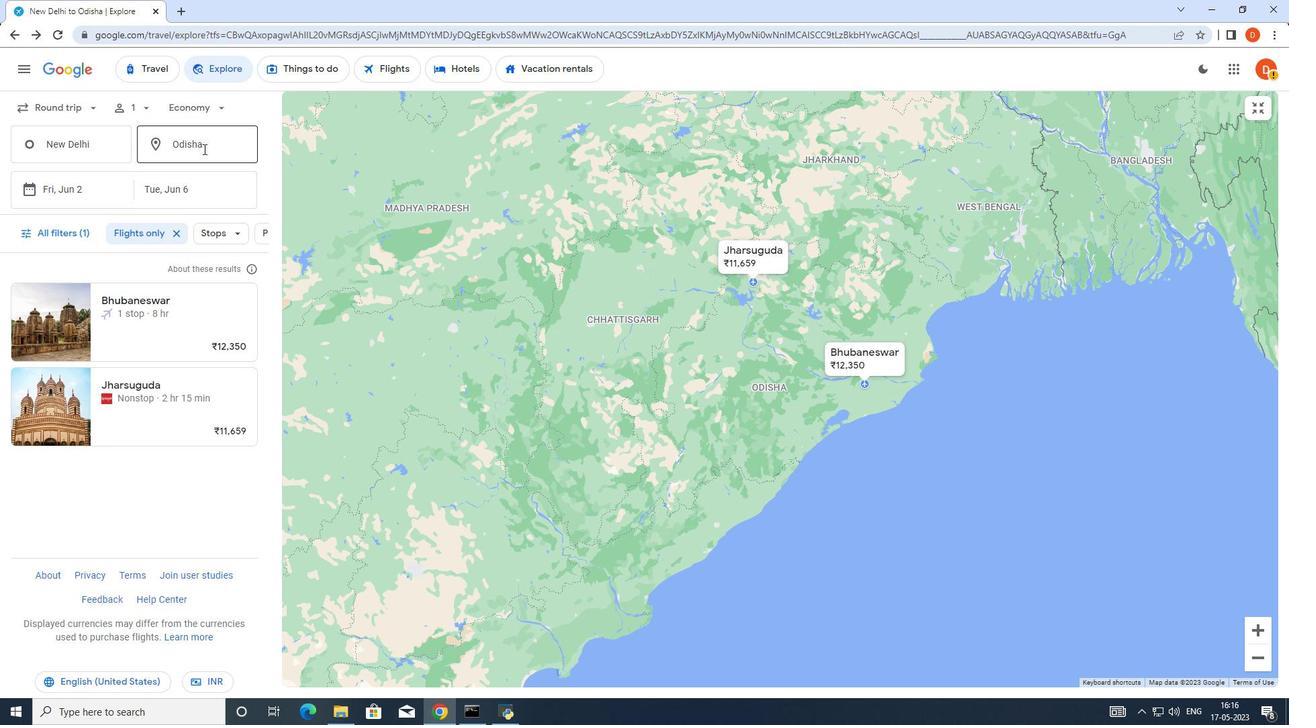 
Action: Mouse pressed left at (208, 149)
Screenshot: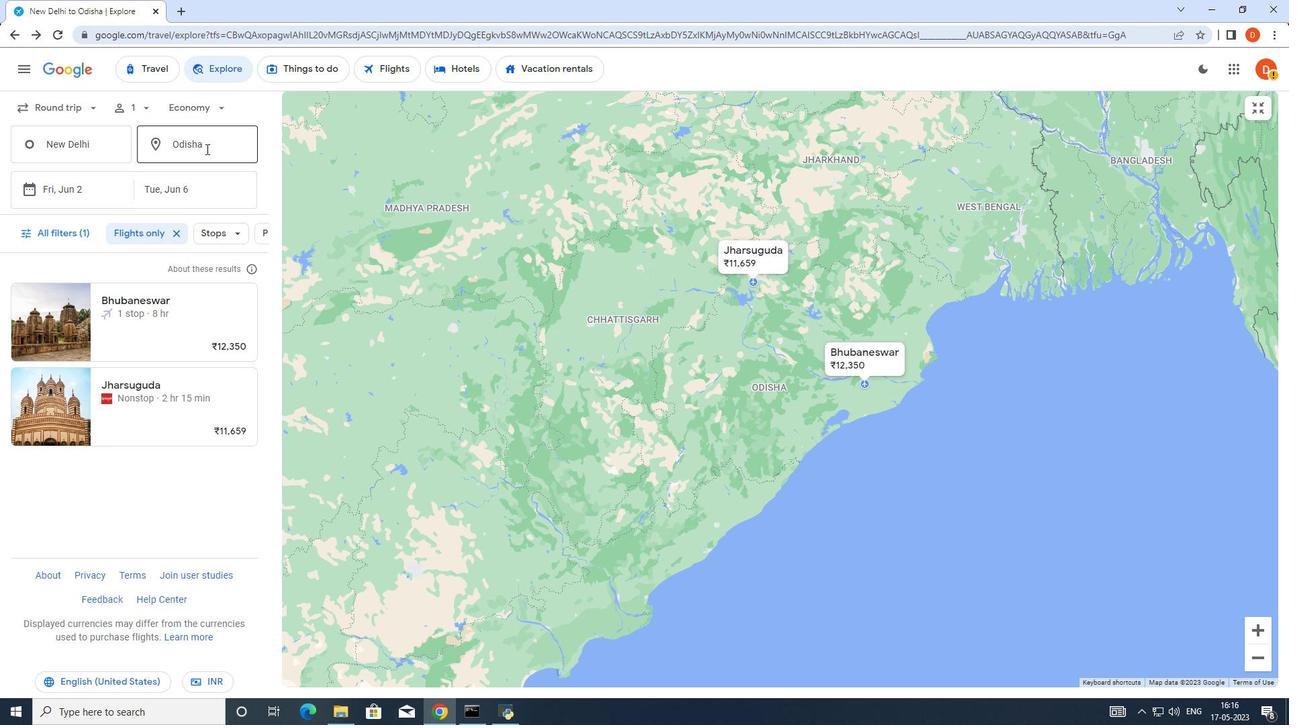 
Action: Key pressed <Key.backspace>
Screenshot: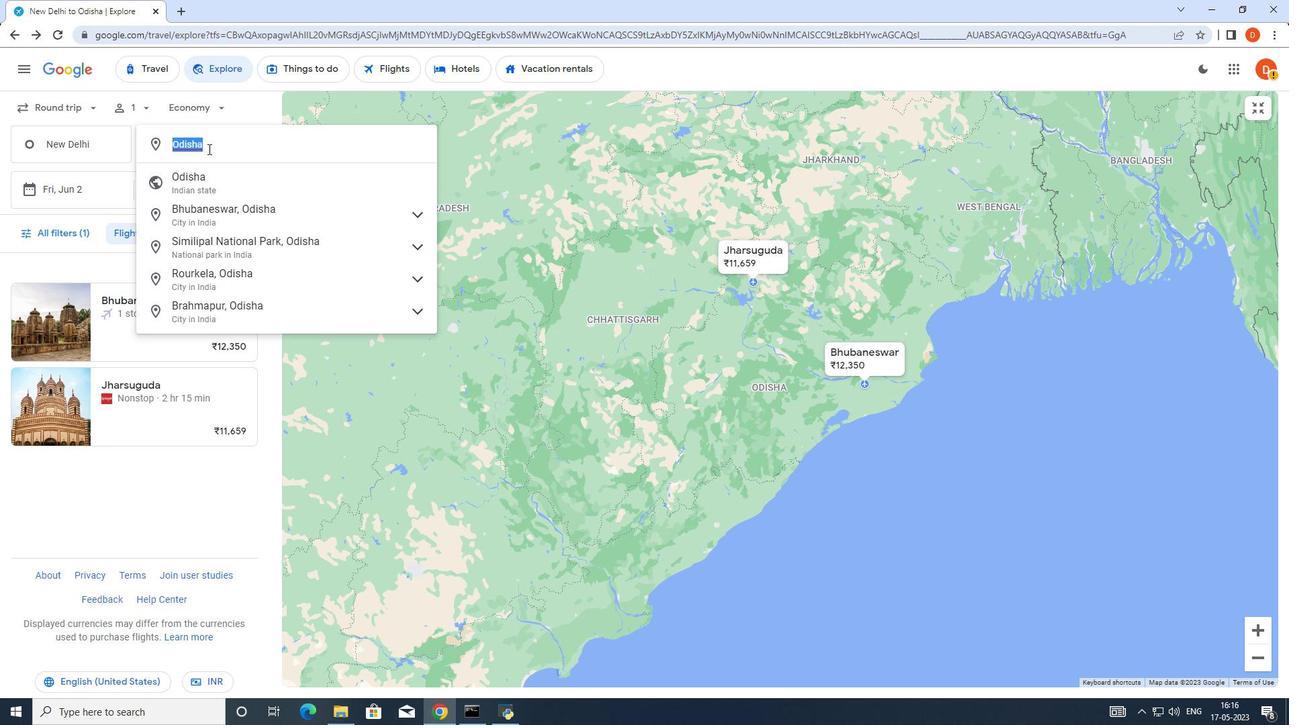 
Action: Mouse moved to (206, 149)
Screenshot: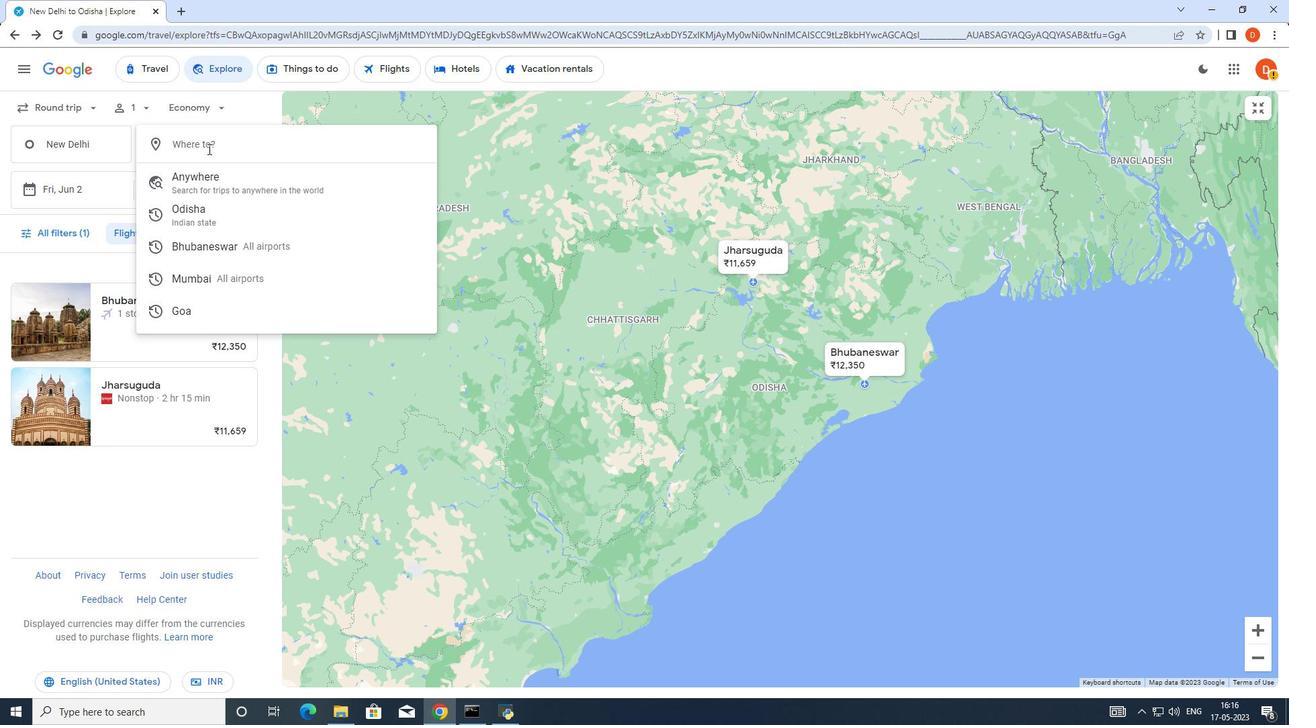 
Action: Key pressed a
Screenshot: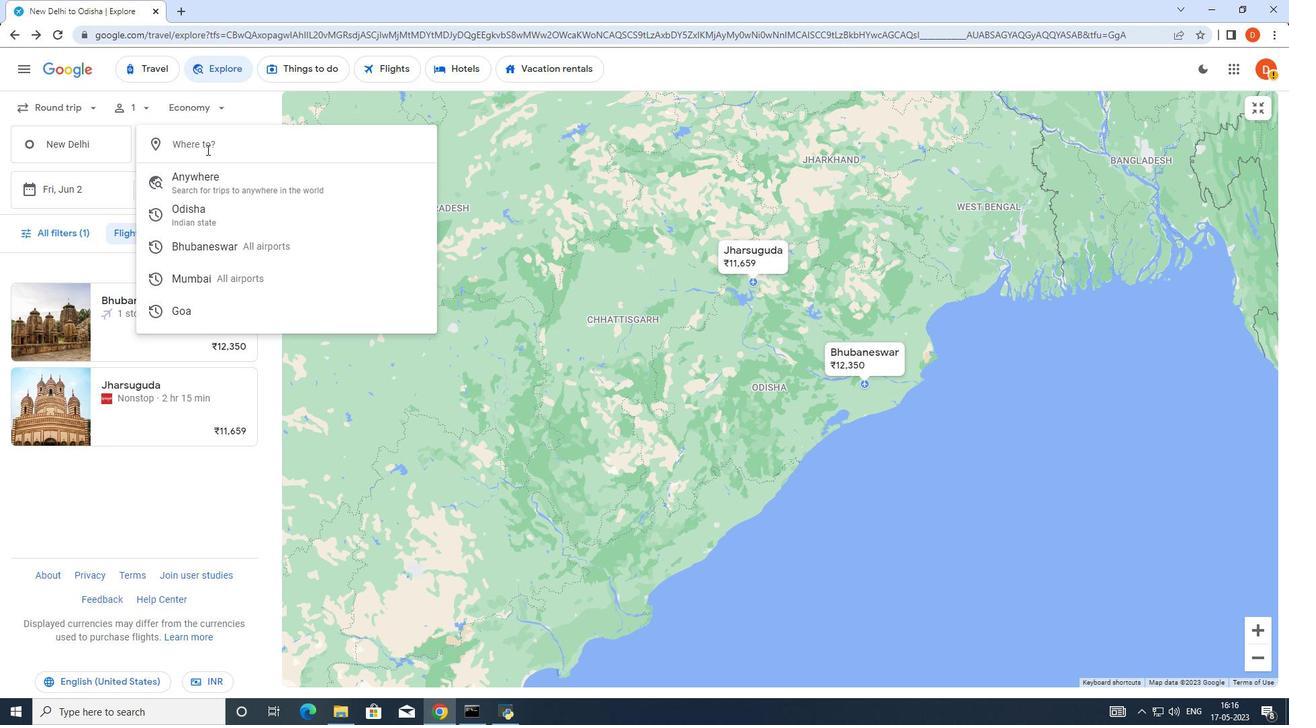 
Action: Mouse moved to (266, 202)
Screenshot: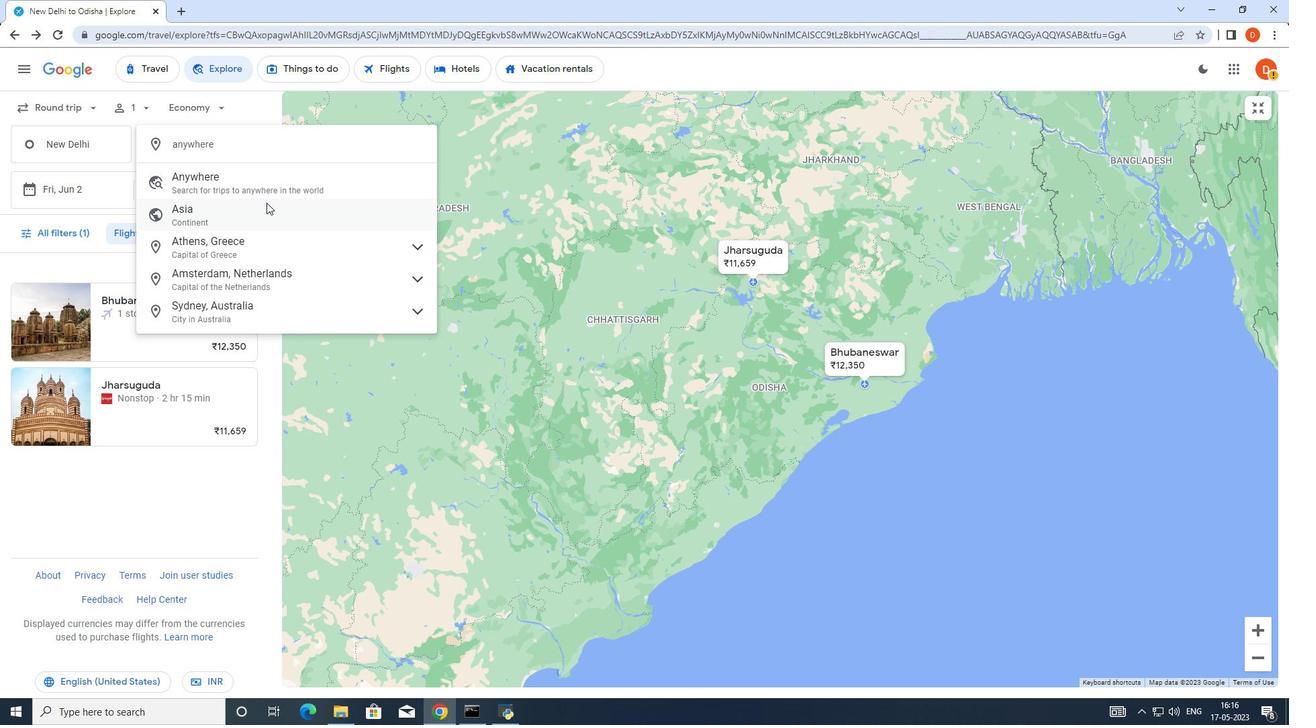 
Action: Key pressed ustralia
Screenshot: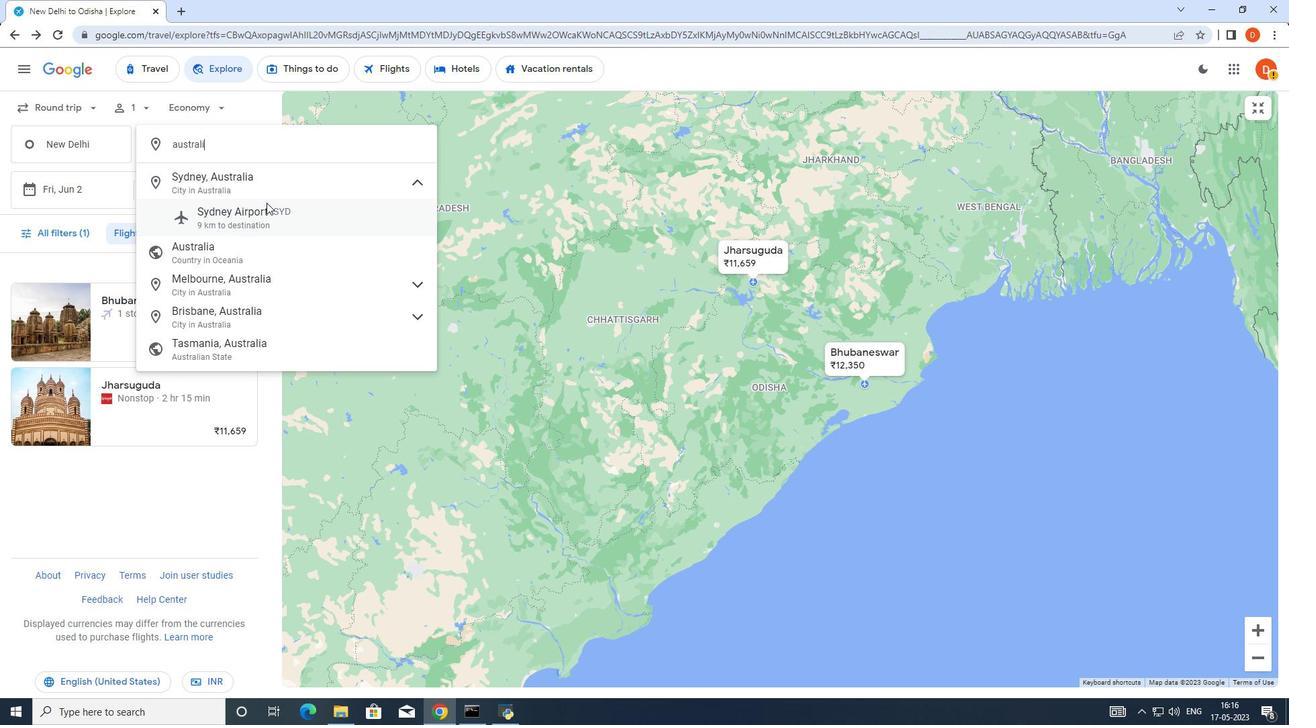 
Action: Mouse moved to (294, 179)
Screenshot: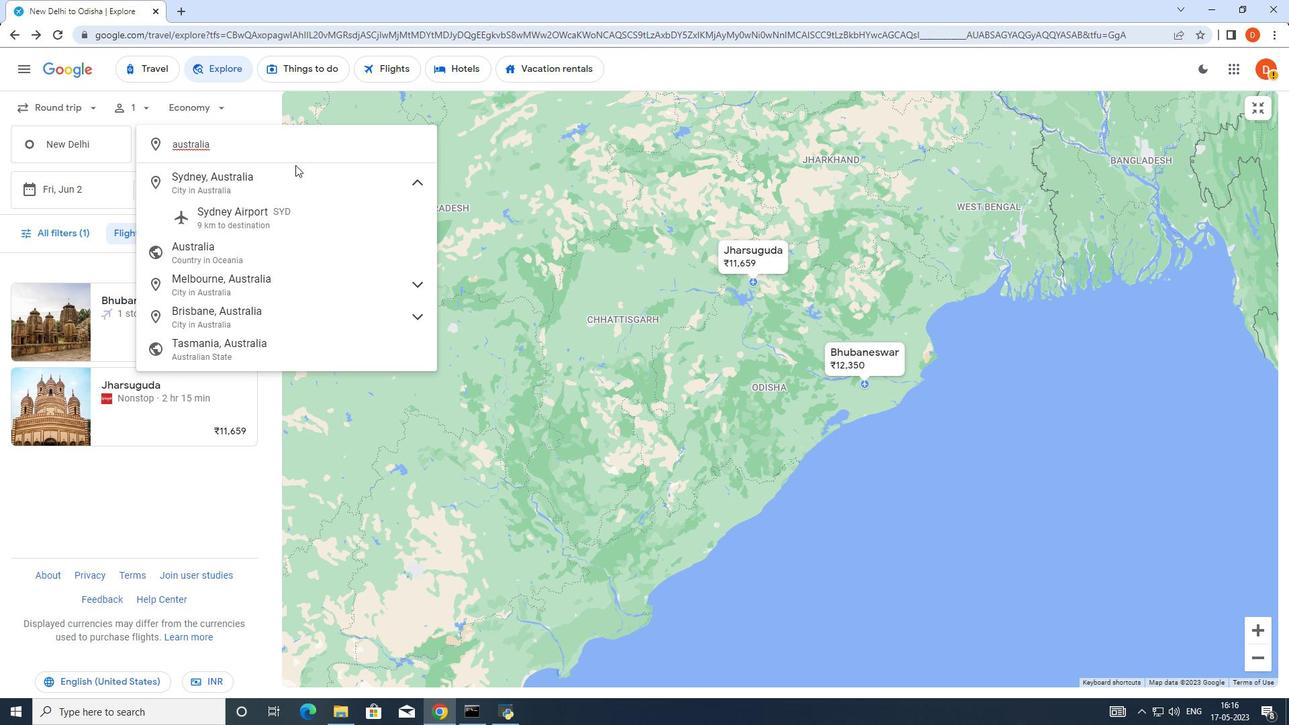 
Action: Mouse pressed left at (294, 179)
Screenshot: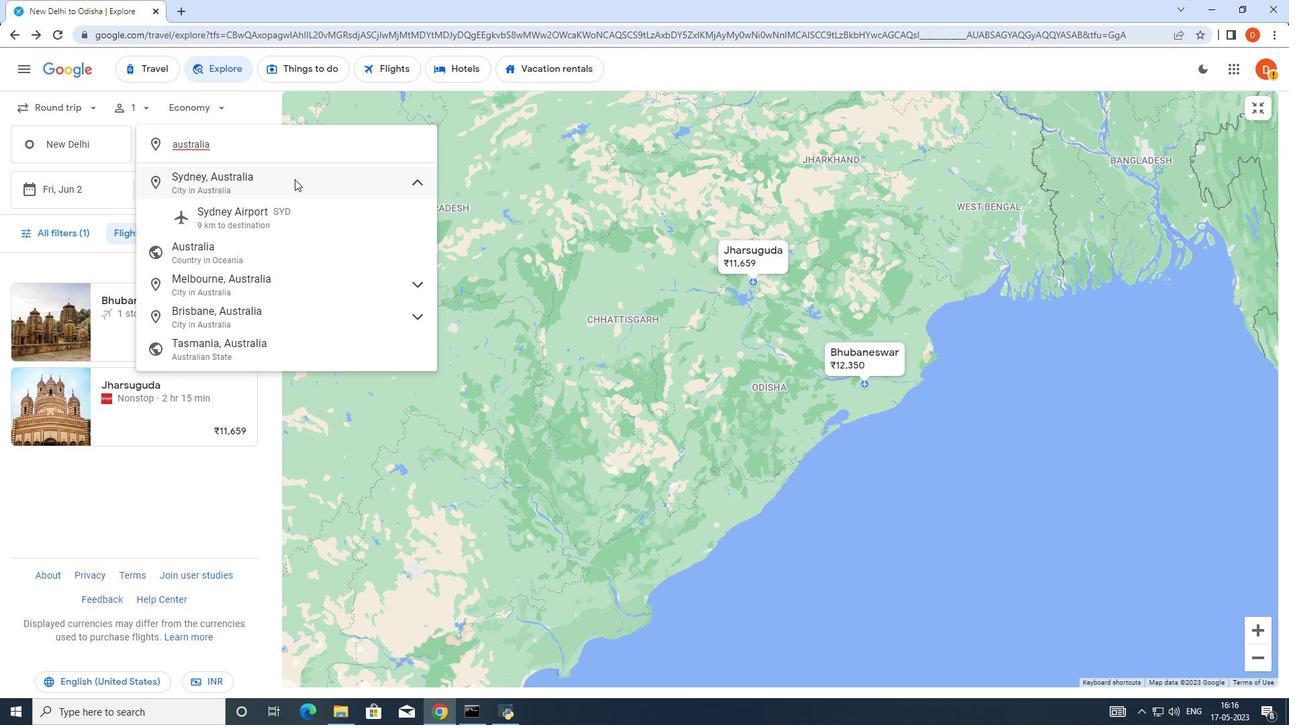 
Action: Mouse moved to (173, 517)
Screenshot: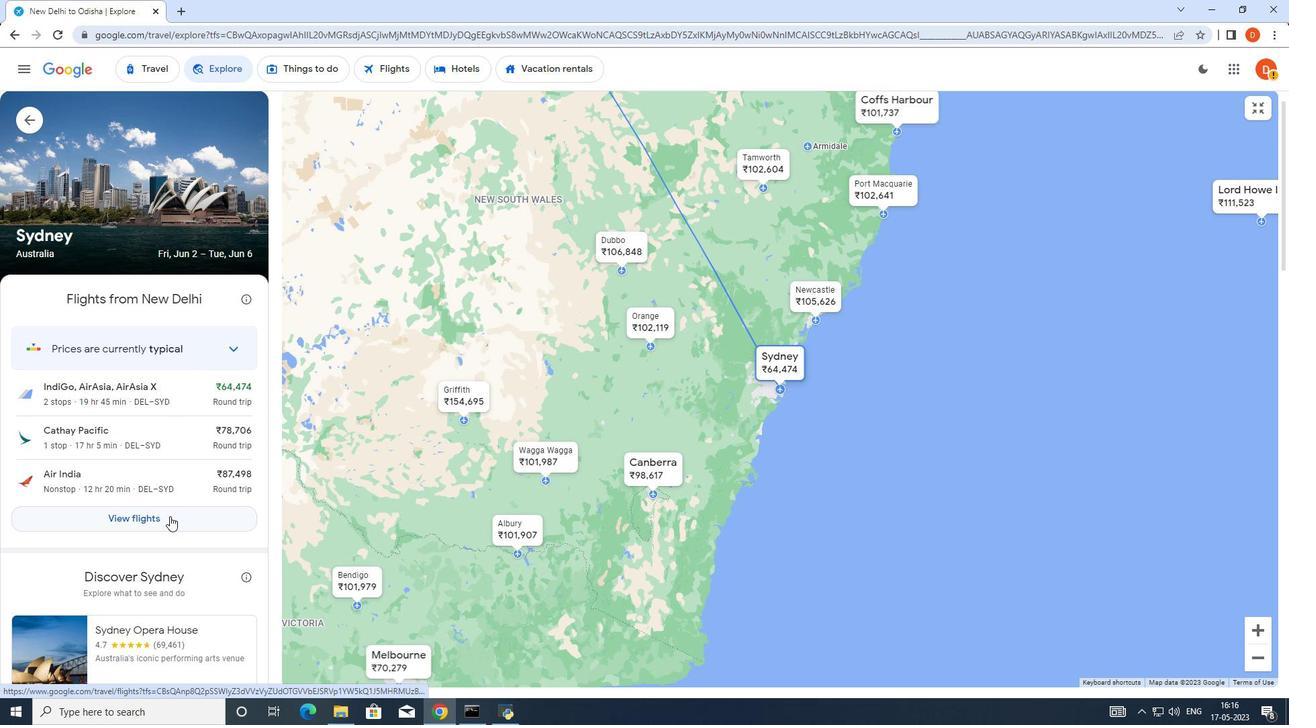 
Action: Mouse pressed left at (173, 517)
Screenshot: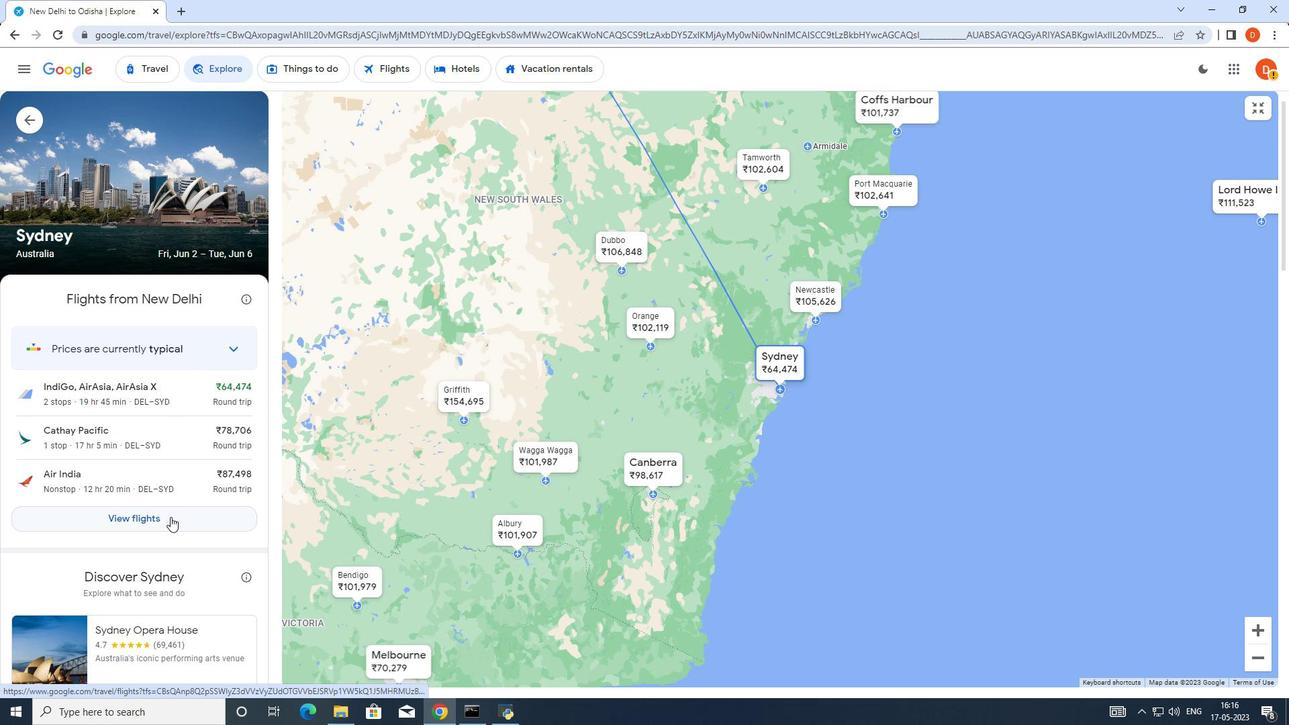 
Action: Mouse moved to (457, 330)
Screenshot: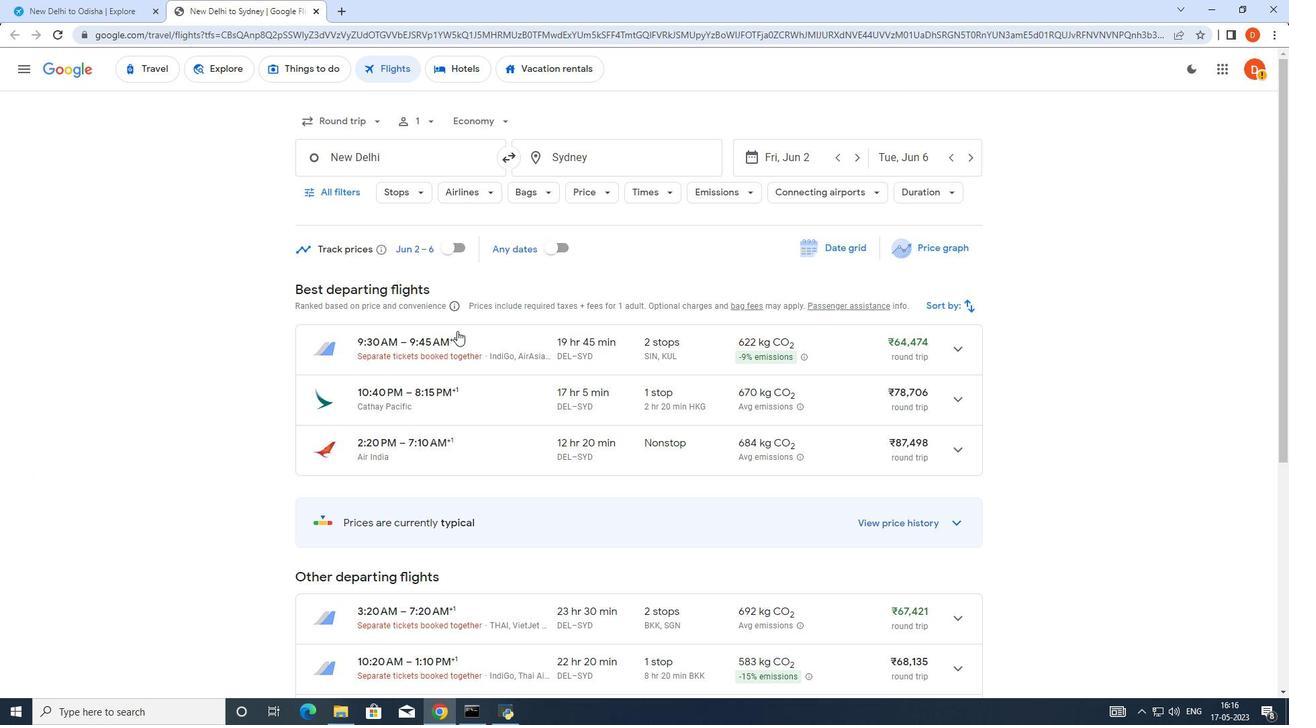 
Action: Mouse scrolled (457, 329) with delta (0, 0)
Screenshot: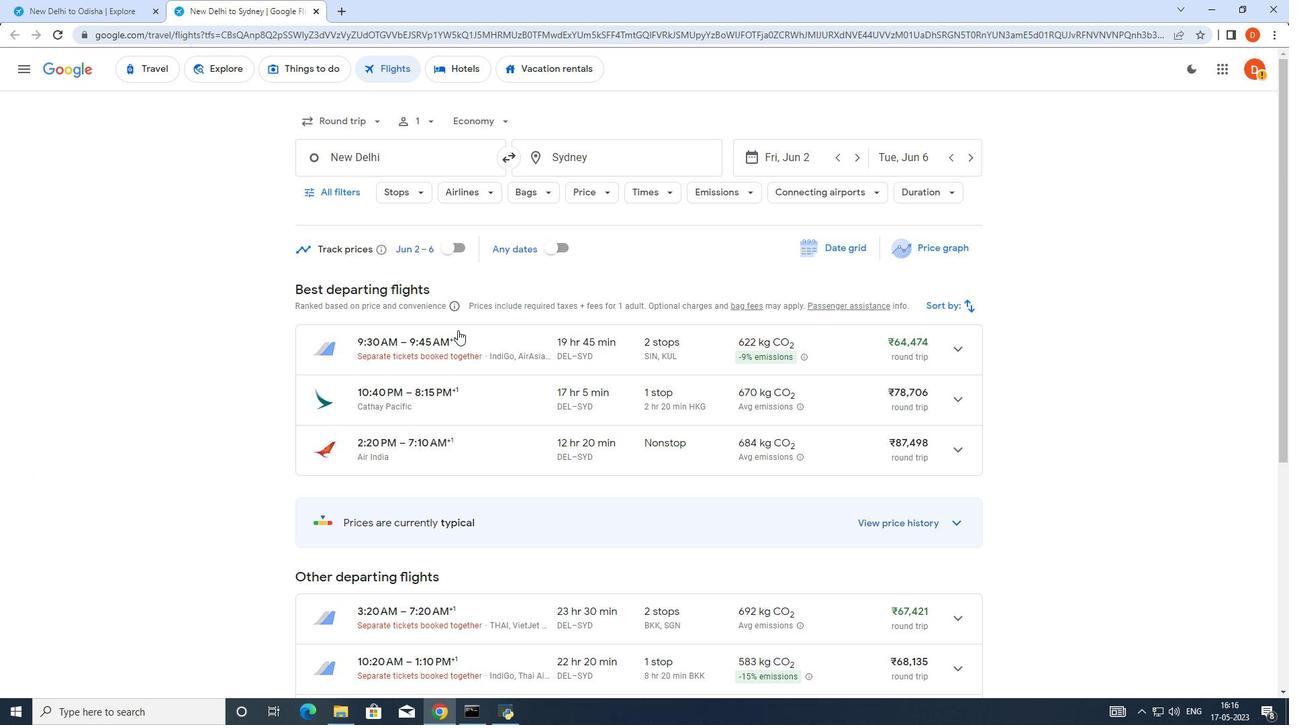 
Action: Mouse moved to (959, 275)
Screenshot: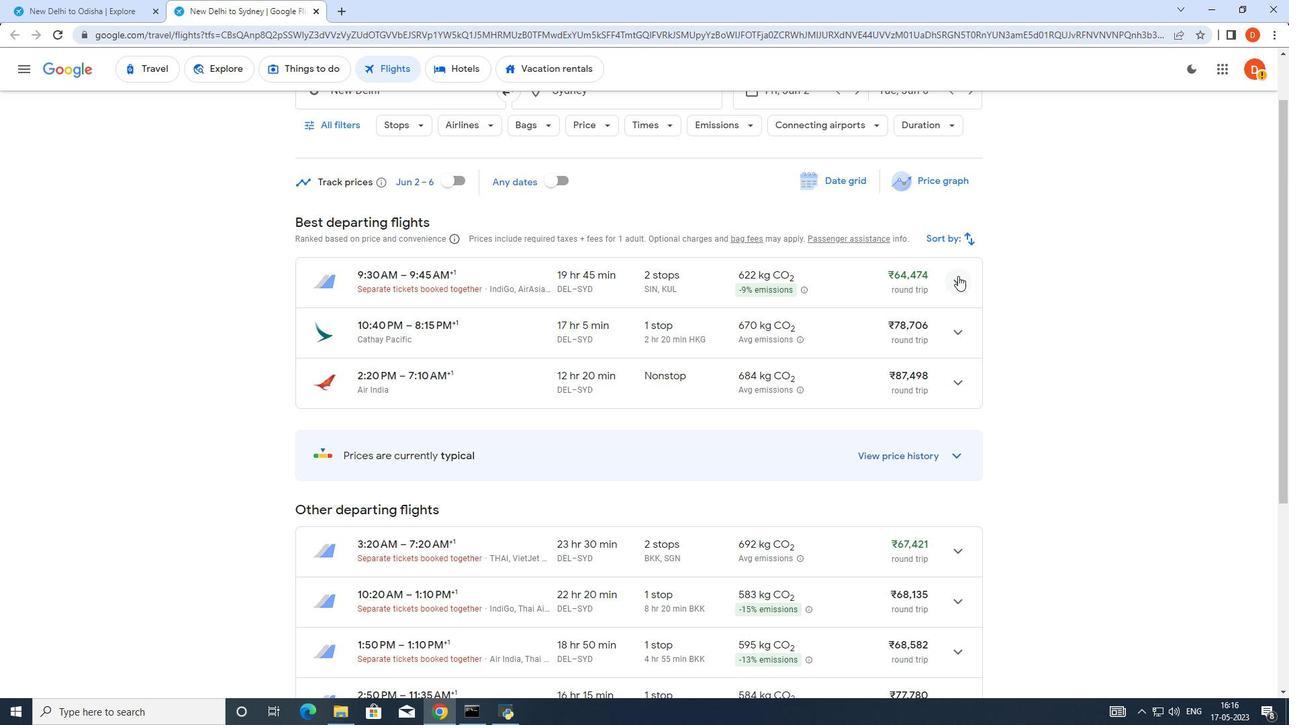 
Action: Mouse pressed left at (959, 275)
Screenshot: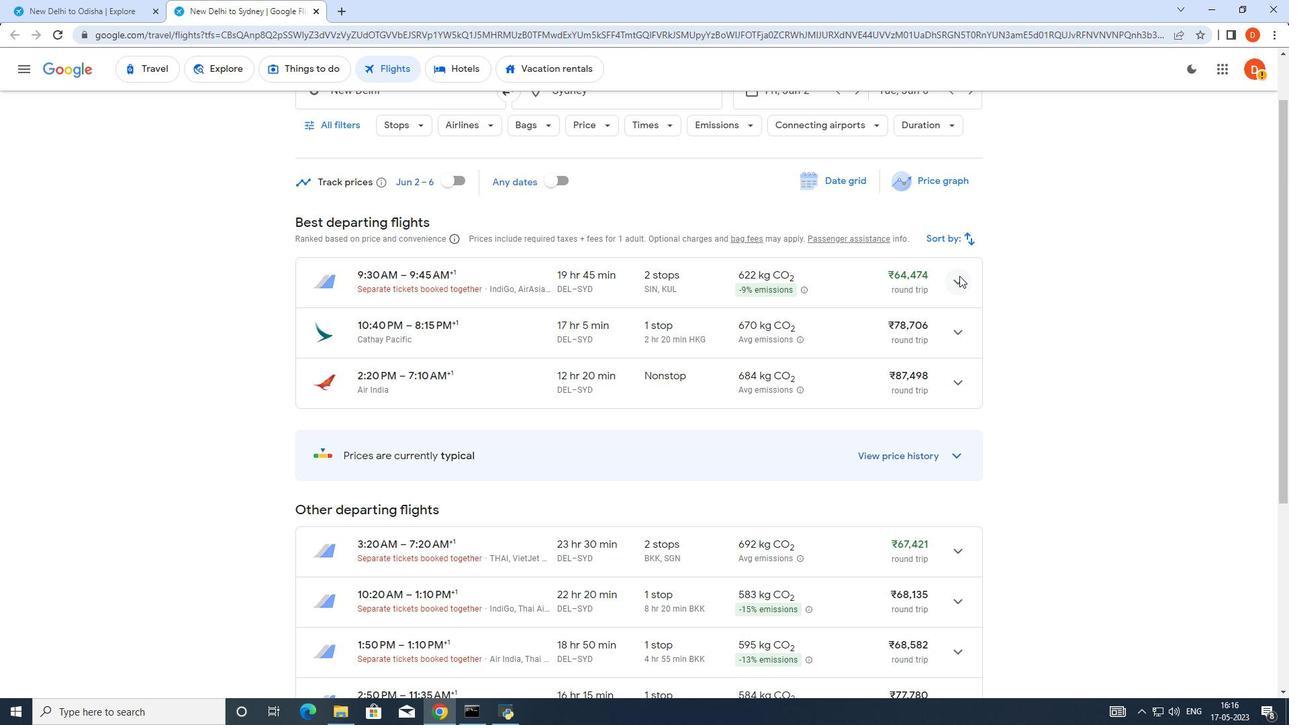 
Action: Mouse moved to (597, 380)
Screenshot: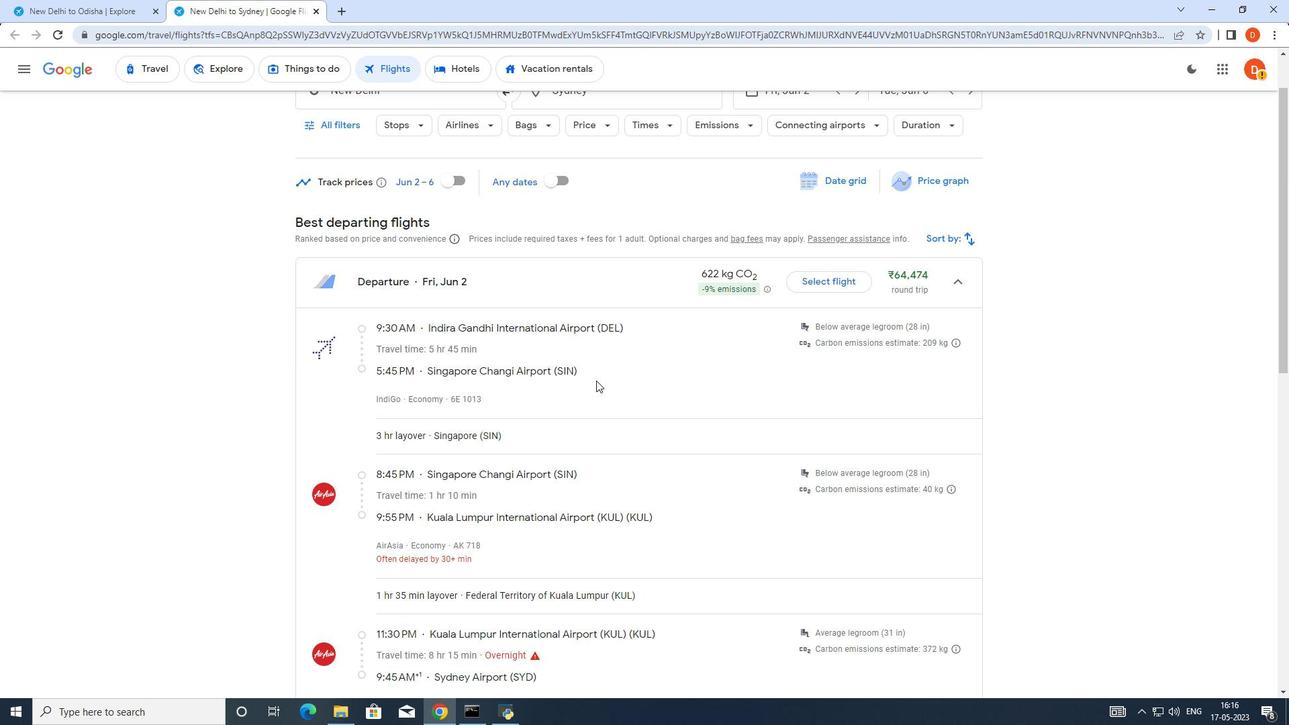 
Action: Mouse scrolled (597, 380) with delta (0, 0)
Screenshot: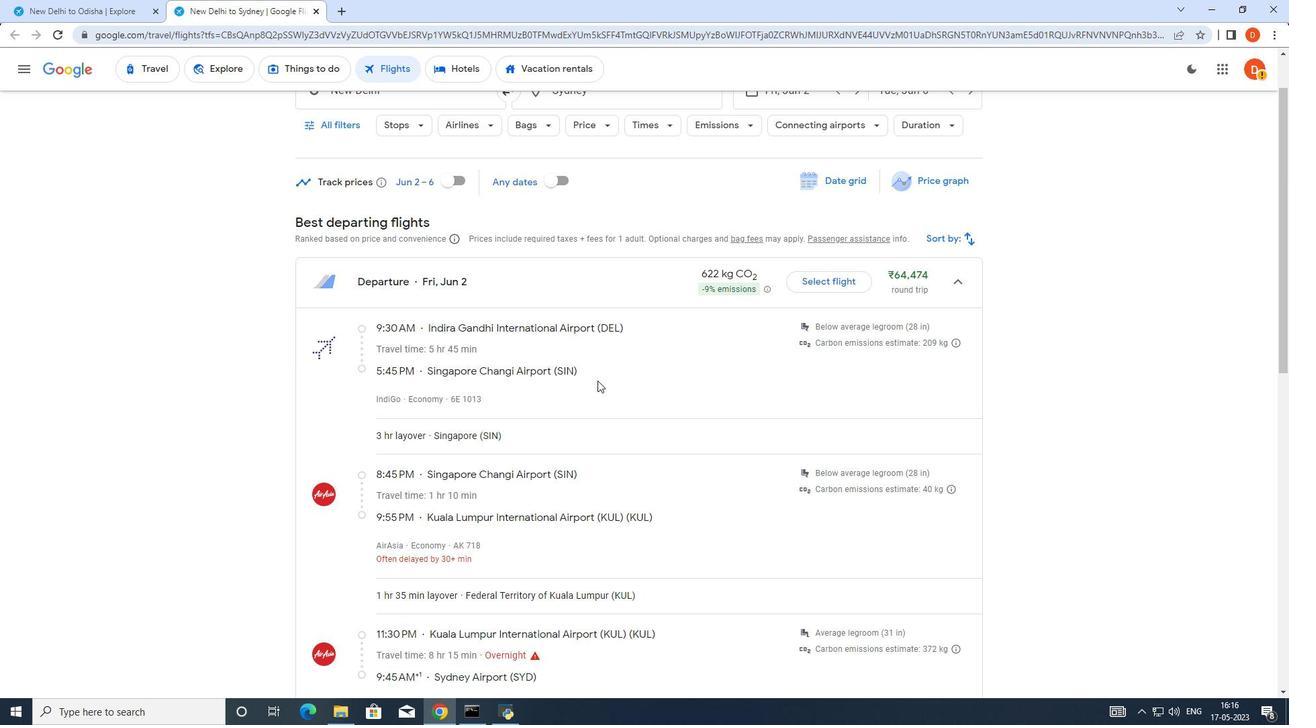 
Action: Mouse scrolled (597, 380) with delta (0, 0)
Screenshot: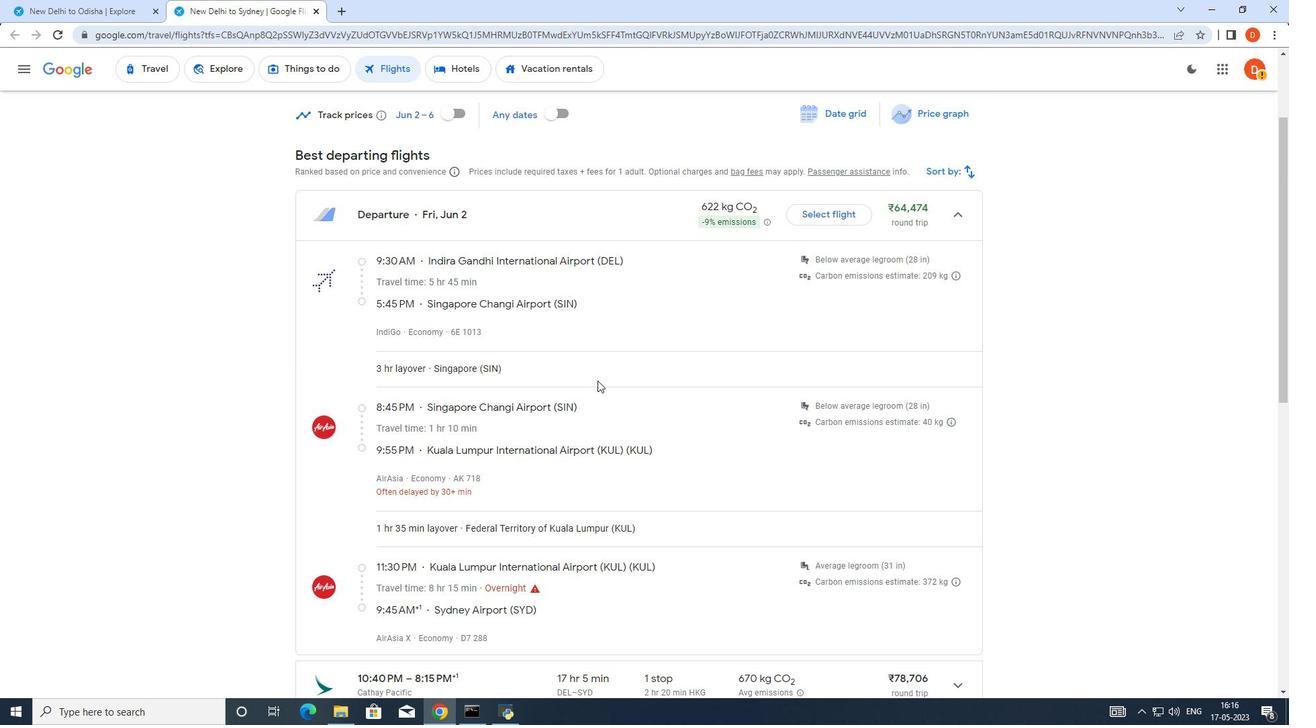 
Action: Mouse scrolled (597, 380) with delta (0, 0)
Screenshot: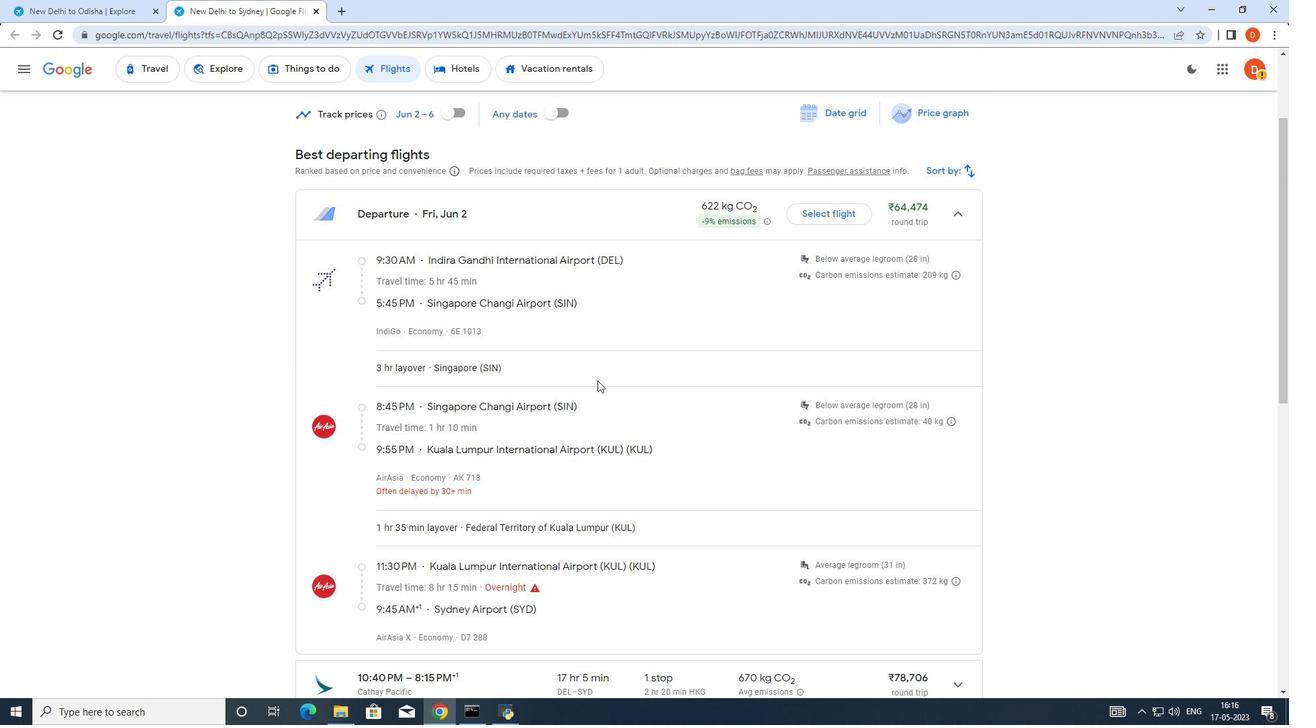 
Action: Mouse scrolled (597, 380) with delta (0, 0)
Screenshot: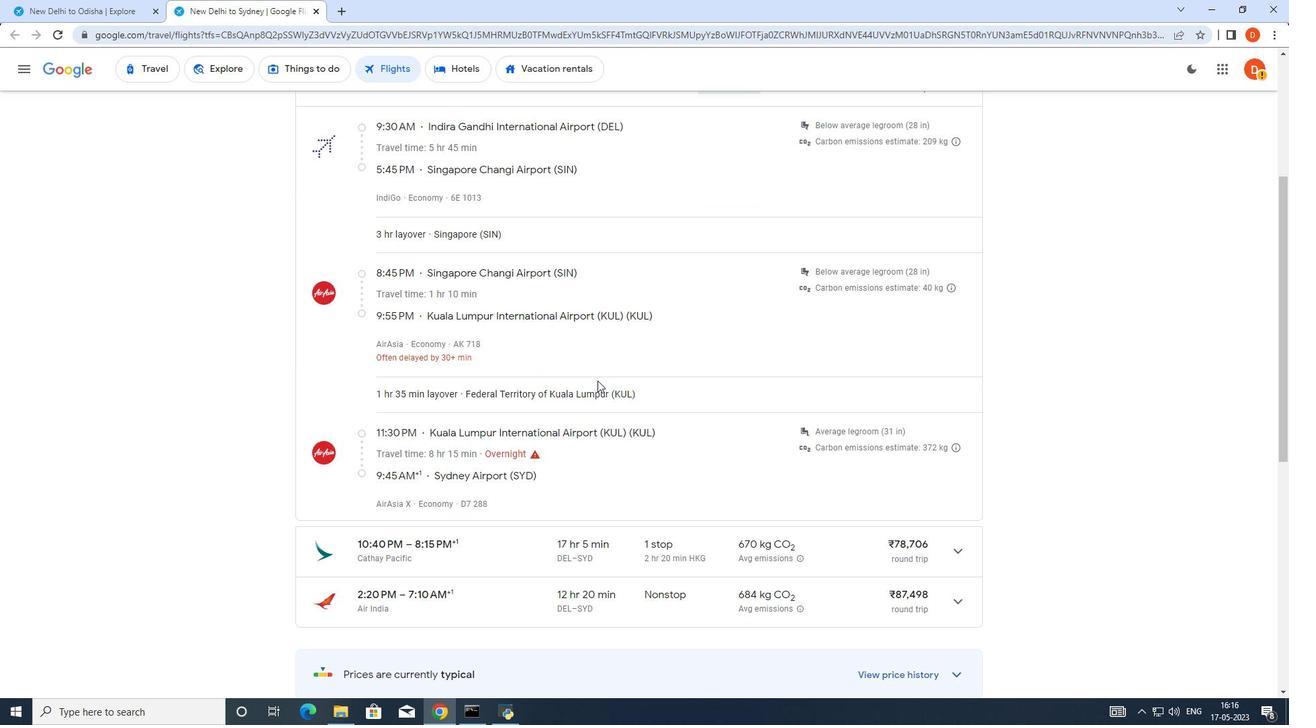 
Action: Mouse scrolled (597, 380) with delta (0, 0)
Screenshot: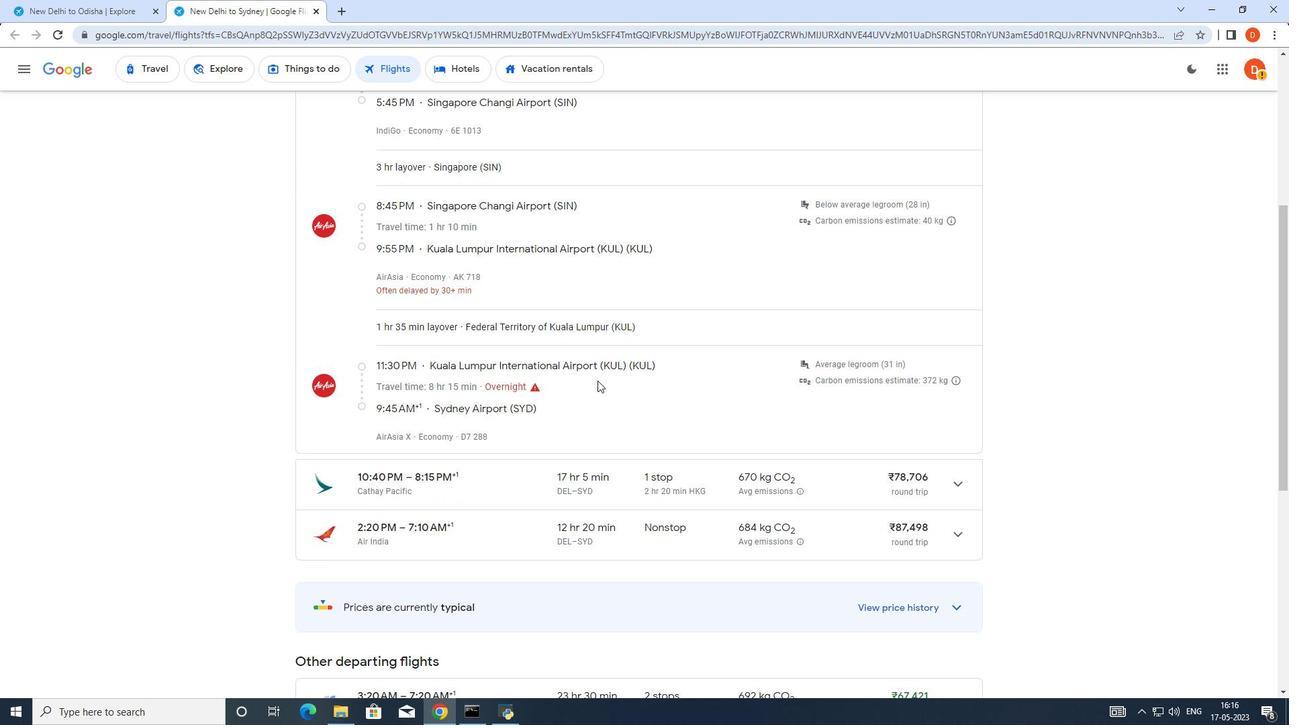 
Action: Mouse scrolled (597, 380) with delta (0, 0)
Screenshot: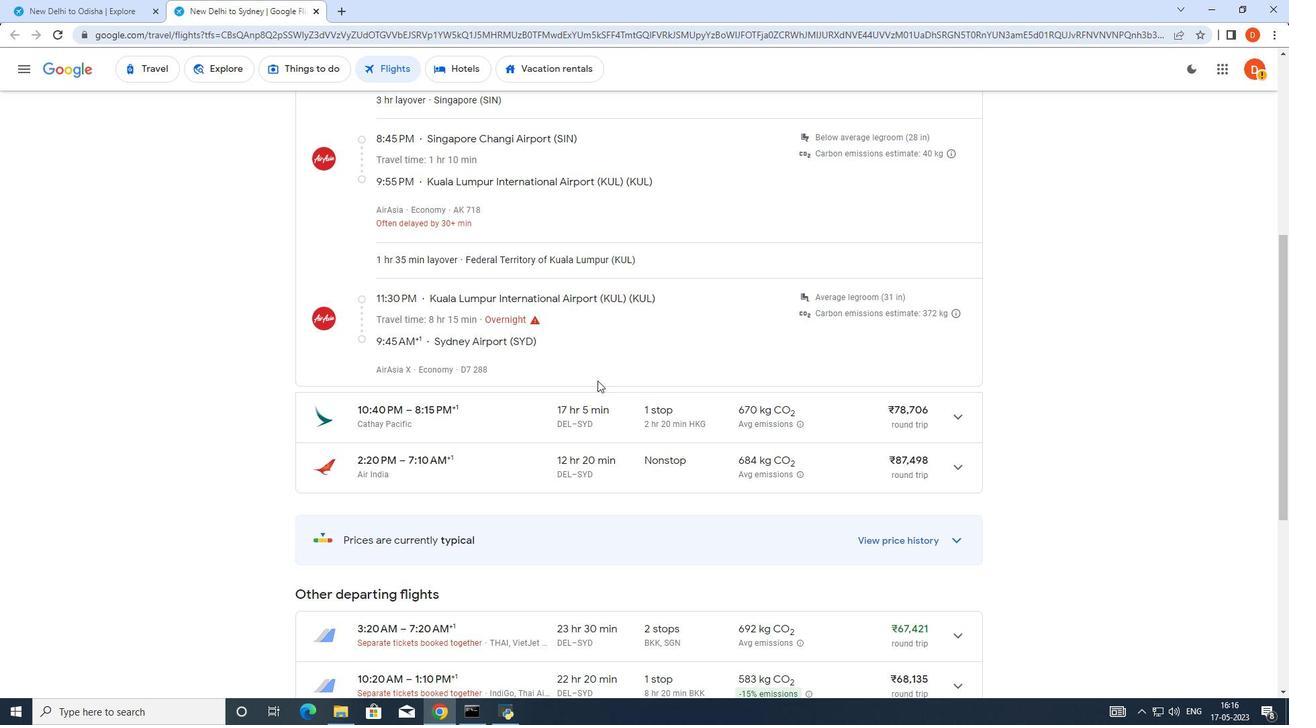 
Action: Mouse scrolled (597, 380) with delta (0, 0)
Screenshot: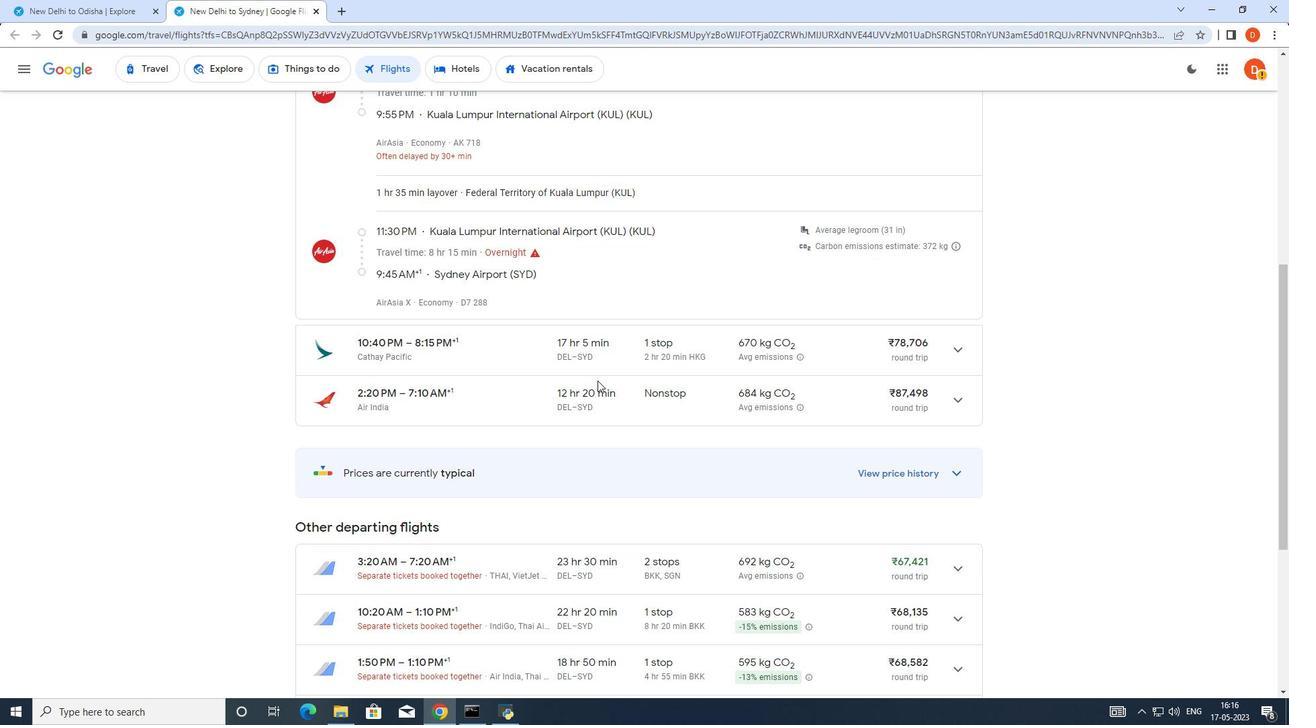 
Action: Mouse scrolled (597, 380) with delta (0, 0)
Screenshot: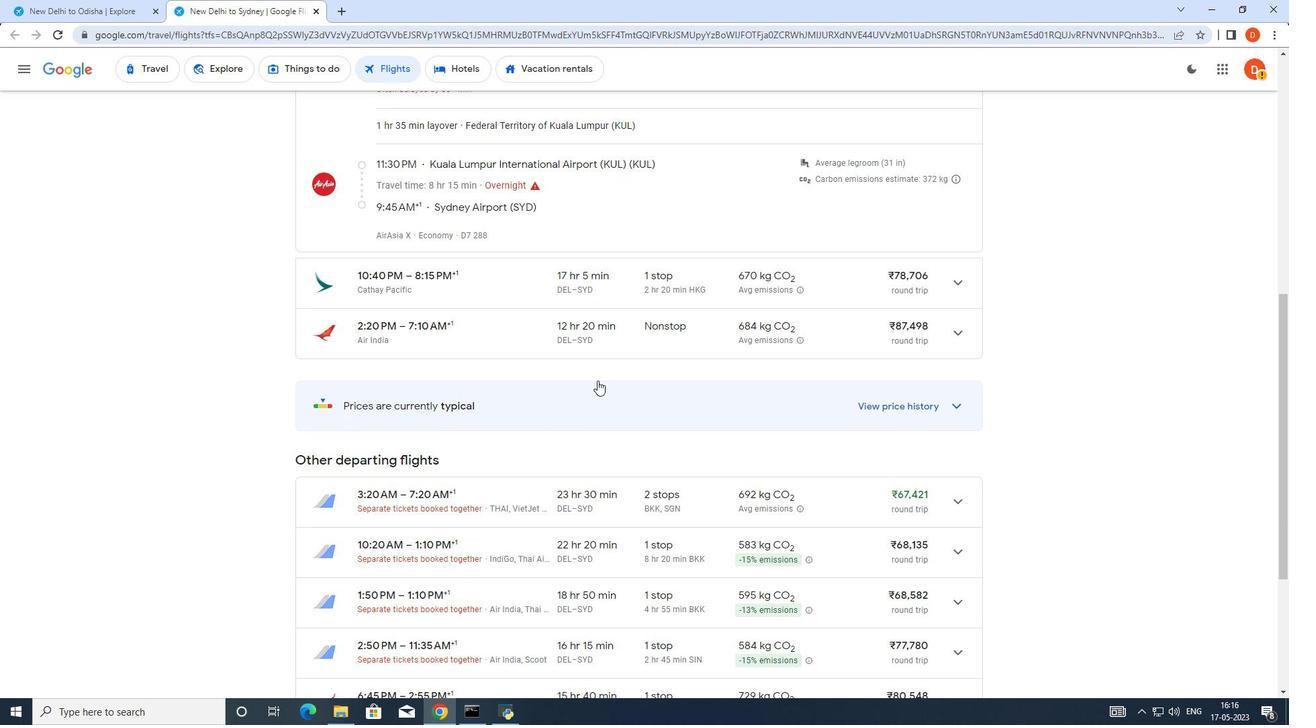 
Action: Mouse scrolled (597, 380) with delta (0, 0)
Screenshot: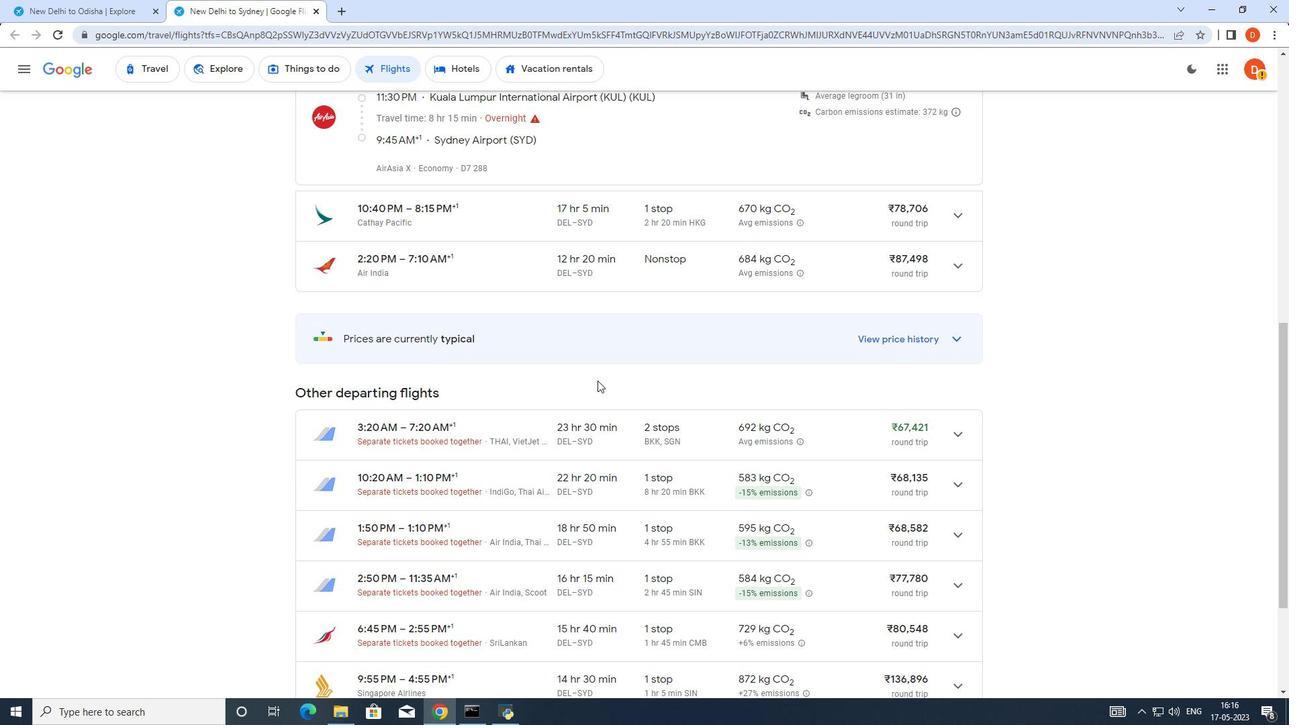 
Action: Mouse moved to (597, 382)
Screenshot: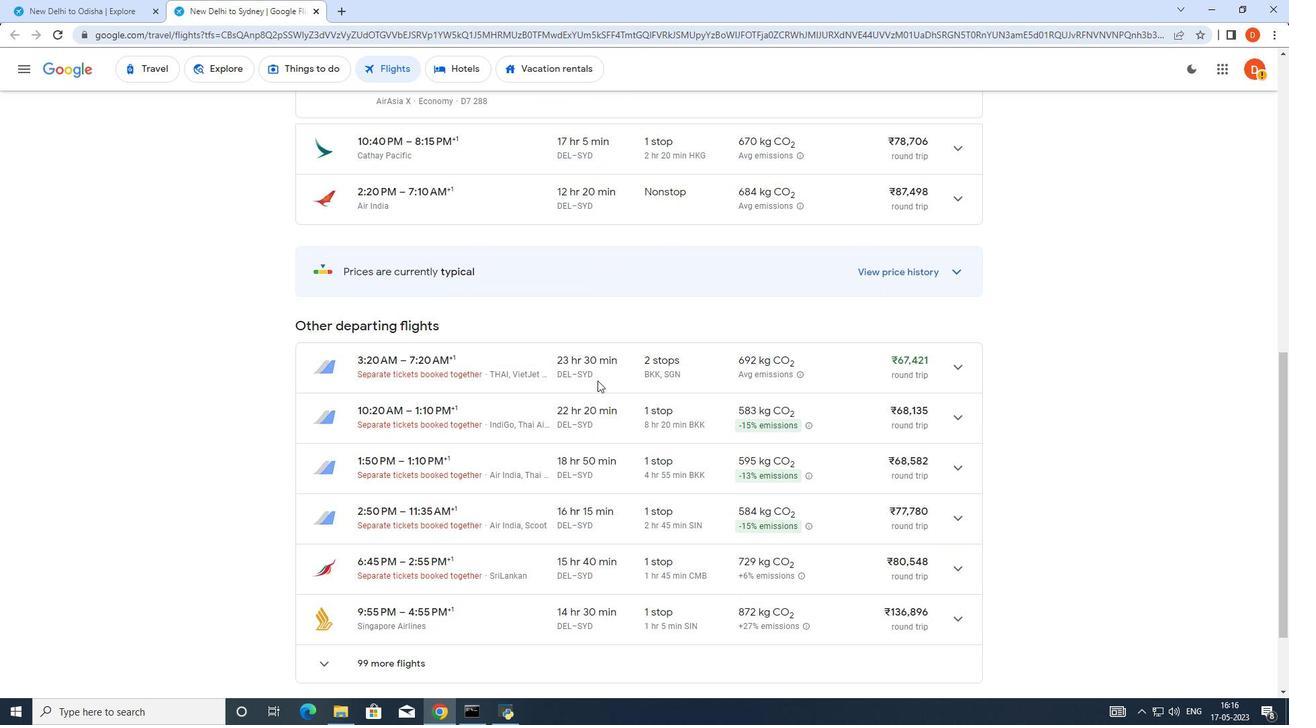 
Action: Mouse scrolled (597, 381) with delta (0, 0)
Screenshot: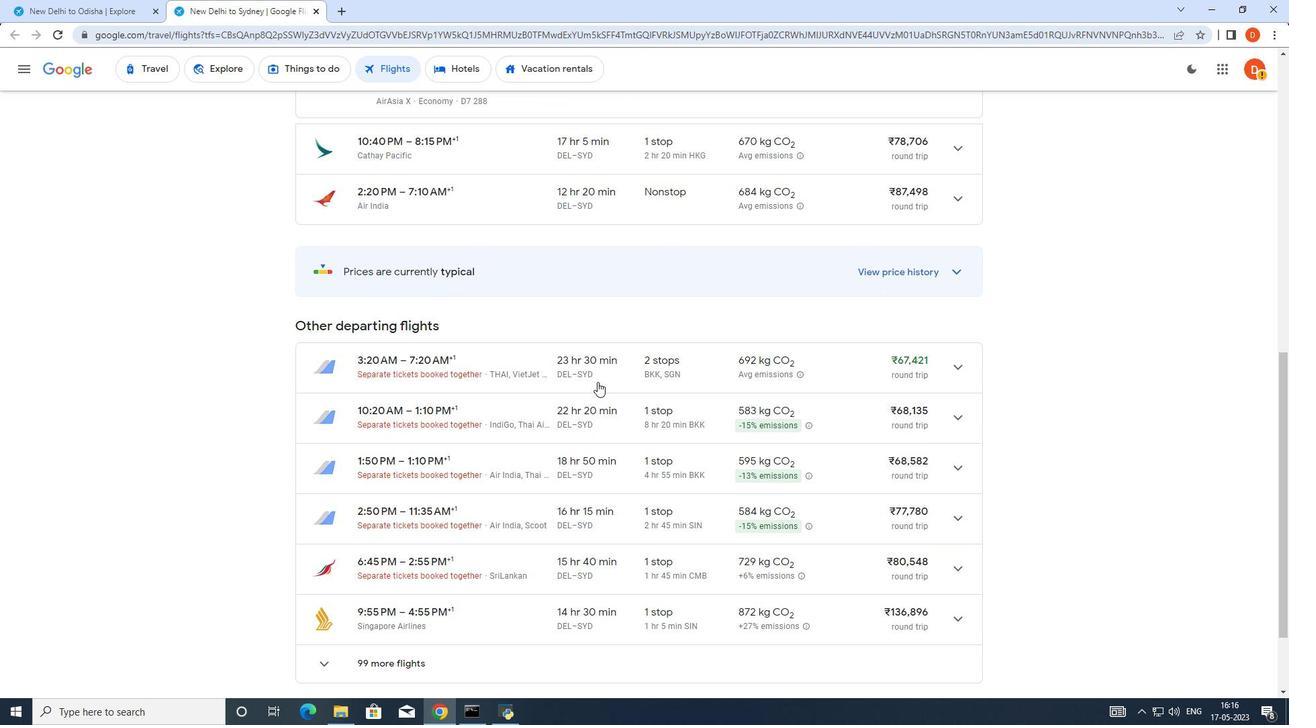 
Action: Mouse moved to (596, 382)
Screenshot: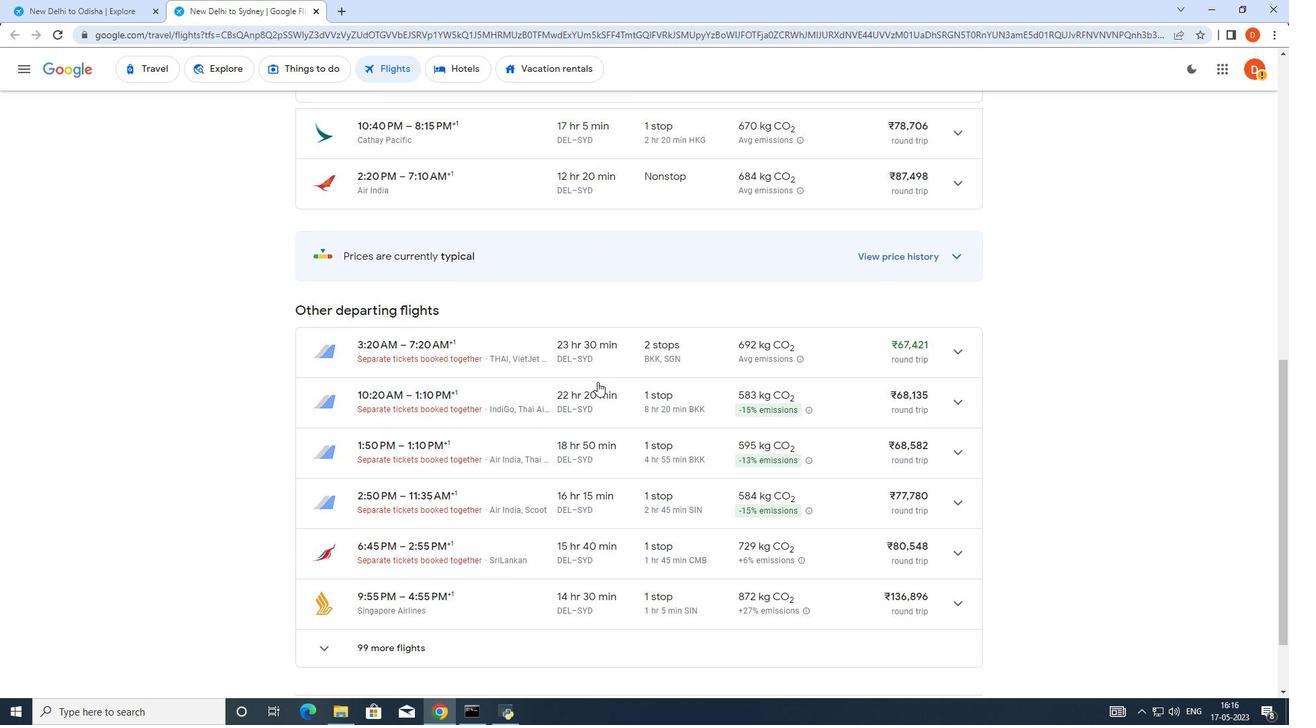 
Action: Mouse scrolled (596, 382) with delta (0, 0)
Screenshot: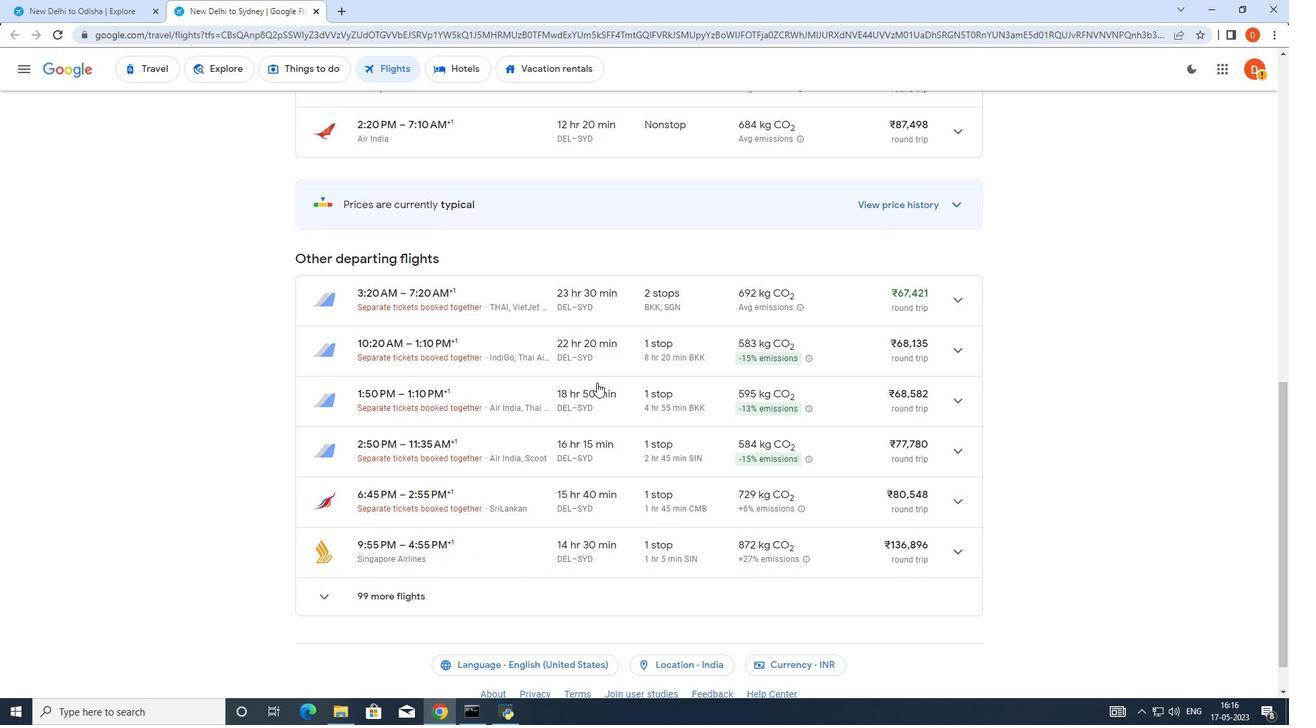 
Action: Mouse moved to (596, 384)
Screenshot: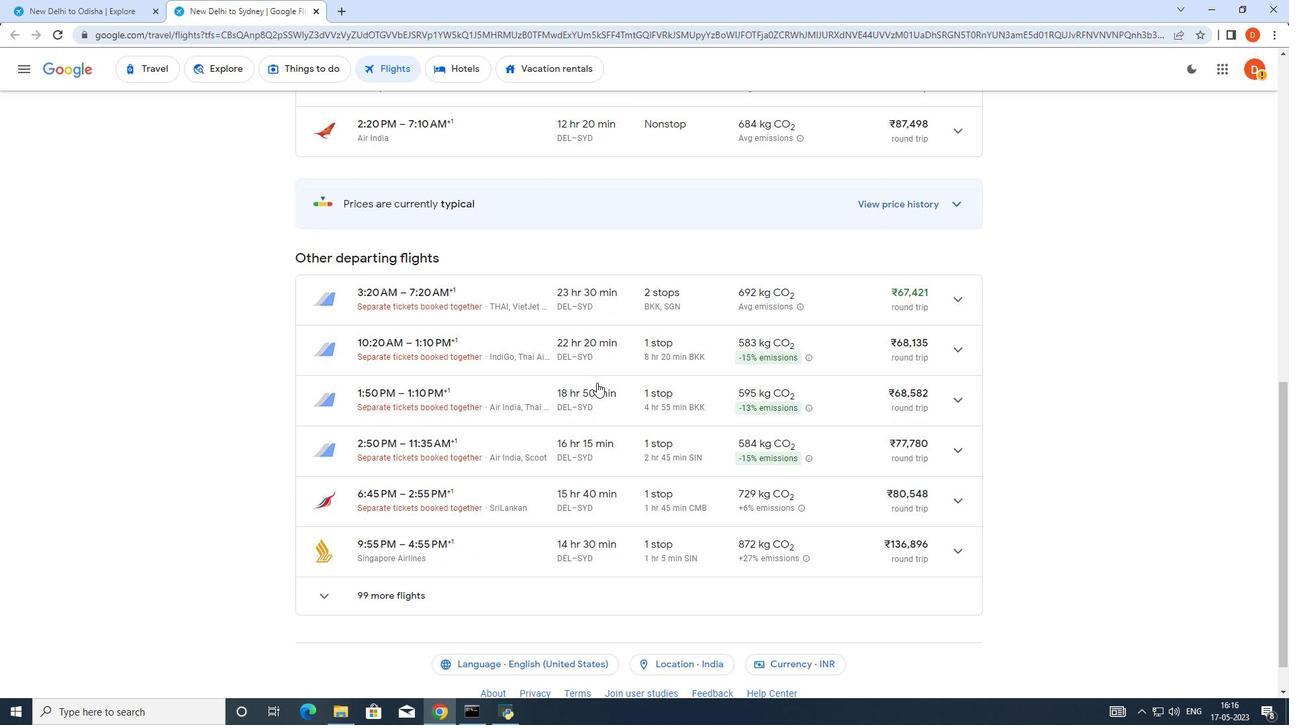 
Action: Mouse scrolled (596, 383) with delta (0, 0)
Screenshot: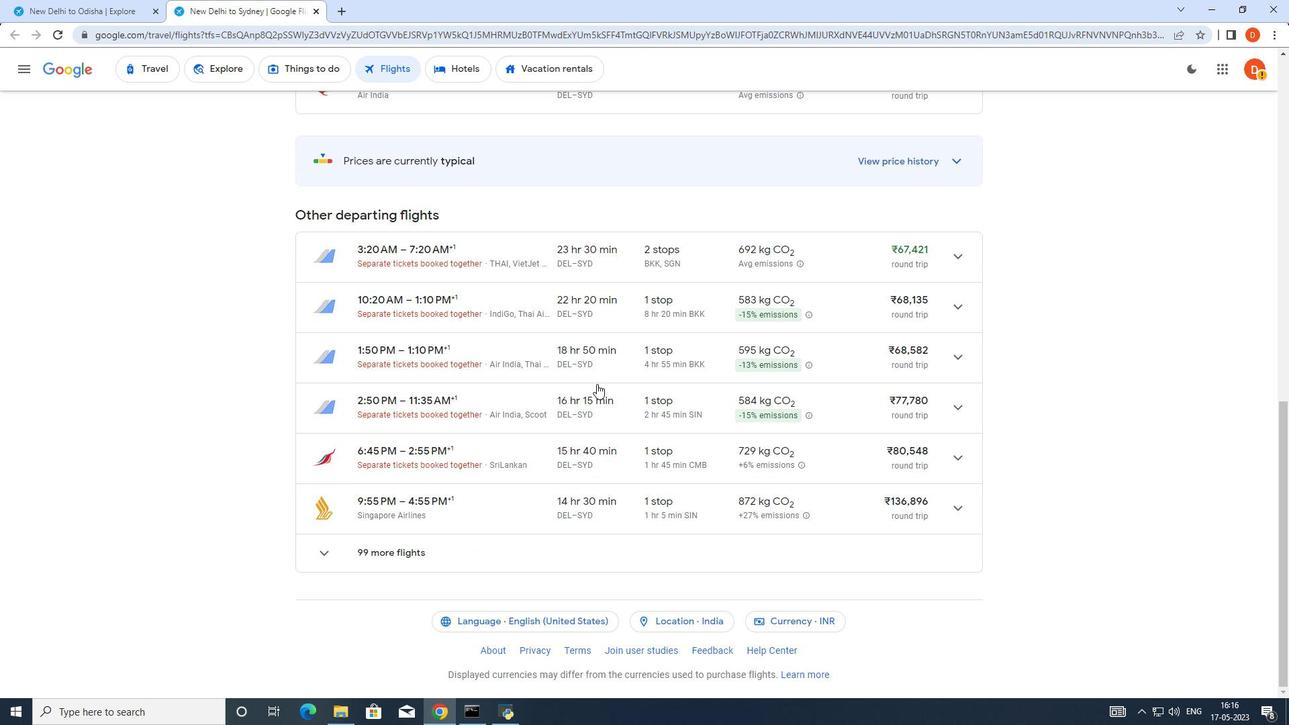 
Action: Mouse scrolled (596, 383) with delta (0, 0)
Screenshot: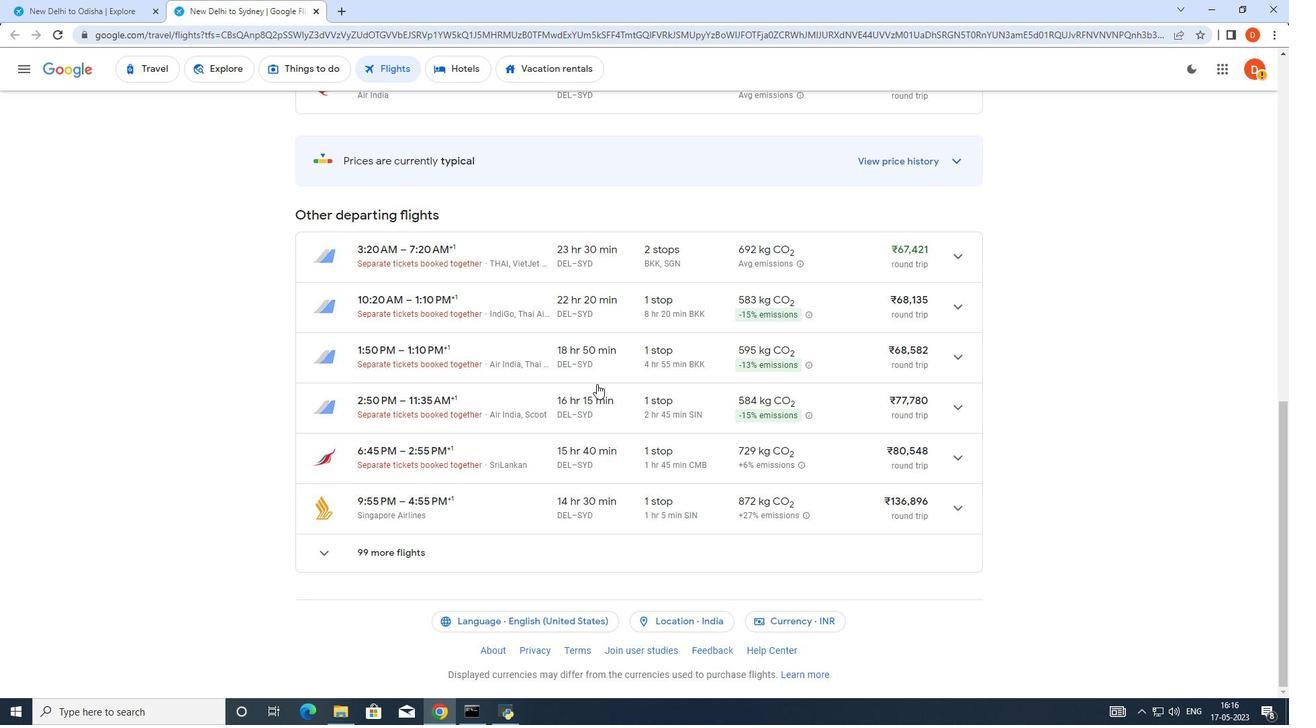 
Action: Mouse scrolled (596, 383) with delta (0, 0)
Screenshot: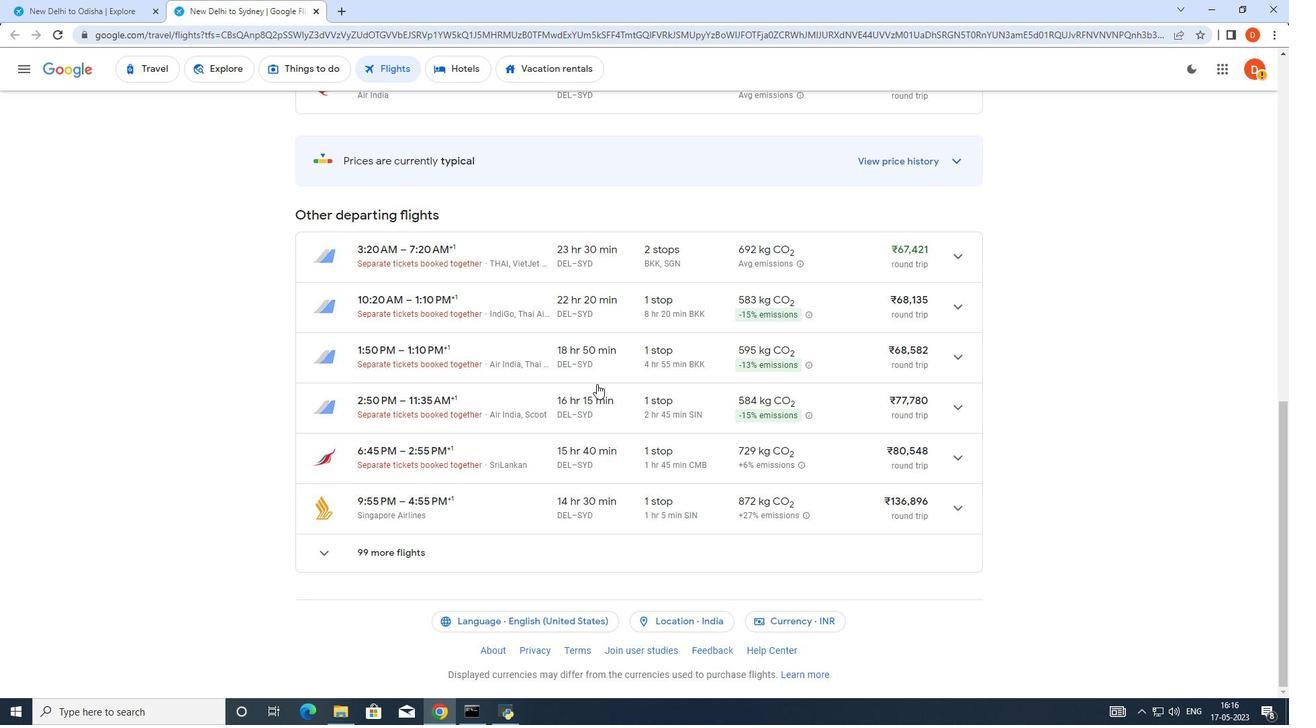 
Action: Mouse scrolled (596, 383) with delta (0, 0)
Screenshot: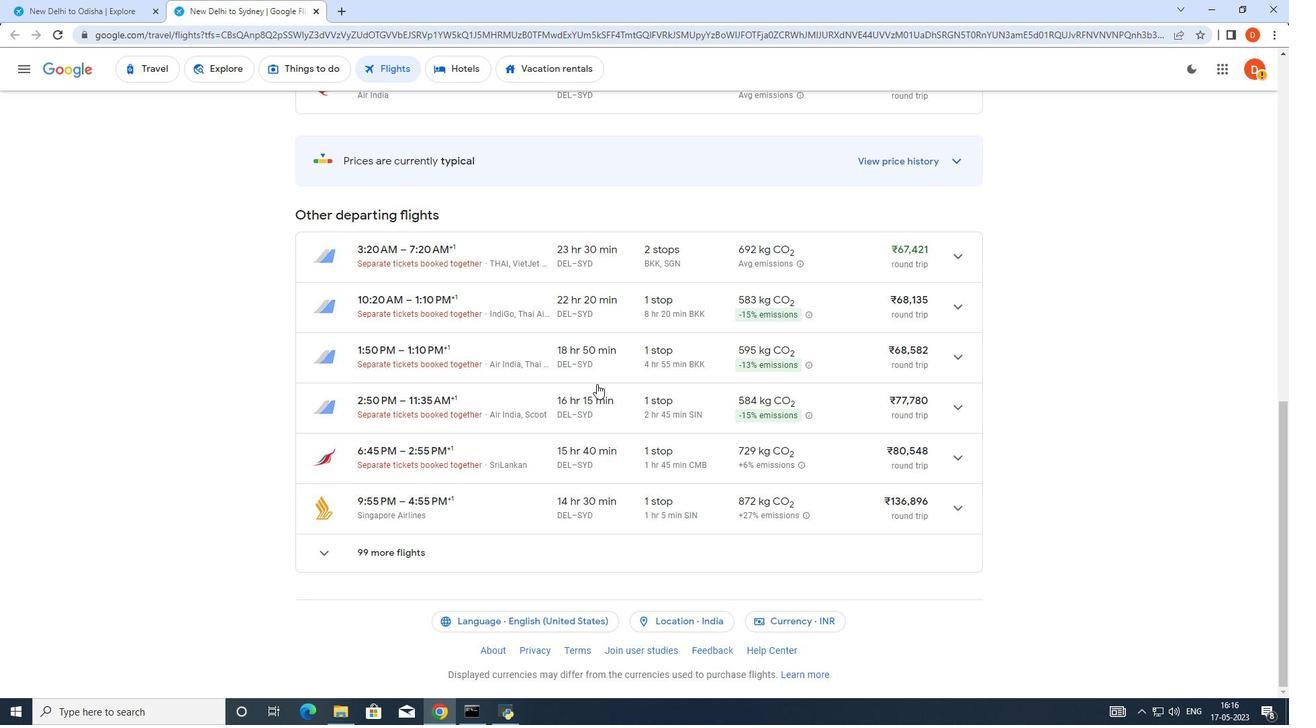 
Action: Mouse scrolled (596, 383) with delta (0, 0)
Screenshot: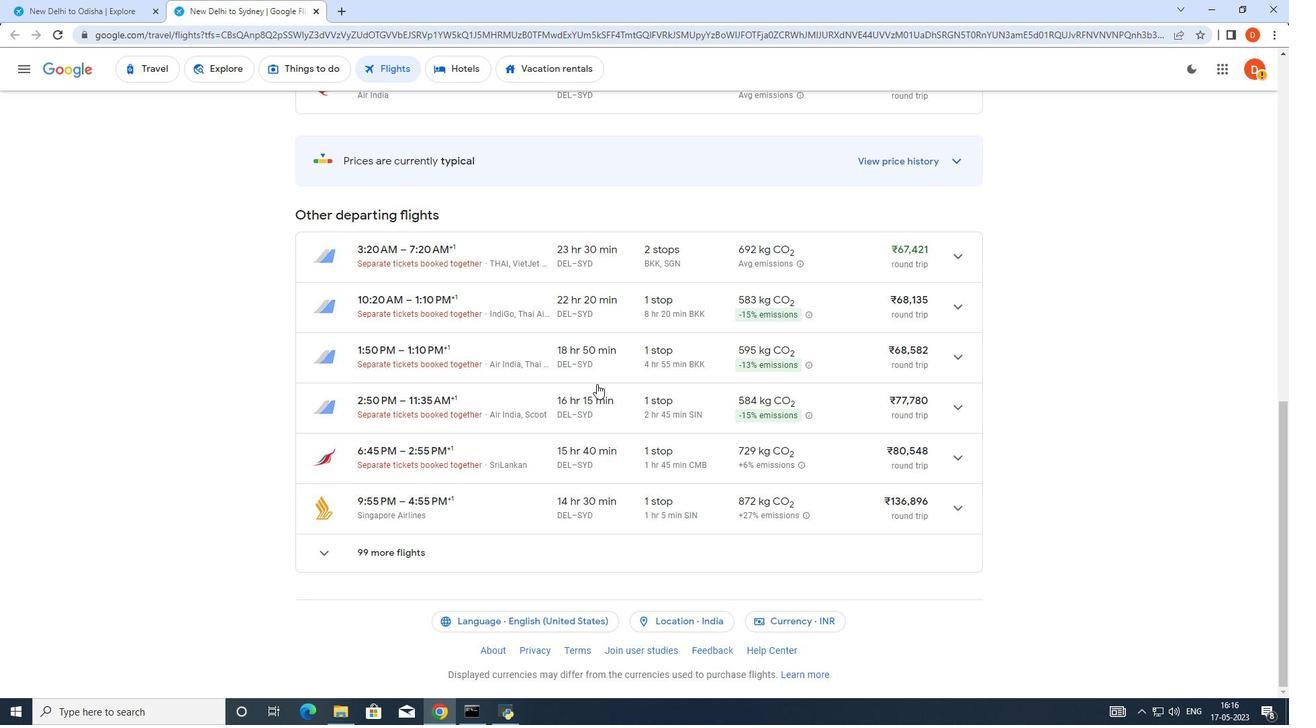 
Action: Mouse scrolled (596, 383) with delta (0, 0)
Screenshot: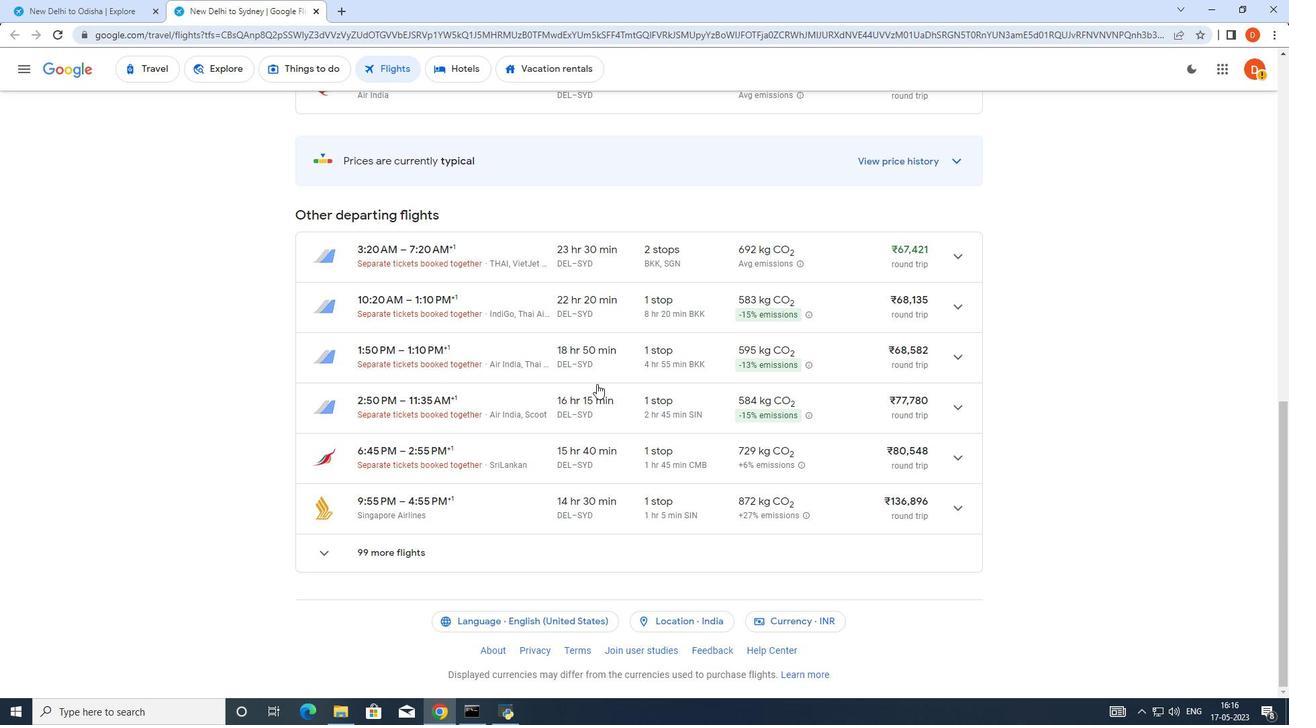 
Action: Mouse scrolled (596, 383) with delta (0, 0)
Screenshot: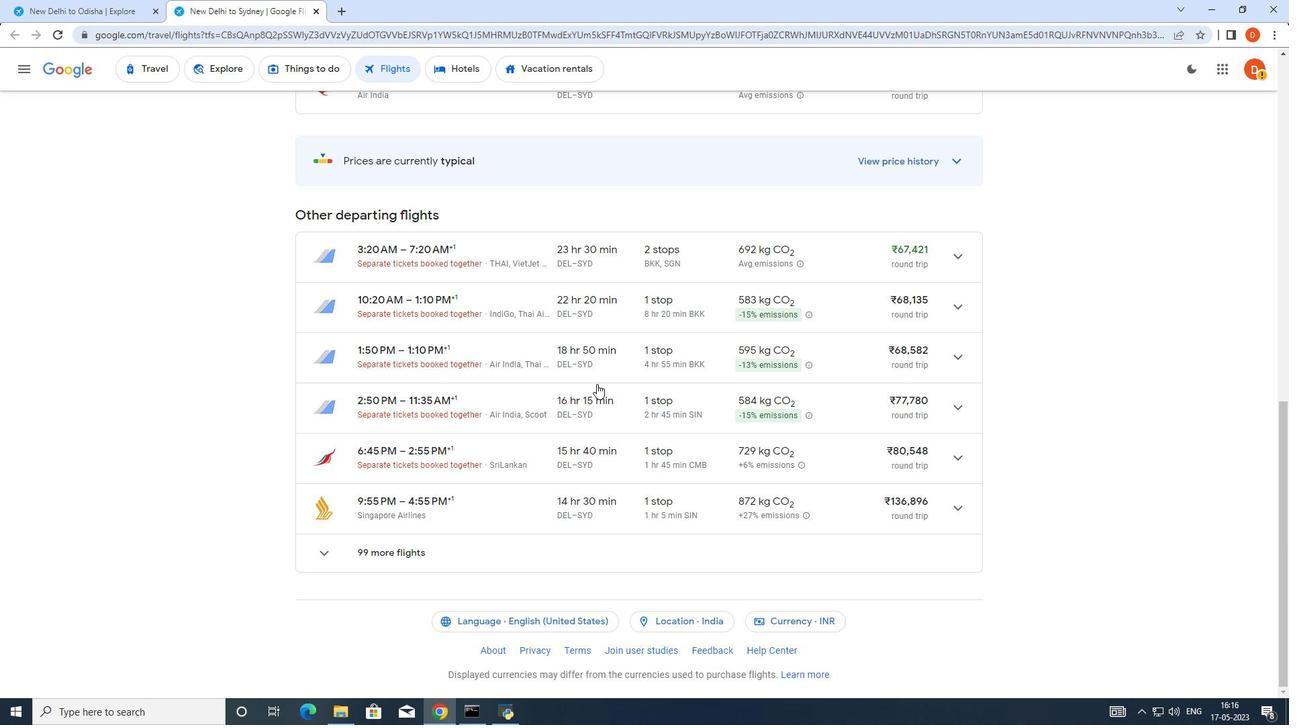 
Action: Mouse moved to (596, 384)
Screenshot: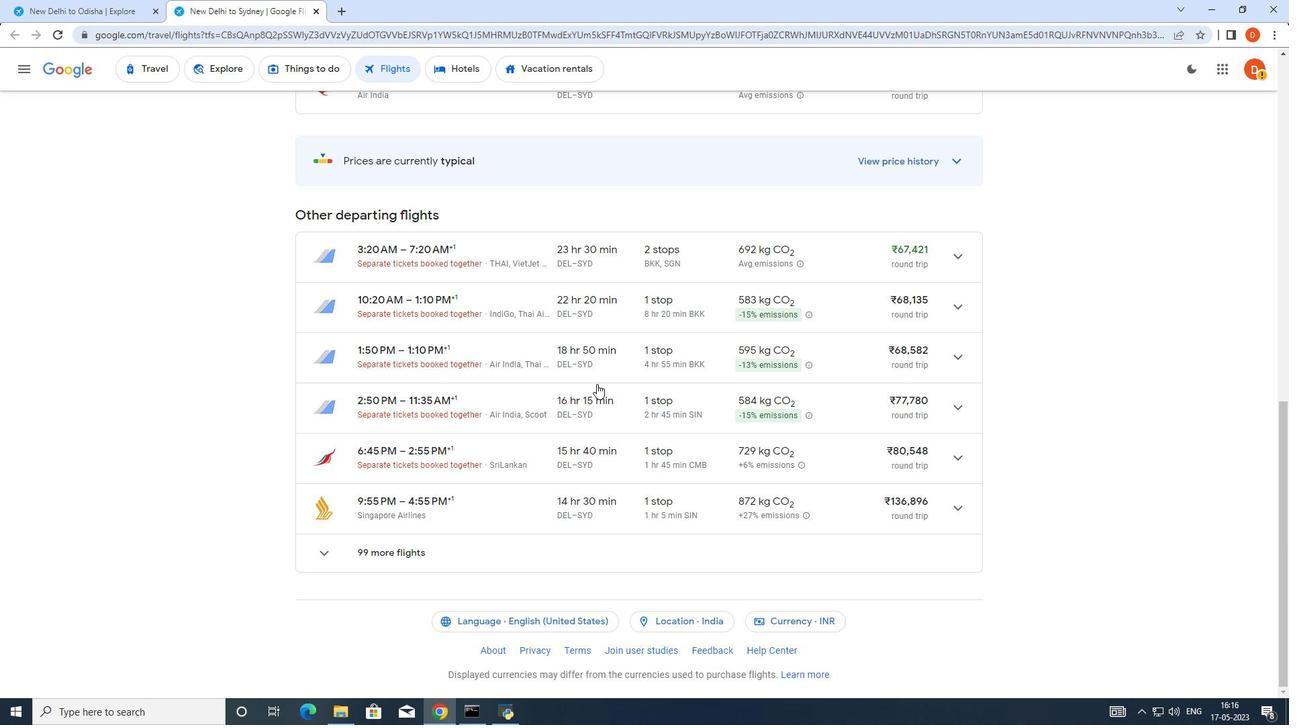
Action: Mouse scrolled (596, 384) with delta (0, 0)
Screenshot: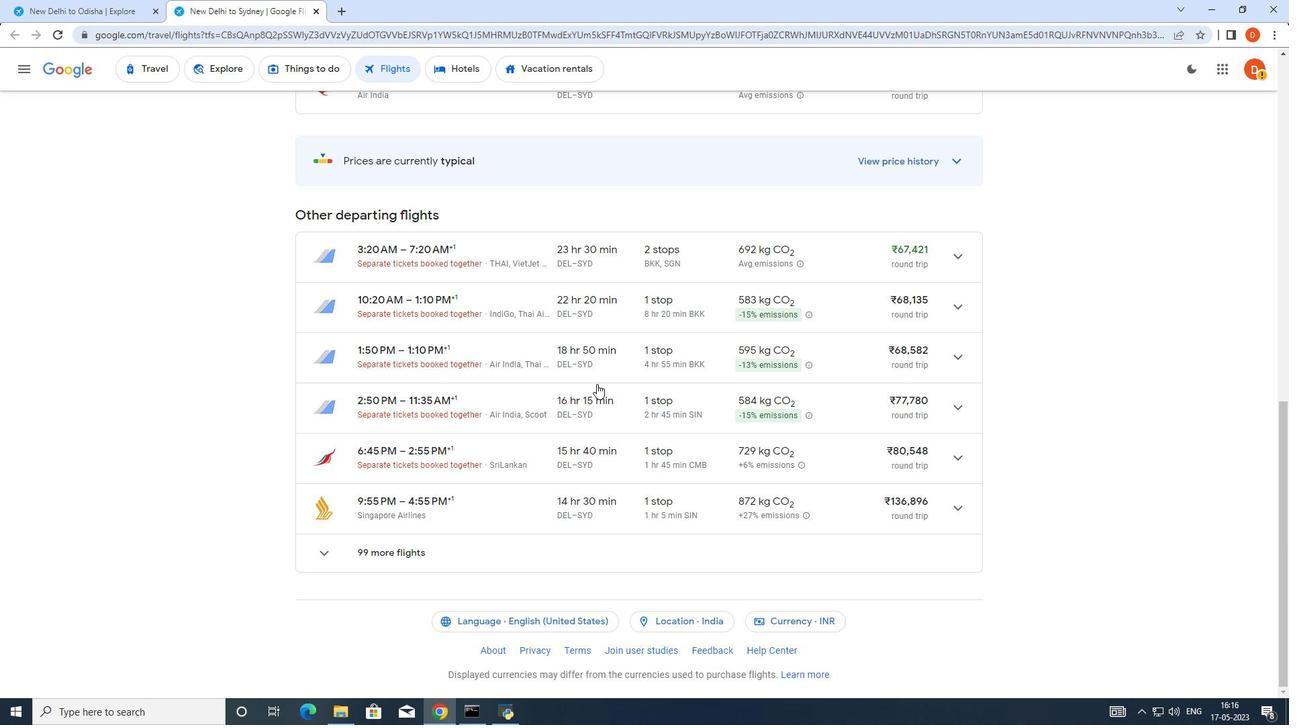 
Action: Mouse scrolled (596, 384) with delta (0, 0)
Screenshot: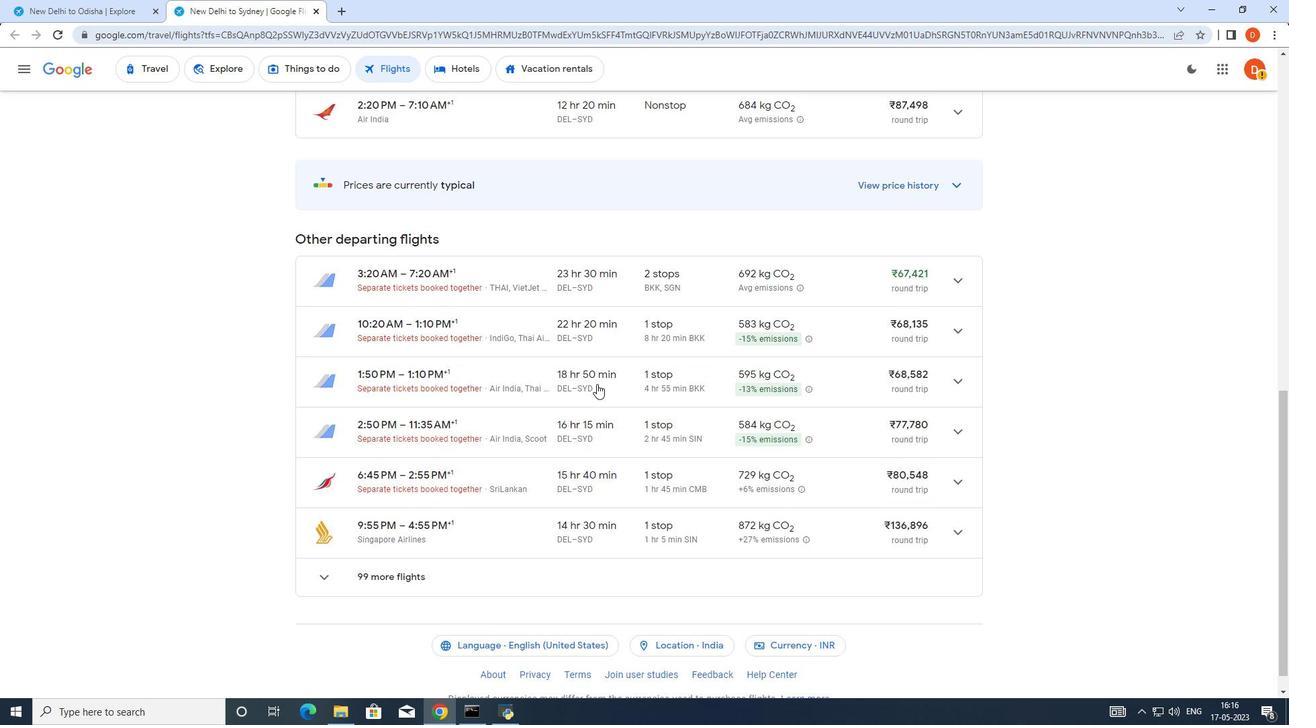 
Action: Mouse scrolled (596, 383) with delta (0, 0)
Screenshot: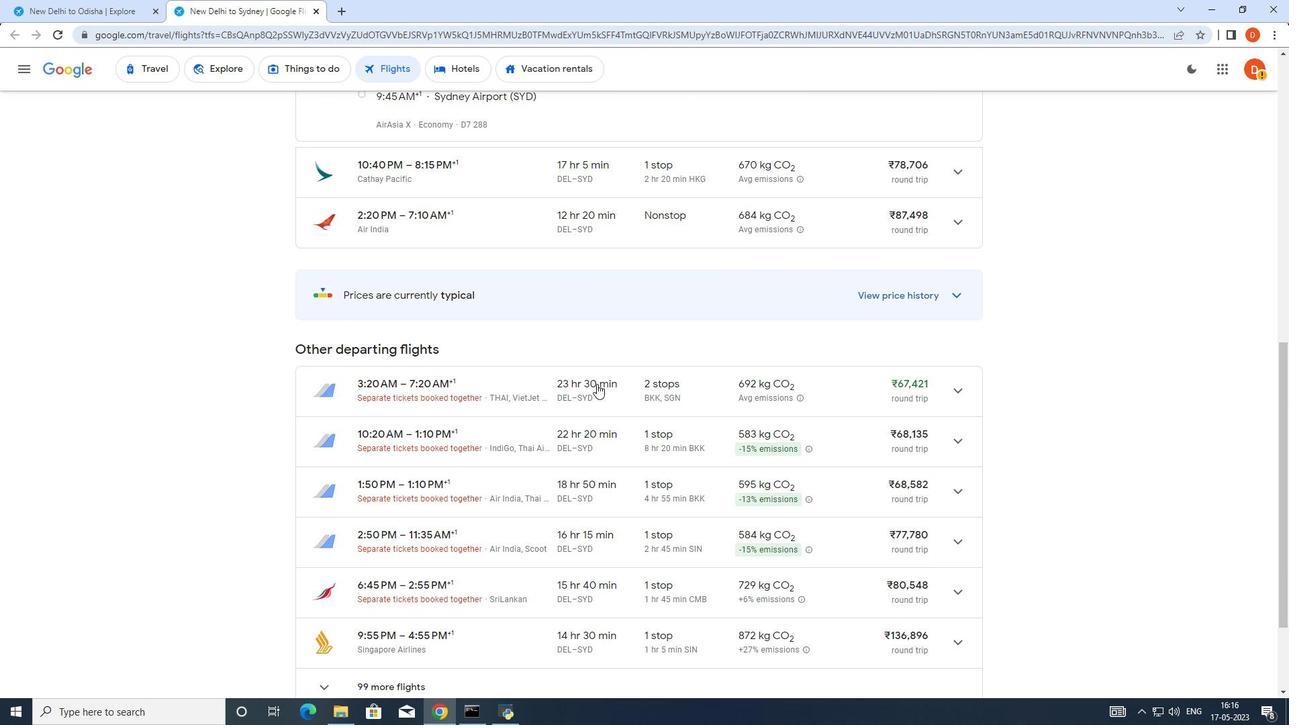 
Action: Mouse scrolled (596, 383) with delta (0, 0)
Screenshot: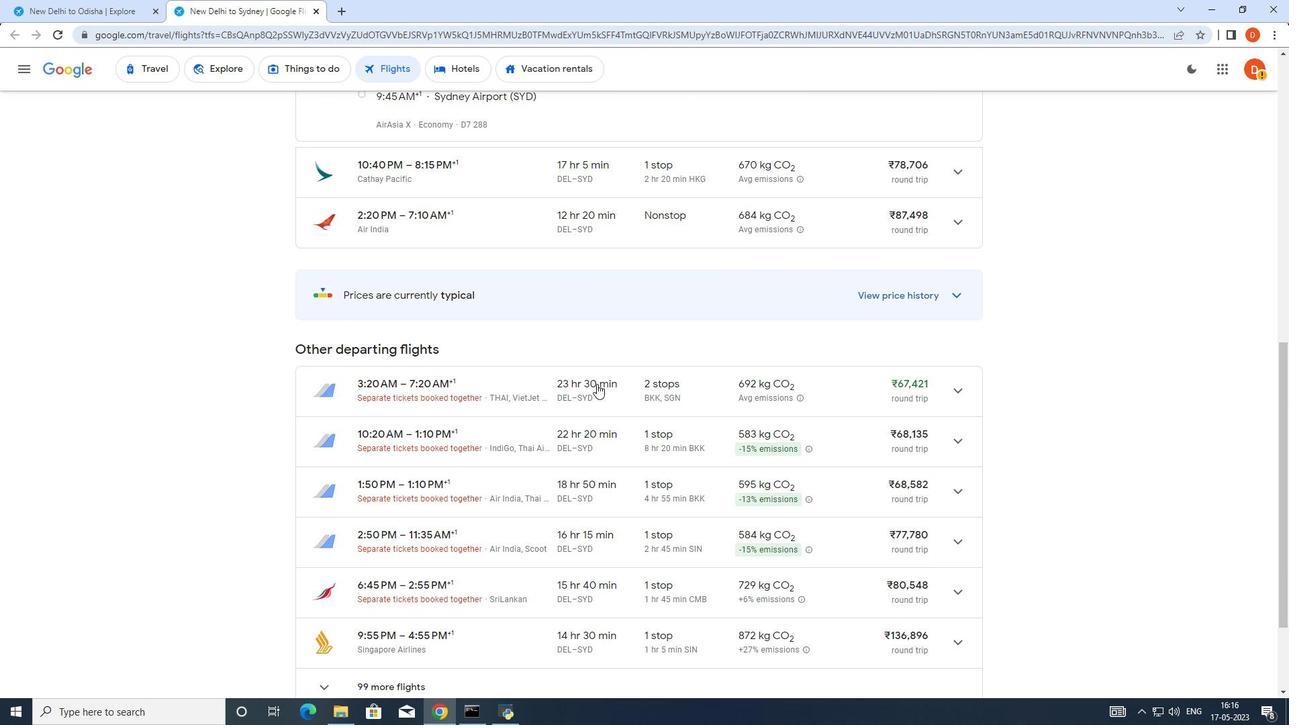 
Action: Mouse scrolled (596, 383) with delta (0, 0)
Screenshot: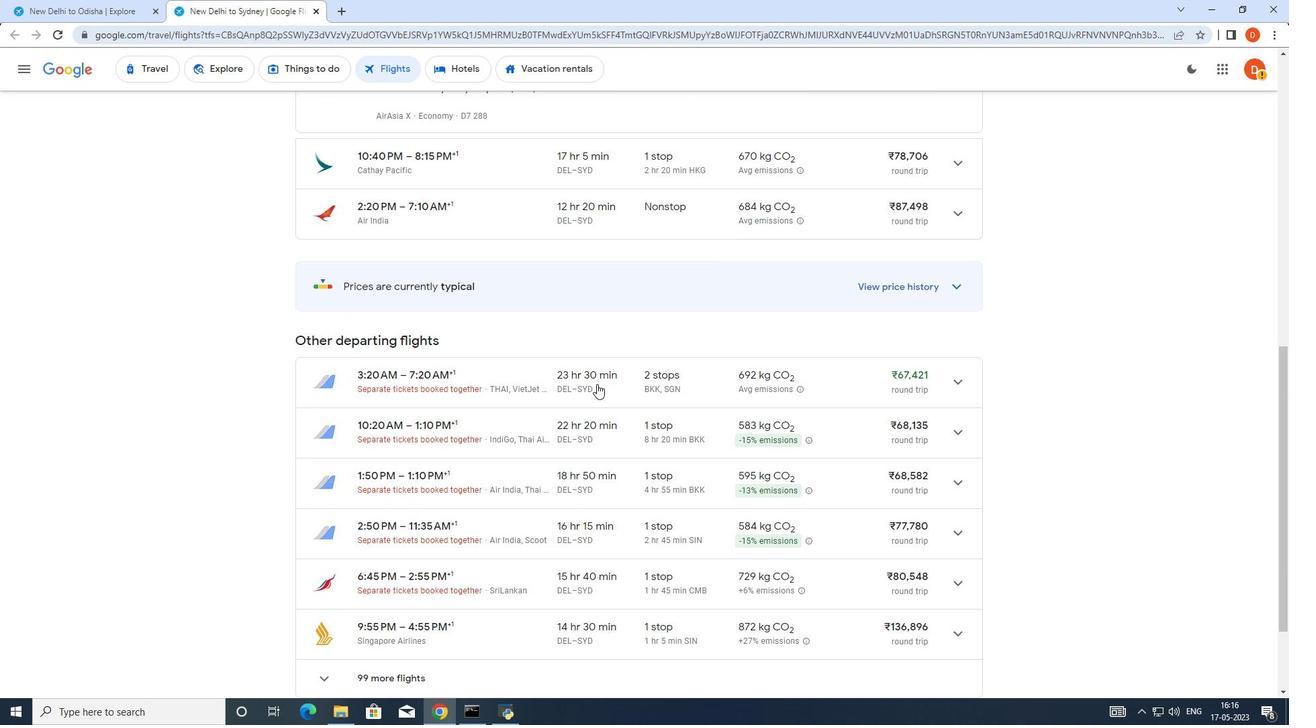 
Action: Mouse moved to (466, 549)
Screenshot: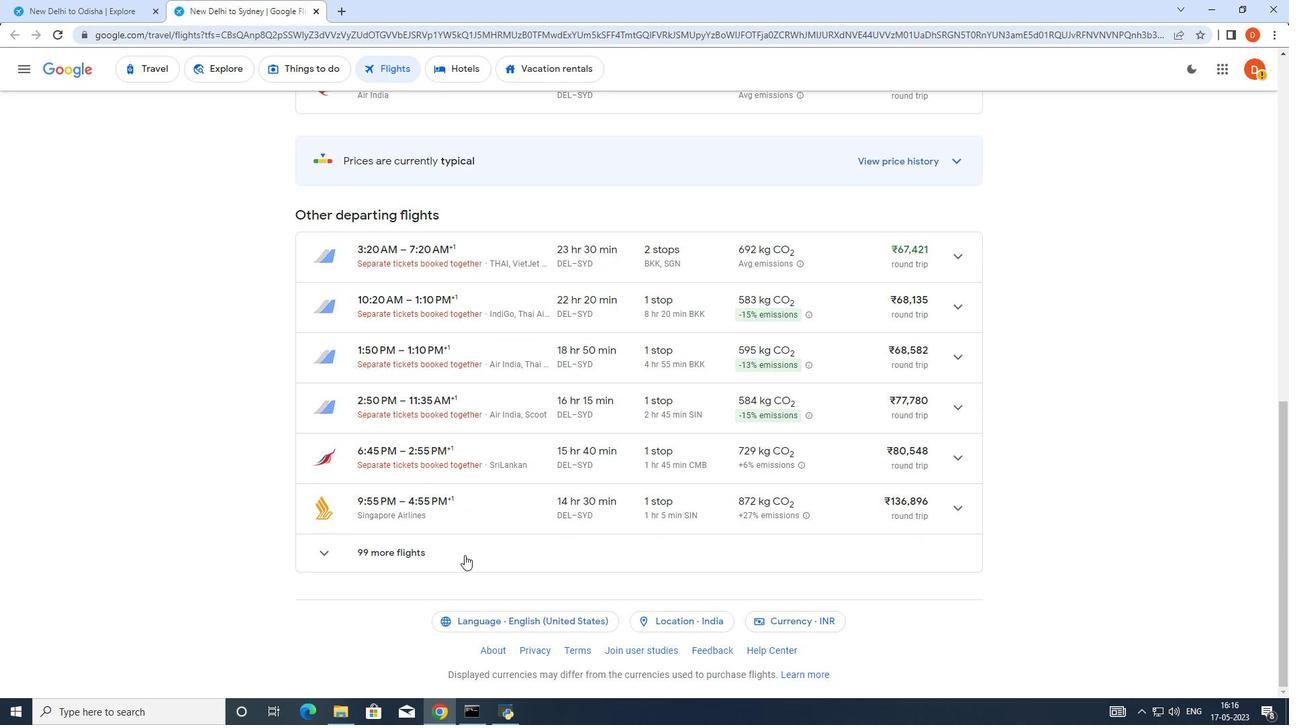 
Action: Mouse pressed left at (466, 549)
Screenshot: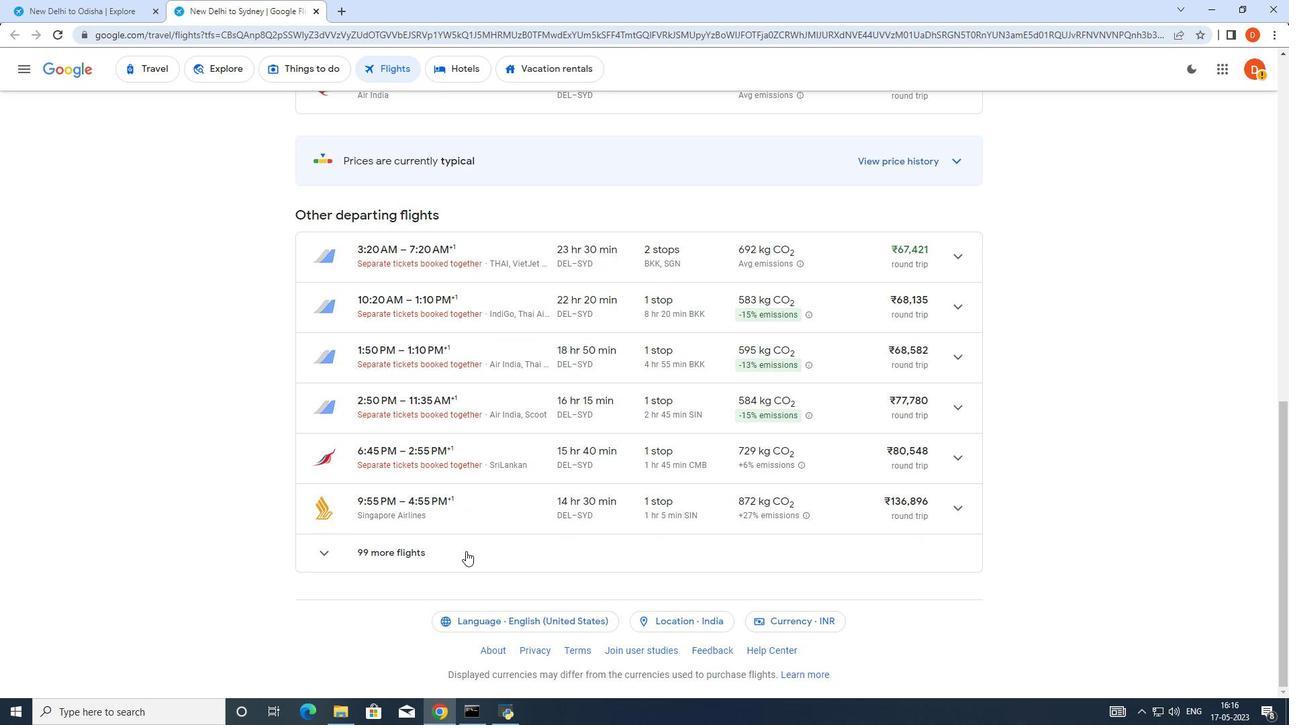 
Action: Mouse moved to (468, 548)
Screenshot: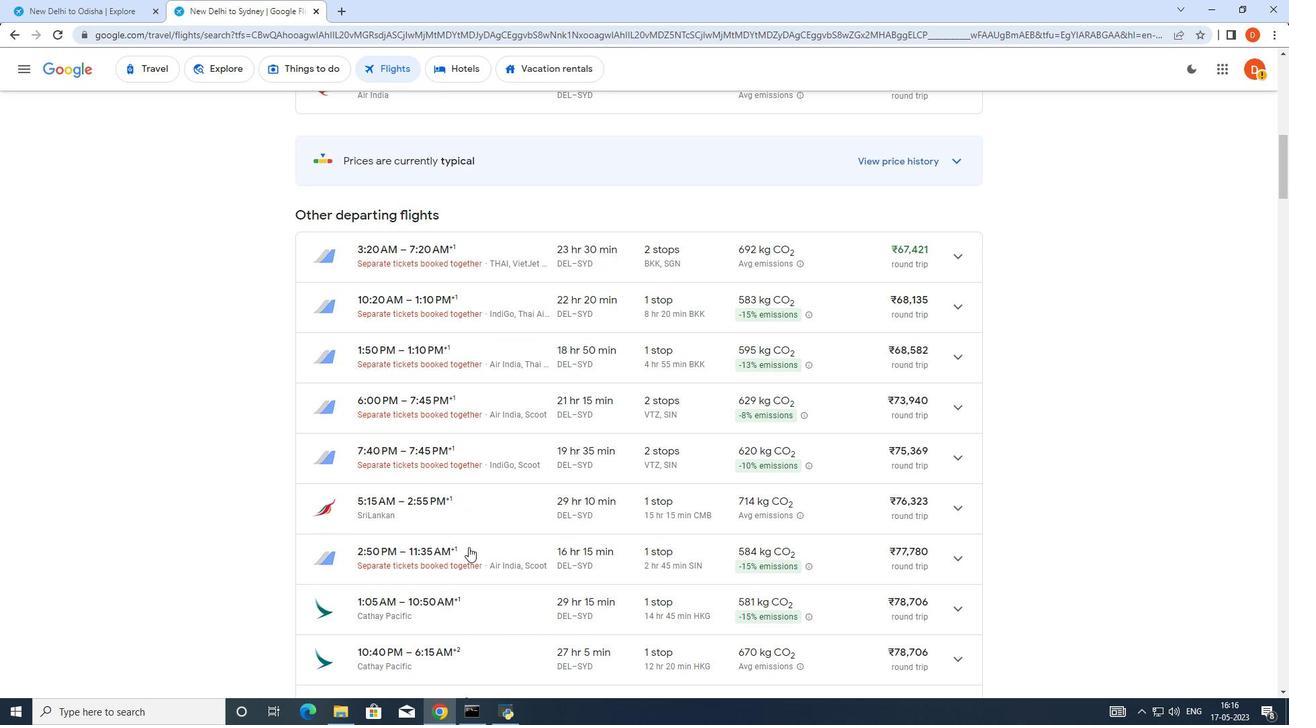 
Action: Mouse scrolled (468, 547) with delta (0, 0)
Screenshot: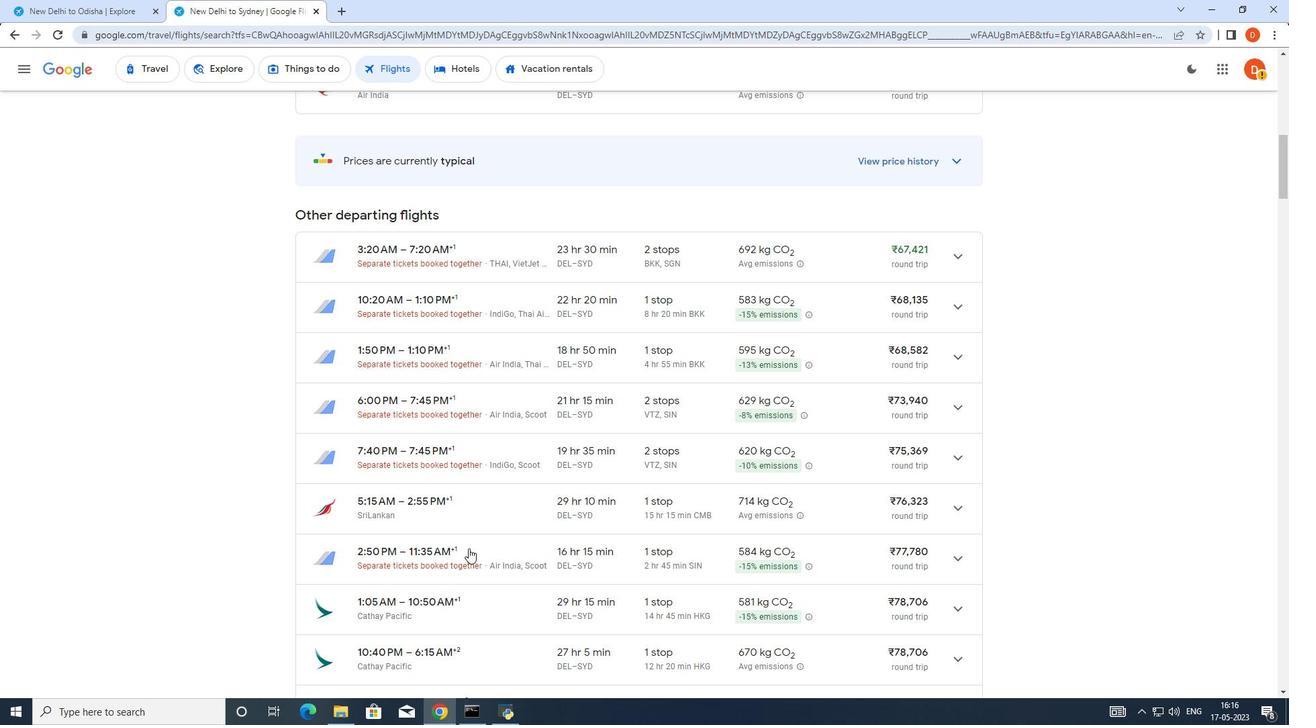 
Action: Mouse scrolled (468, 547) with delta (0, 0)
Screenshot: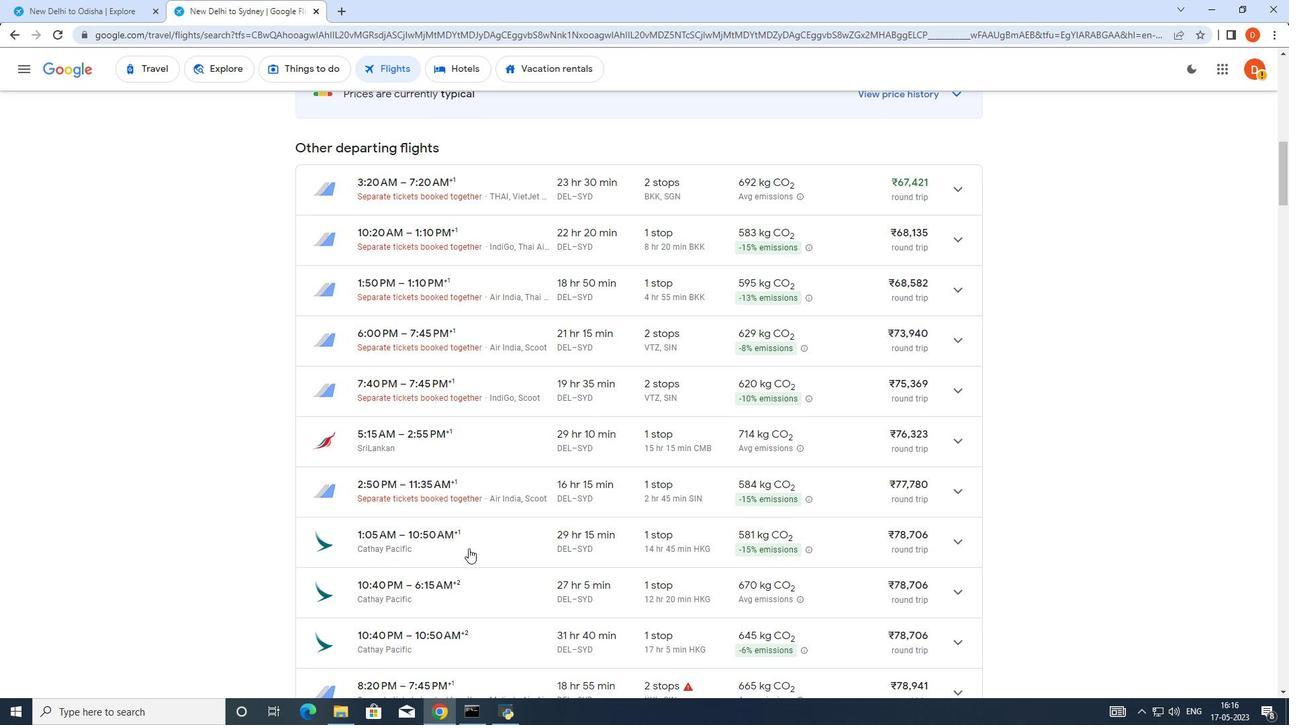 
Action: Mouse scrolled (468, 547) with delta (0, 0)
Screenshot: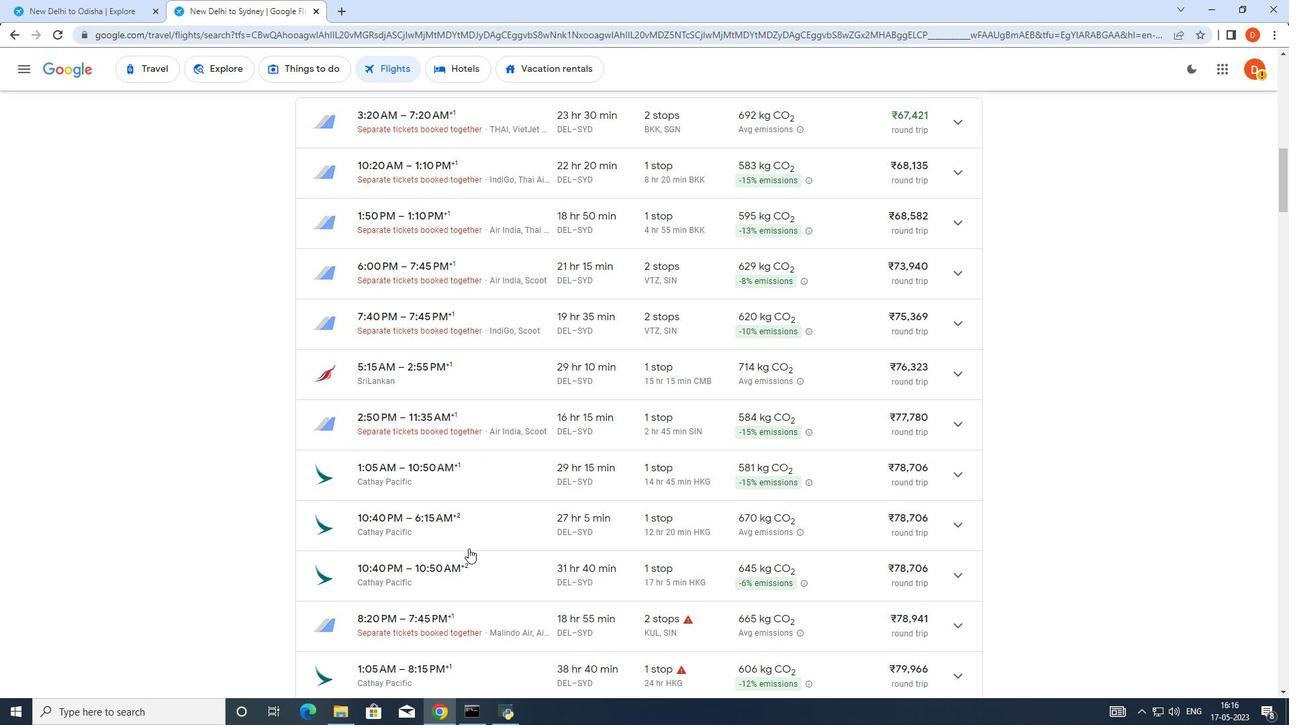 
Action: Mouse scrolled (468, 547) with delta (0, 0)
Screenshot: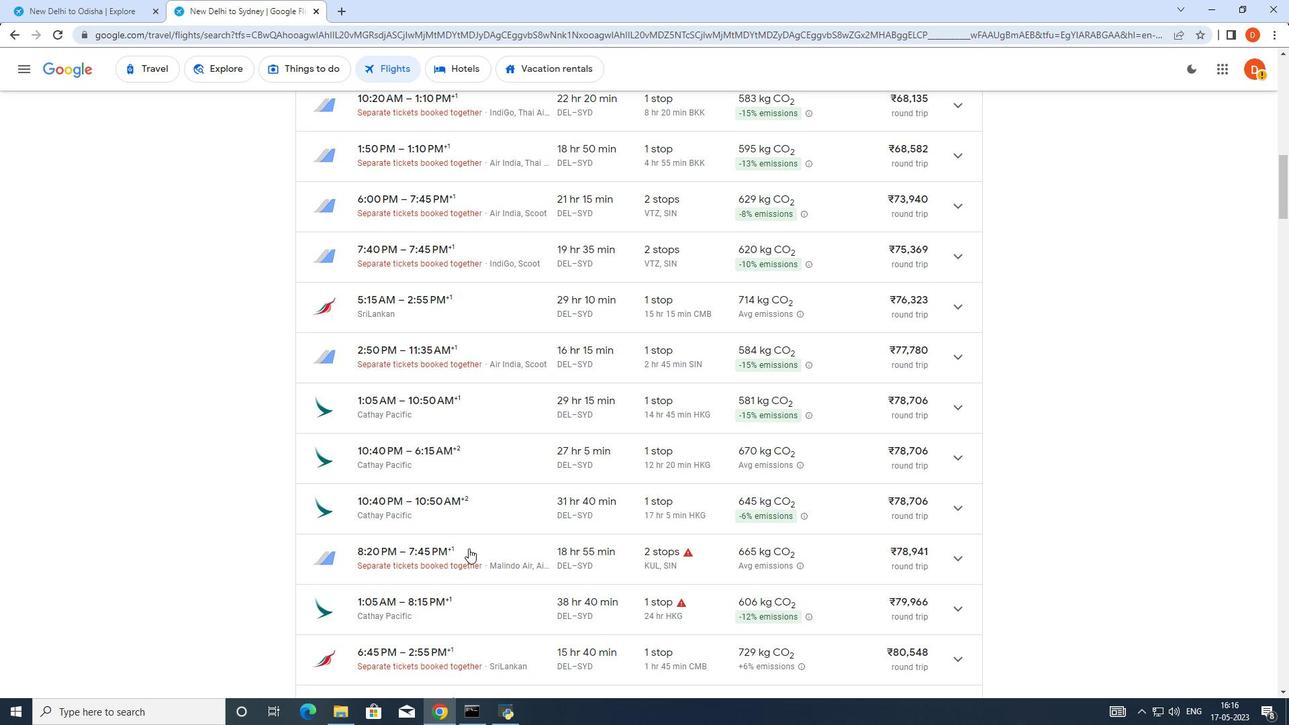 
Action: Mouse scrolled (468, 547) with delta (0, 0)
Screenshot: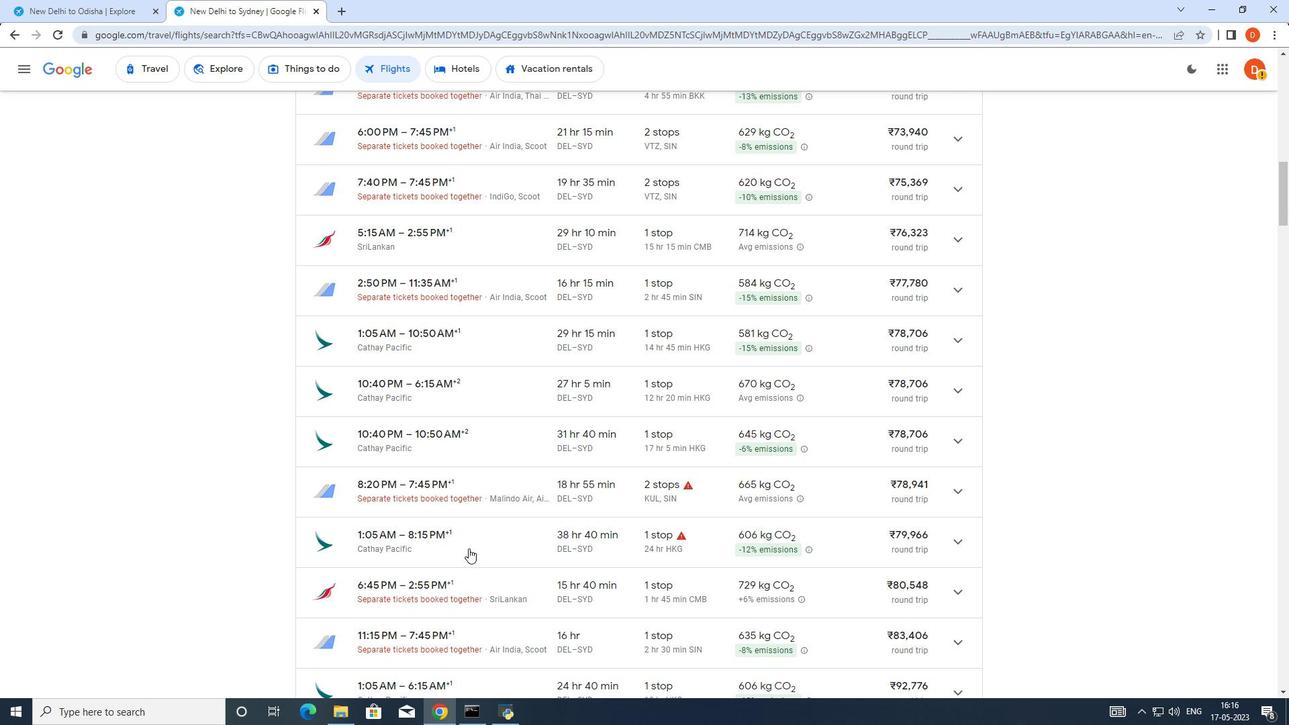 
Action: Mouse moved to (965, 523)
Screenshot: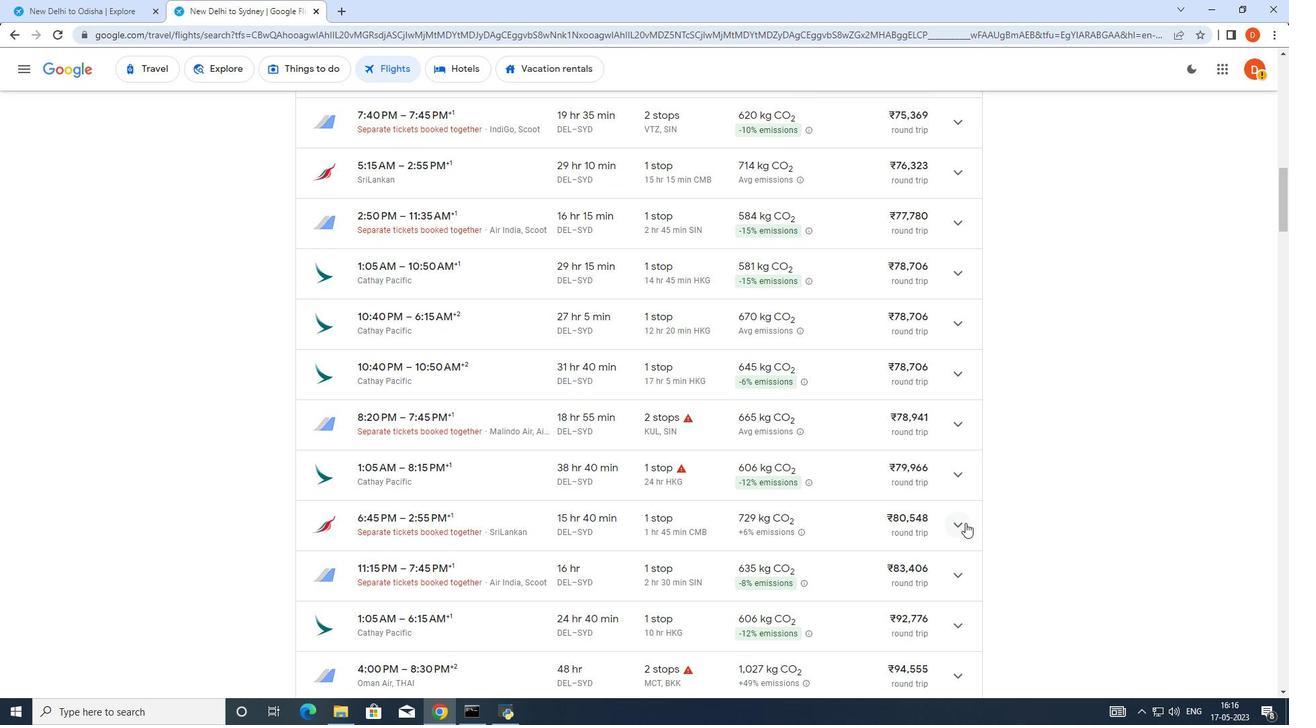 
Action: Mouse pressed left at (965, 523)
Screenshot: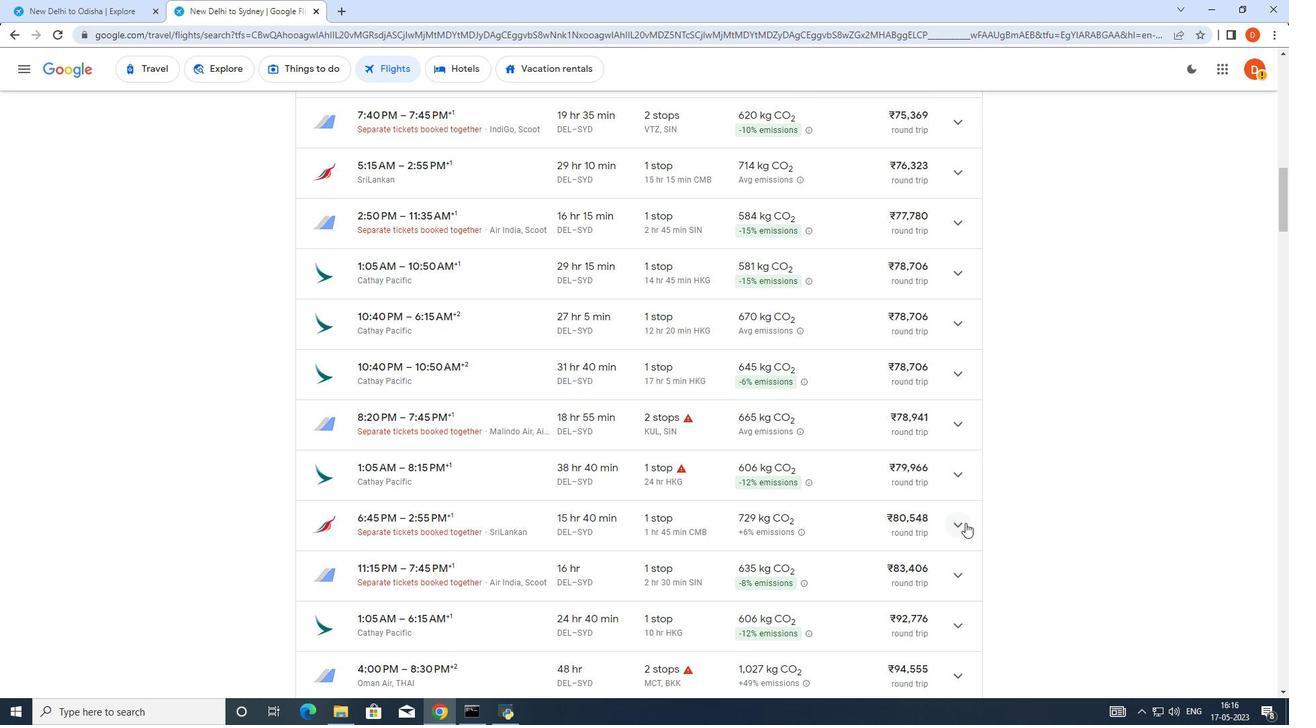 
Action: Mouse moved to (825, 524)
Screenshot: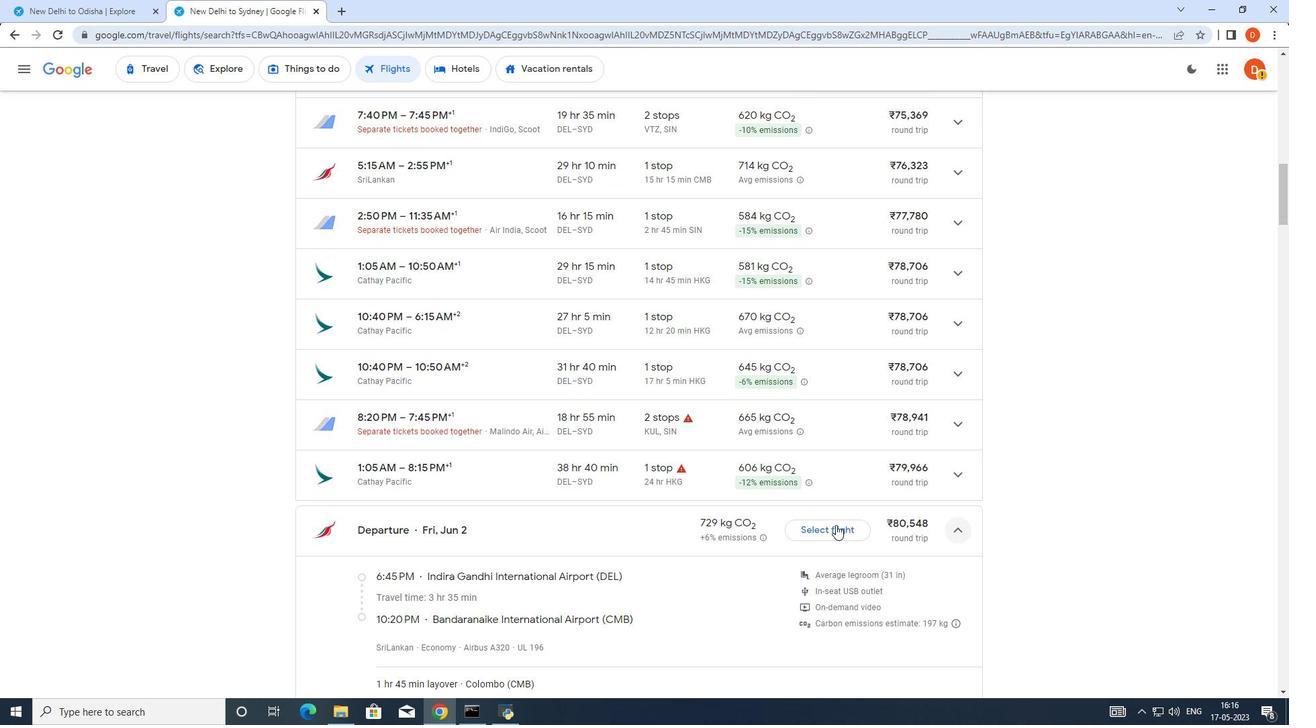 
Action: Mouse scrolled (825, 523) with delta (0, 0)
Screenshot: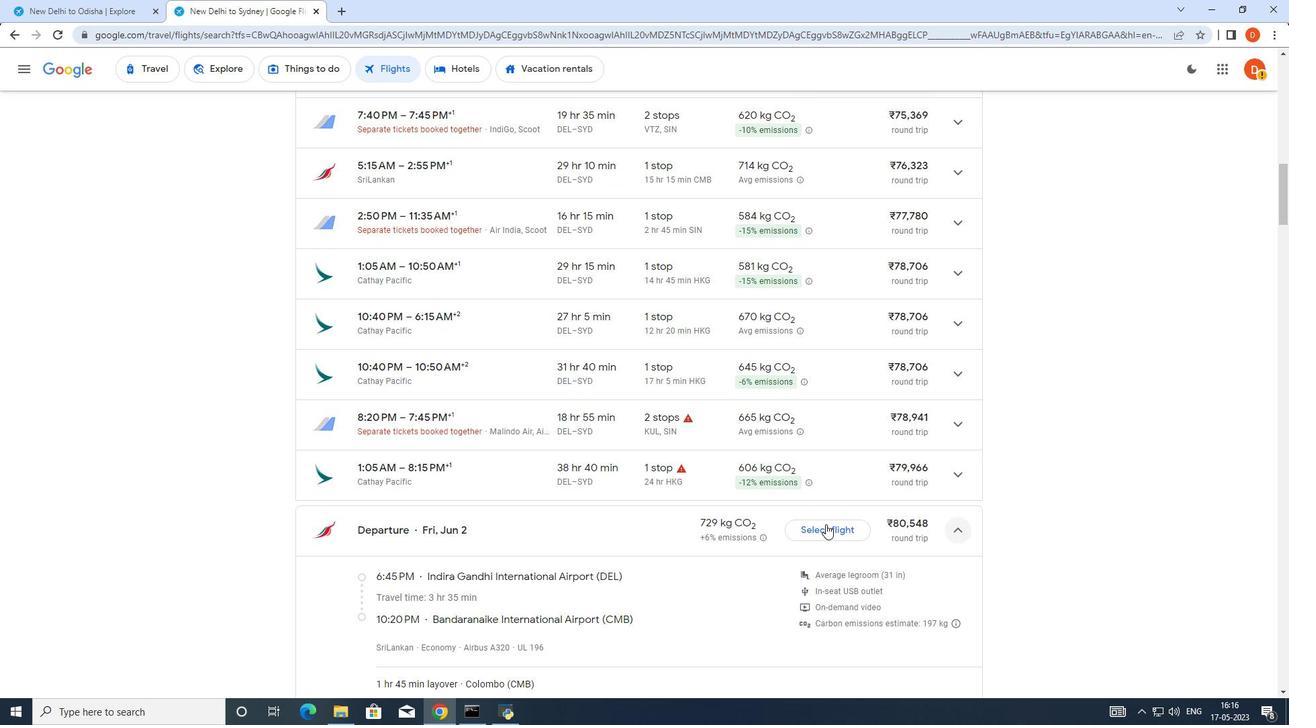 
Action: Mouse moved to (825, 524)
Screenshot: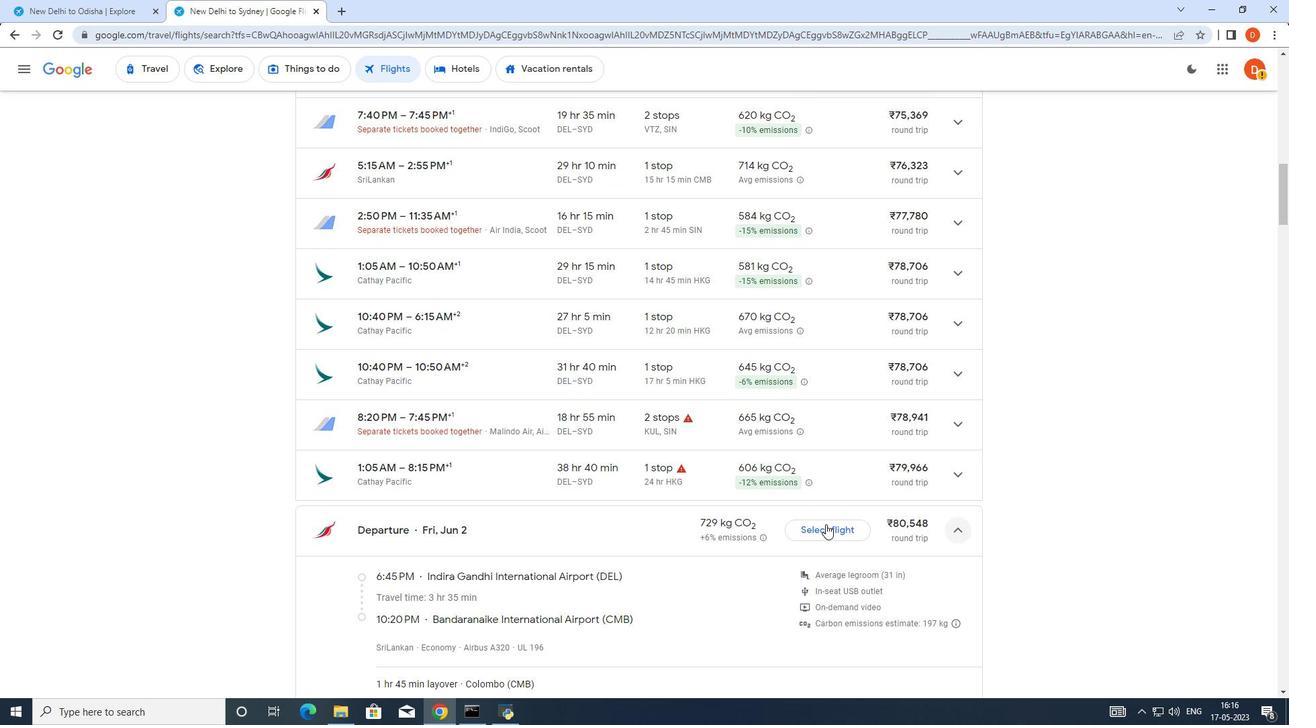 
Action: Mouse scrolled (825, 523) with delta (0, 0)
Screenshot: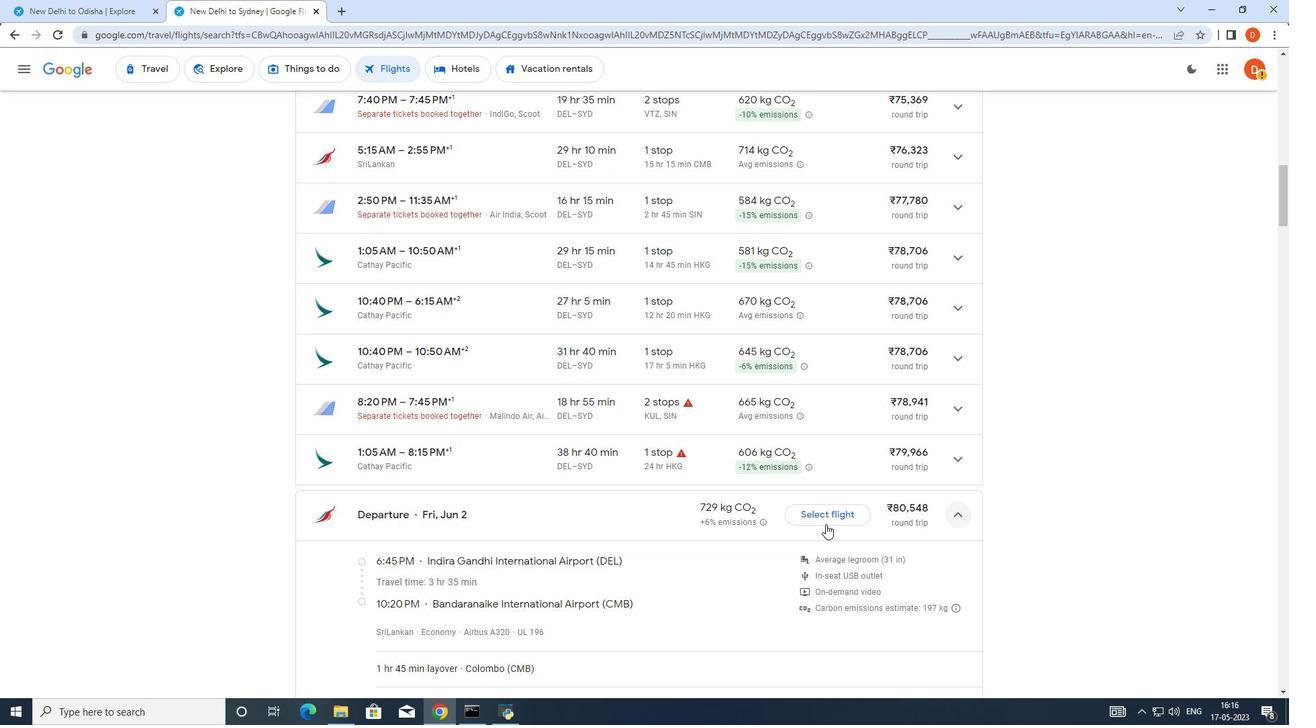 
Action: Mouse scrolled (825, 523) with delta (0, 0)
Screenshot: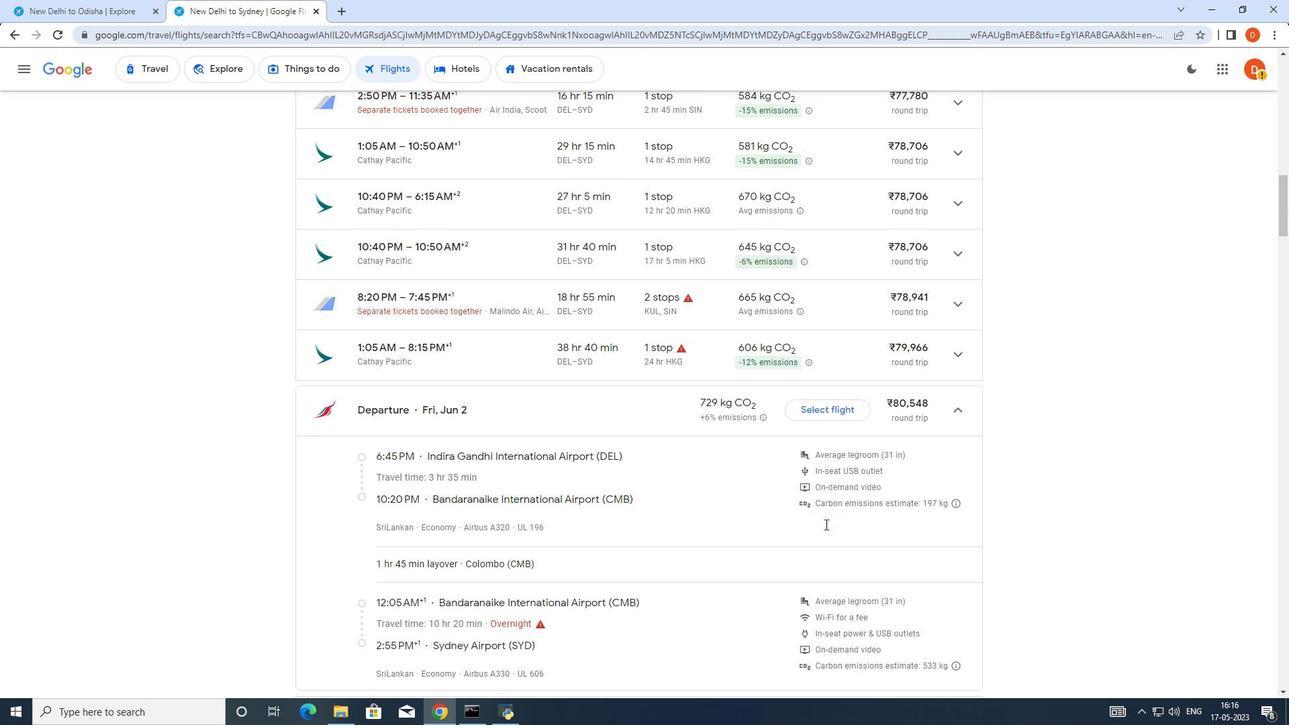 
Action: Mouse scrolled (825, 523) with delta (0, 0)
Screenshot: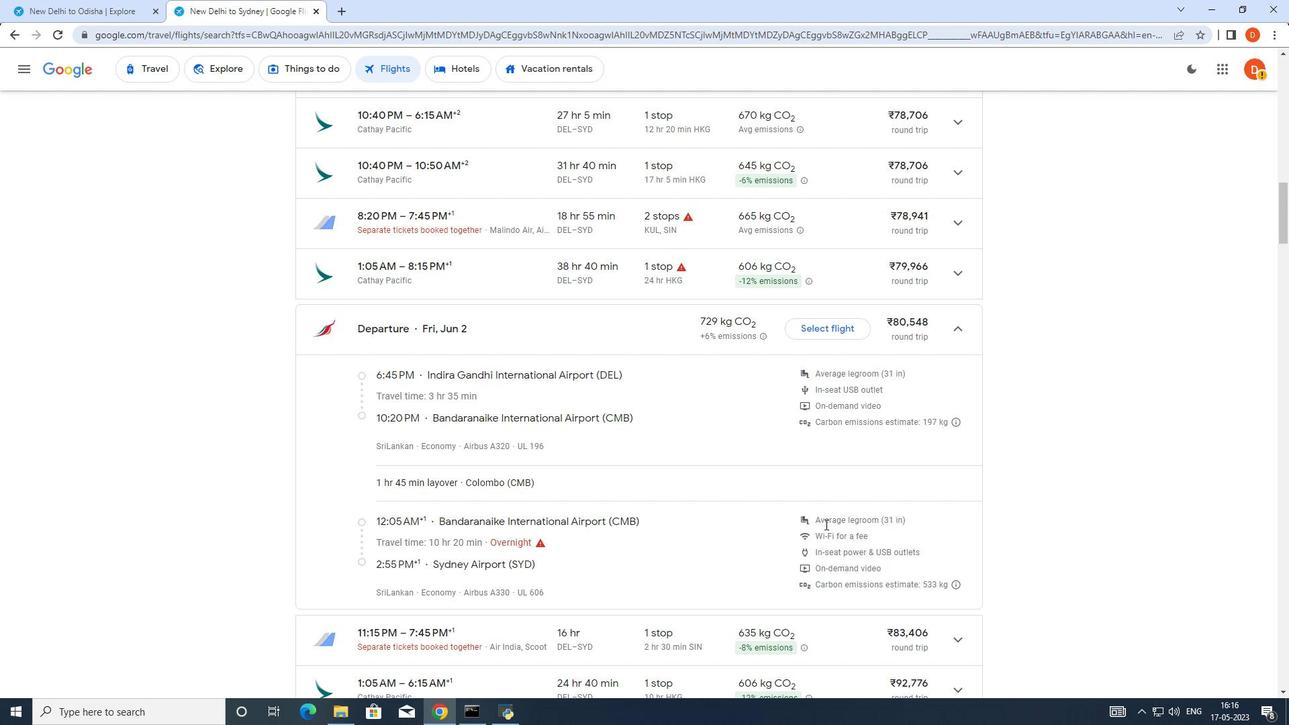 
Action: Mouse moved to (824, 524)
Screenshot: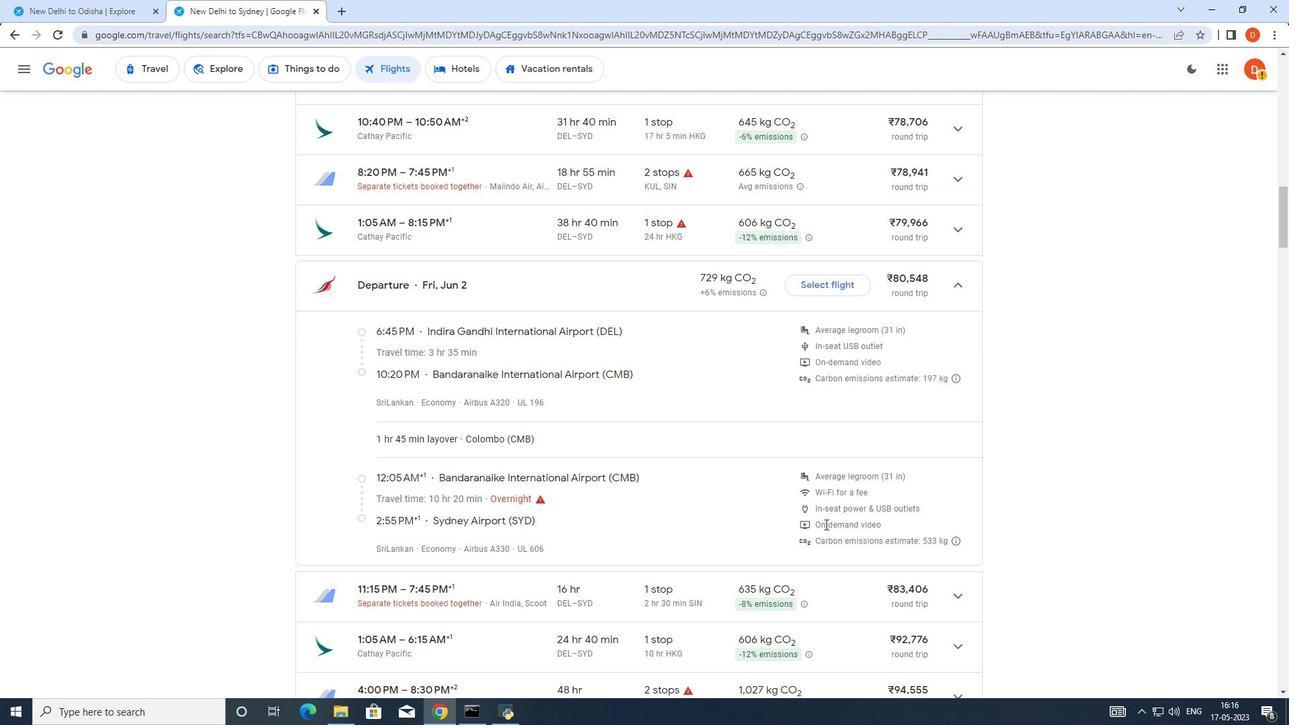 
Action: Mouse scrolled (824, 523) with delta (0, 0)
Screenshot: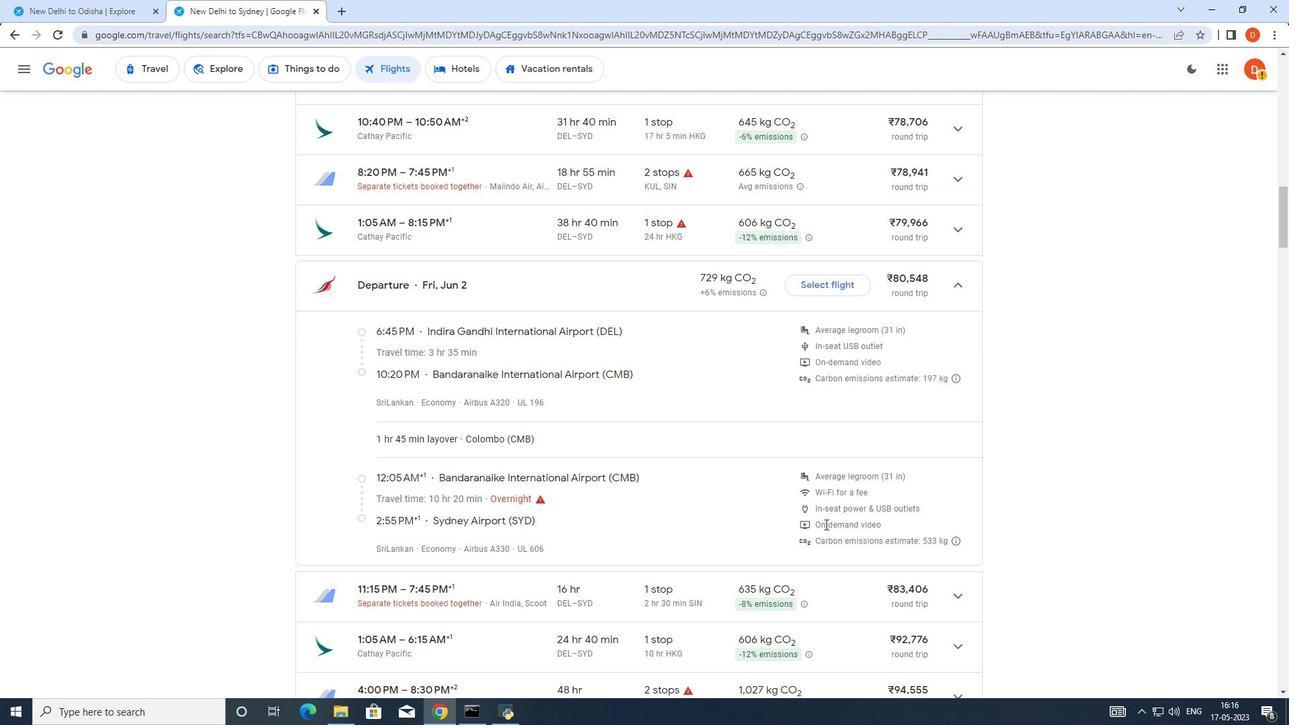 
Action: Mouse scrolled (824, 523) with delta (0, 0)
Screenshot: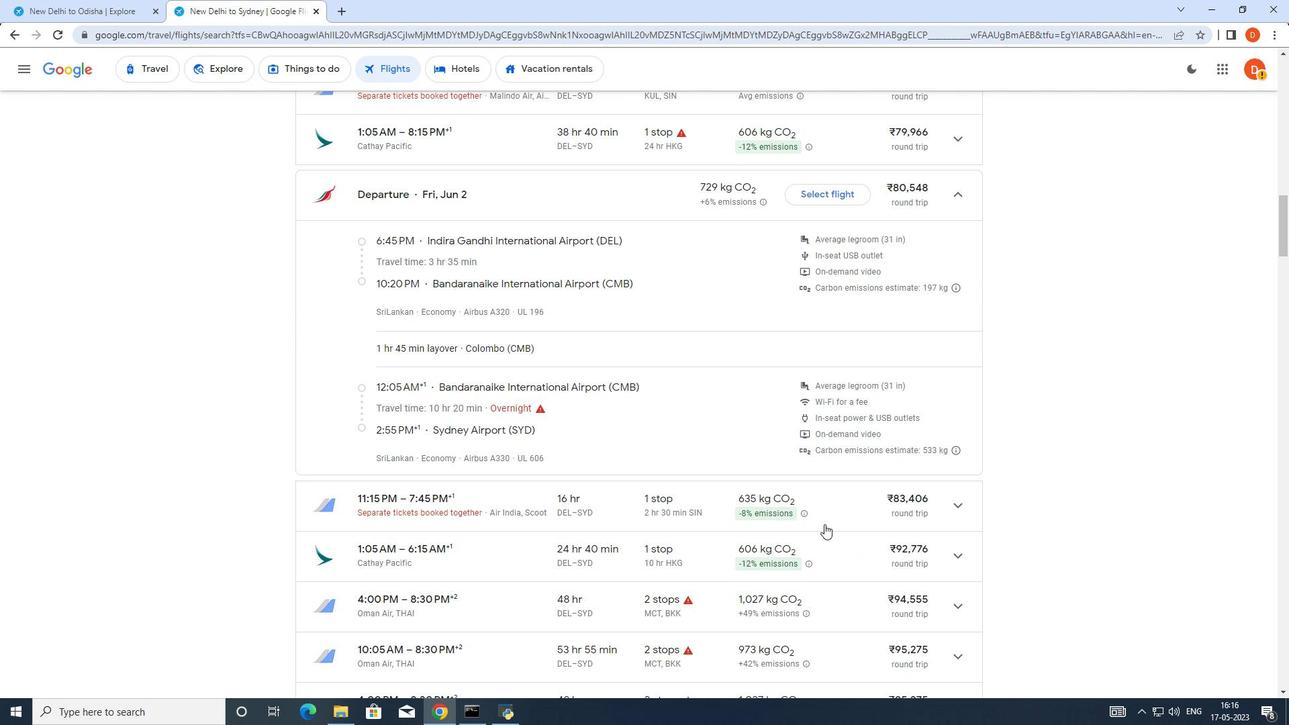 
Action: Mouse moved to (823, 525)
Screenshot: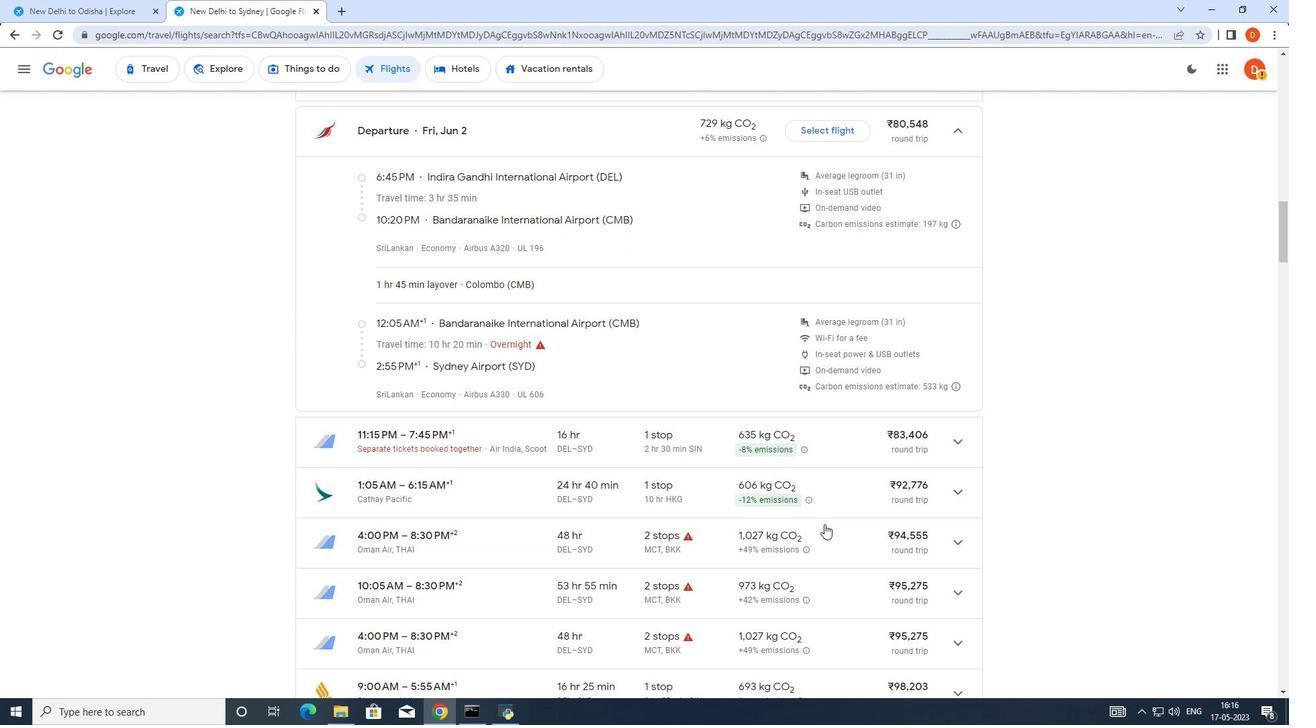 
Action: Mouse scrolled (823, 525) with delta (0, 0)
Screenshot: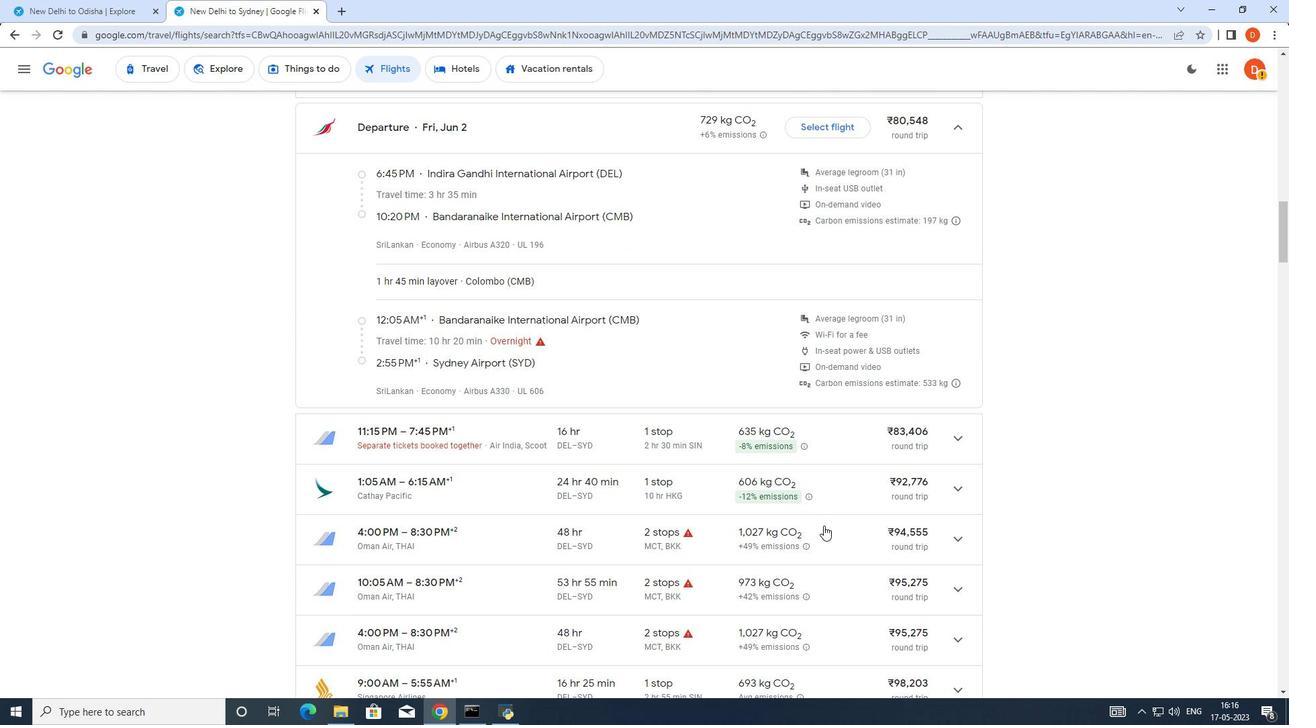 
Action: Mouse scrolled (823, 525) with delta (0, 0)
Screenshot: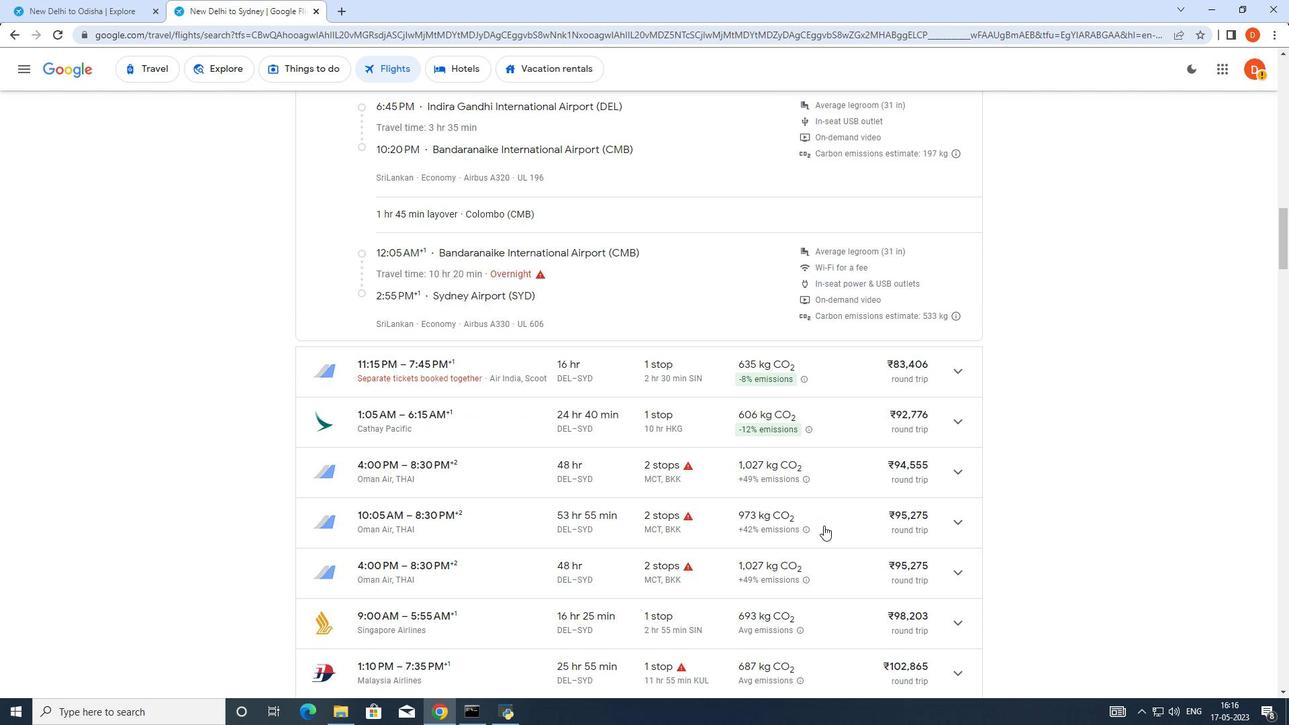 
Action: Mouse scrolled (823, 525) with delta (0, 0)
Screenshot: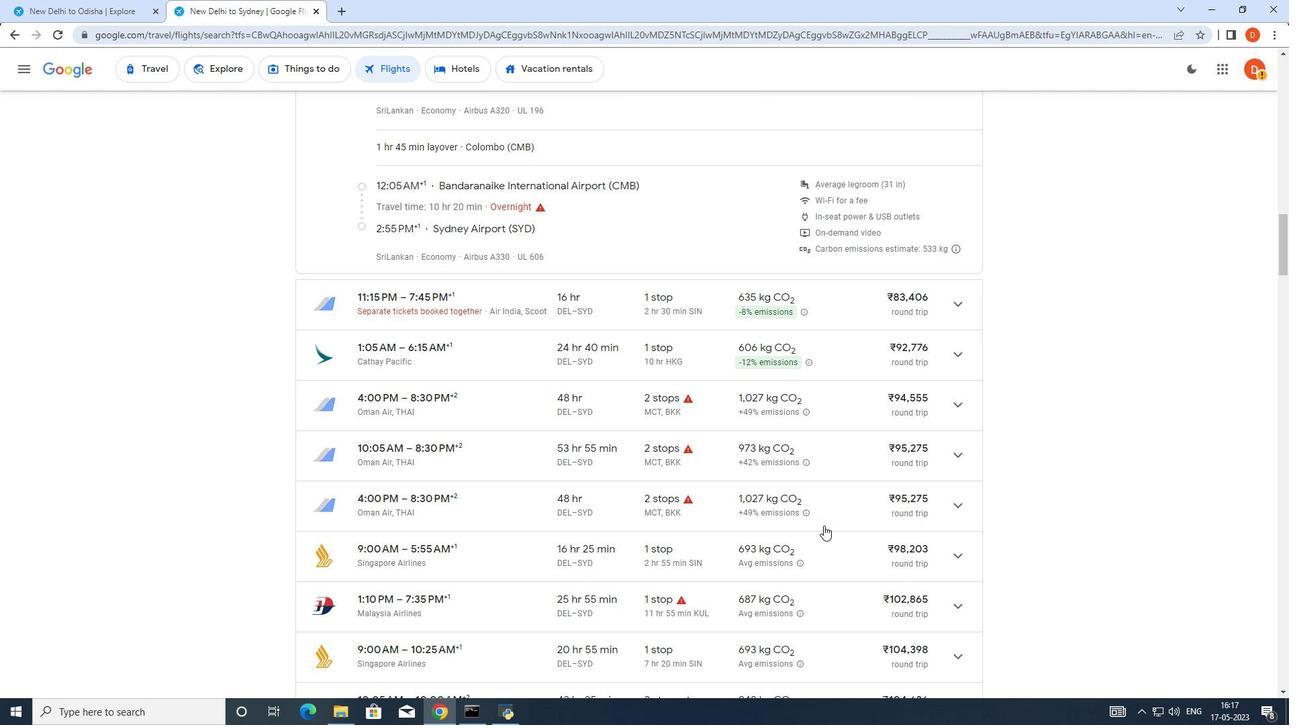 
Action: Mouse moved to (823, 525)
Screenshot: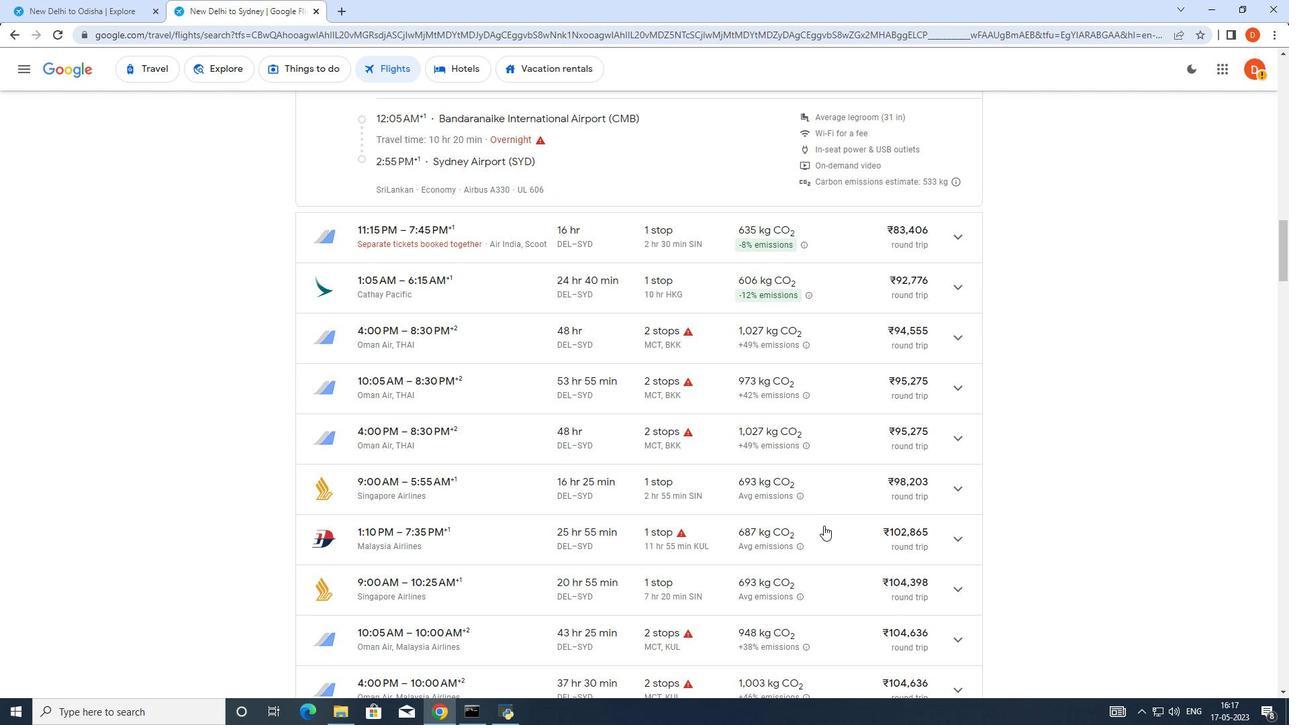 
Action: Mouse scrolled (823, 525) with delta (0, 0)
Screenshot: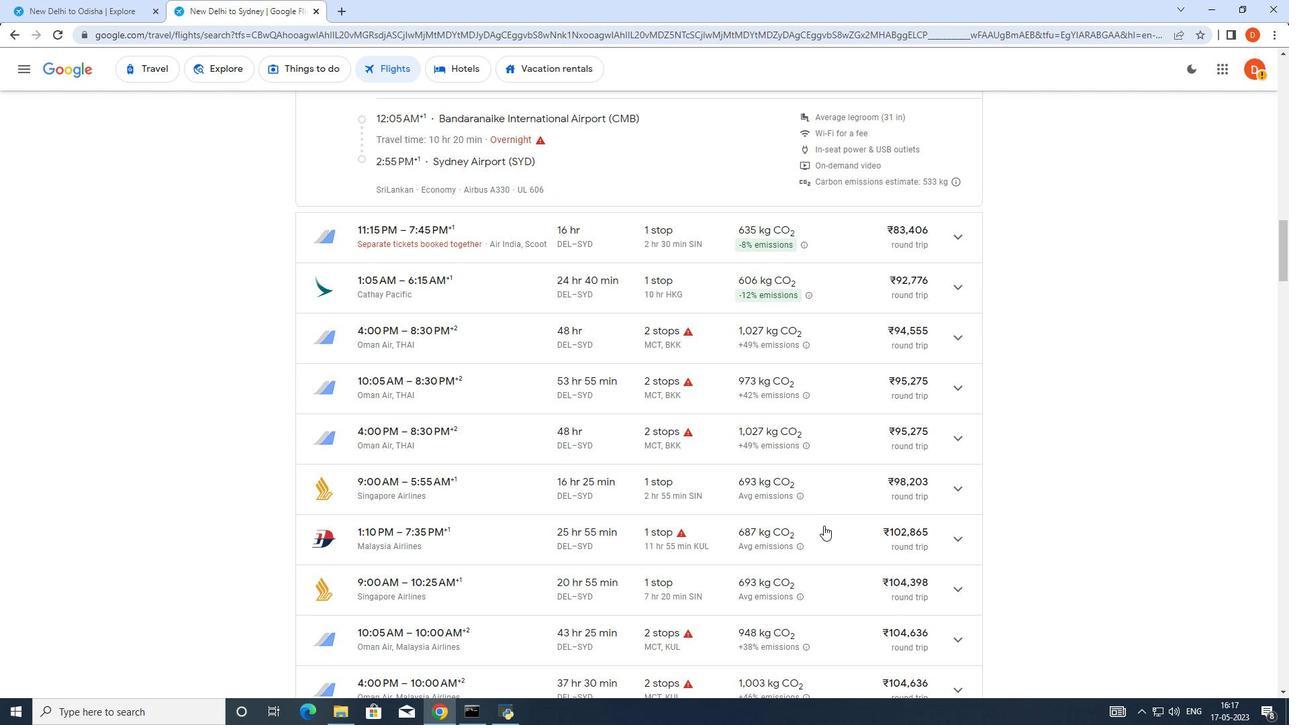 
Action: Mouse scrolled (823, 525) with delta (0, 0)
Screenshot: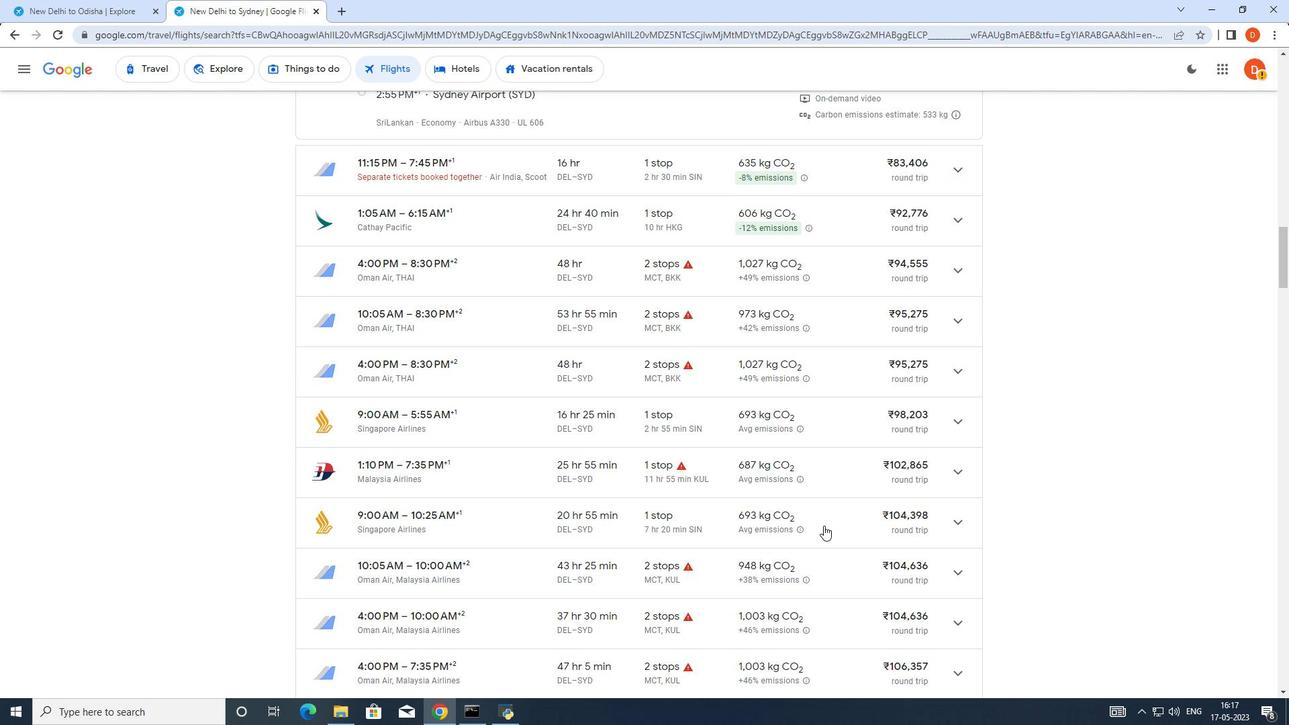 
Action: Mouse moved to (823, 527)
Screenshot: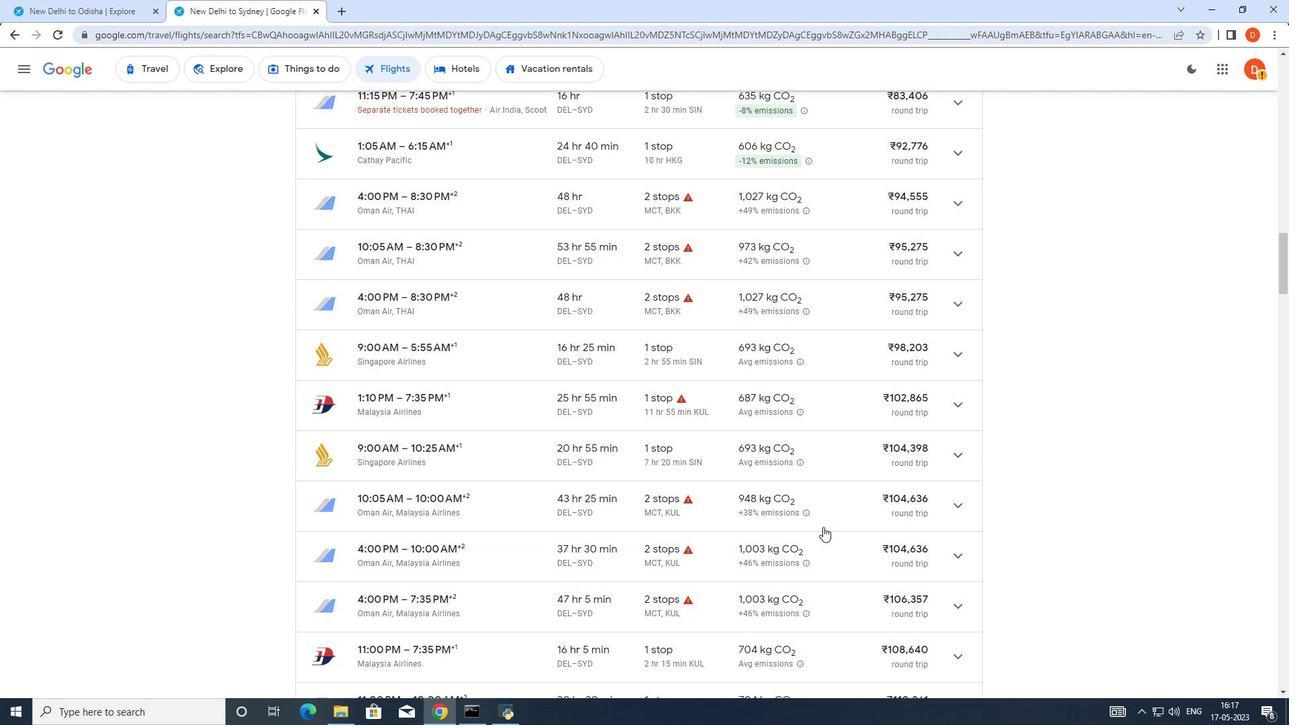 
Action: Mouse scrolled (823, 527) with delta (0, 0)
Screenshot: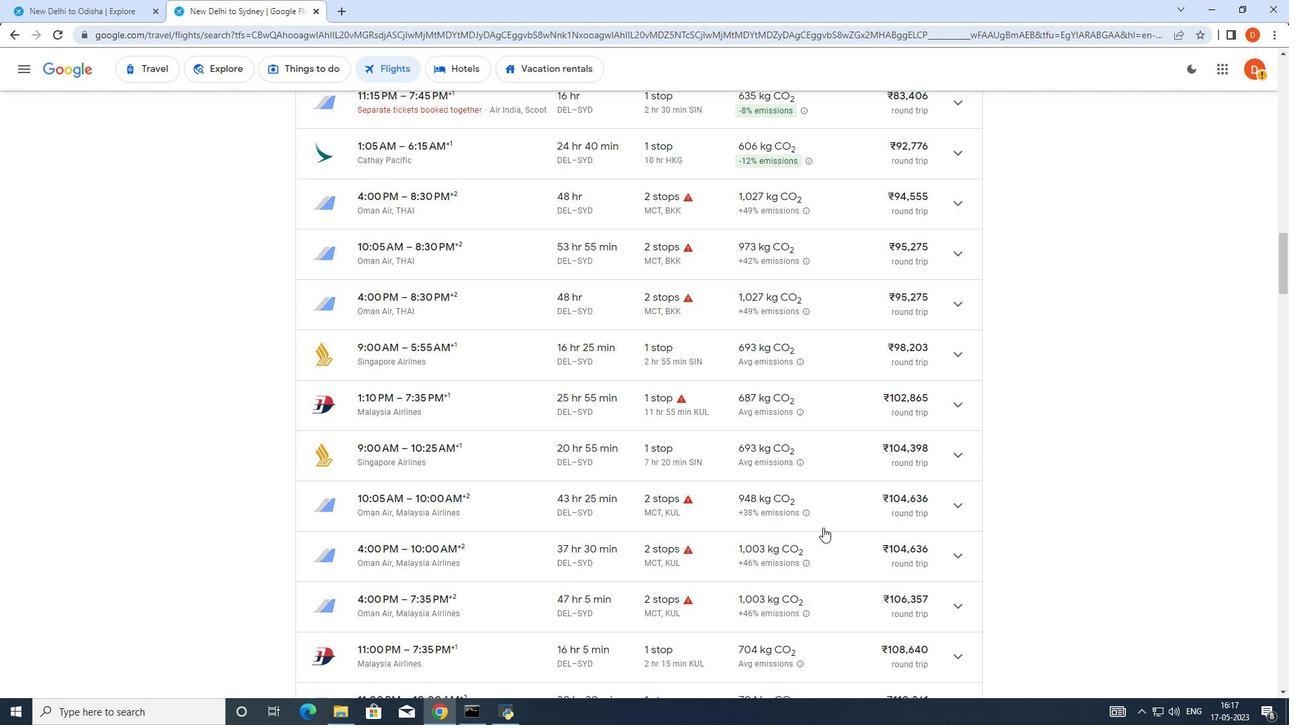 
Action: Mouse scrolled (823, 527) with delta (0, 0)
Screenshot: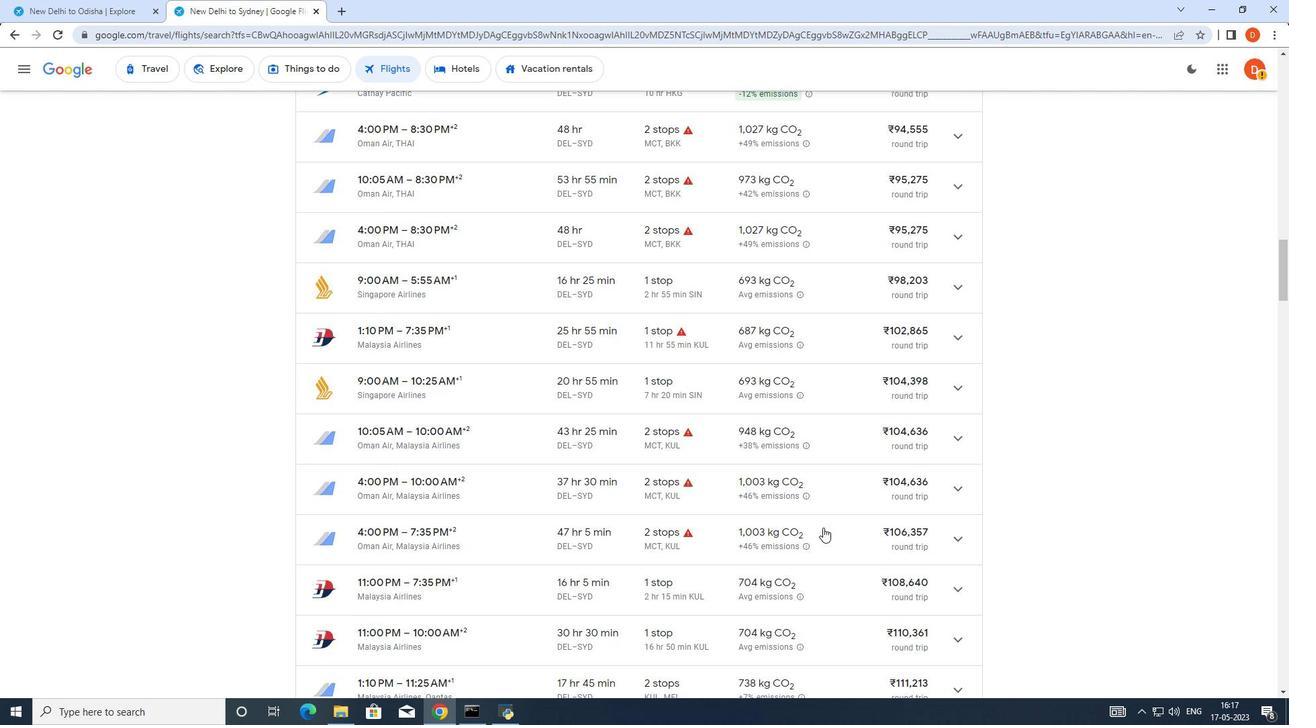 
Action: Mouse moved to (822, 528)
Screenshot: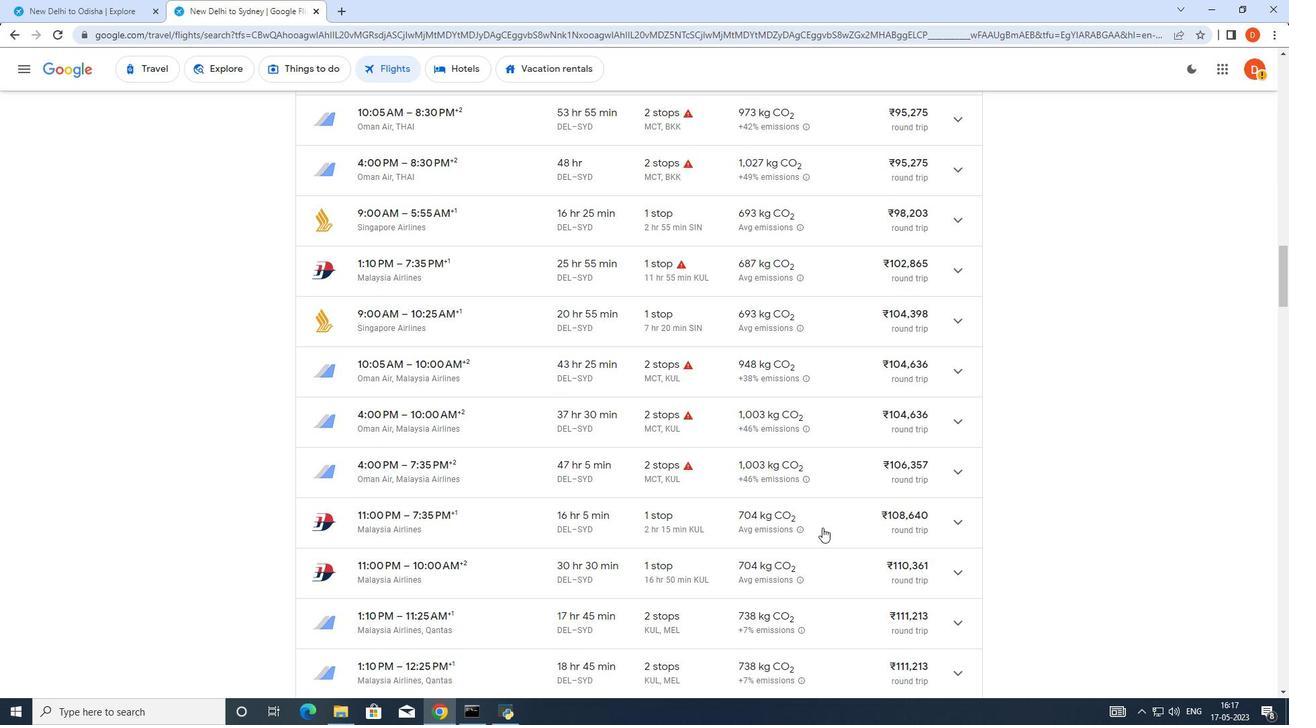 
Action: Mouse scrolled (822, 527) with delta (0, 0)
Screenshot: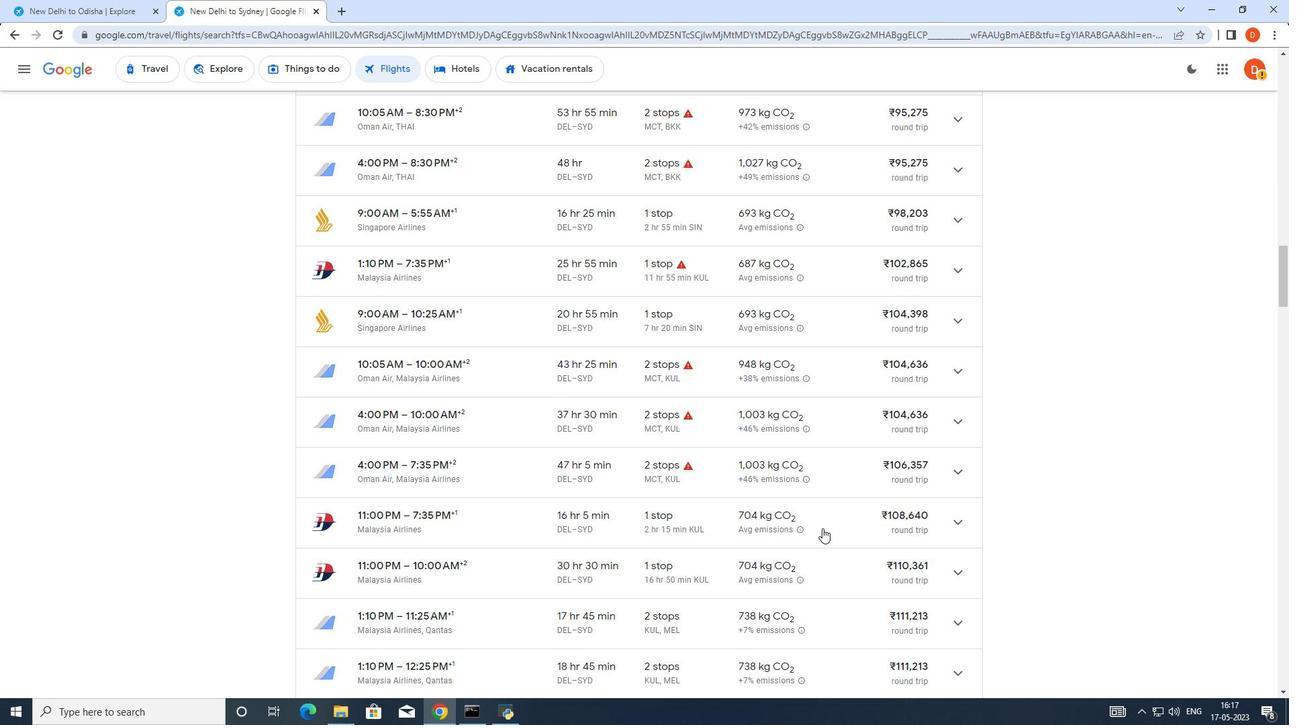 
Action: Mouse scrolled (822, 527) with delta (0, 0)
Screenshot: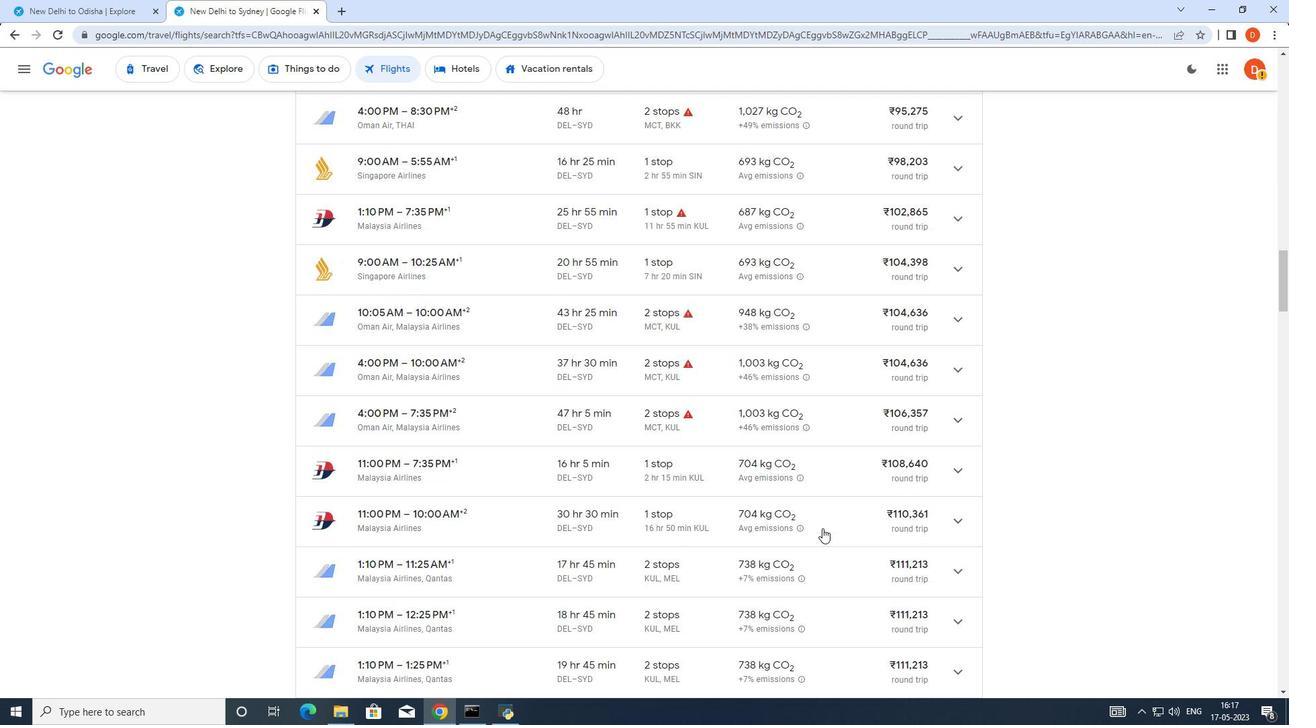 
Action: Mouse scrolled (822, 527) with delta (0, 0)
Screenshot: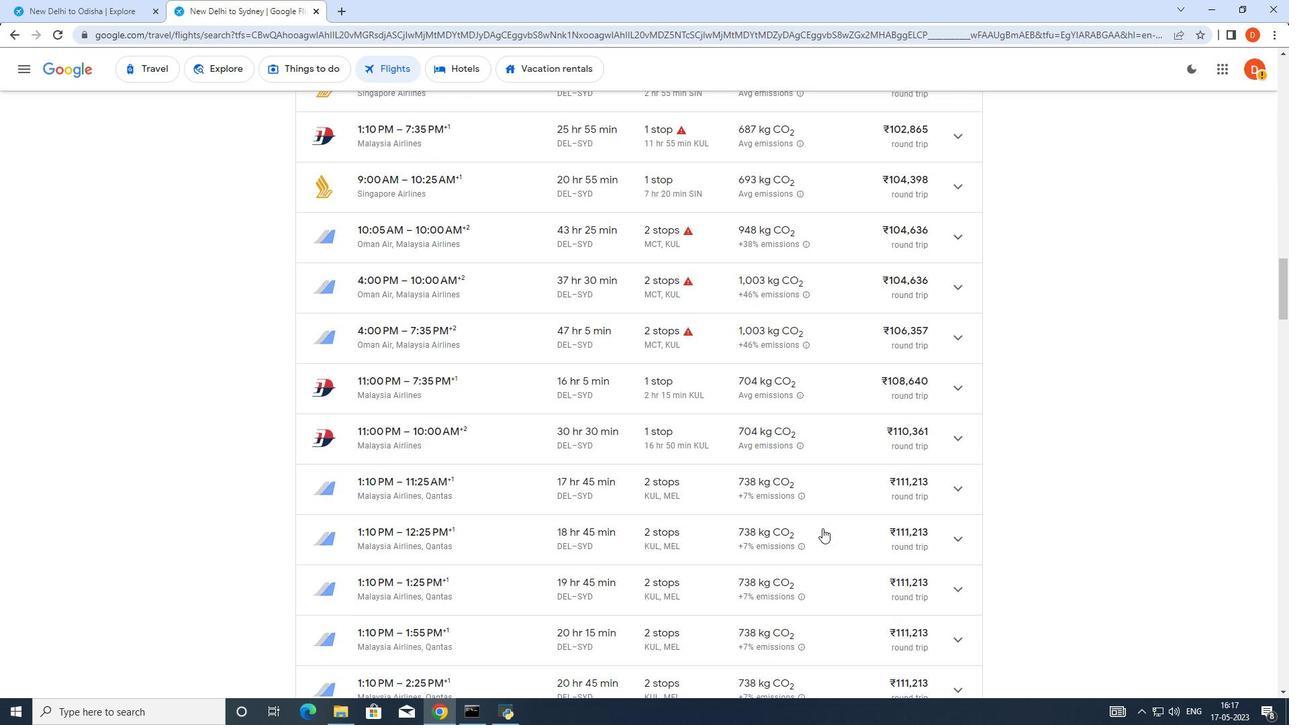 
Action: Mouse scrolled (822, 527) with delta (0, 0)
Screenshot: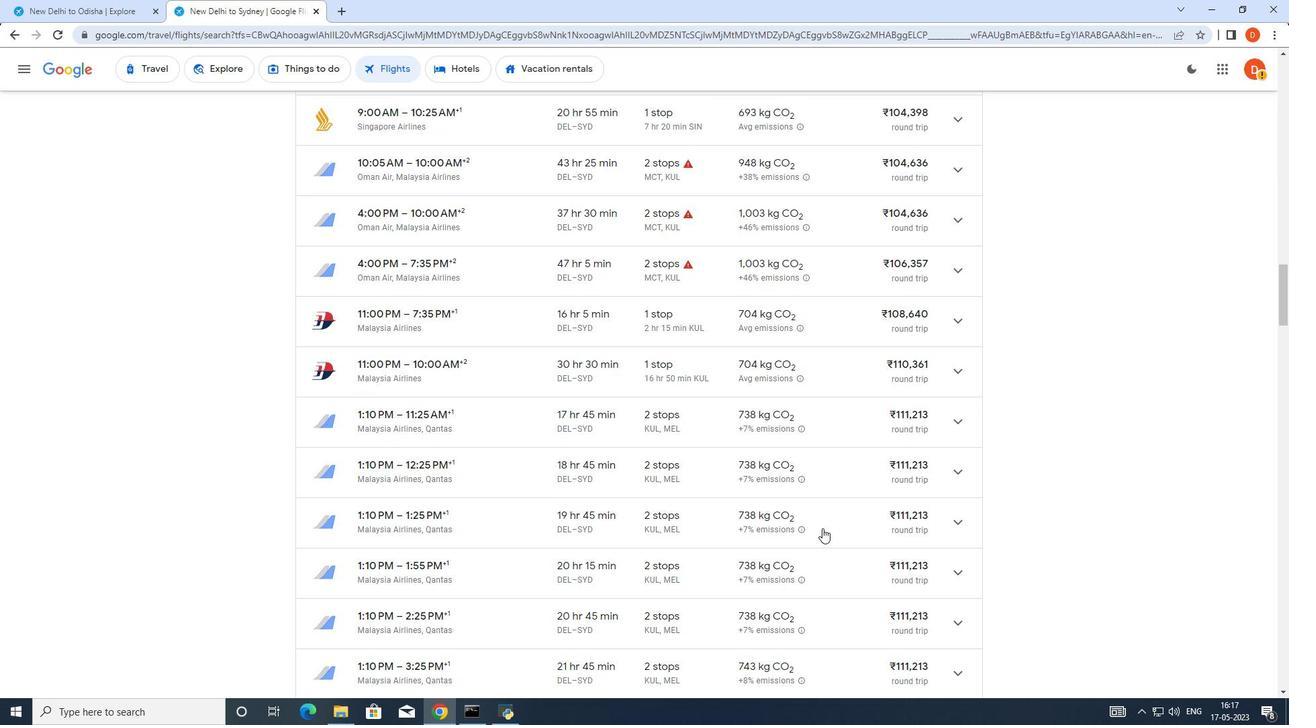 
Action: Mouse scrolled (822, 527) with delta (0, 0)
Screenshot: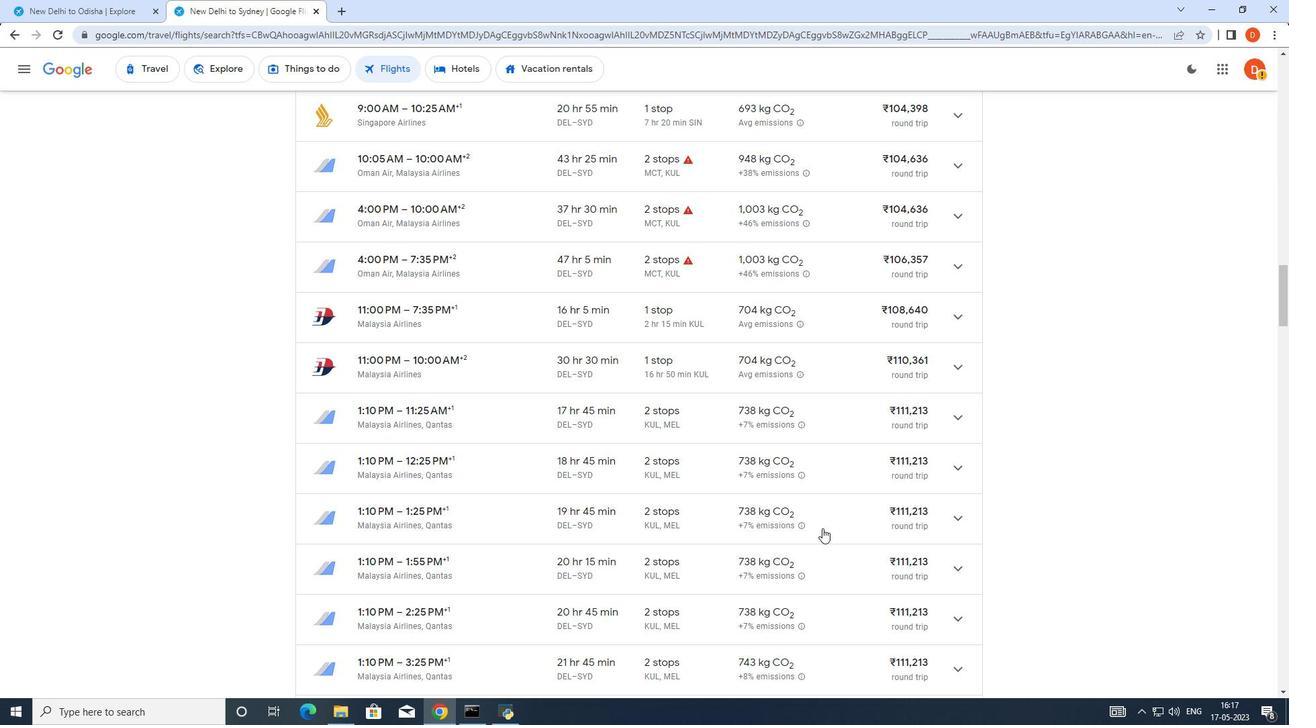 
Action: Mouse scrolled (822, 527) with delta (0, 0)
Screenshot: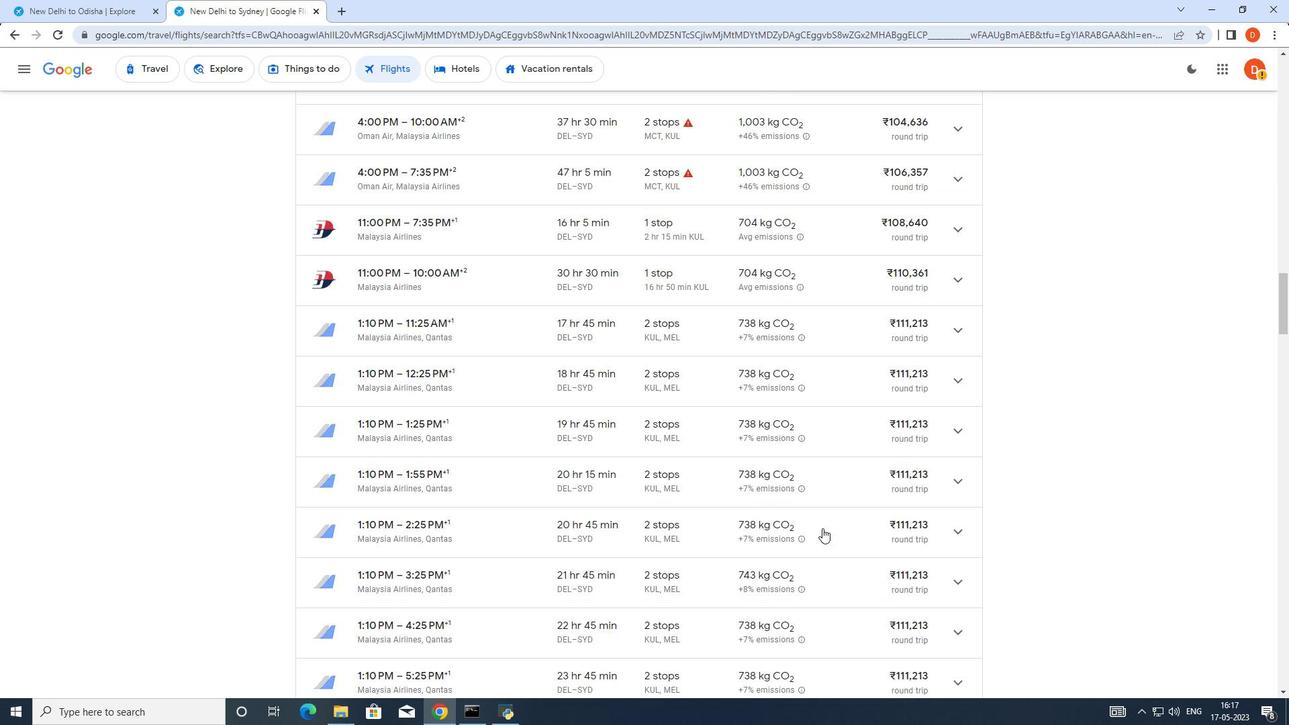 
Action: Mouse scrolled (822, 527) with delta (0, 0)
Screenshot: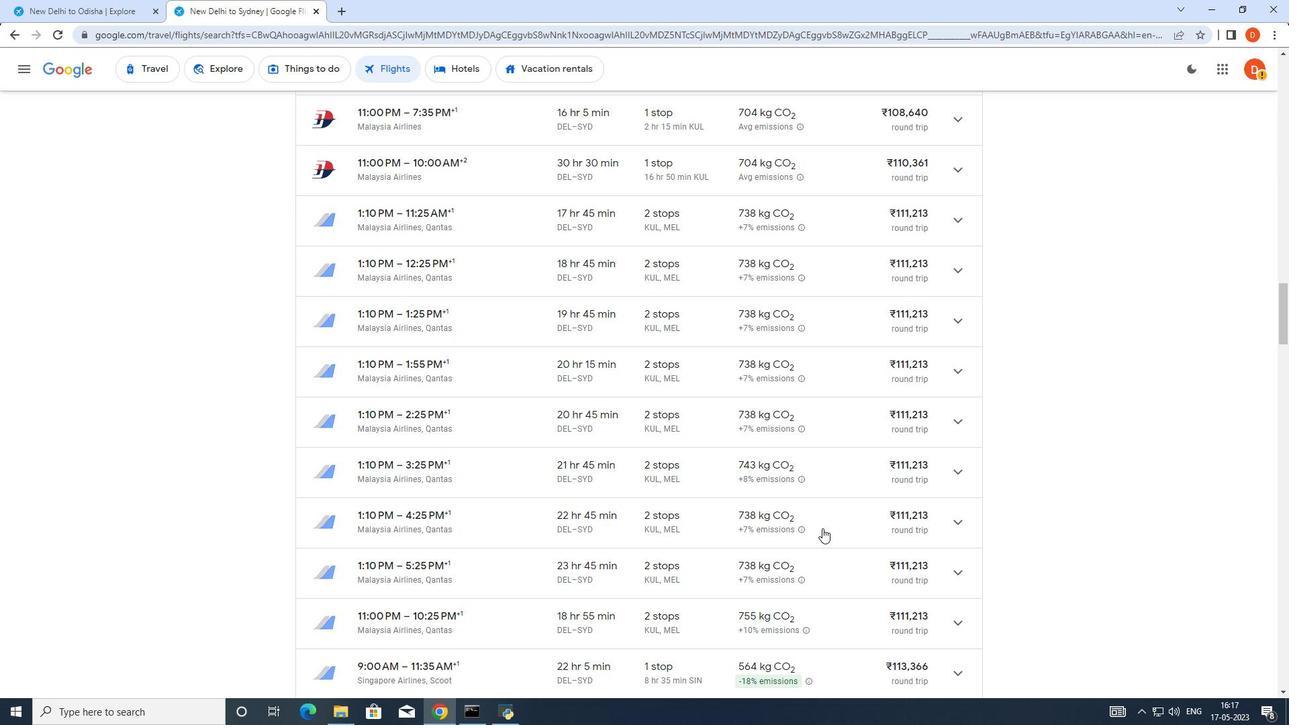 
Action: Mouse scrolled (822, 527) with delta (0, 0)
Screenshot: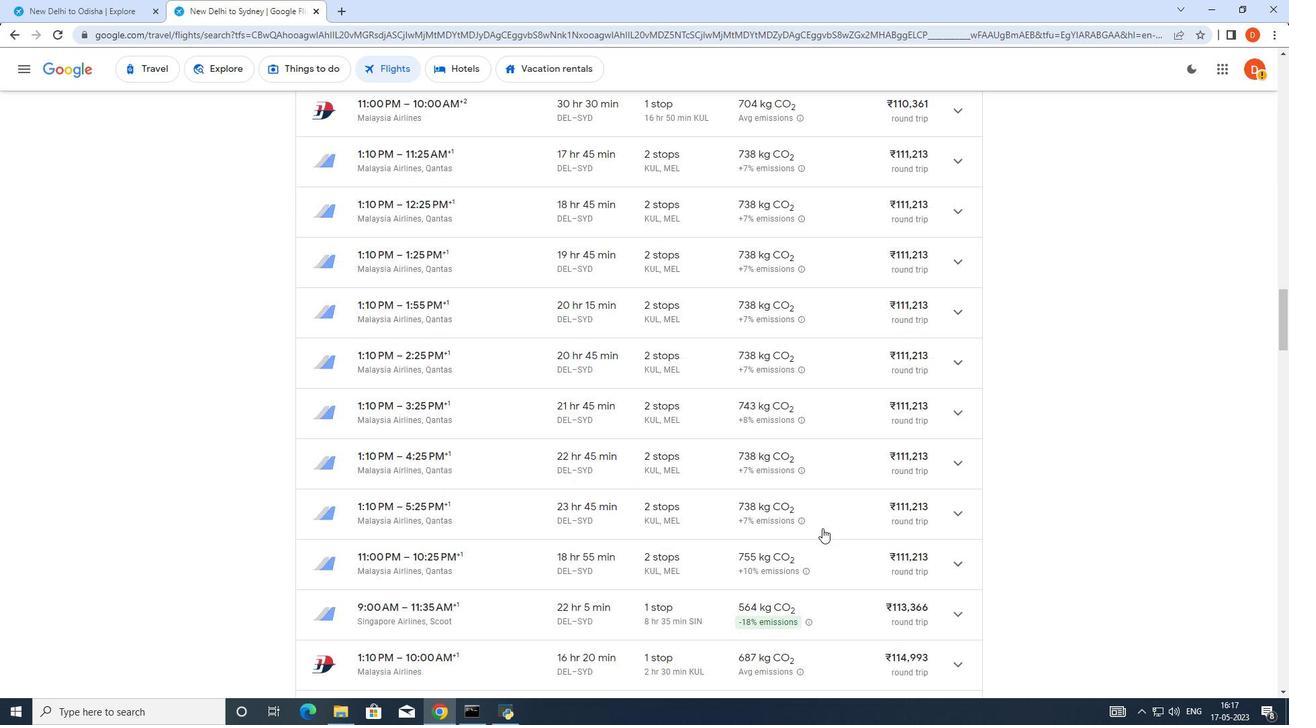 
Action: Mouse scrolled (822, 527) with delta (0, 0)
Screenshot: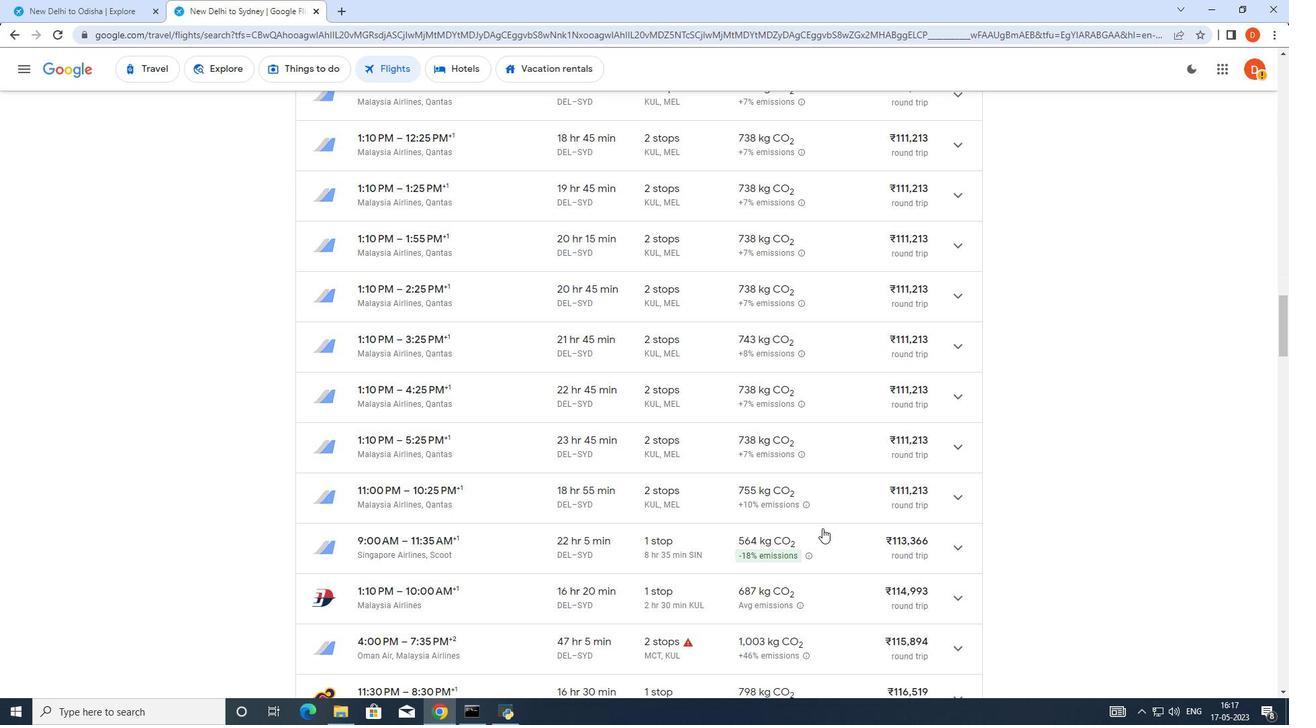 
Action: Mouse scrolled (822, 527) with delta (0, 0)
Screenshot: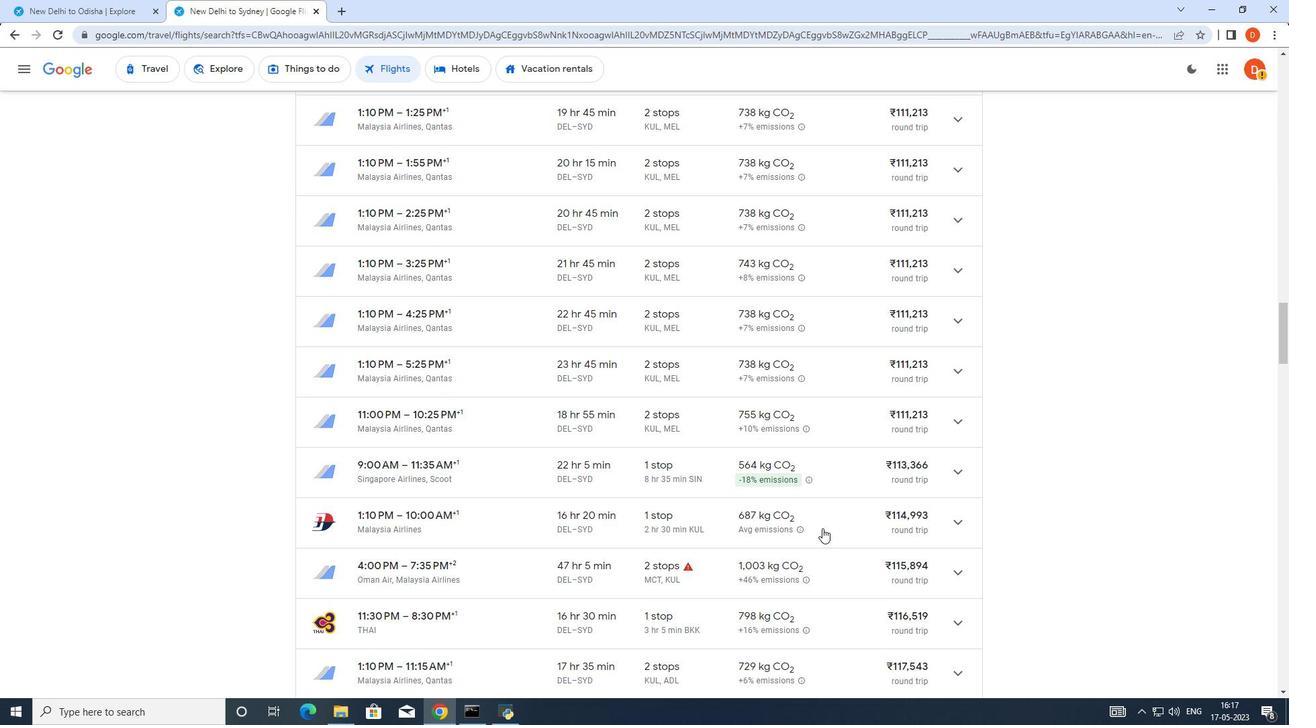 
Action: Mouse scrolled (822, 527) with delta (0, 0)
Screenshot: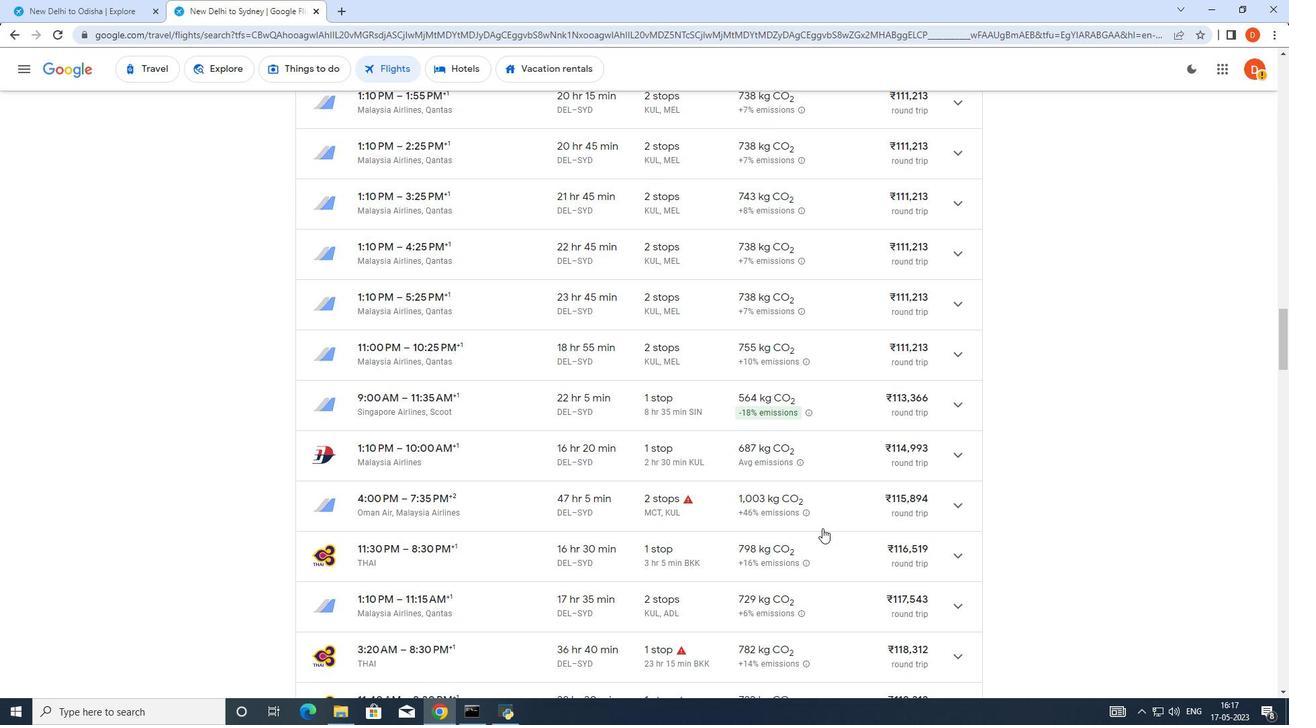 
Action: Mouse scrolled (822, 527) with delta (0, 0)
Screenshot: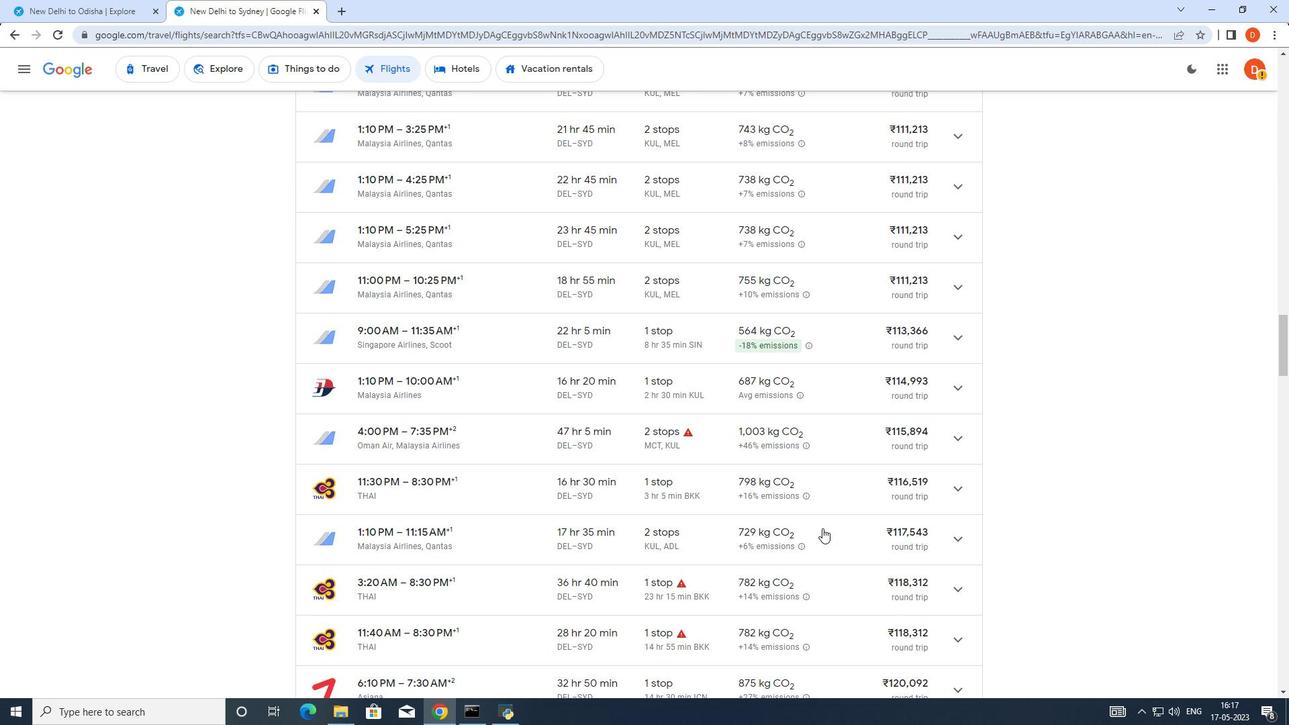 
Action: Mouse moved to (822, 529)
Screenshot: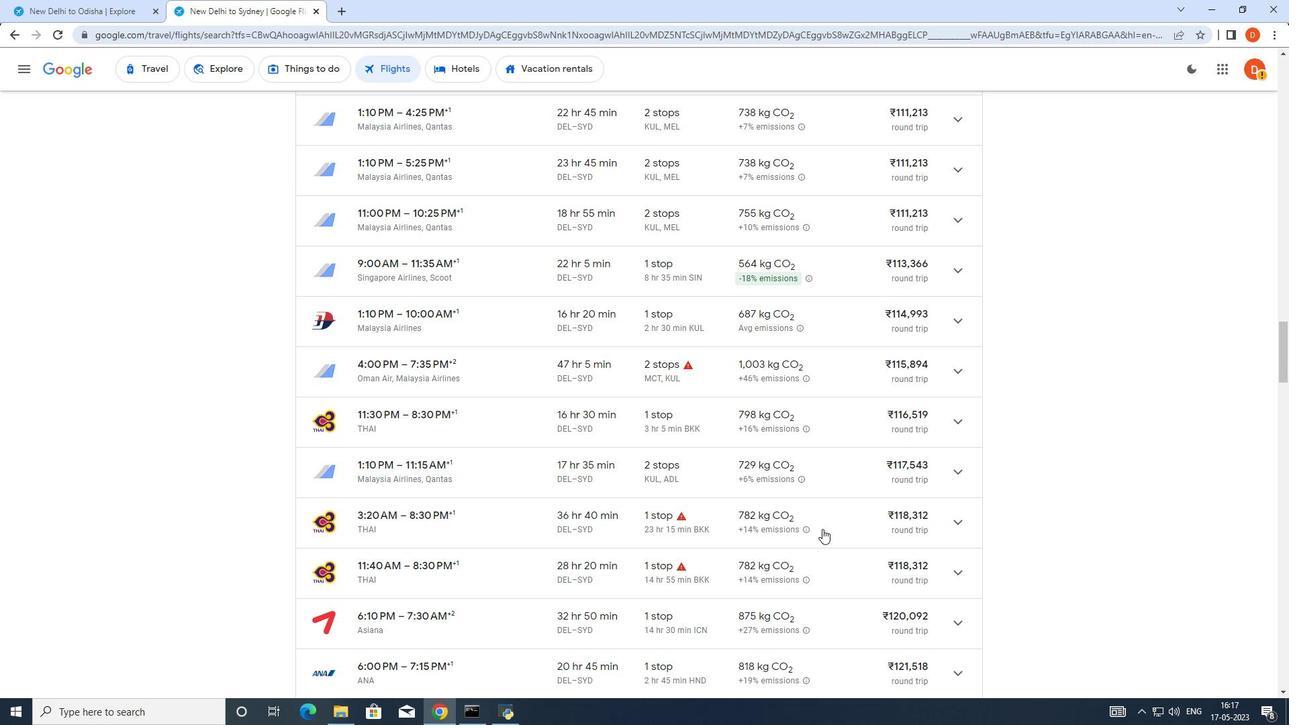
Action: Mouse scrolled (822, 529) with delta (0, 0)
Screenshot: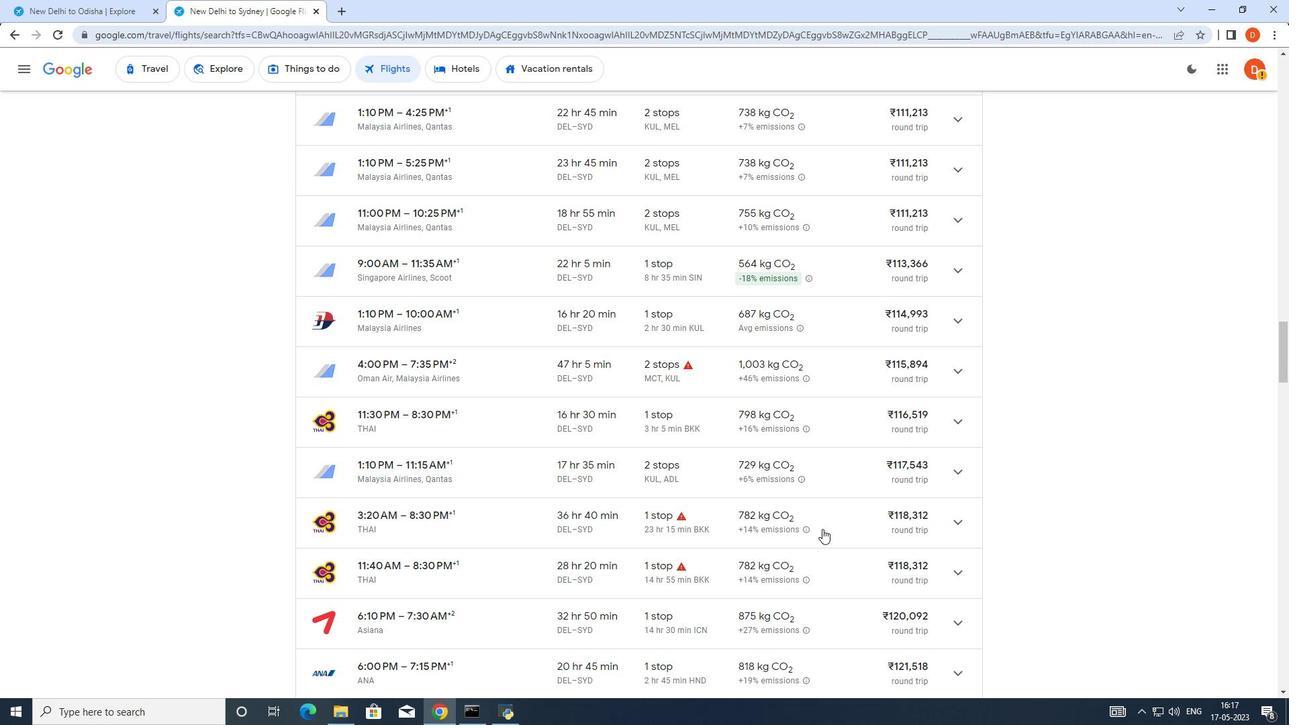 
Action: Mouse moved to (822, 530)
Screenshot: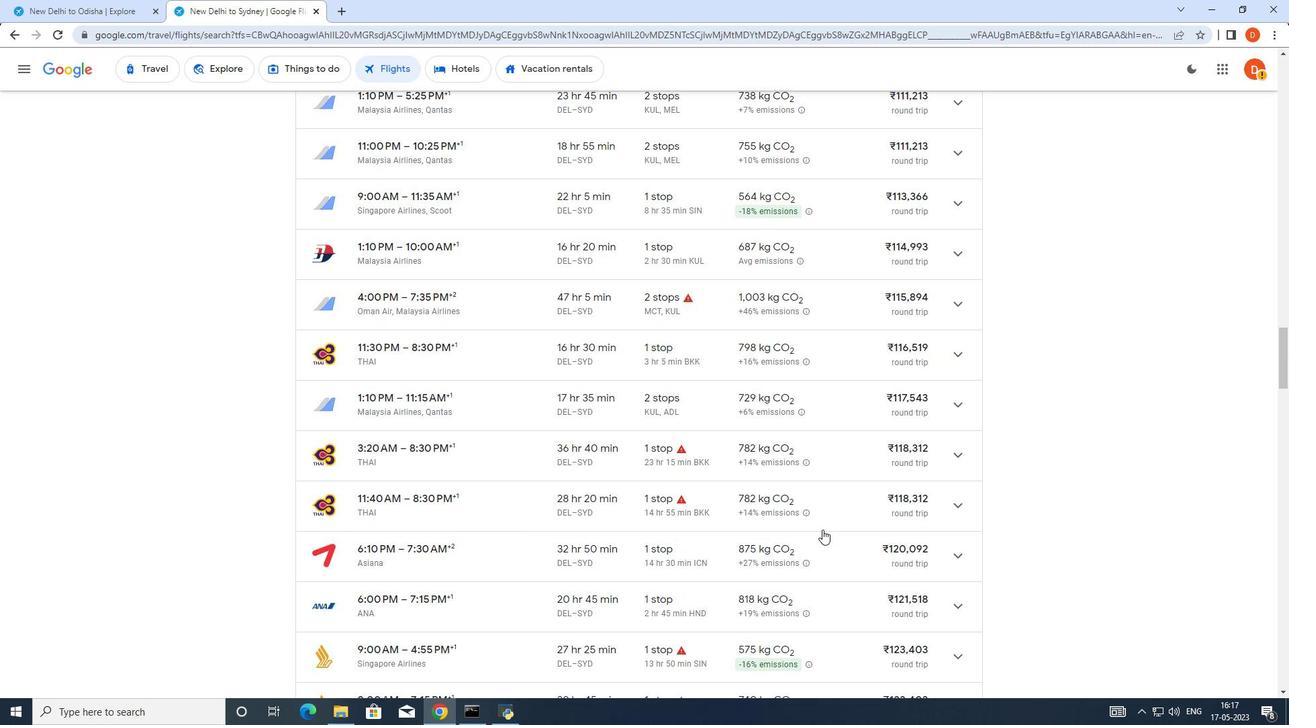 
Action: Mouse scrolled (822, 529) with delta (0, 0)
Screenshot: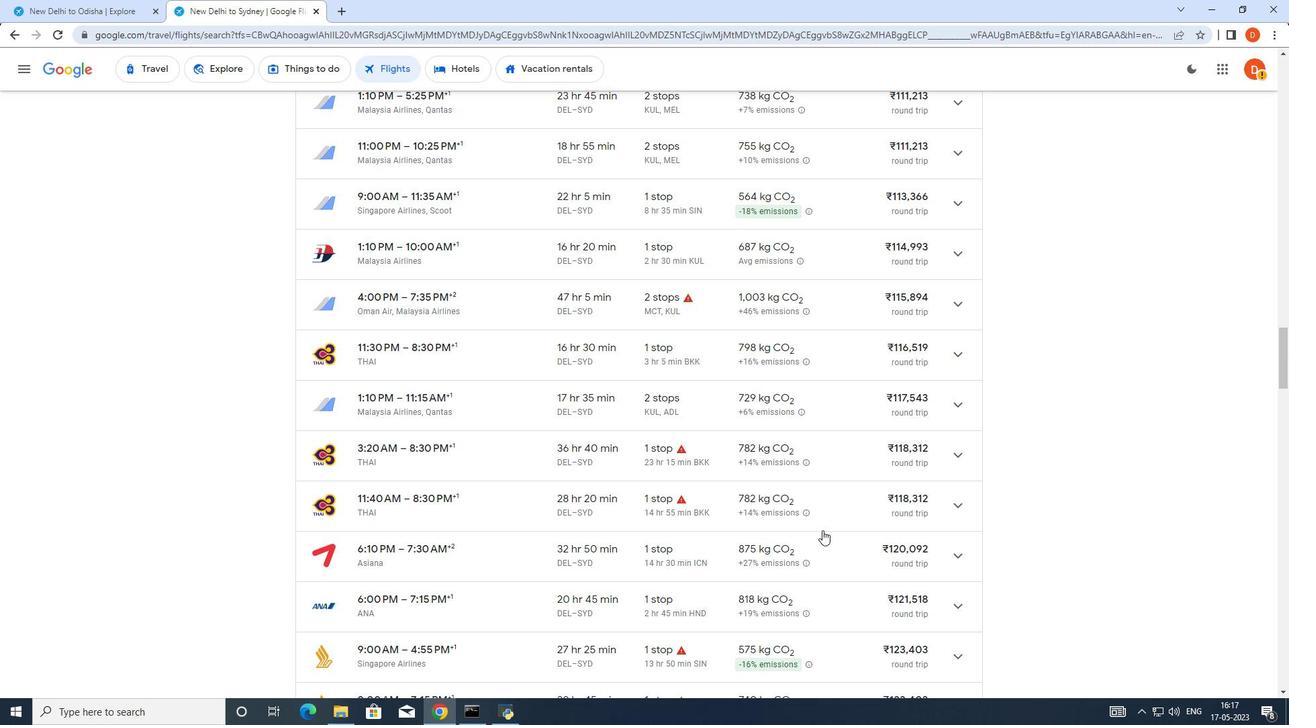 
Action: Mouse scrolled (822, 529) with delta (0, 0)
Screenshot: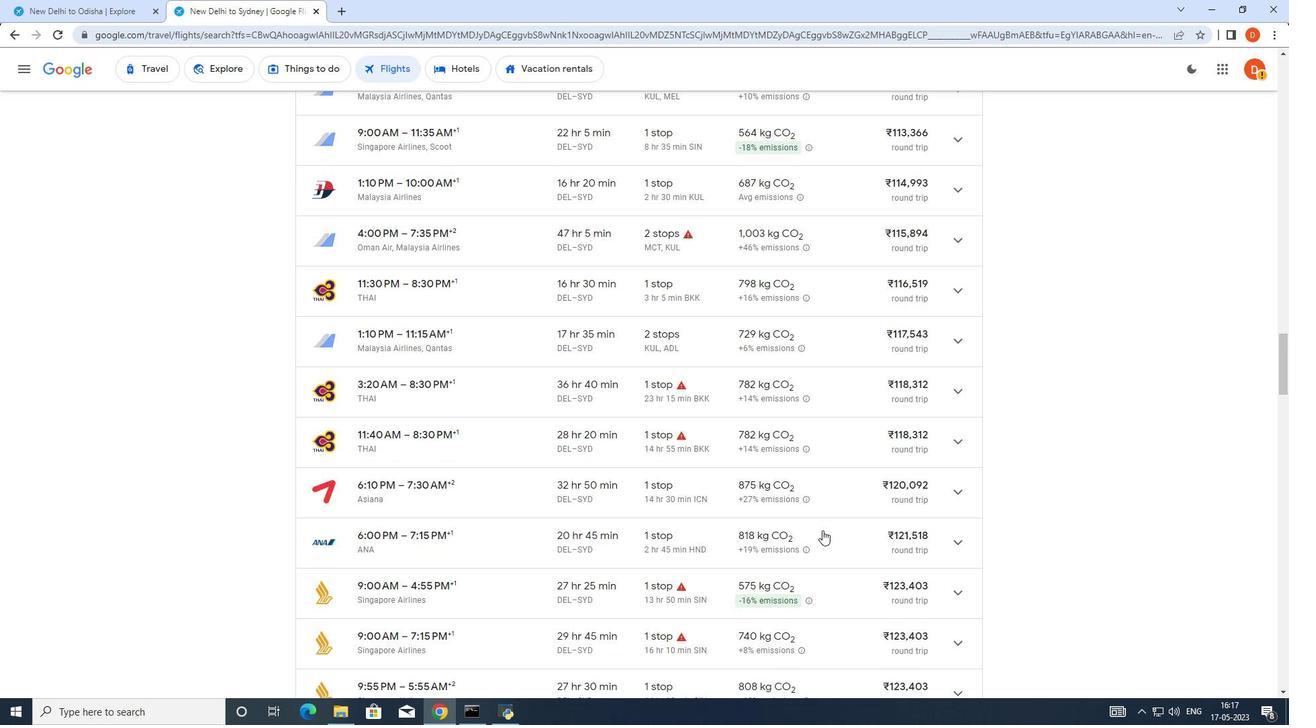 
Action: Mouse moved to (794, 507)
Screenshot: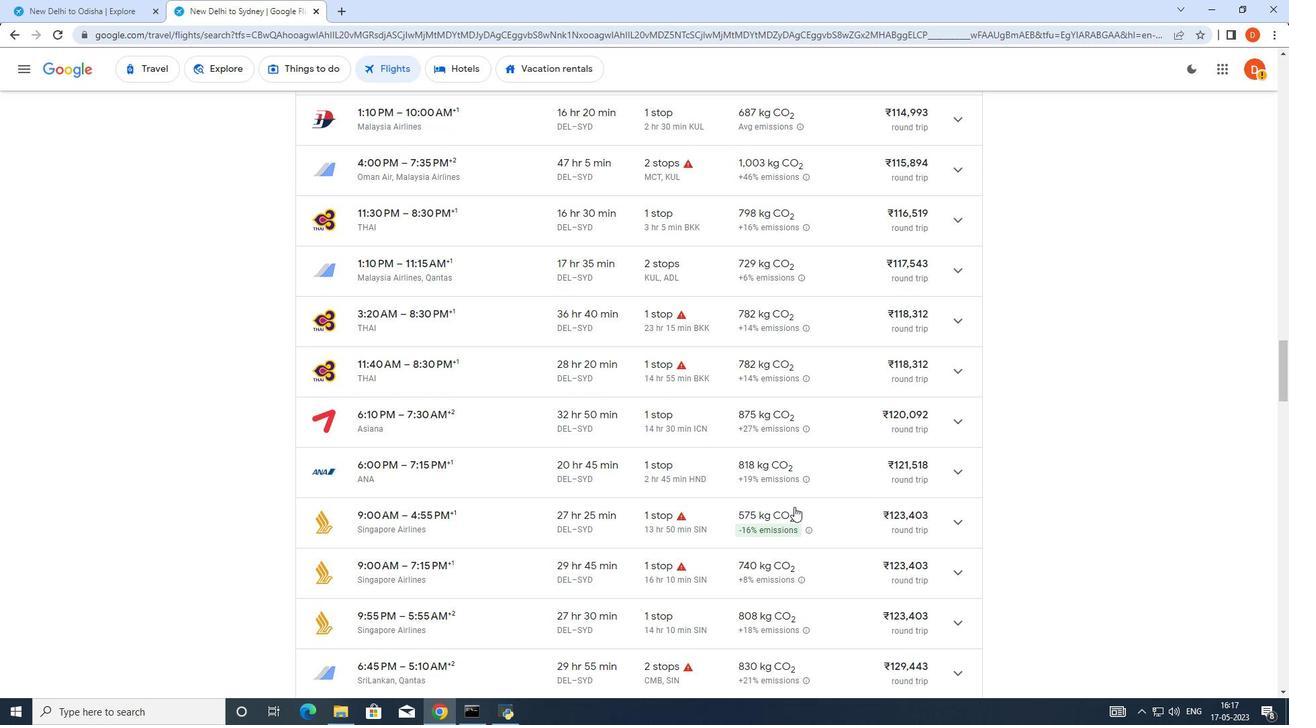 
Action: Mouse scrolled (794, 506) with delta (0, 0)
Screenshot: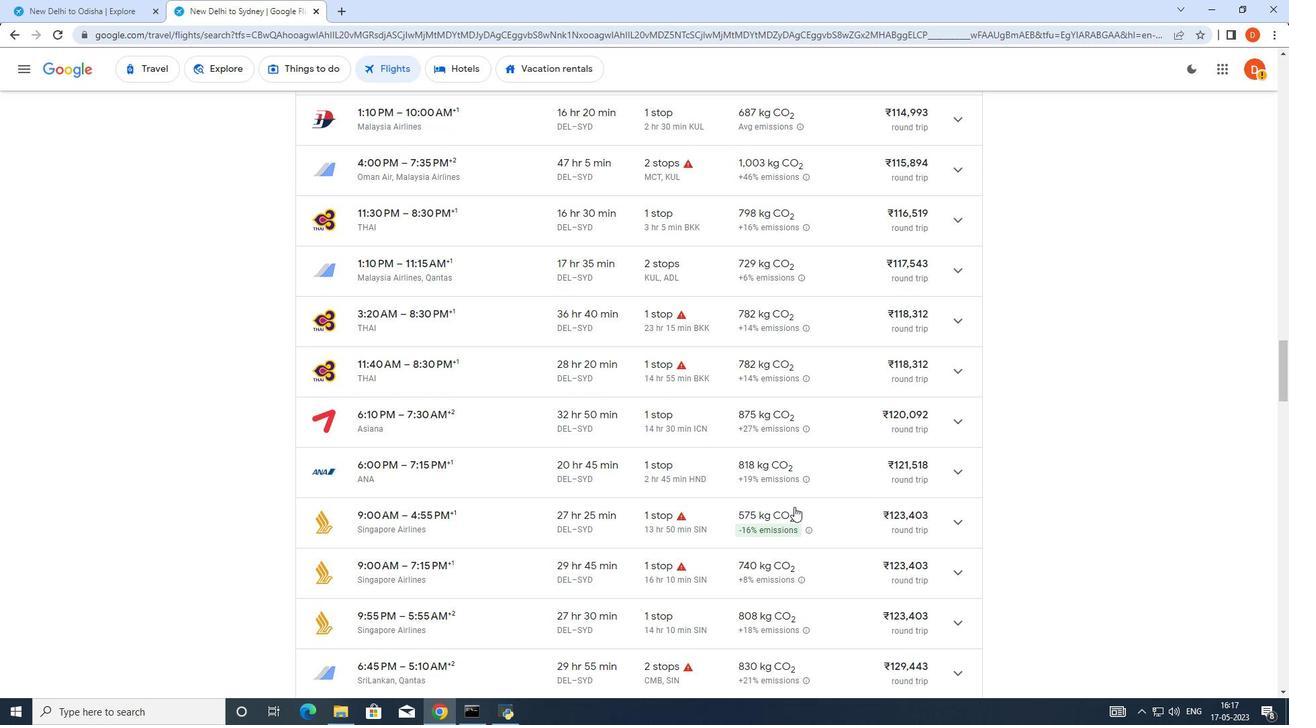 
Action: Mouse scrolled (794, 506) with delta (0, 0)
Screenshot: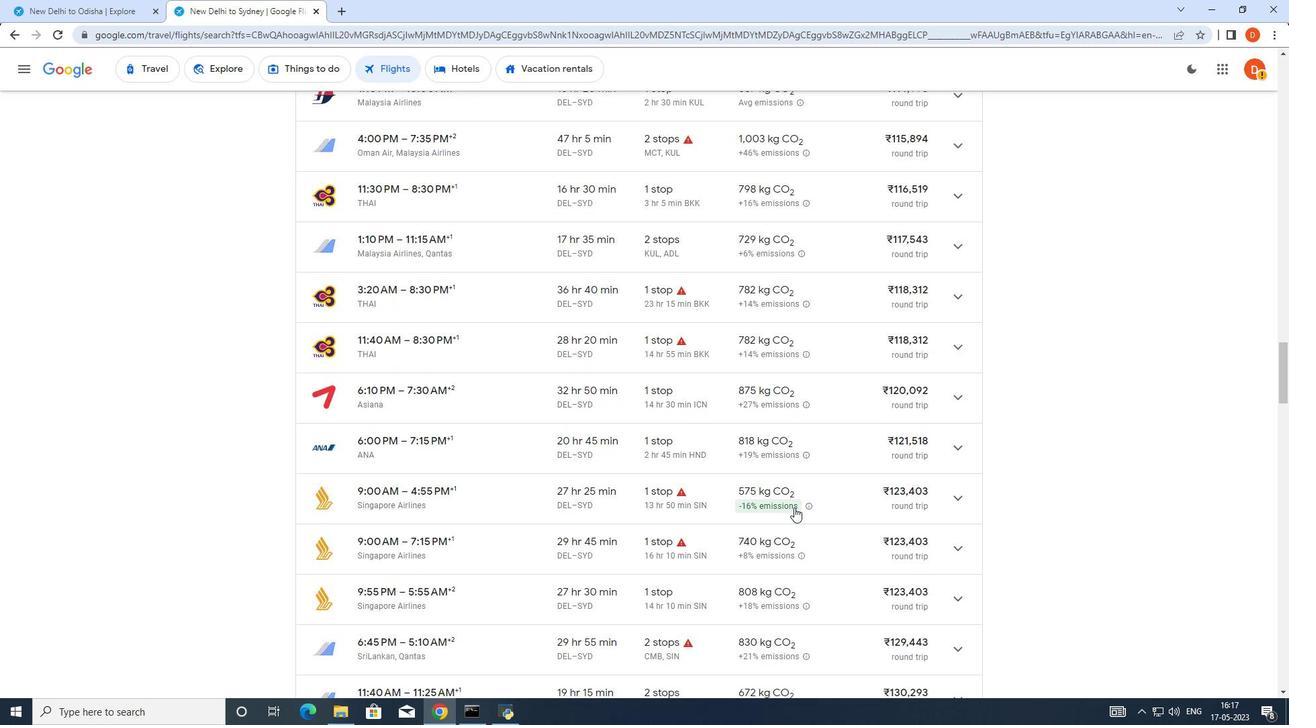 
Action: Mouse moved to (880, 544)
Screenshot: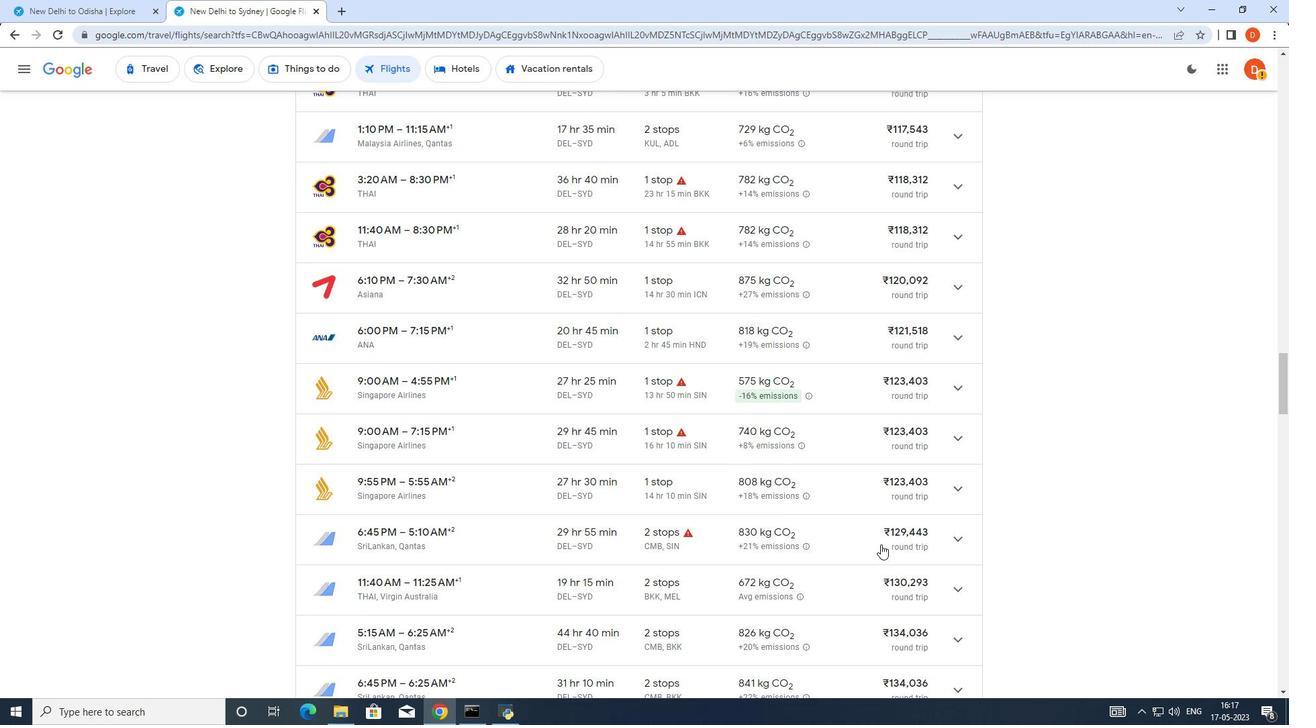 
Action: Mouse scrolled (880, 543) with delta (0, 0)
Screenshot: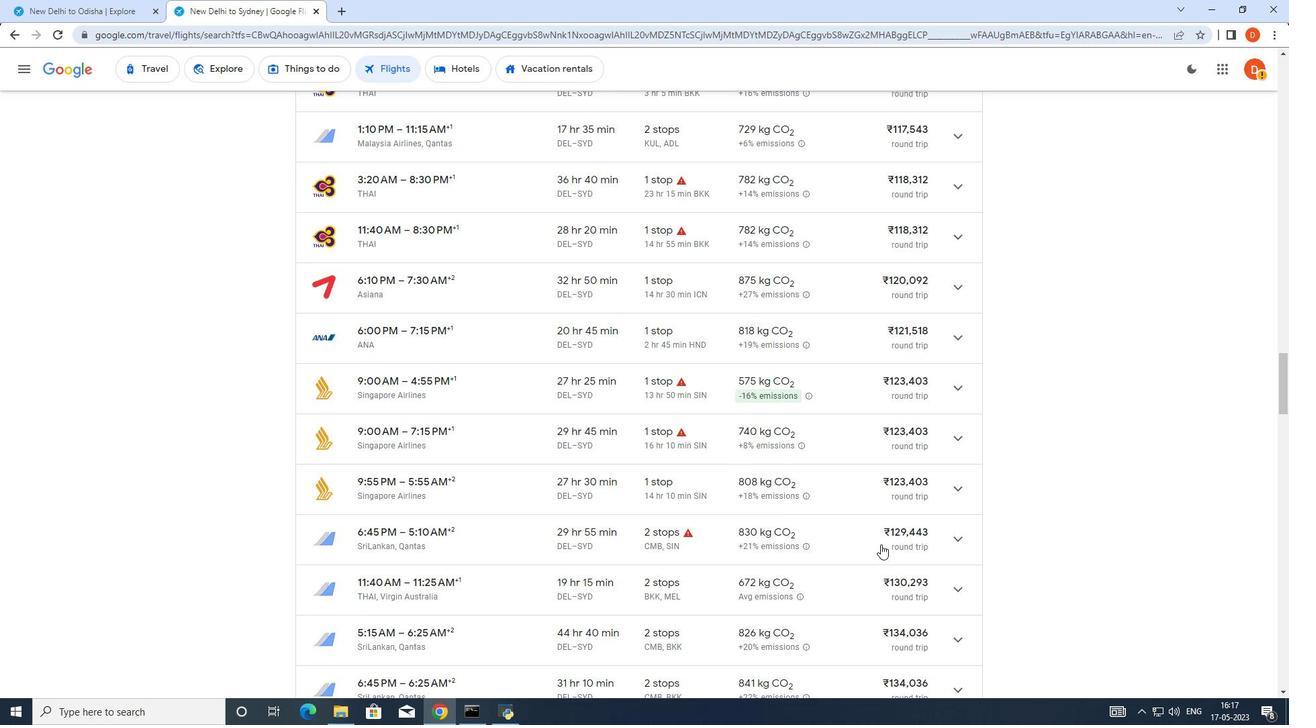 
Action: Mouse moved to (878, 544)
Screenshot: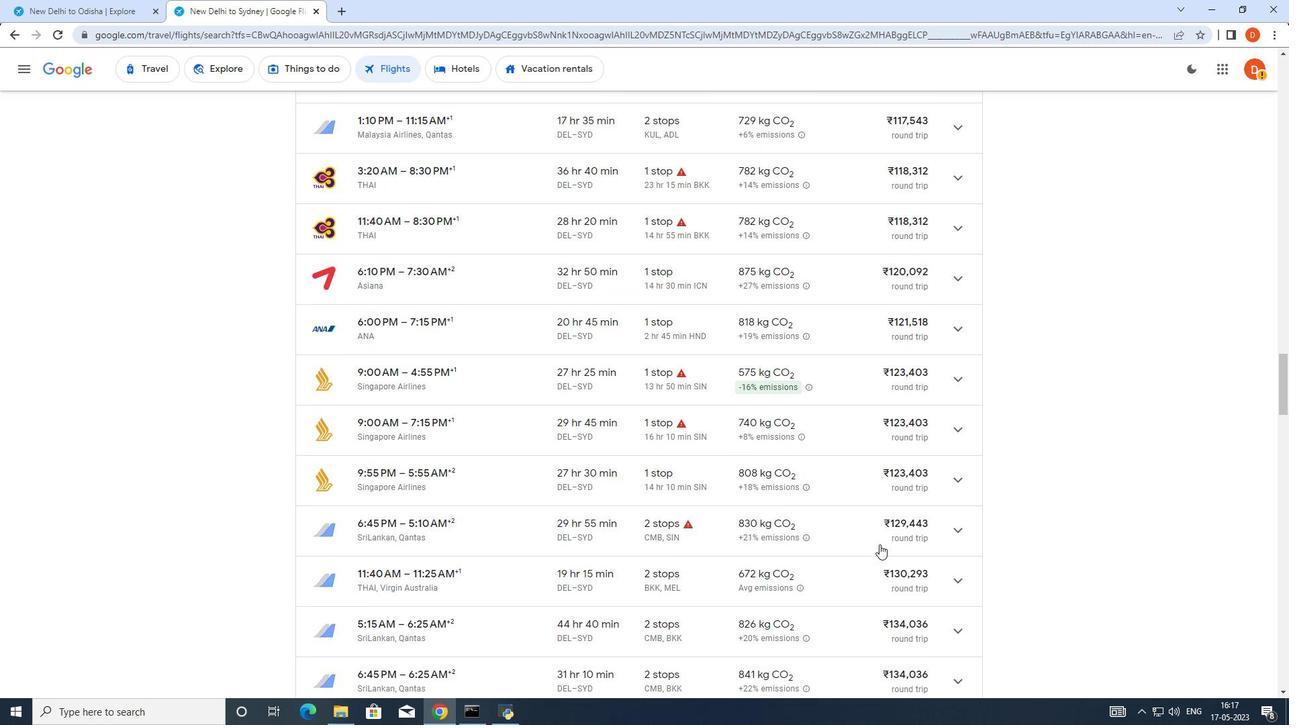 
Action: Mouse scrolled (878, 543) with delta (0, 0)
Screenshot: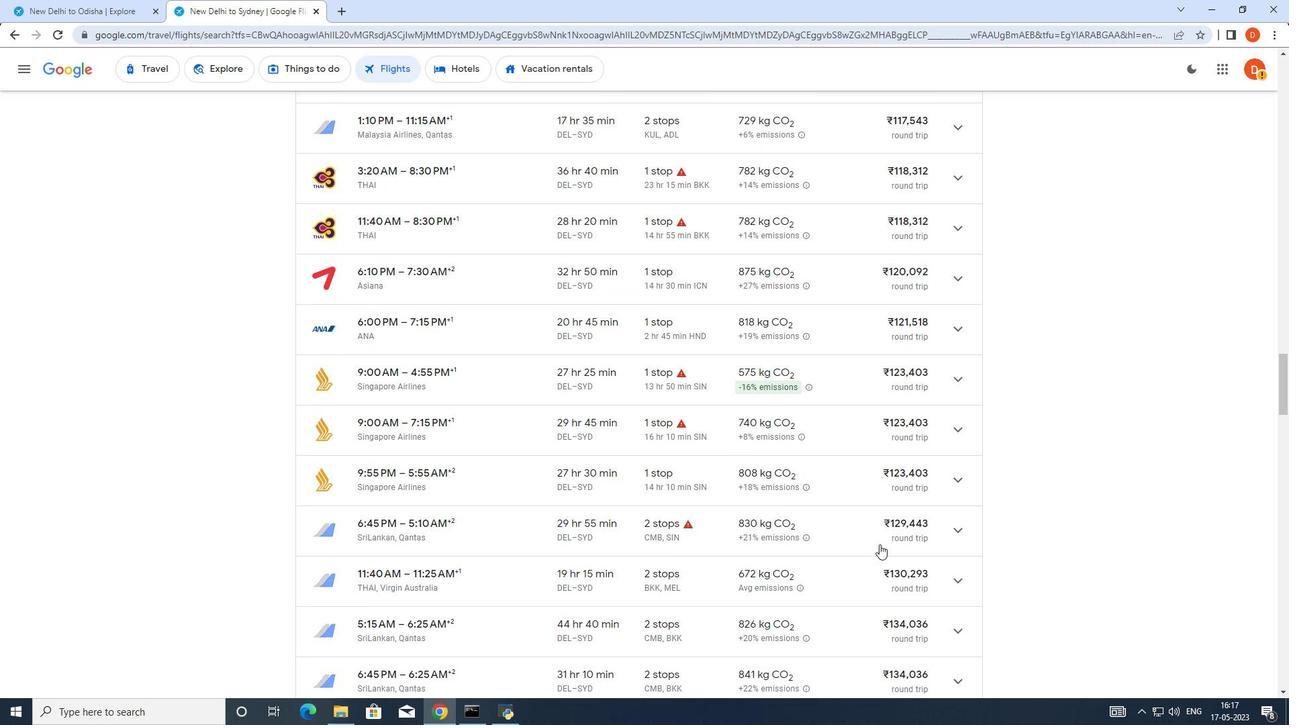 
Action: Mouse moved to (944, 547)
Screenshot: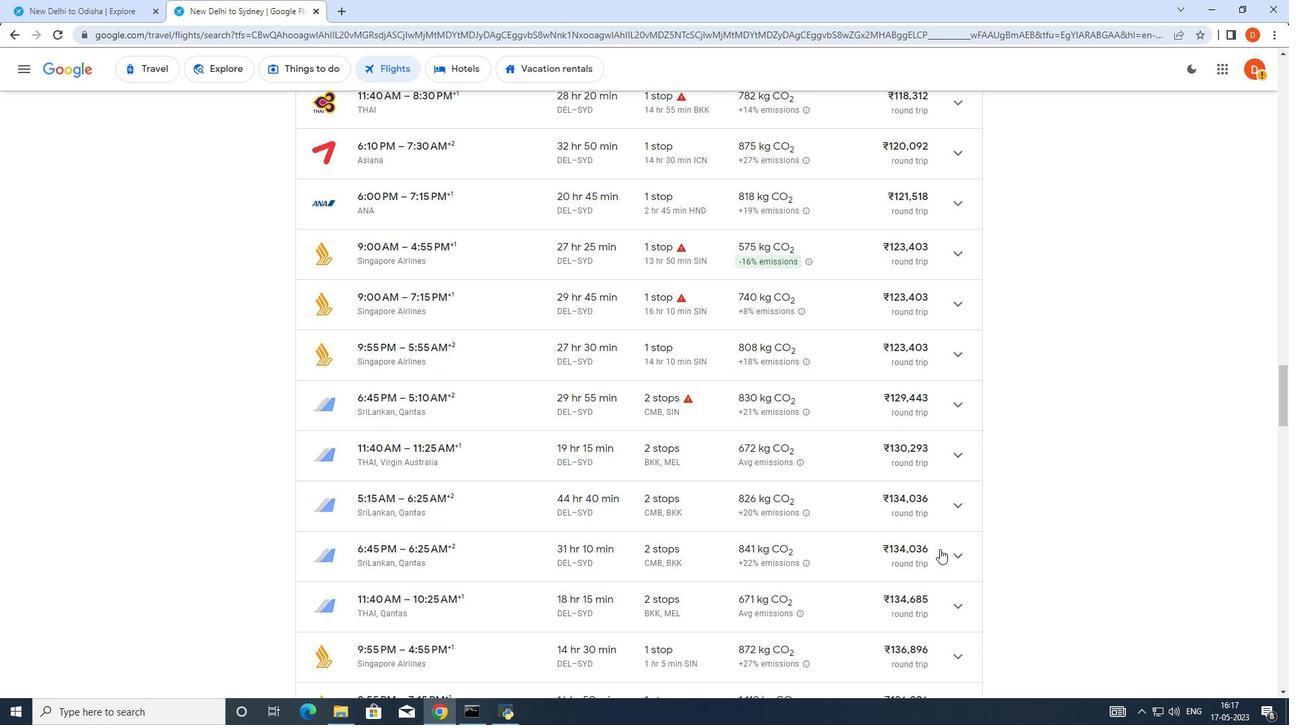 
Action: Mouse pressed left at (944, 547)
Screenshot: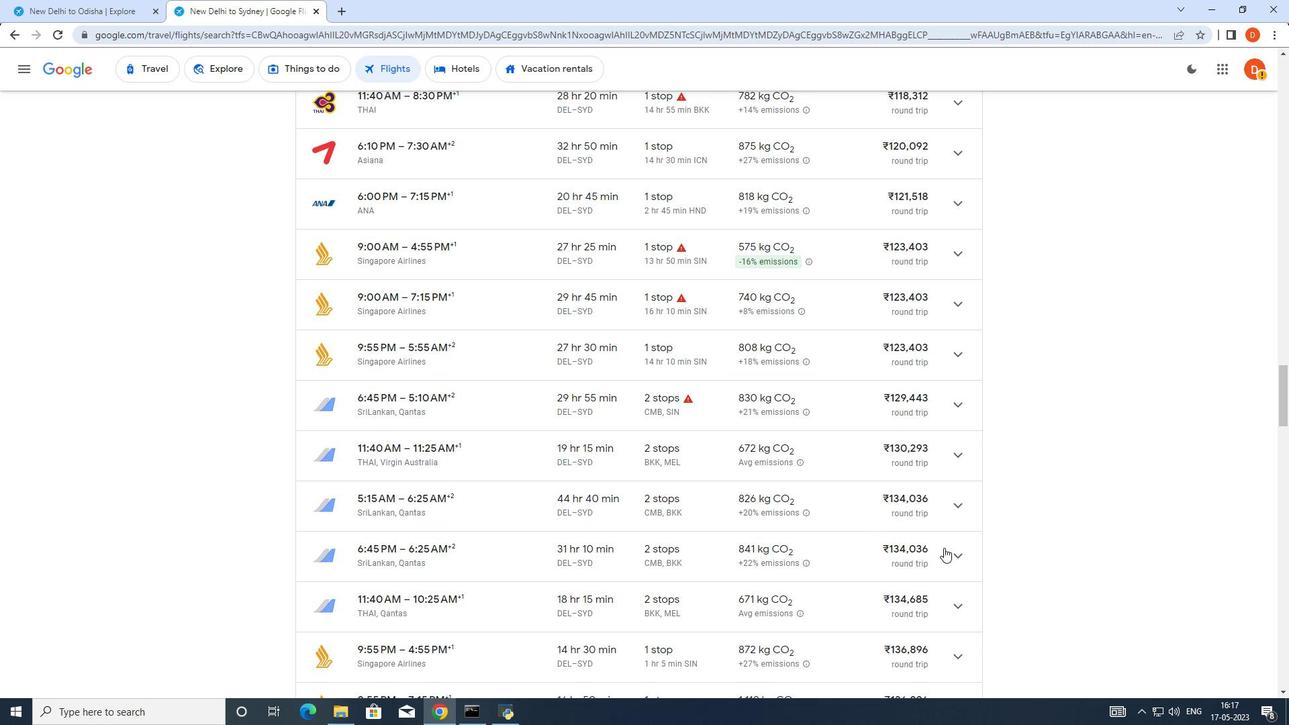 
Action: Mouse moved to (719, 529)
Screenshot: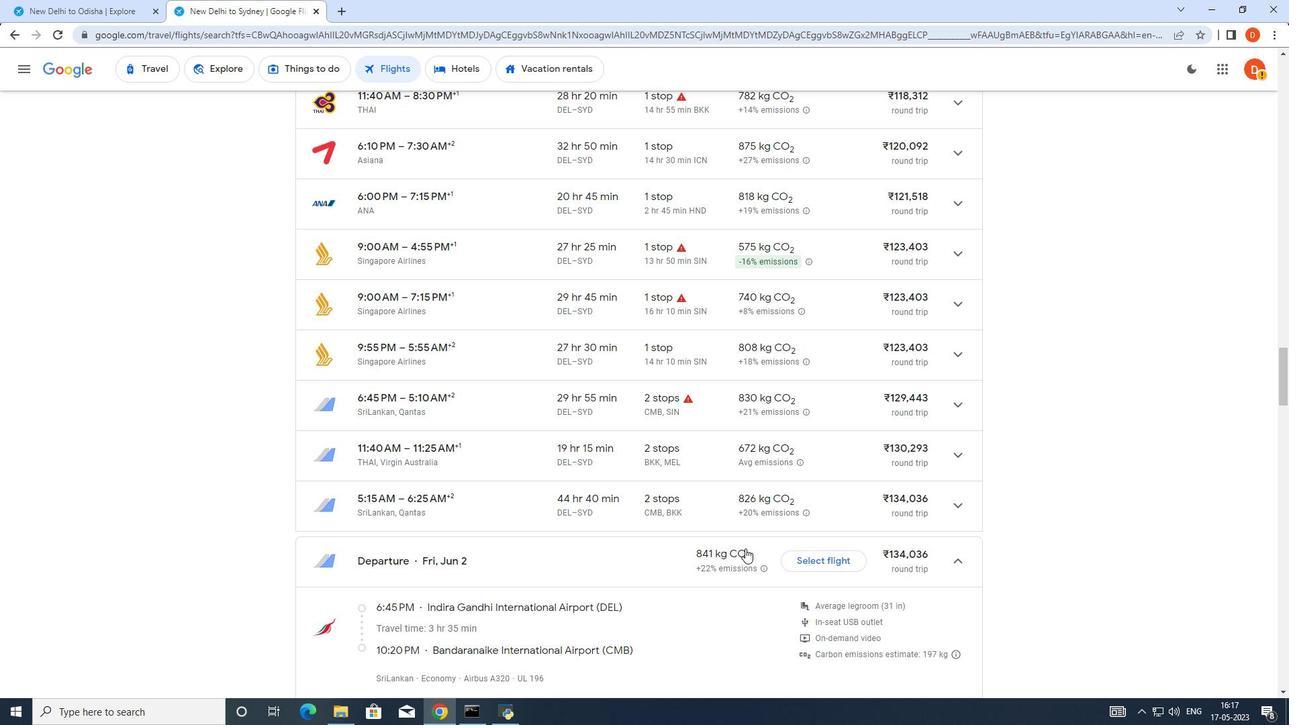 
Action: Mouse scrolled (719, 528) with delta (0, 0)
Screenshot: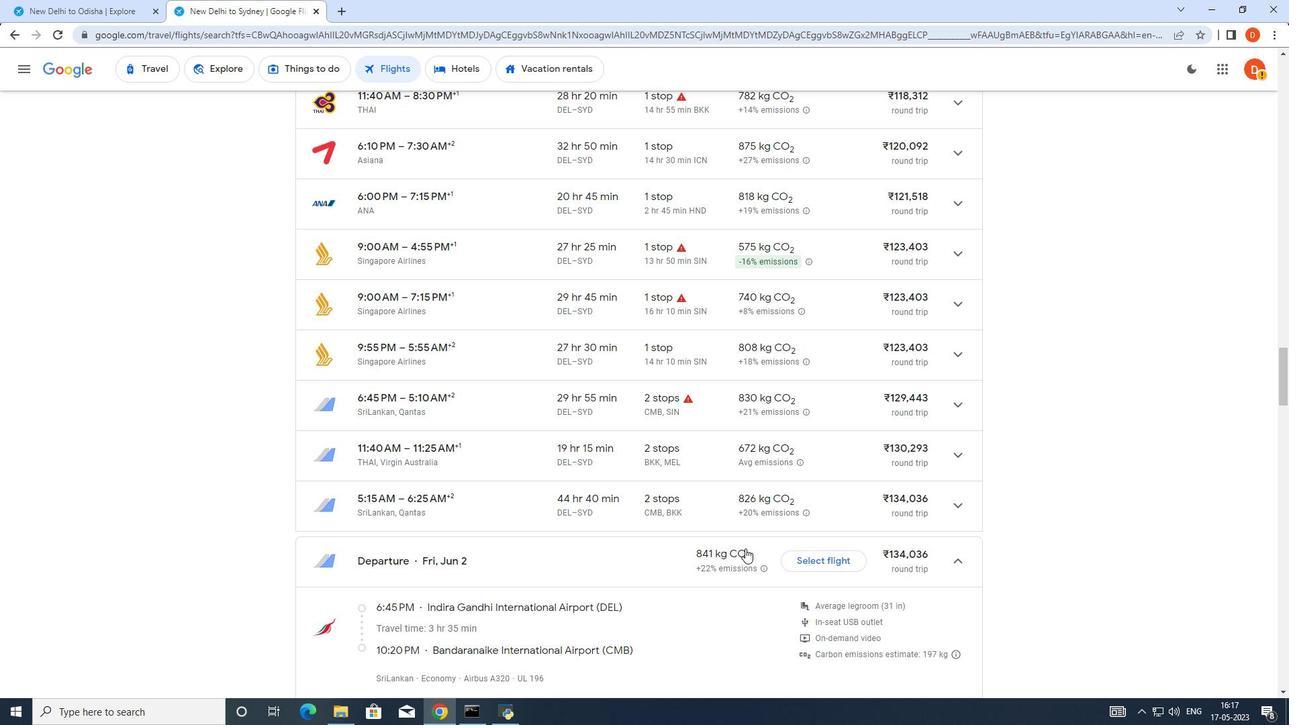 
Action: Mouse moved to (718, 528)
Screenshot: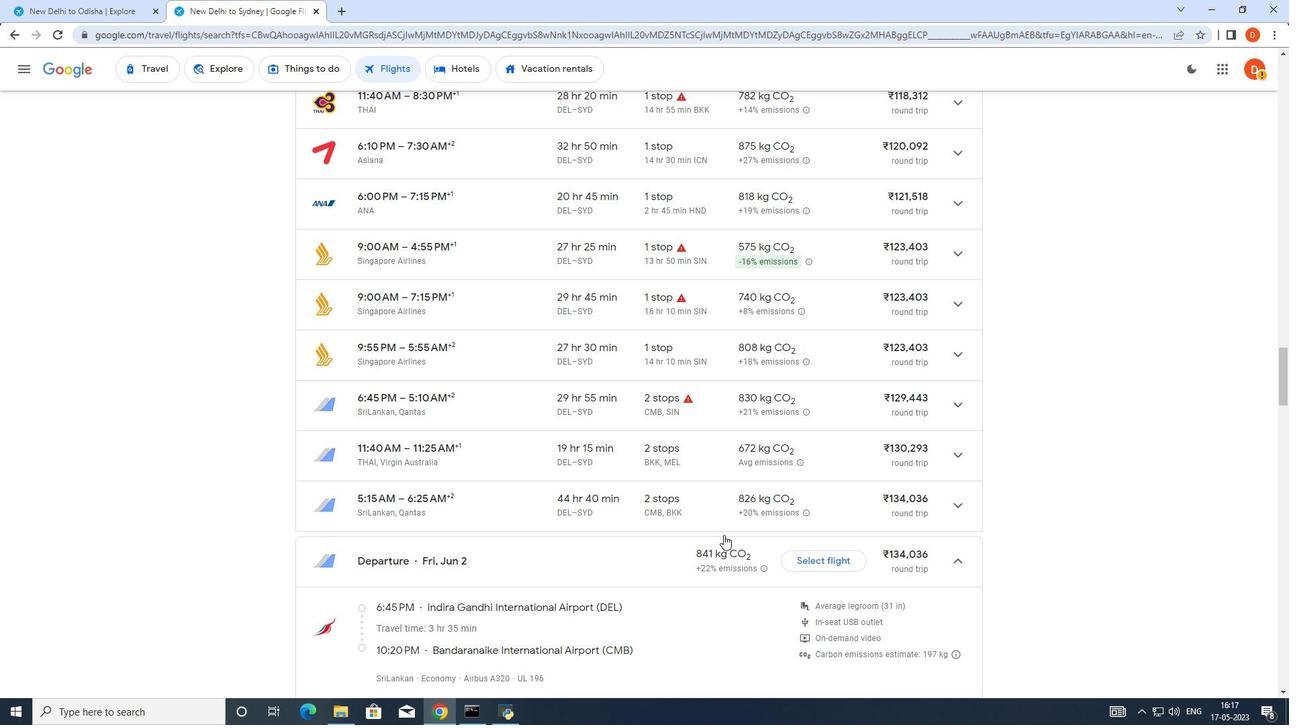 
Action: Mouse scrolled (718, 527) with delta (0, 0)
Screenshot: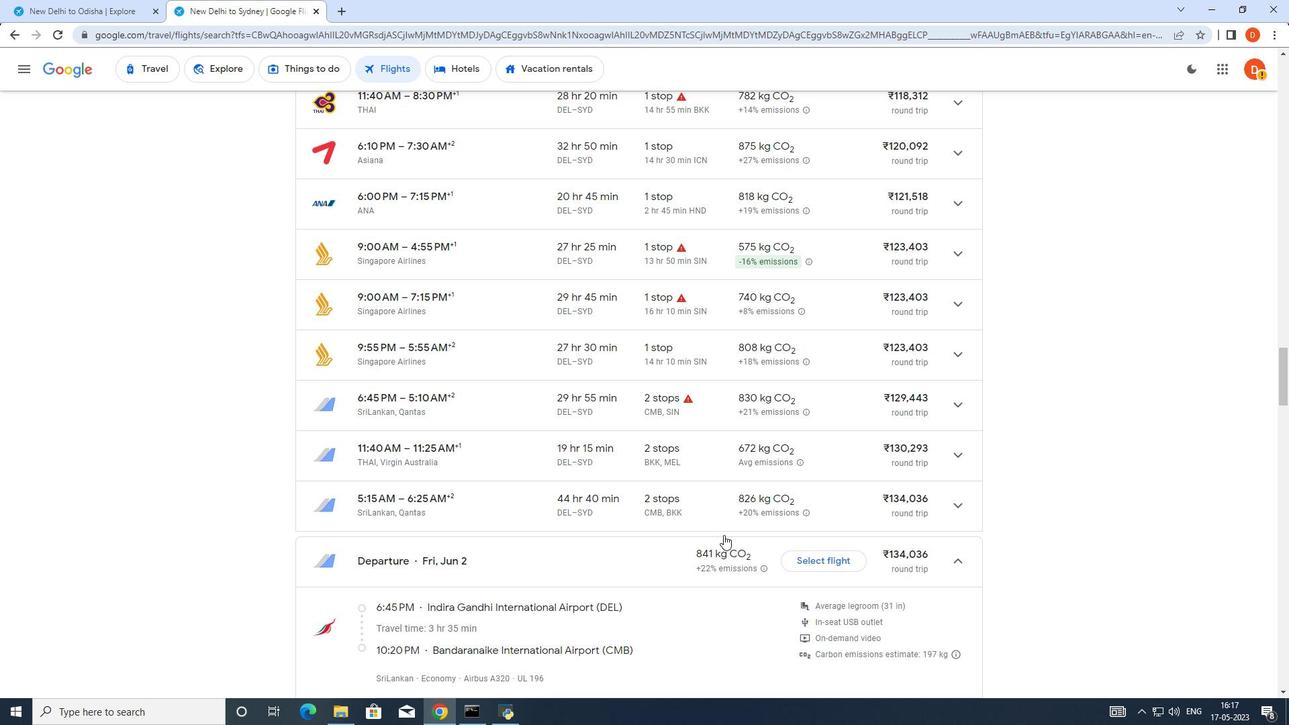 
Action: Mouse moved to (716, 525)
Screenshot: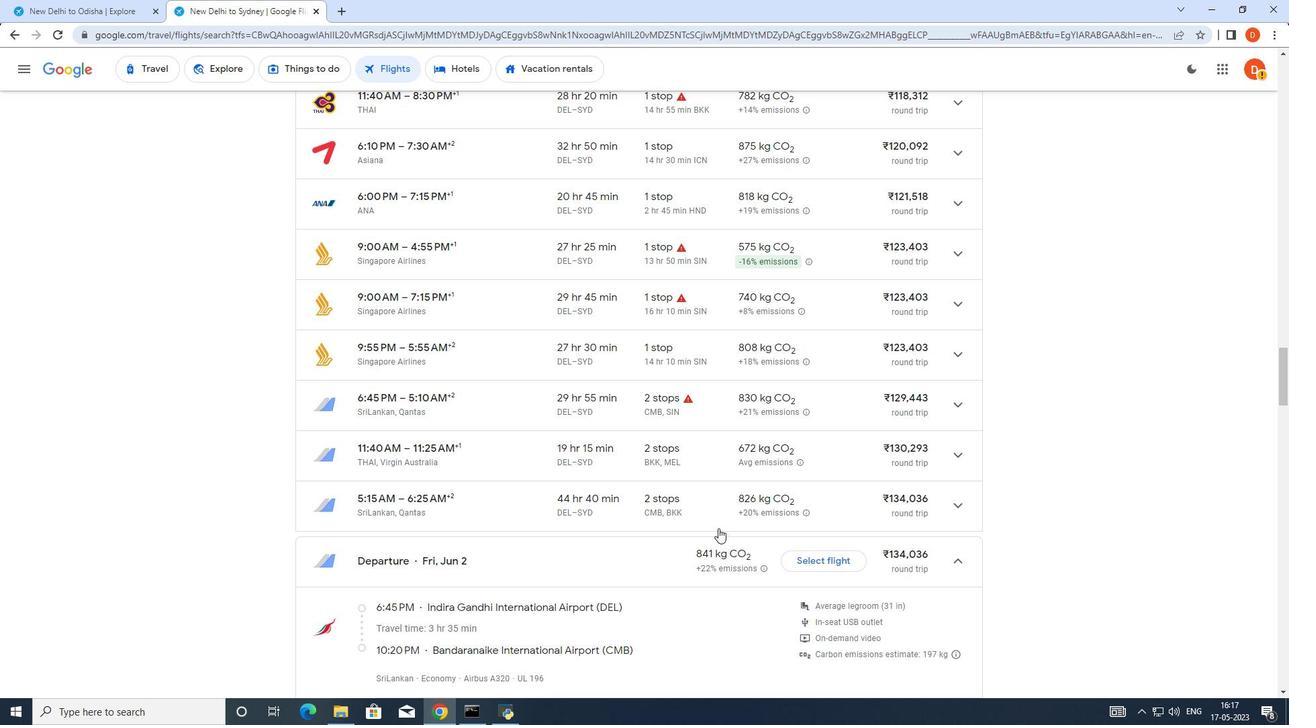 
Action: Mouse scrolled (716, 525) with delta (0, 0)
